 Task: Use GitHub's "Projects" for agile project management.
Action: Mouse moved to (46, 325)
Screenshot: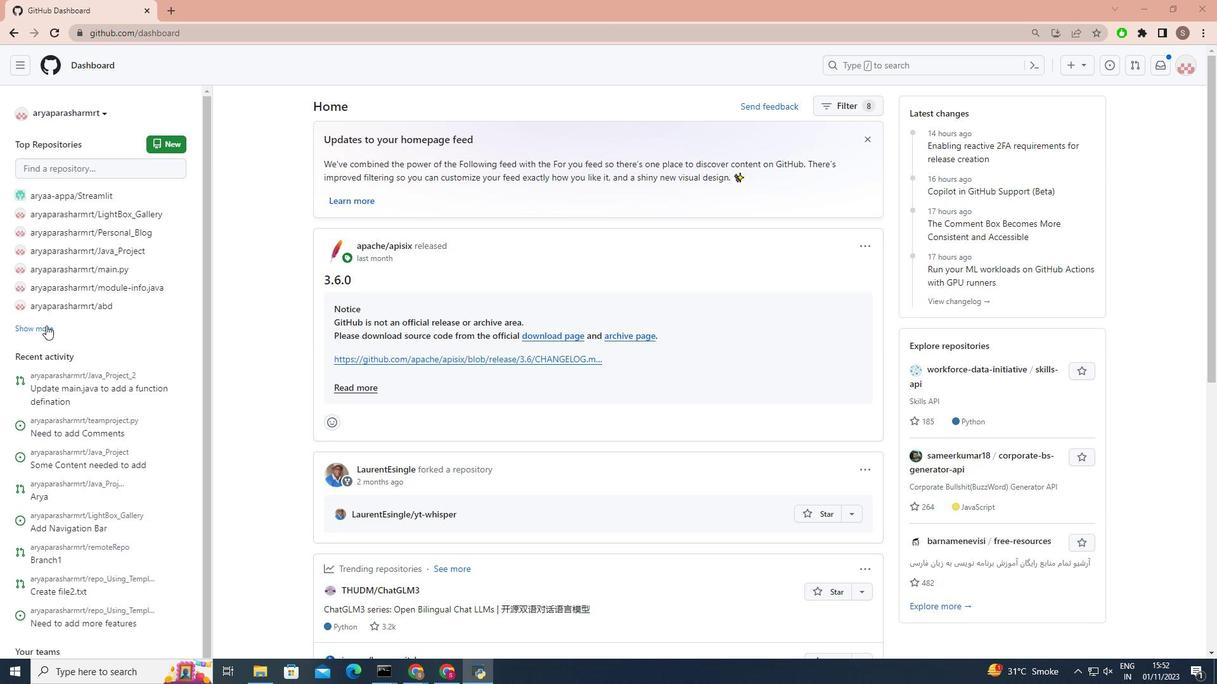 
Action: Mouse pressed left at (46, 325)
Screenshot: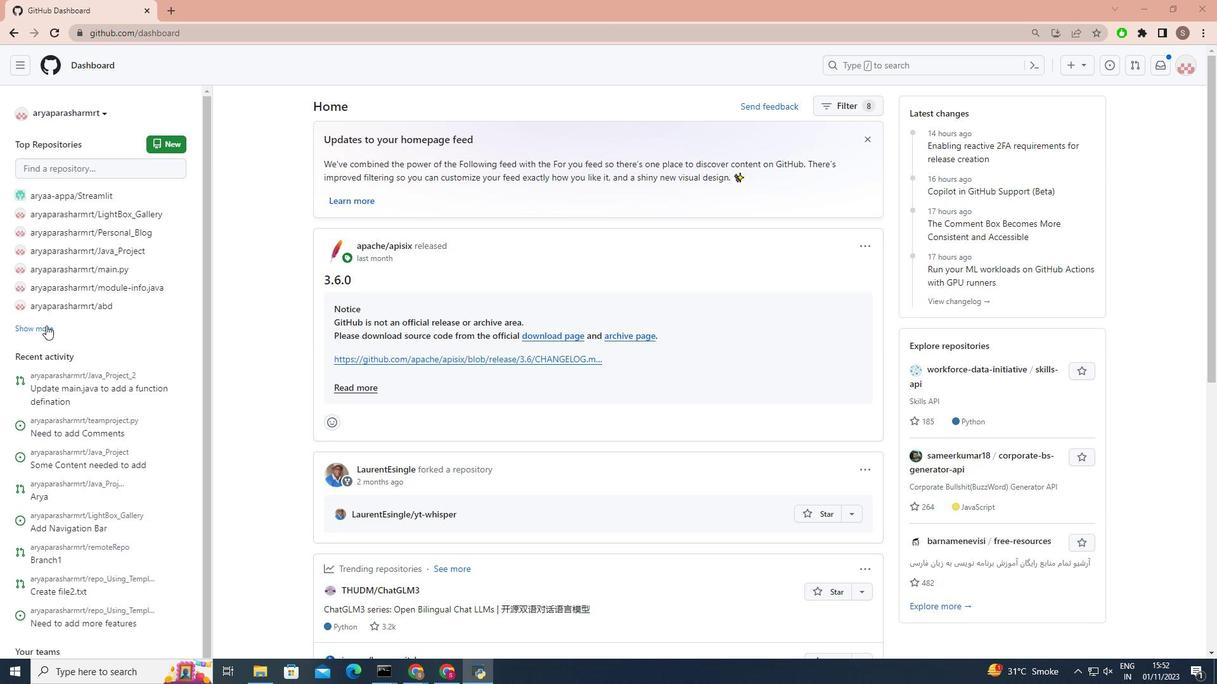 
Action: Mouse moved to (114, 455)
Screenshot: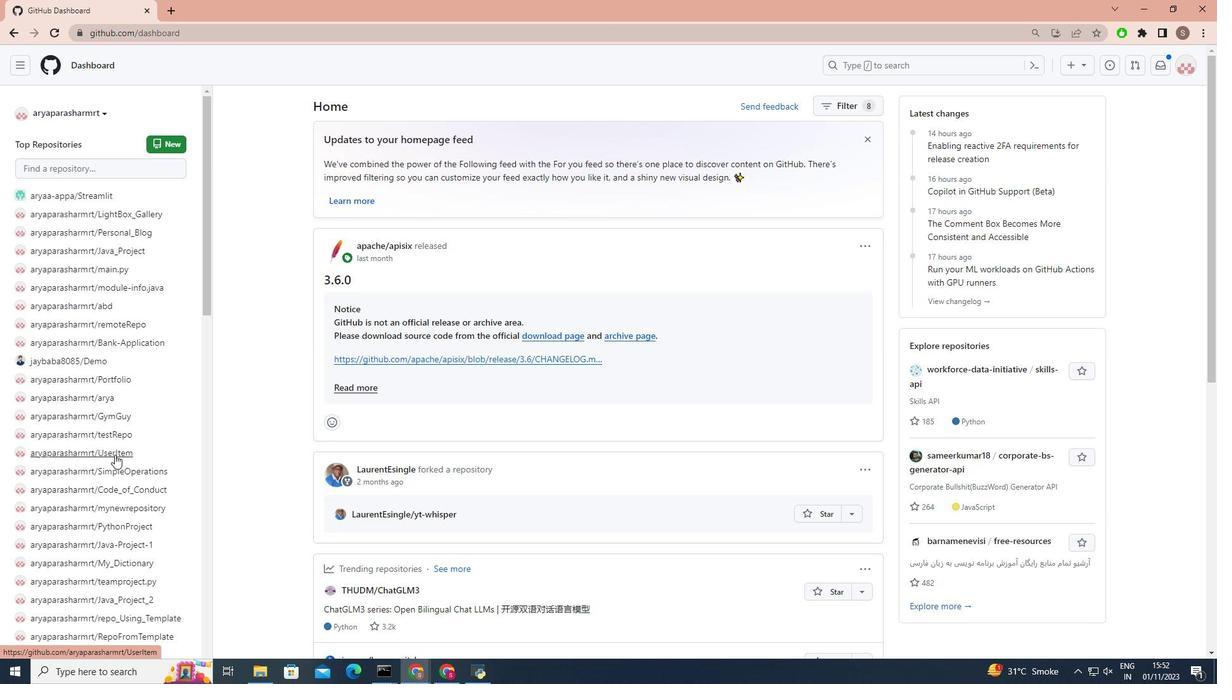 
Action: Mouse pressed left at (114, 455)
Screenshot: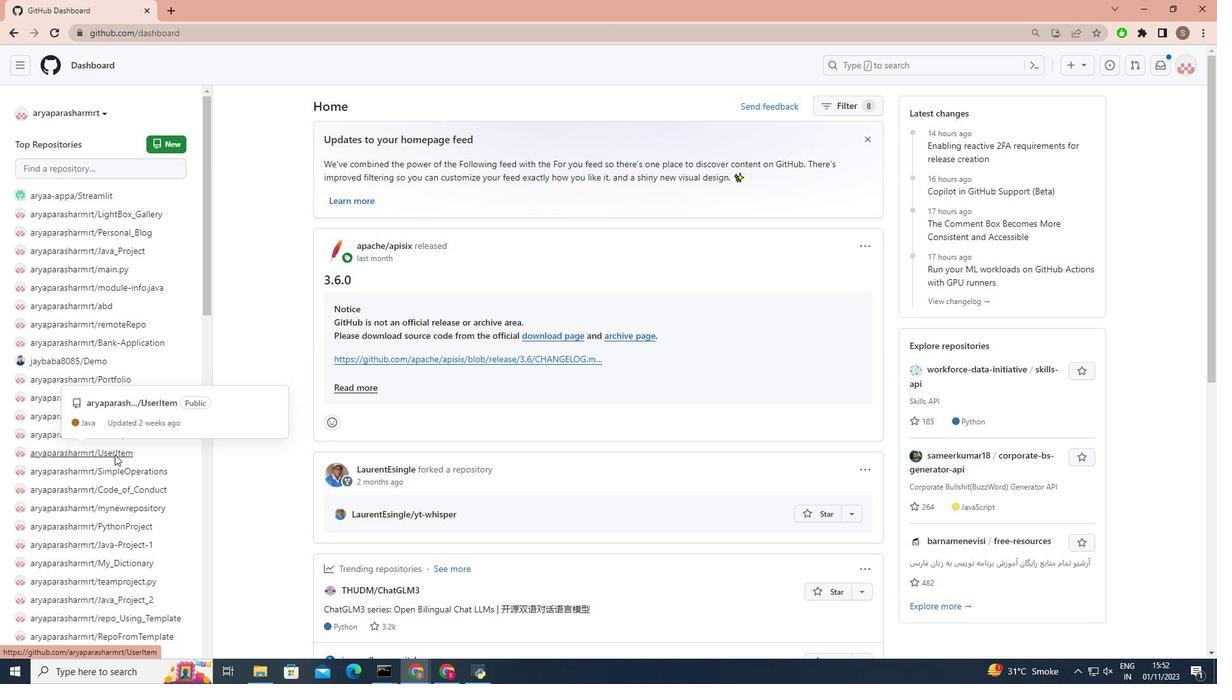 
Action: Mouse moved to (256, 266)
Screenshot: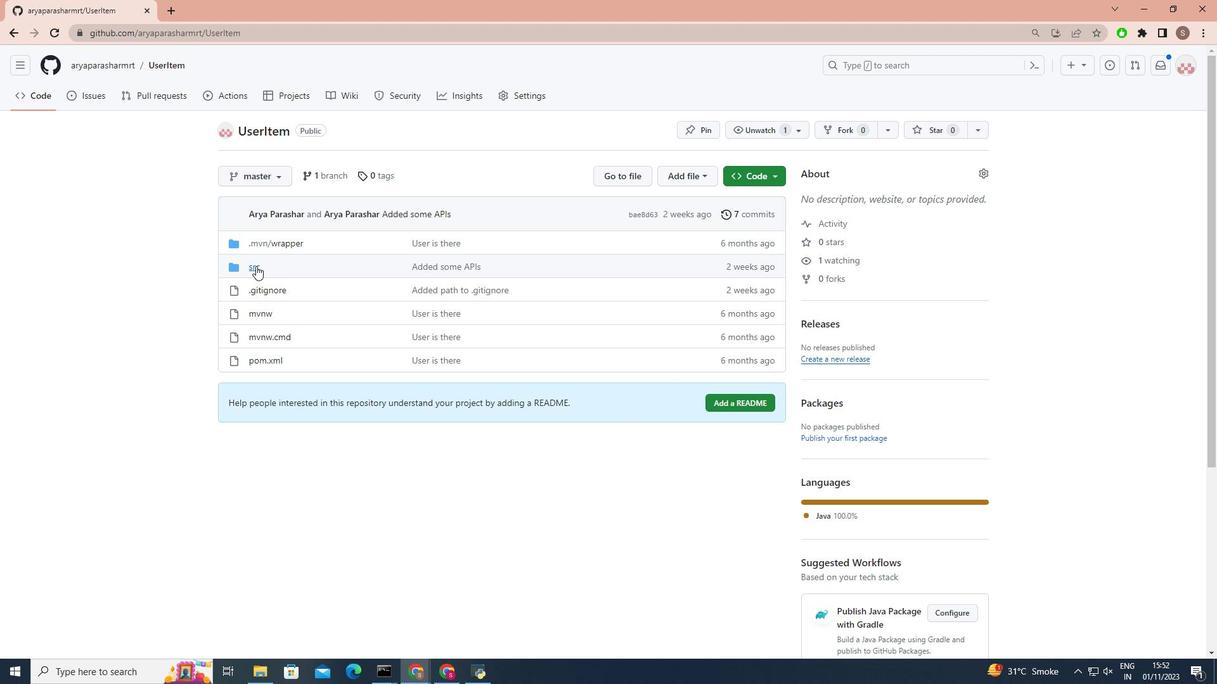 
Action: Mouse pressed left at (256, 266)
Screenshot: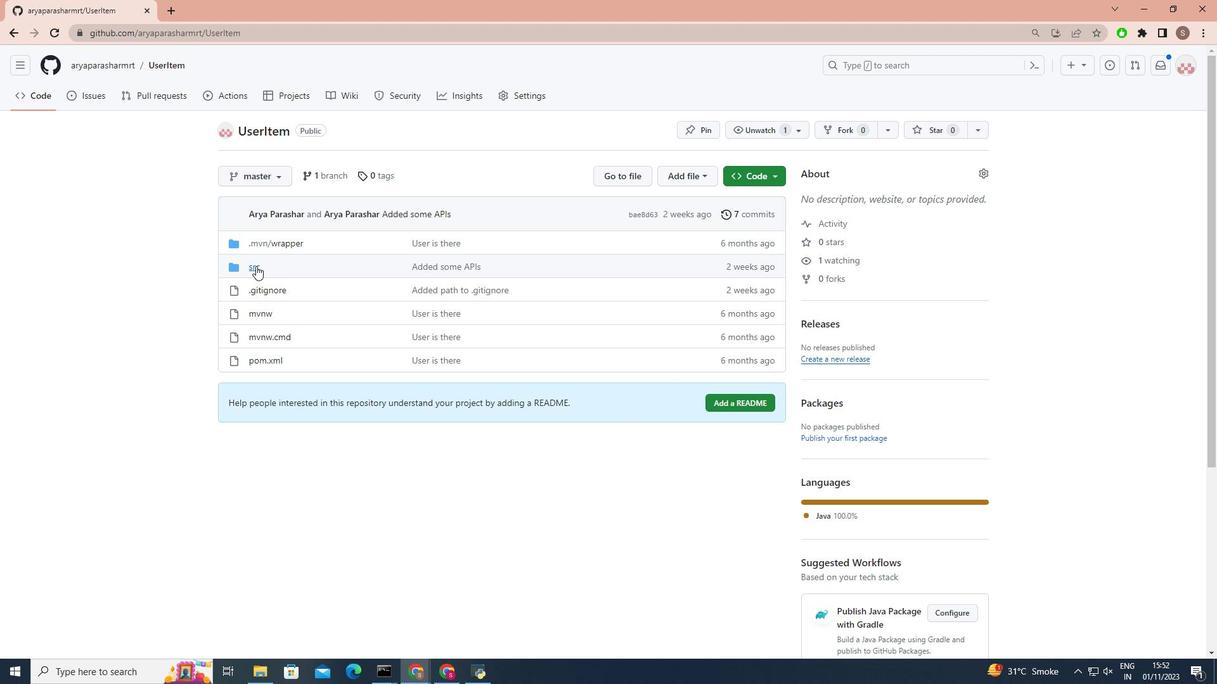 
Action: Mouse moved to (276, 283)
Screenshot: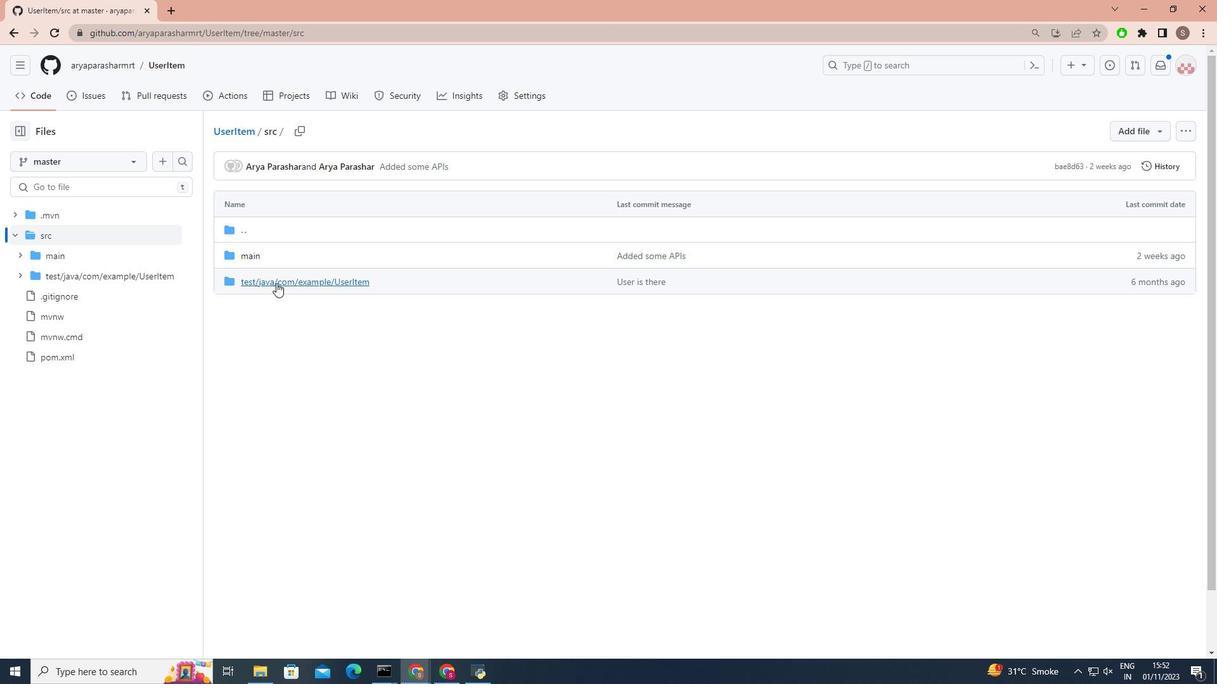
Action: Mouse pressed left at (276, 283)
Screenshot: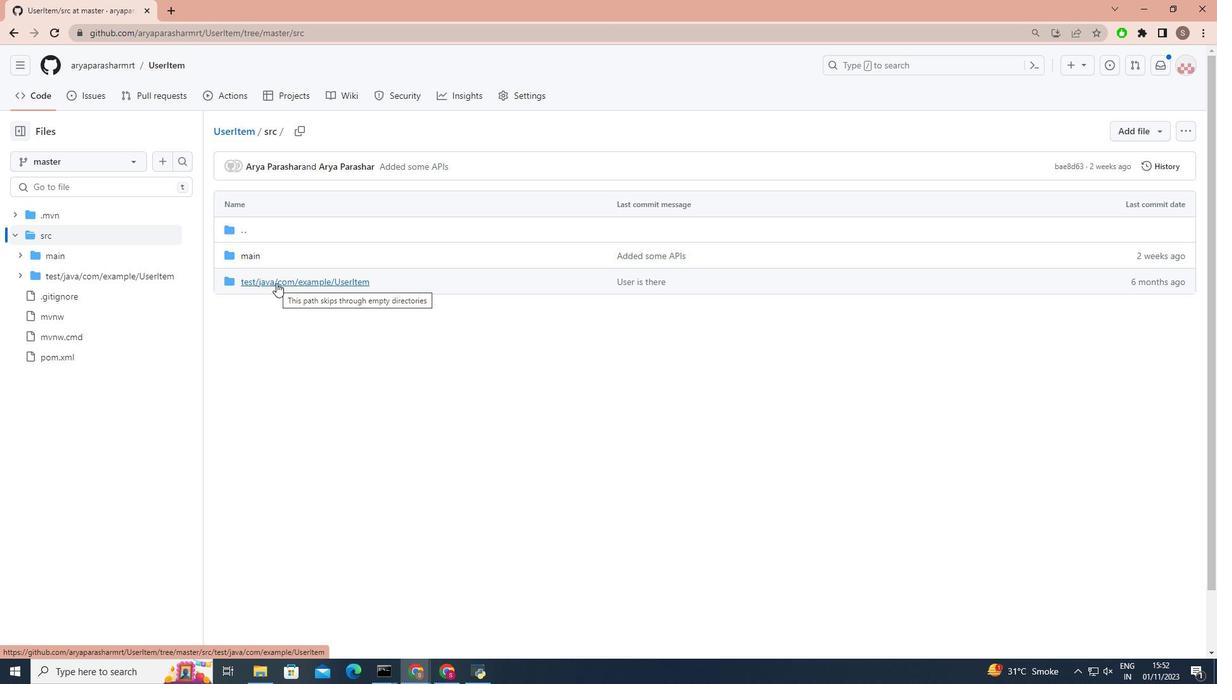 
Action: Mouse moved to (236, 232)
Screenshot: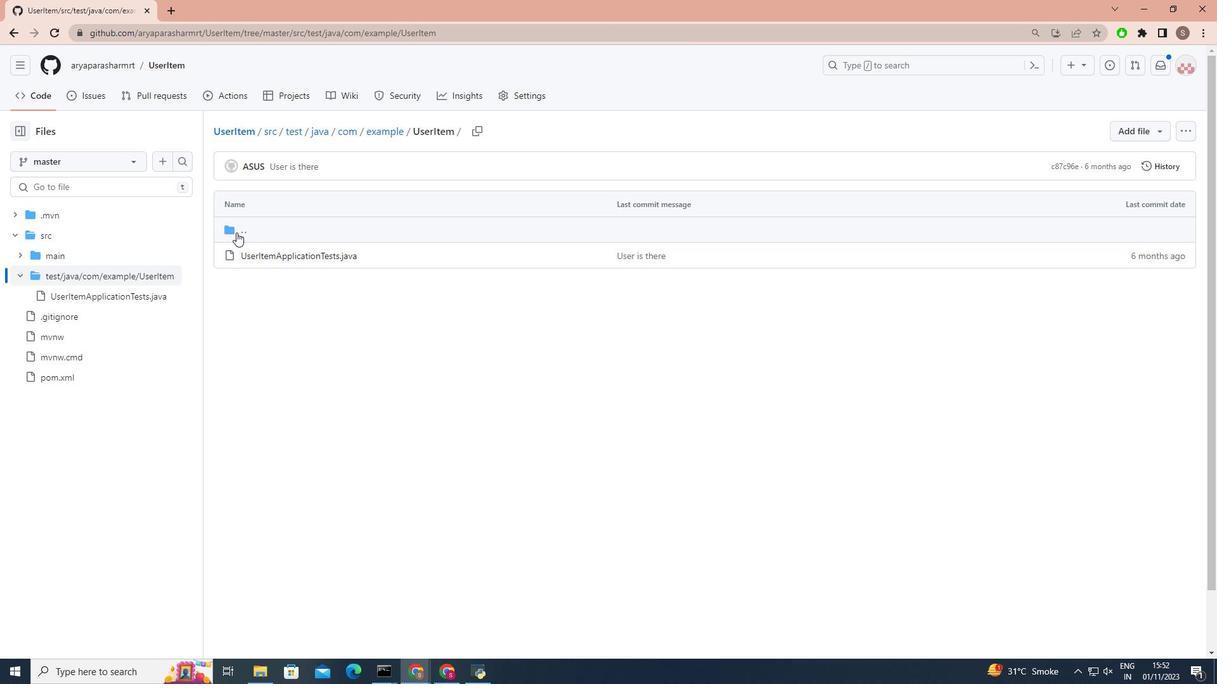 
Action: Mouse pressed left at (236, 232)
Screenshot: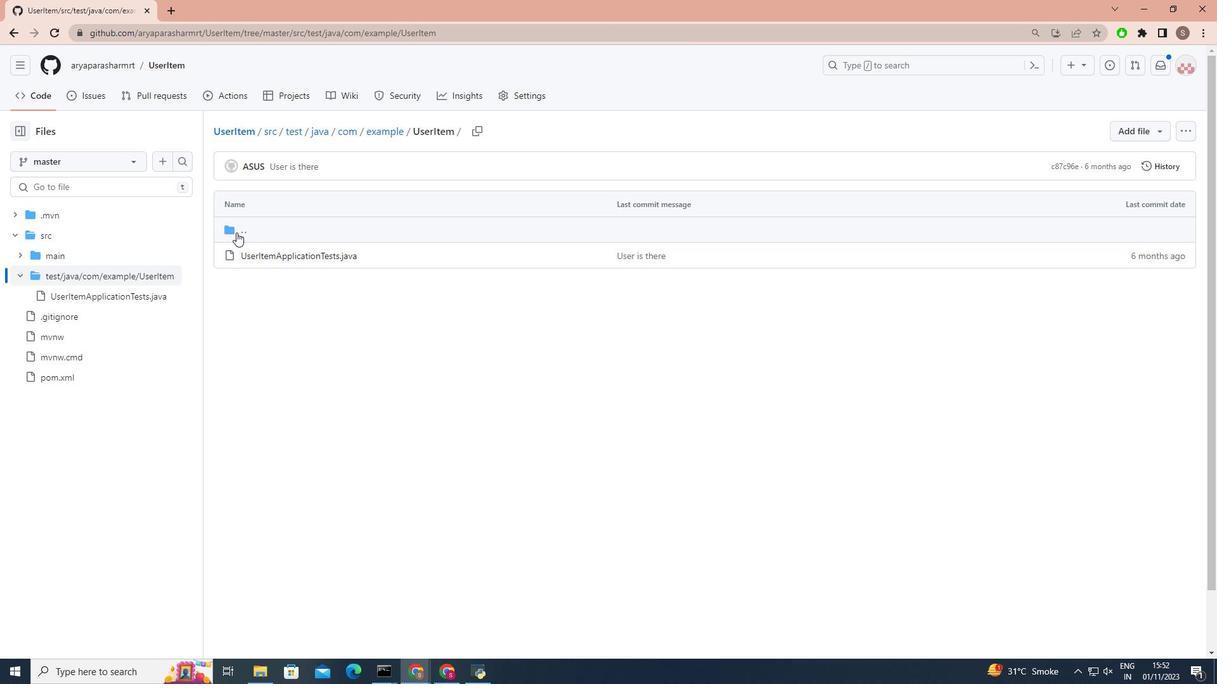 
Action: Mouse moved to (244, 232)
Screenshot: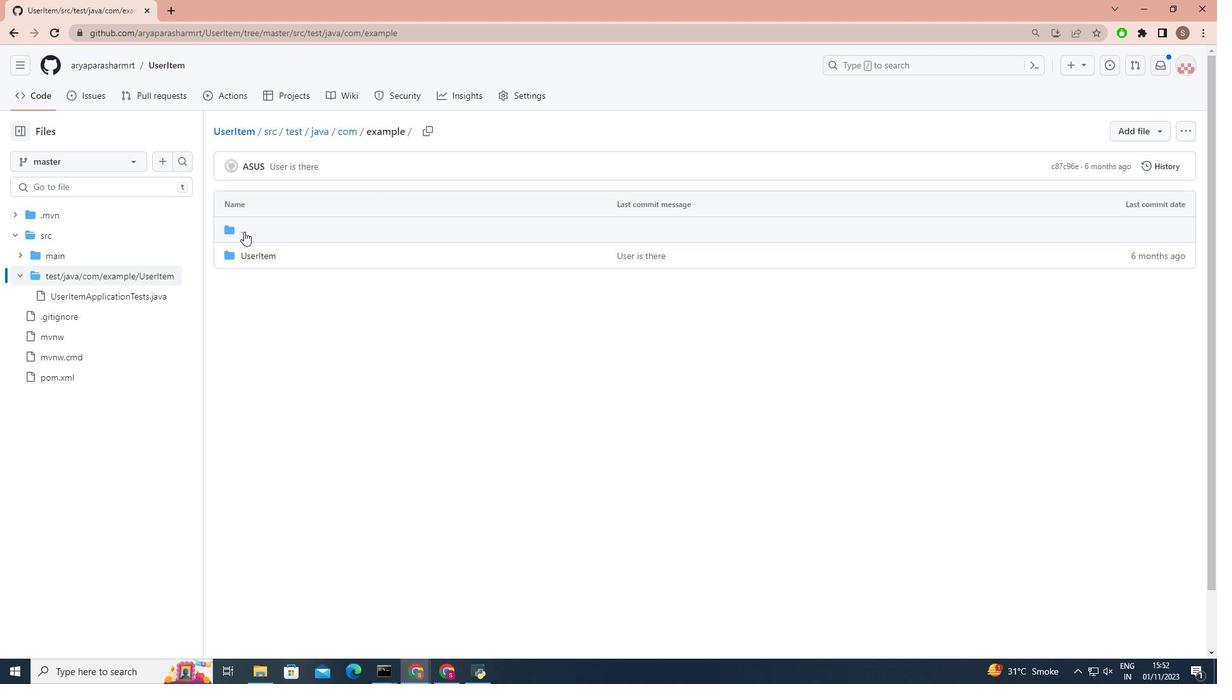 
Action: Mouse pressed left at (244, 232)
Screenshot: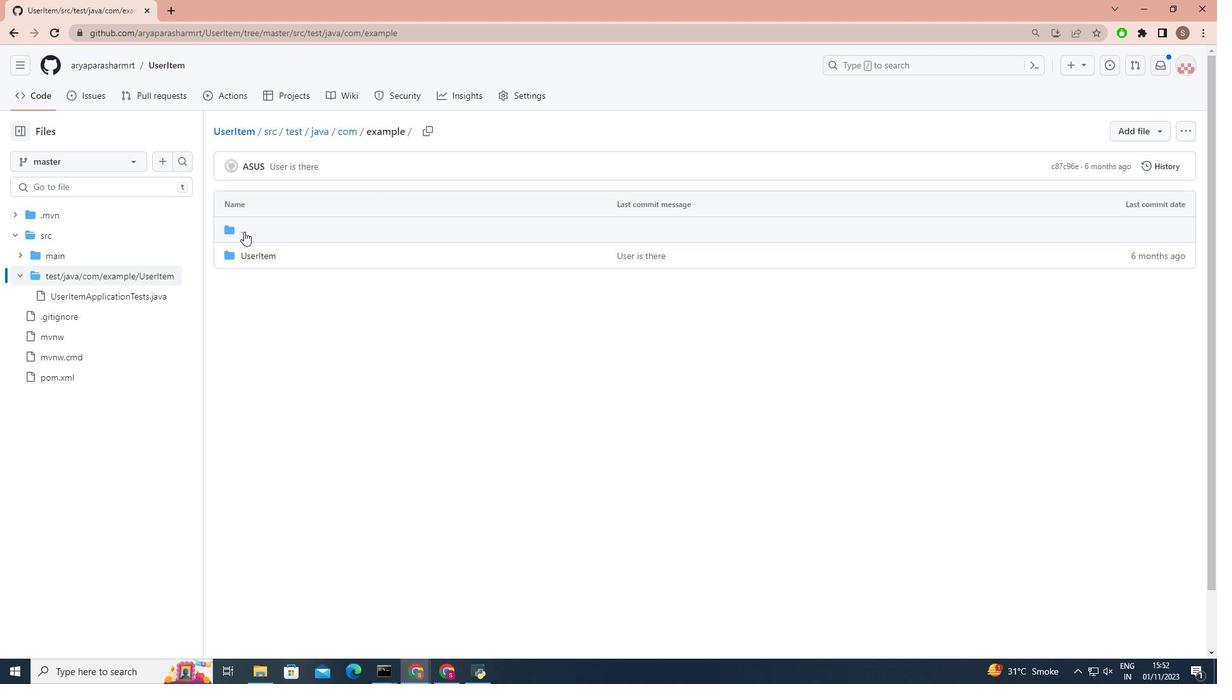 
Action: Mouse moved to (236, 230)
Screenshot: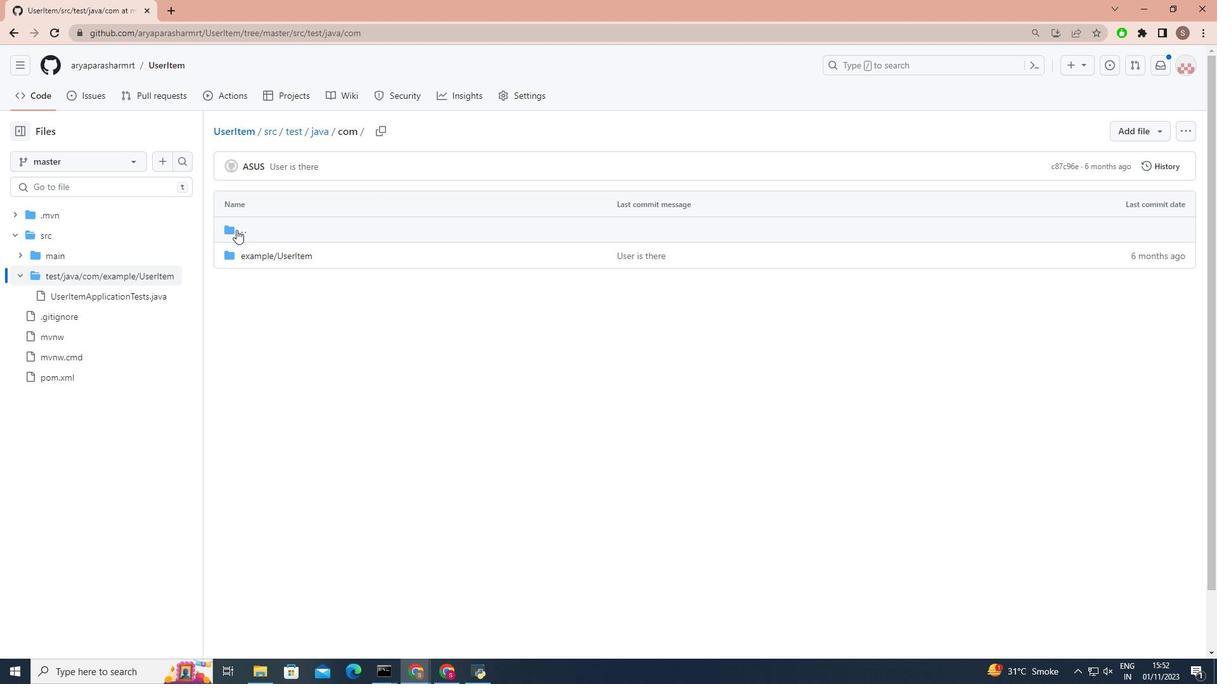 
Action: Mouse pressed left at (236, 230)
Screenshot: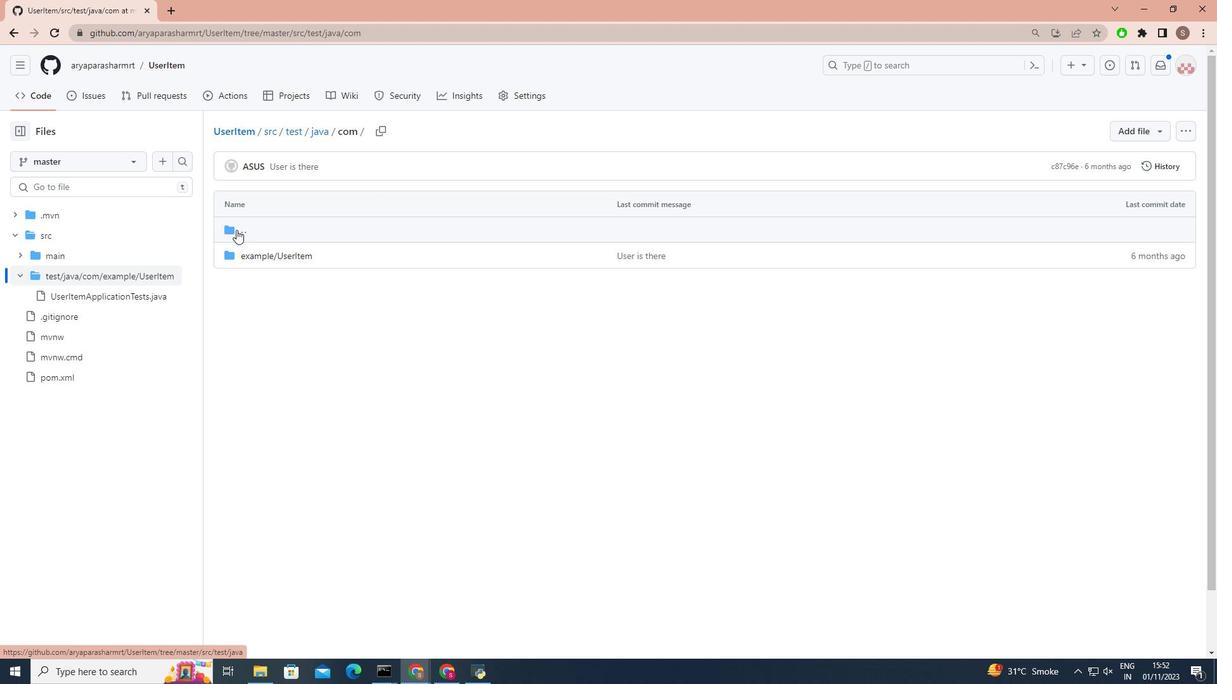 
Action: Mouse moved to (239, 228)
Screenshot: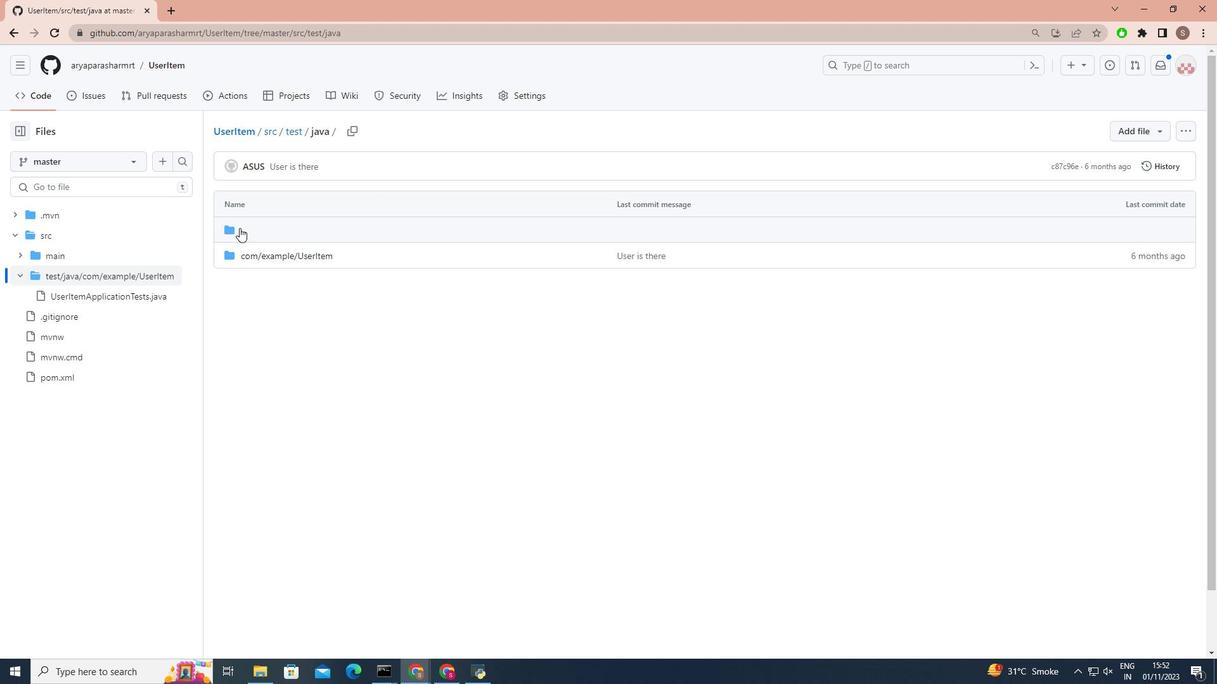 
Action: Mouse pressed left at (239, 228)
Screenshot: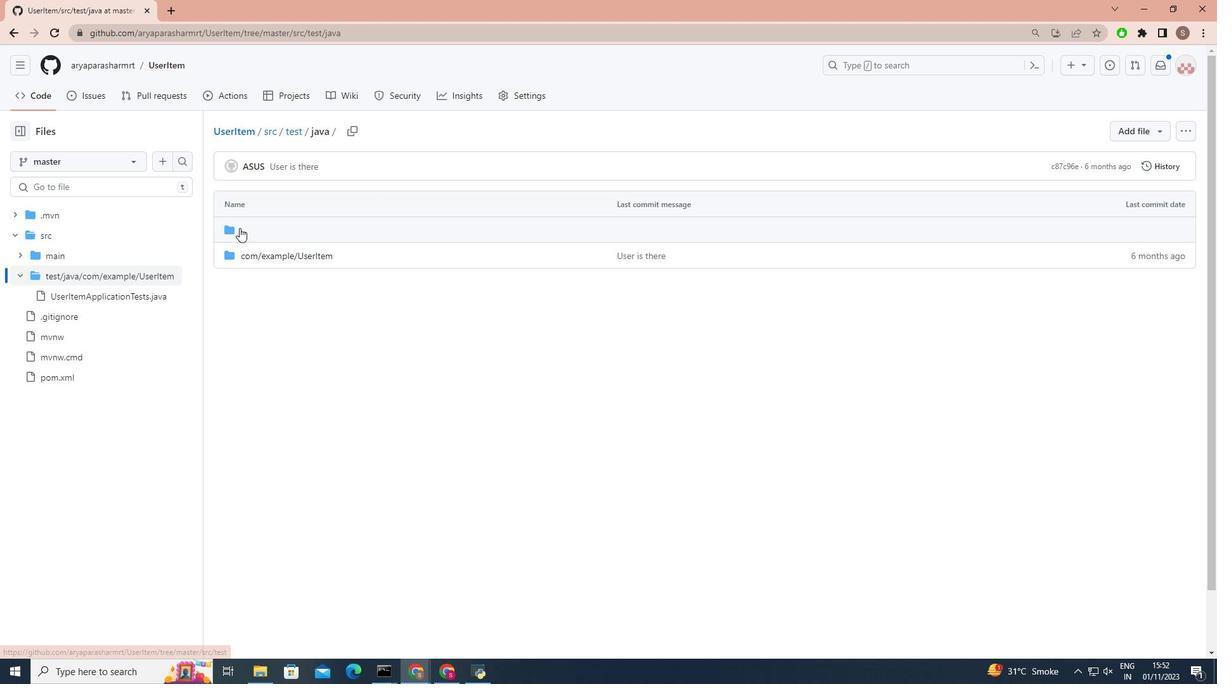 
Action: Mouse pressed left at (239, 228)
Screenshot: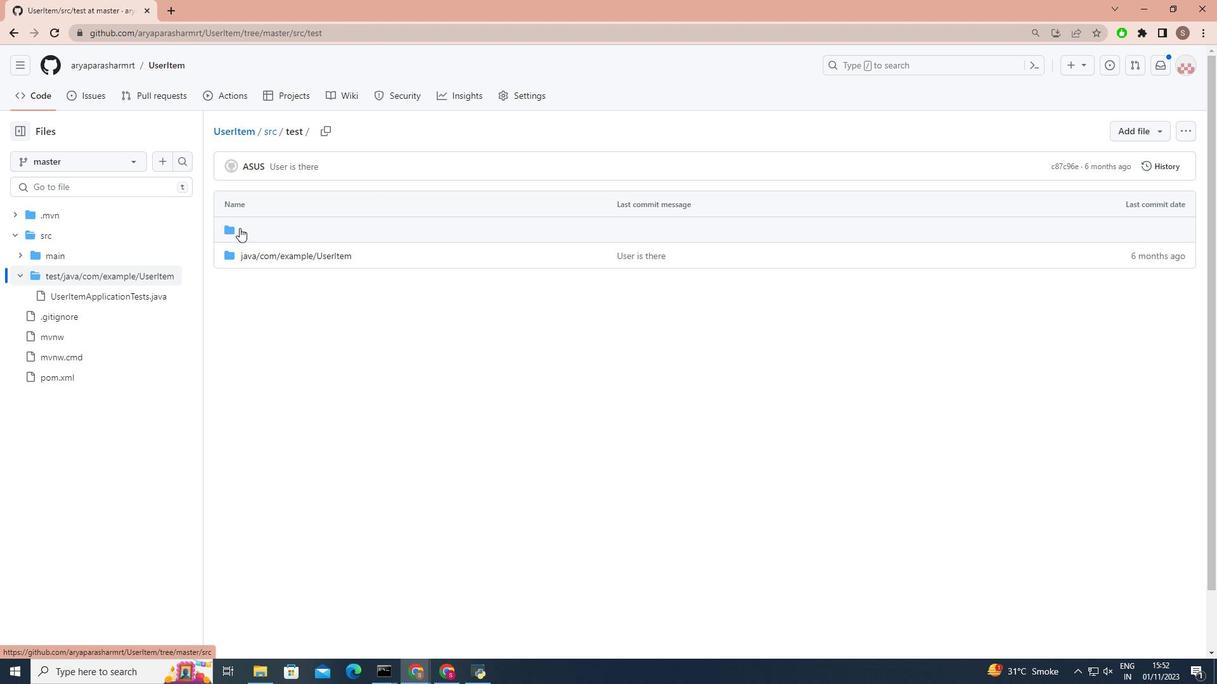 
Action: Mouse pressed left at (239, 228)
Screenshot: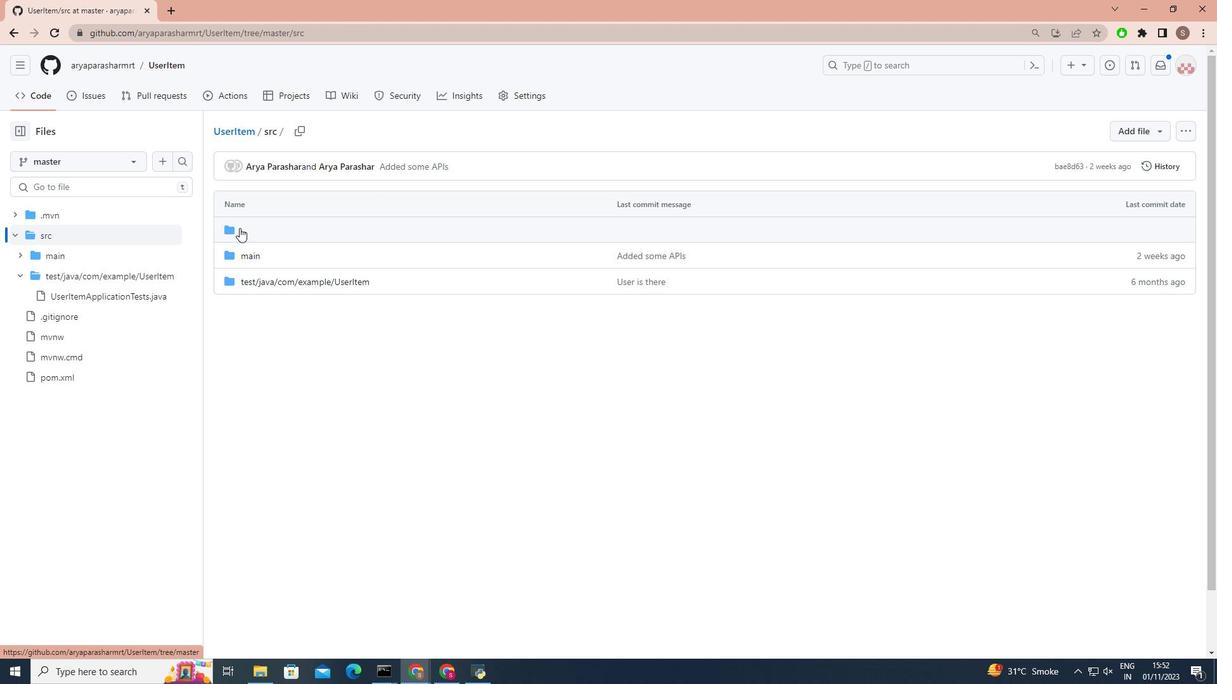 
Action: Mouse moved to (20, 255)
Screenshot: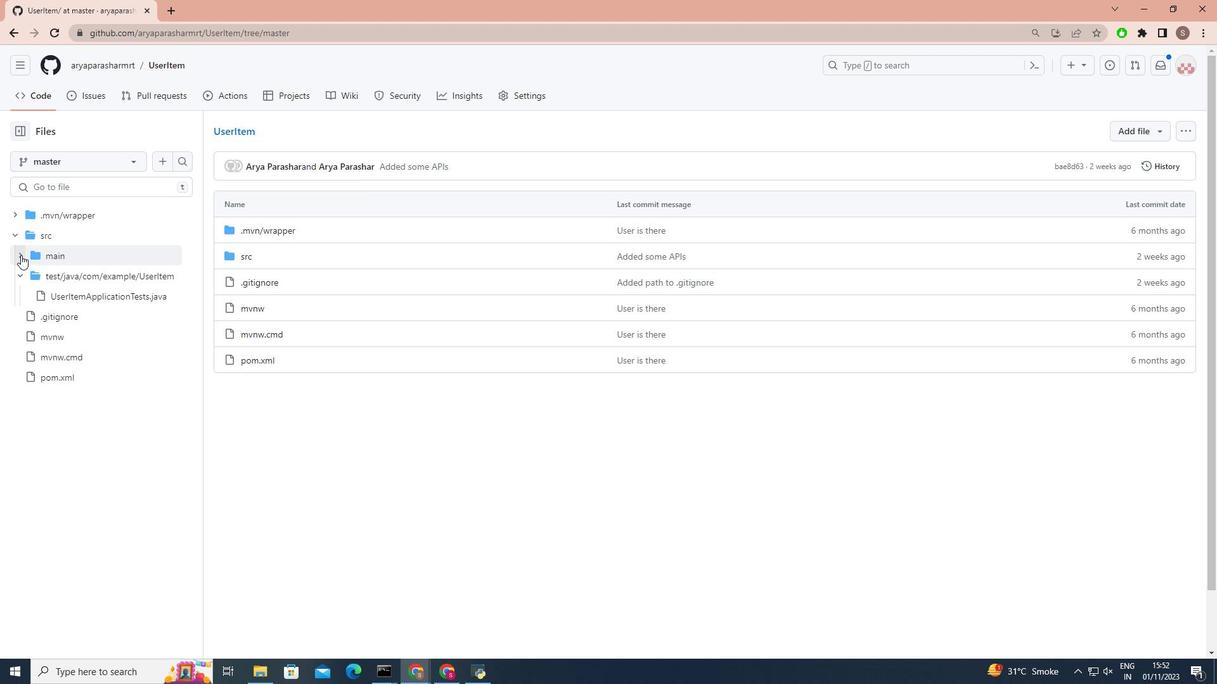 
Action: Mouse pressed left at (20, 255)
Screenshot: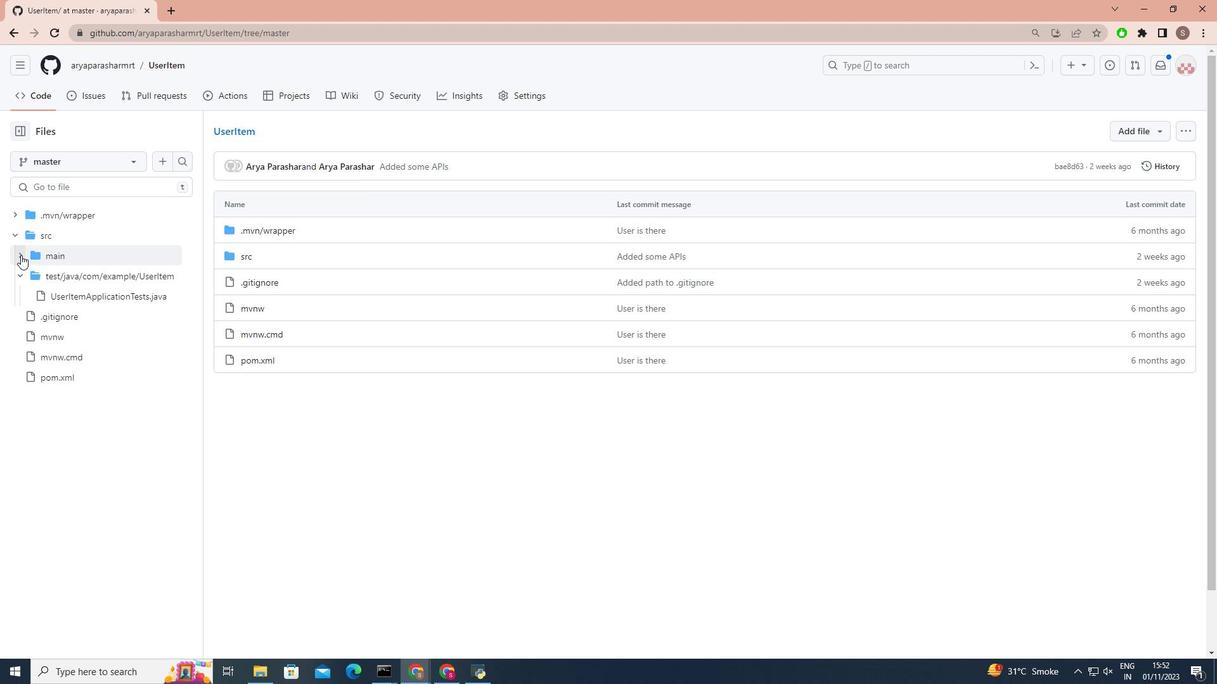 
Action: Mouse moved to (24, 273)
Screenshot: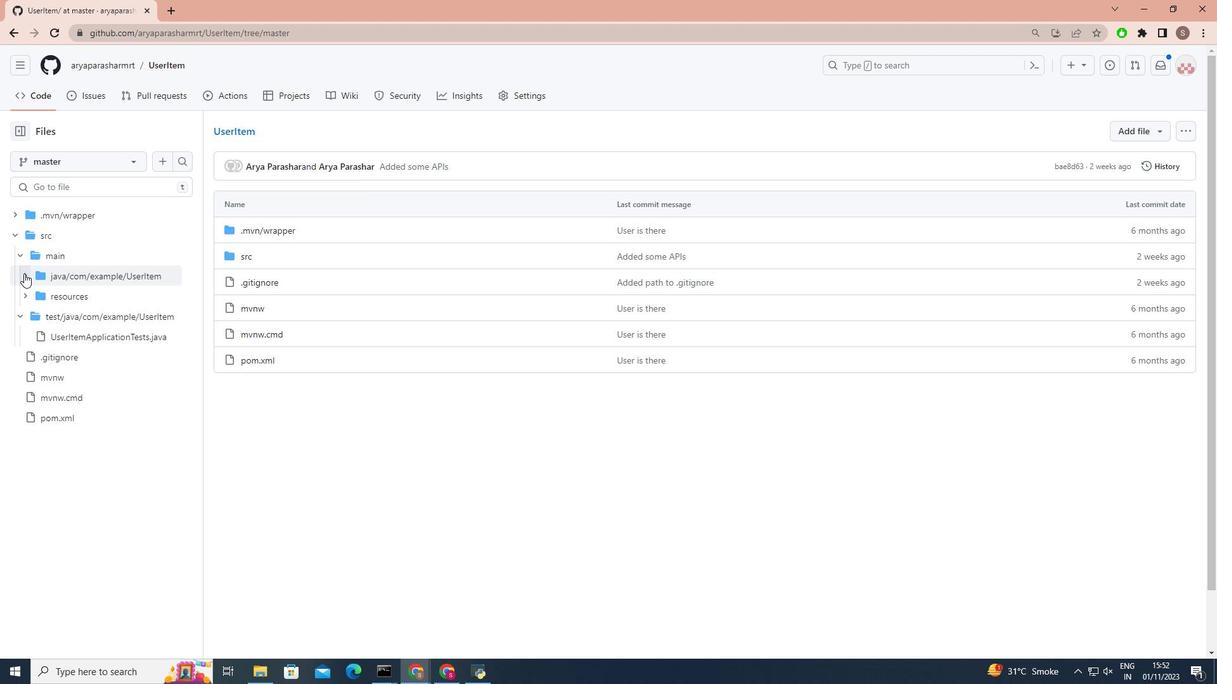 
Action: Mouse pressed left at (24, 273)
Screenshot: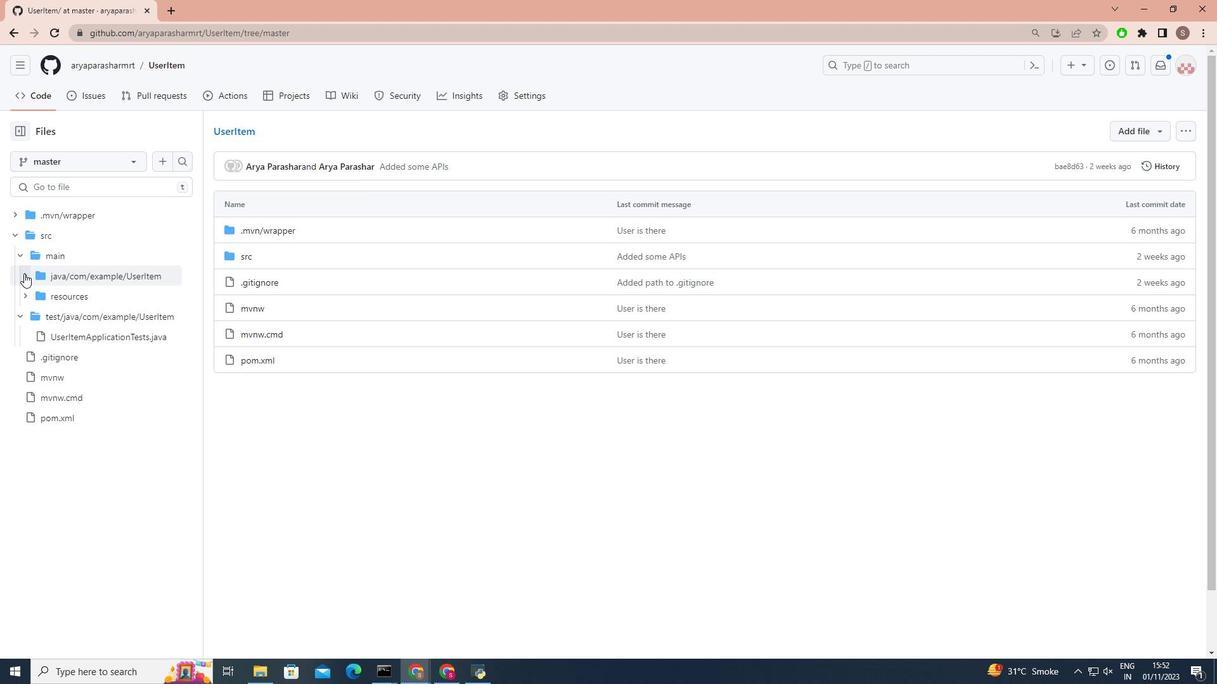 
Action: Mouse moved to (32, 292)
Screenshot: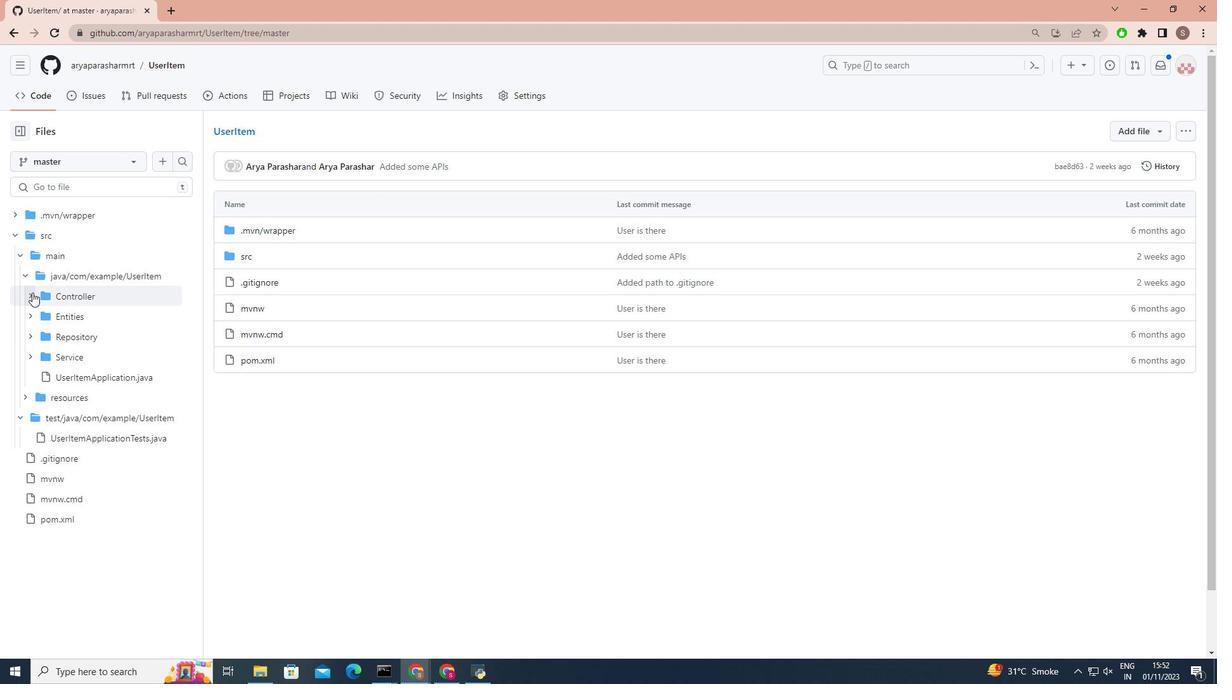 
Action: Mouse pressed left at (32, 292)
Screenshot: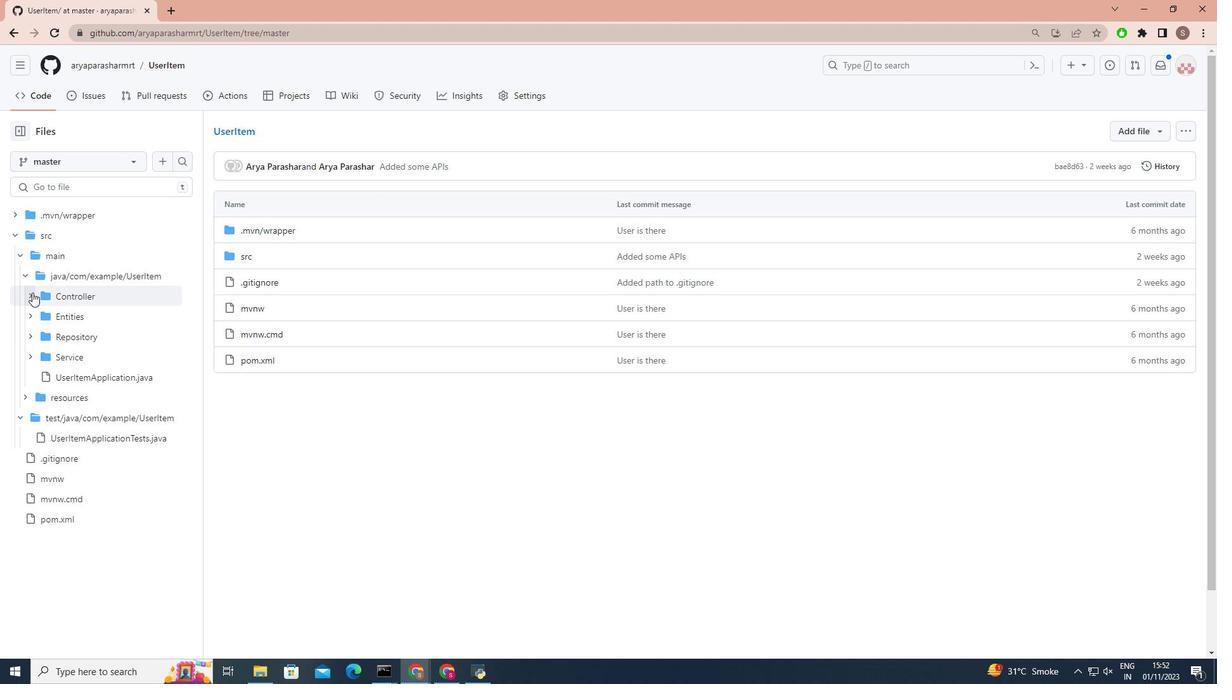 
Action: Mouse moved to (124, 328)
Screenshot: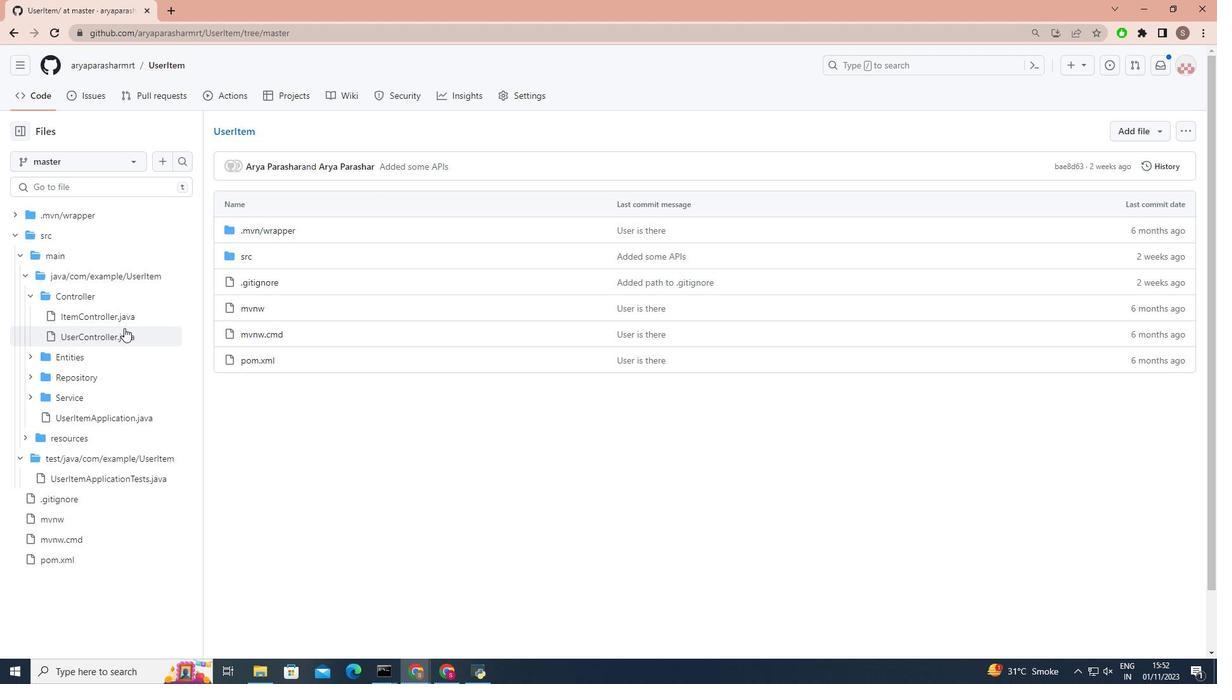
Action: Mouse pressed left at (124, 328)
Screenshot: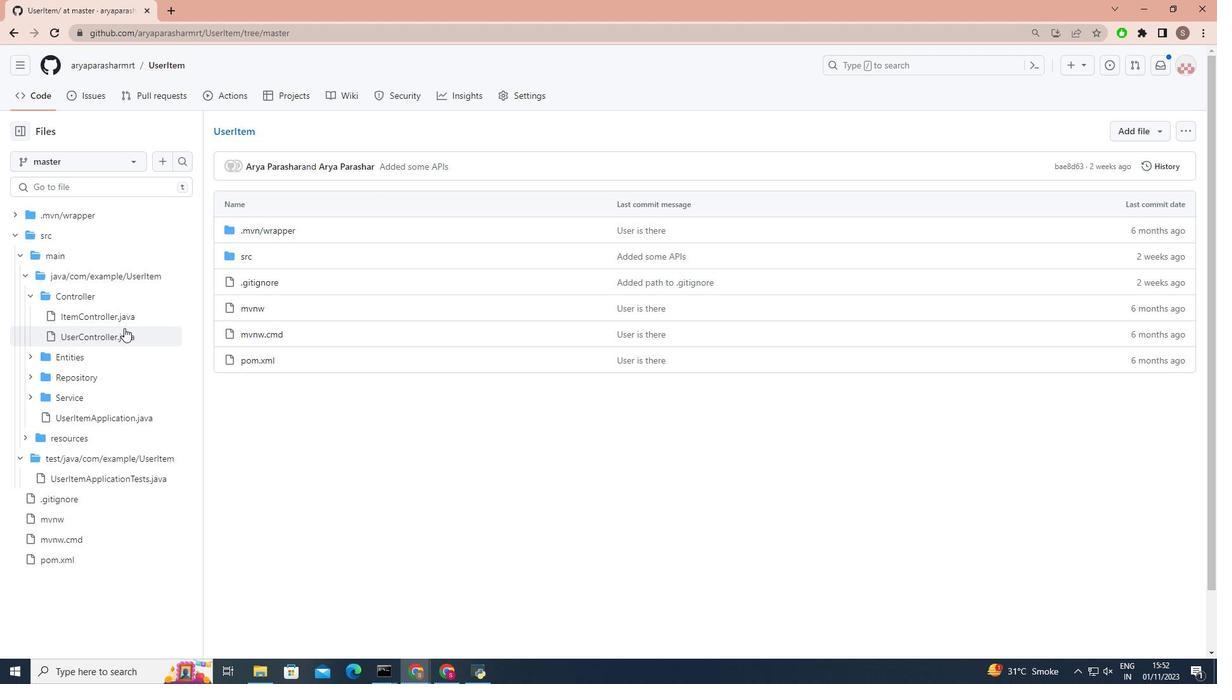 
Action: Mouse moved to (464, 365)
Screenshot: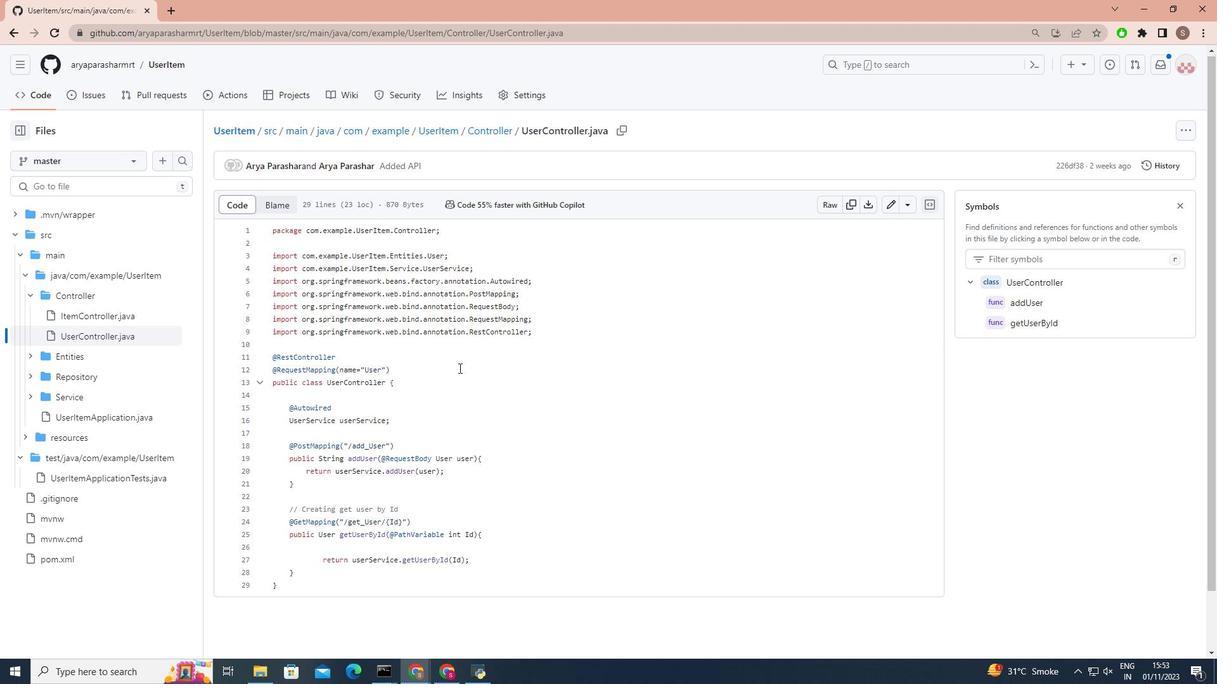 
Action: Mouse scrolled (464, 364) with delta (0, 0)
Screenshot: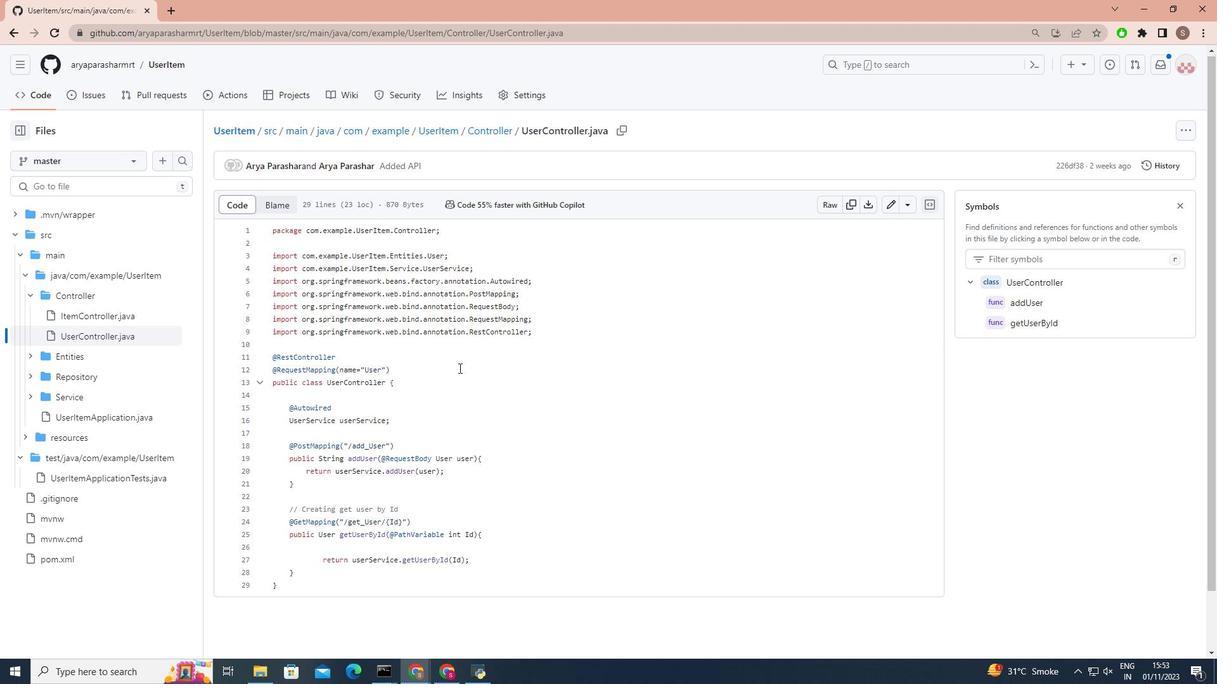 
Action: Mouse moved to (457, 368)
Screenshot: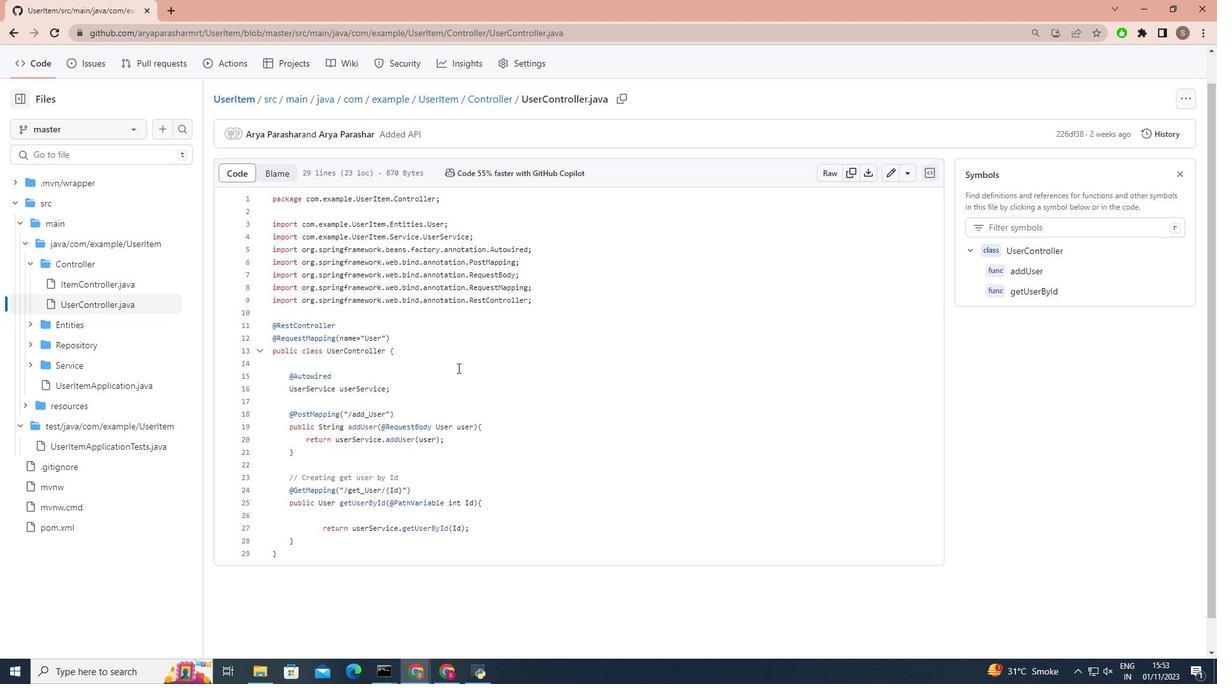 
Action: Mouse scrolled (457, 367) with delta (0, 0)
Screenshot: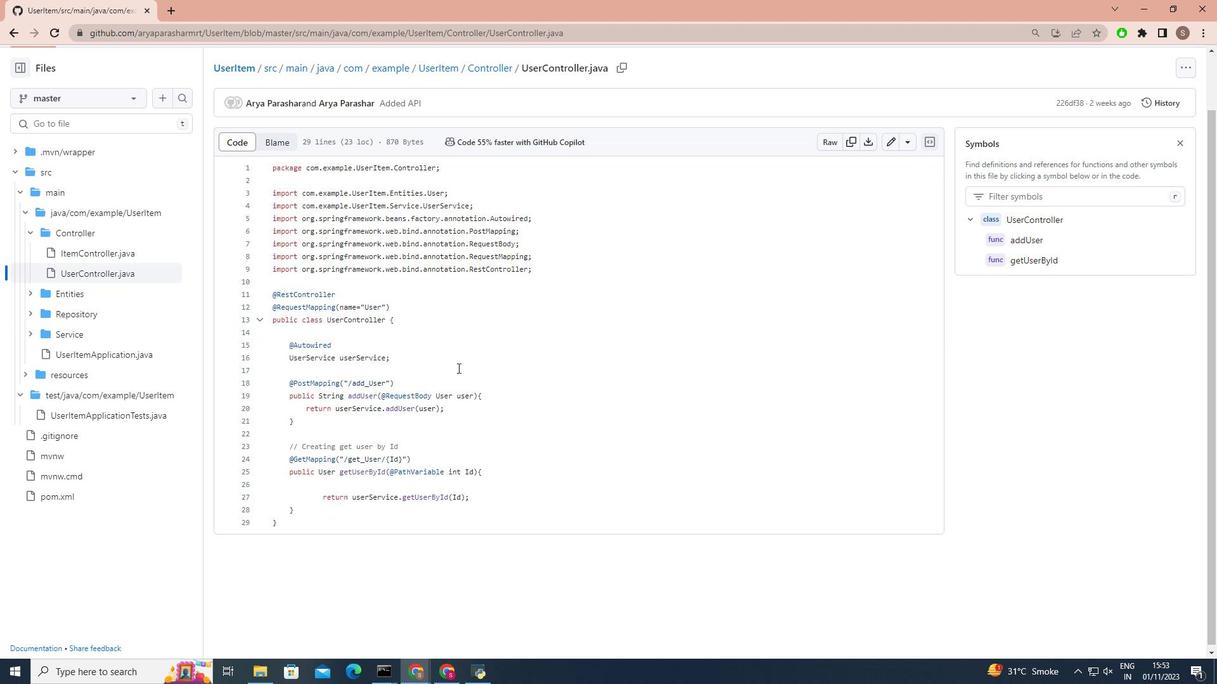 
Action: Mouse moved to (559, 376)
Screenshot: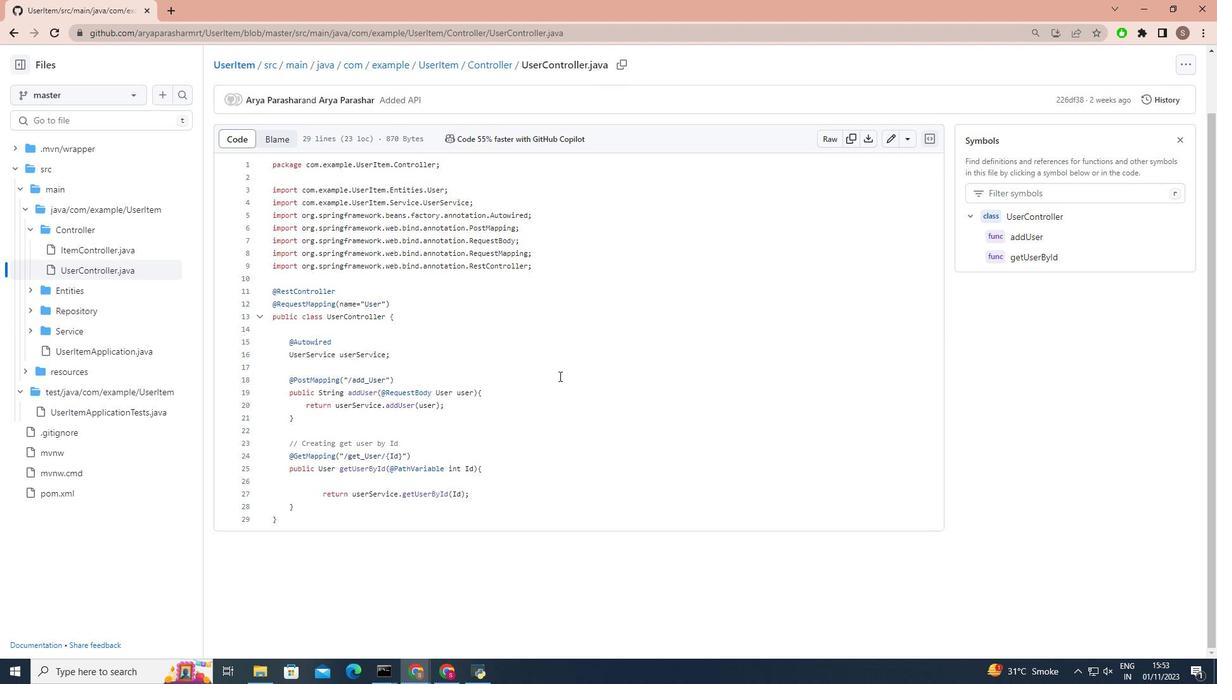 
Action: Mouse pressed left at (559, 376)
Screenshot: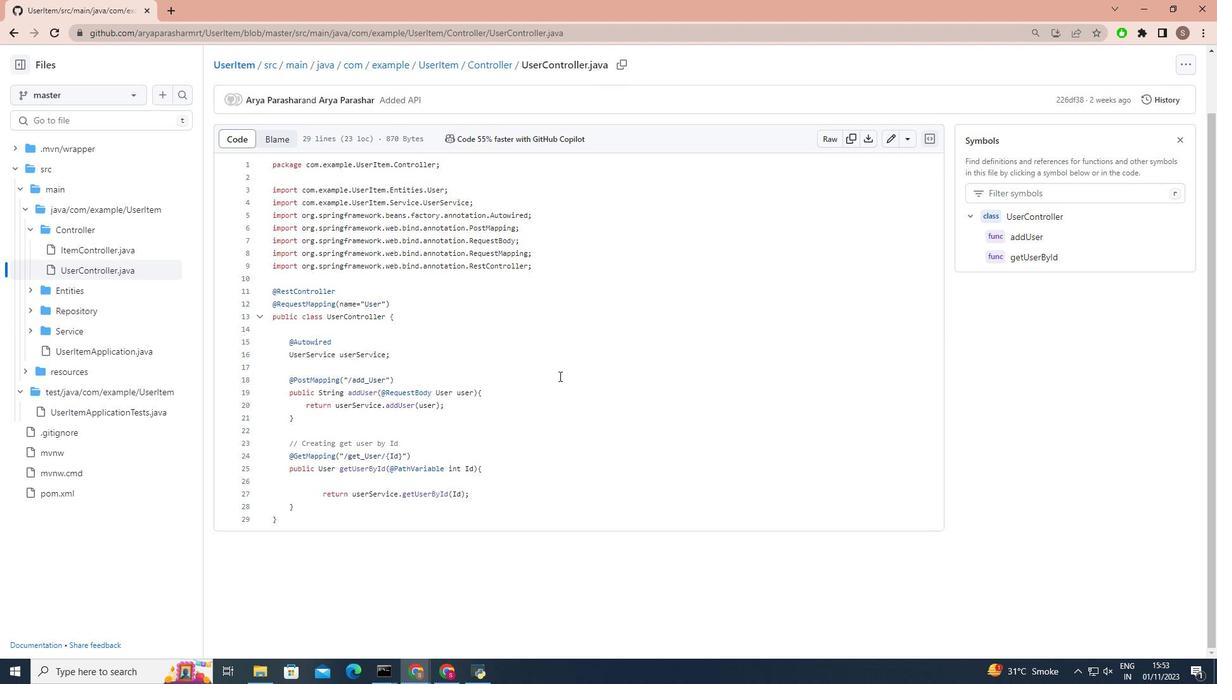 
Action: Mouse moved to (598, 36)
Screenshot: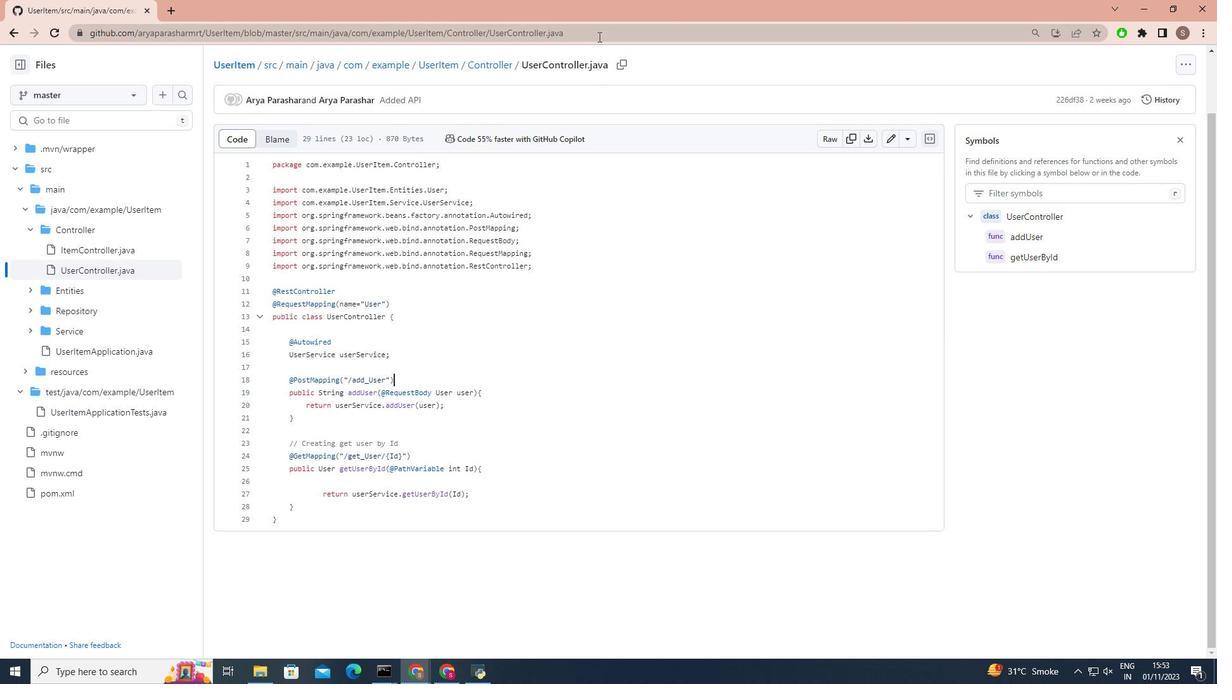 
Action: Mouse pressed left at (598, 36)
Screenshot: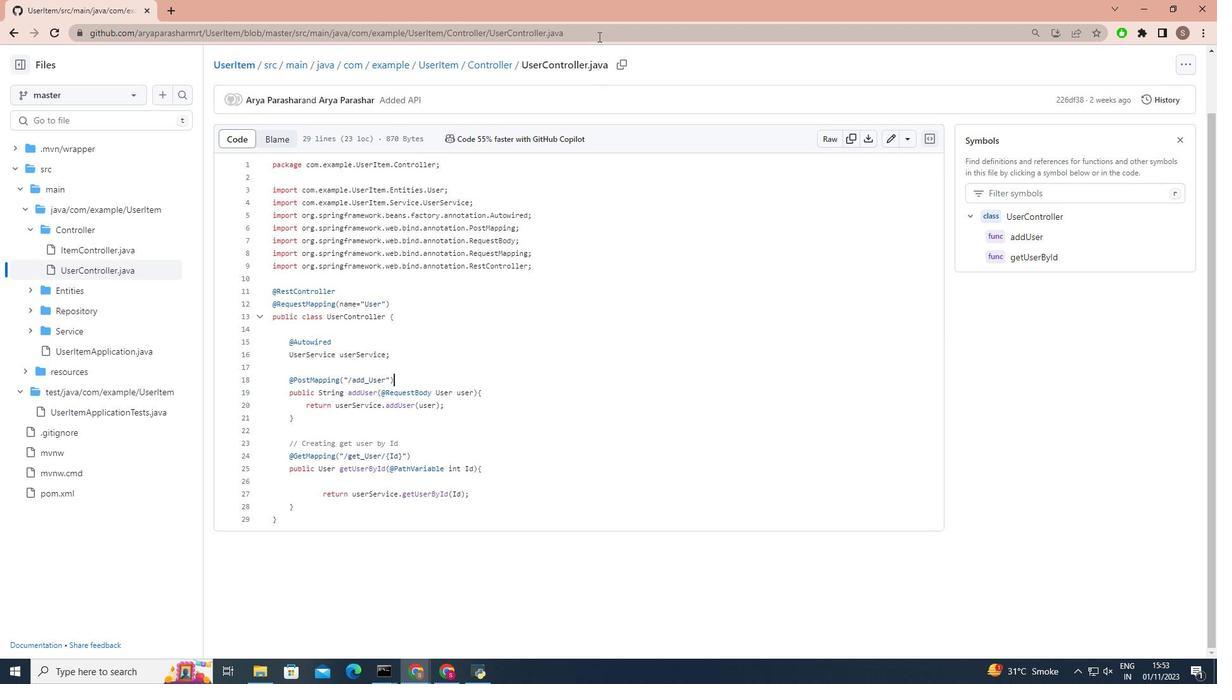 
Action: Mouse moved to (591, 40)
Screenshot: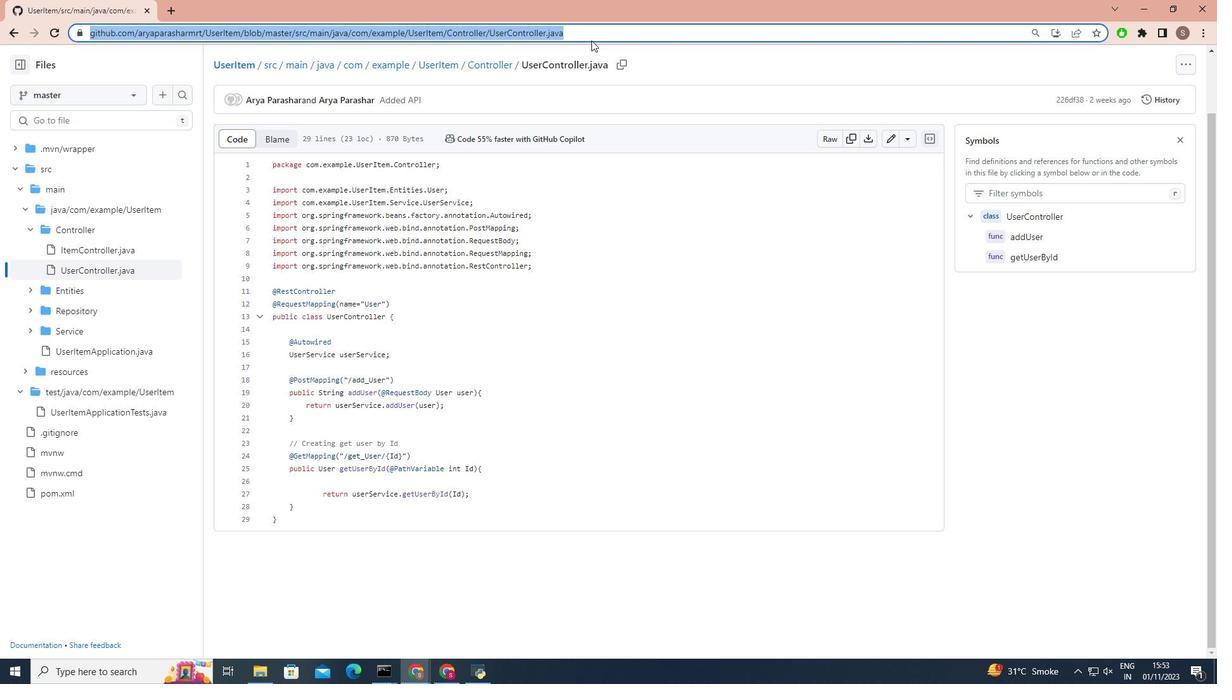 
Action: Key pressed ctrl+C
Screenshot: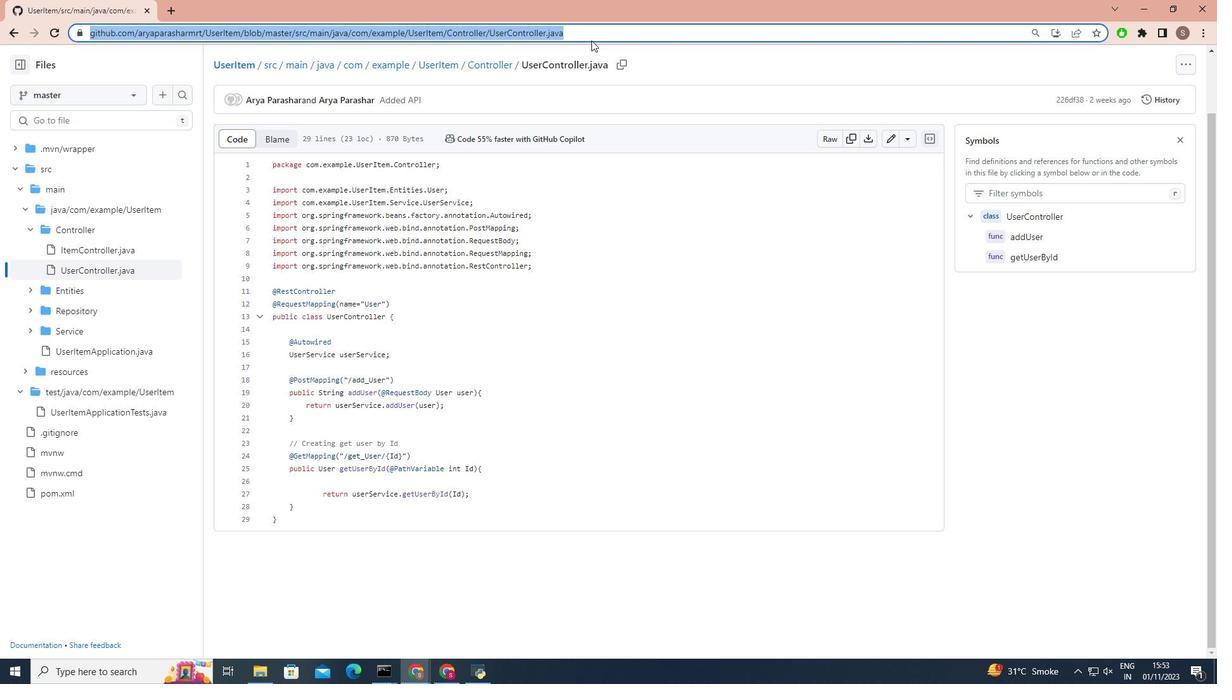 
Action: Mouse moved to (593, 39)
Screenshot: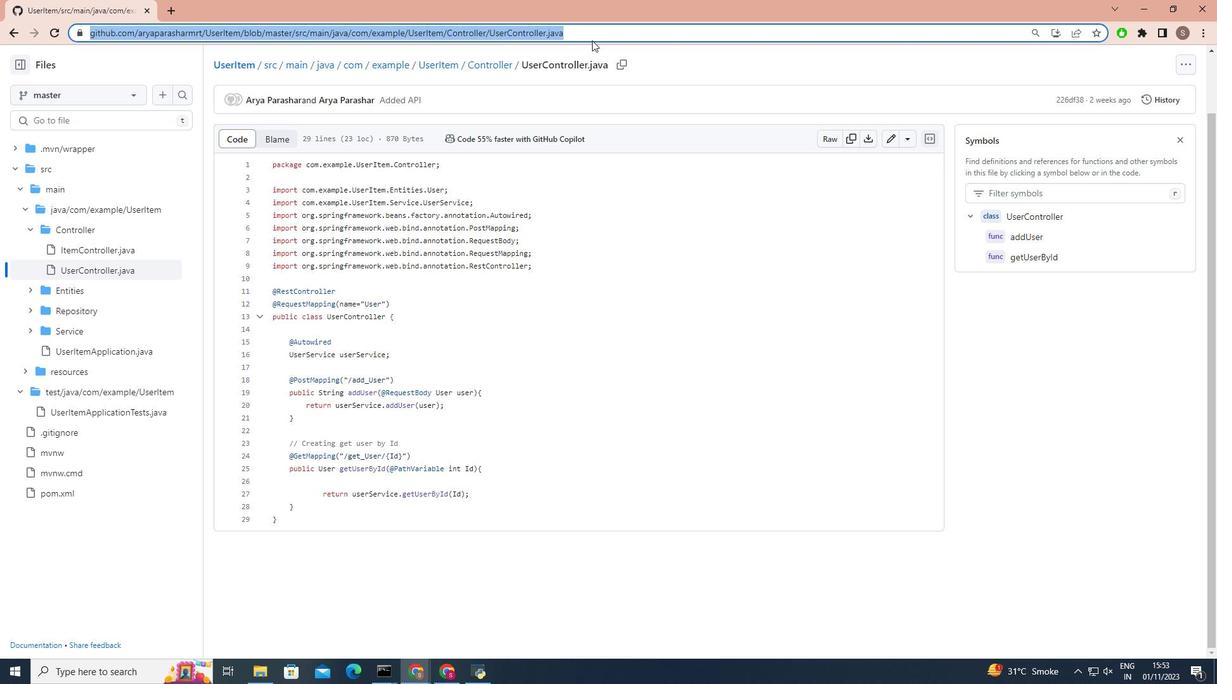 
Action: Key pressed ctrl+C
Screenshot: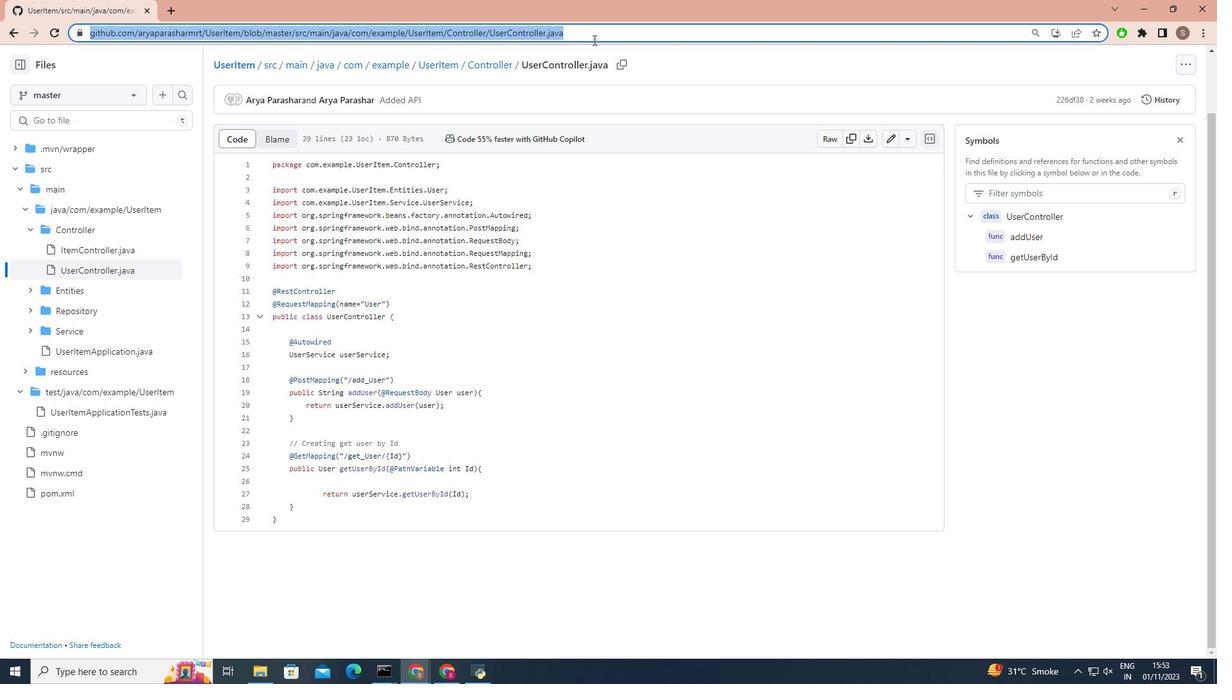 
Action: Mouse moved to (635, 560)
Screenshot: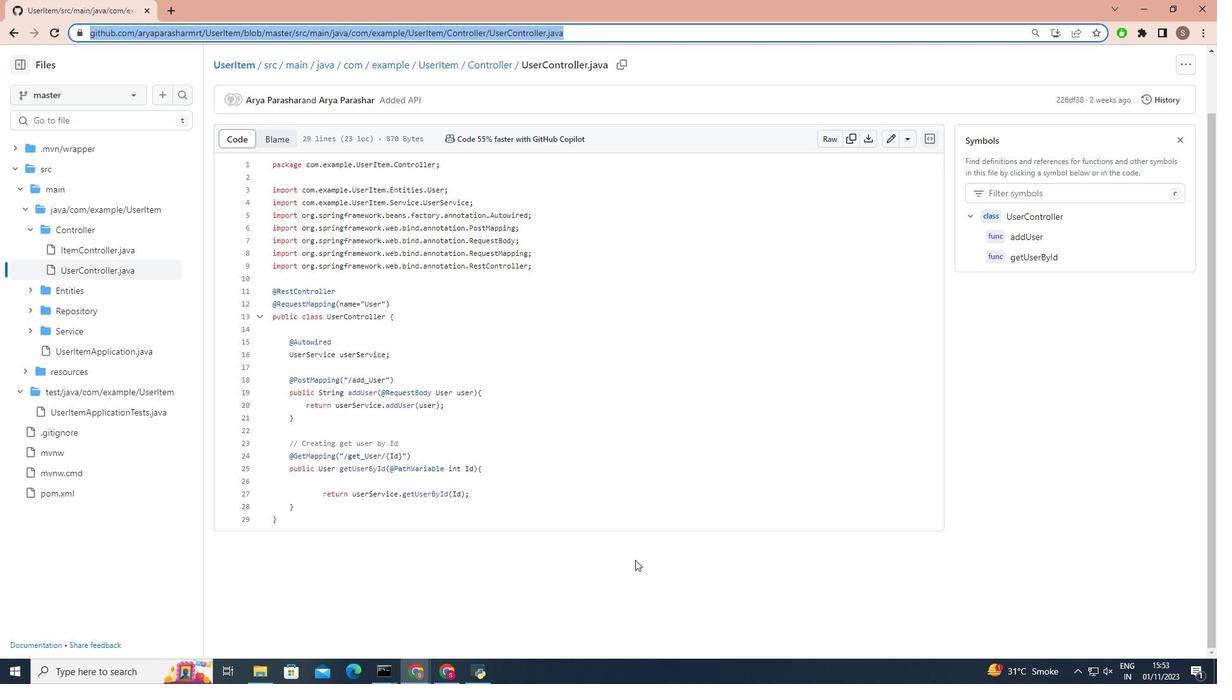 
Action: Mouse pressed left at (635, 560)
Screenshot: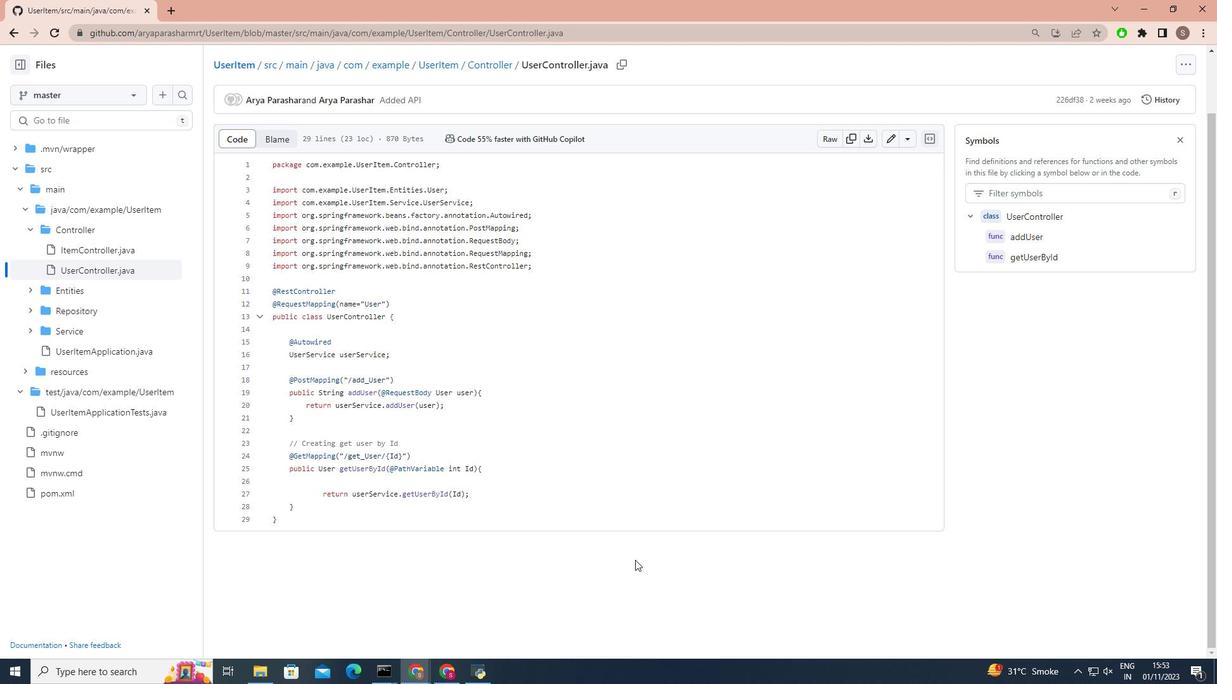 
Action: Mouse moved to (125, 133)
Screenshot: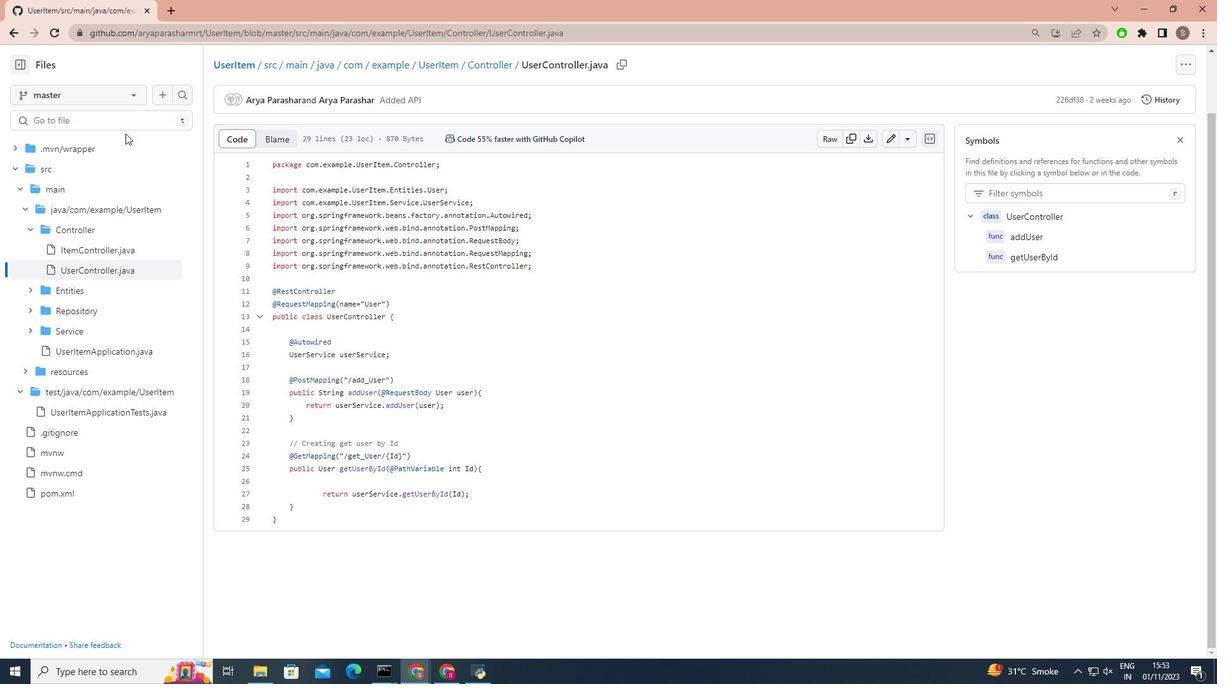 
Action: Mouse scrolled (125, 134) with delta (0, 0)
Screenshot: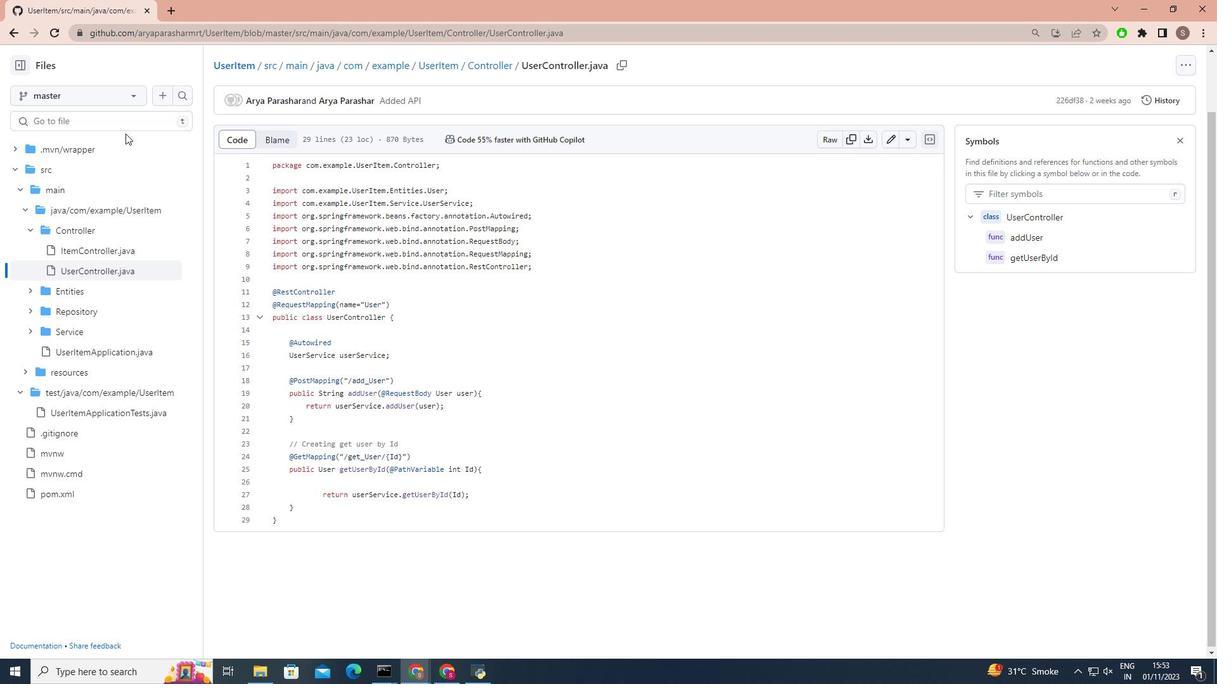
Action: Mouse scrolled (125, 133) with delta (0, 0)
Screenshot: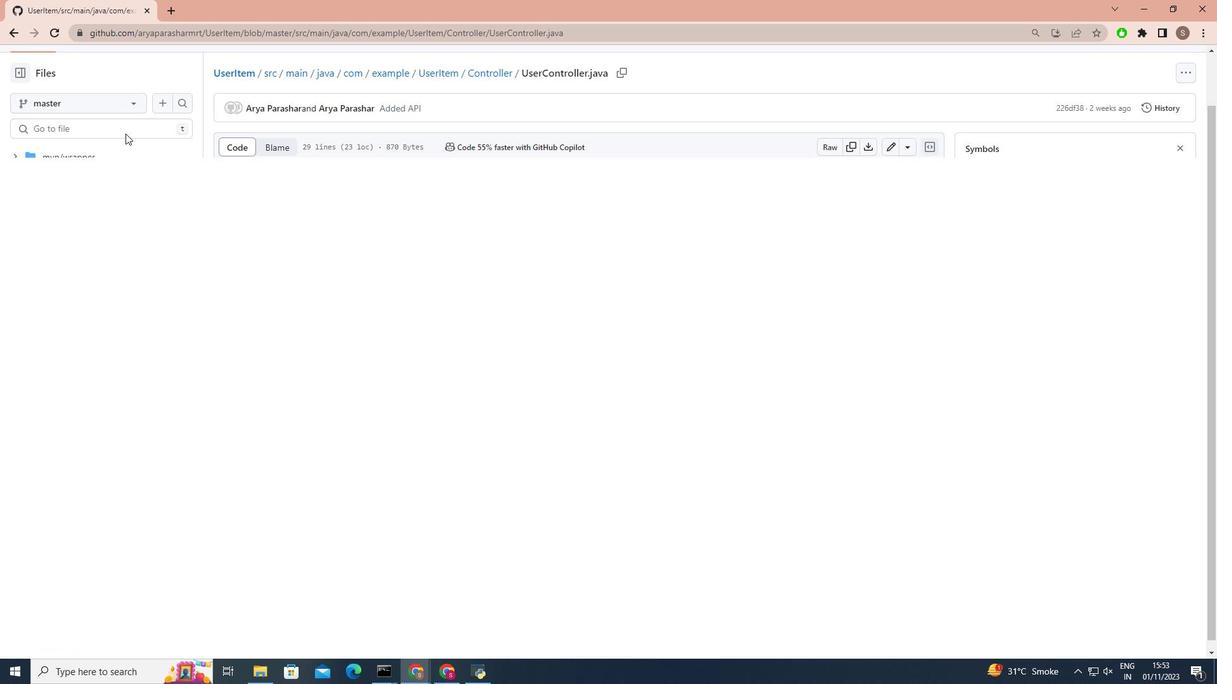 
Action: Mouse scrolled (125, 134) with delta (0, 0)
Screenshot: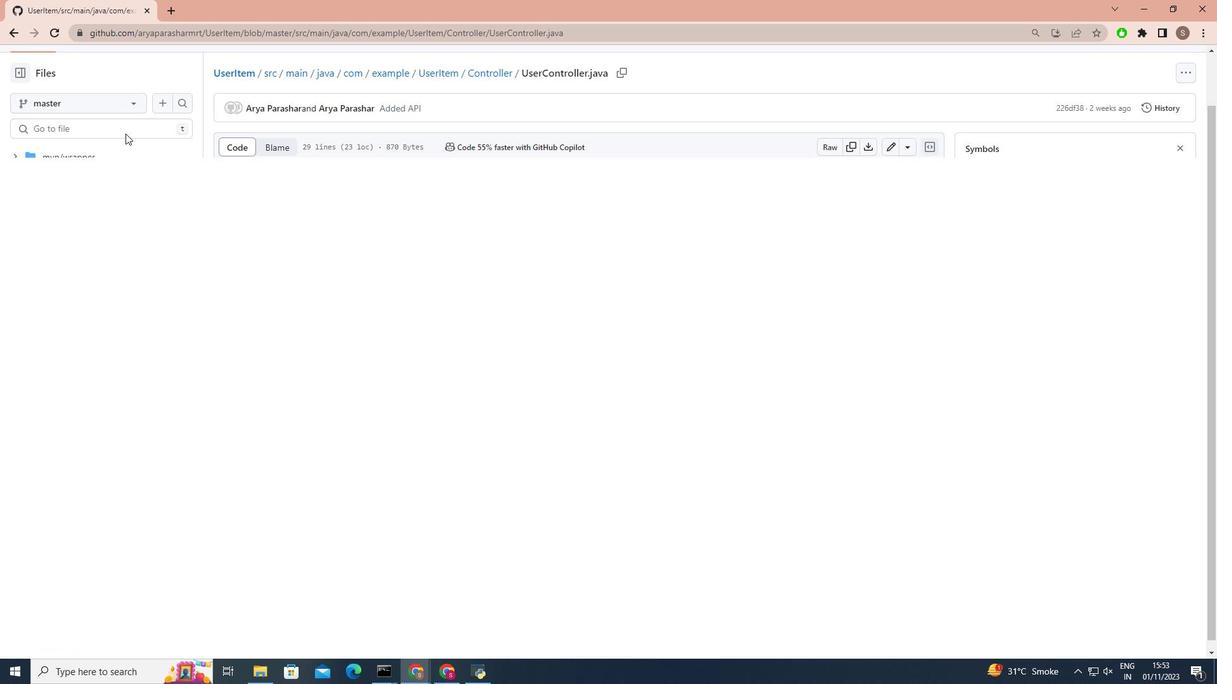 
Action: Mouse scrolled (125, 134) with delta (0, 0)
Screenshot: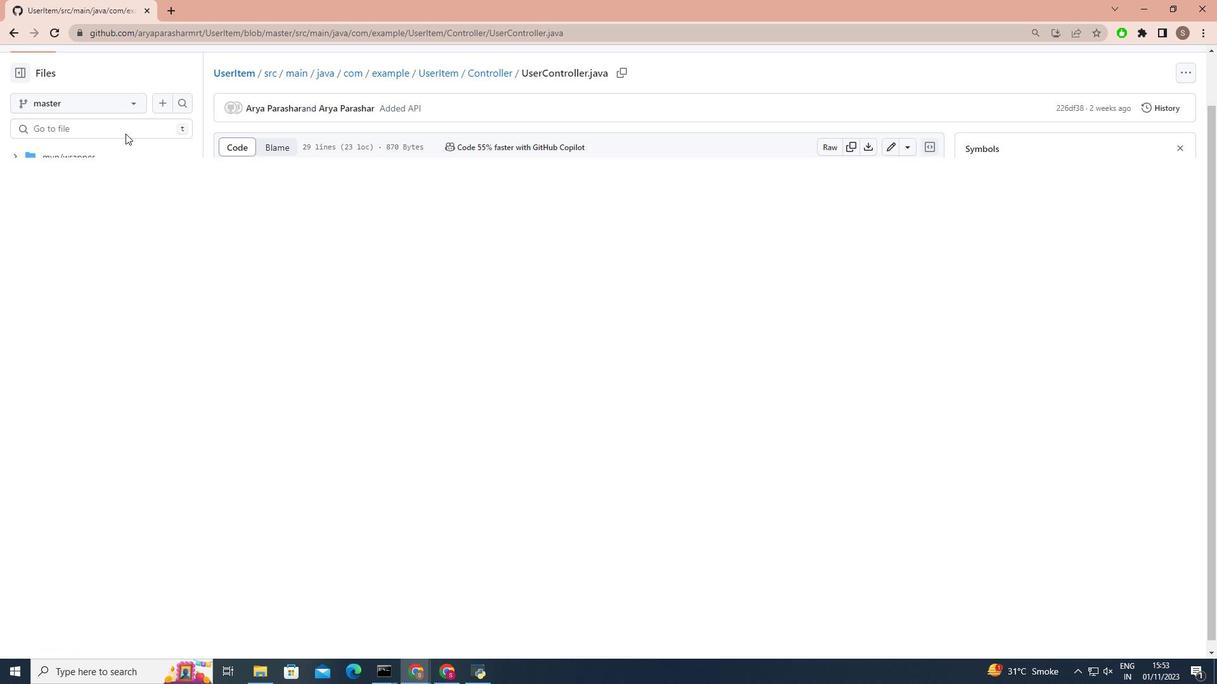 
Action: Mouse moved to (290, 100)
Screenshot: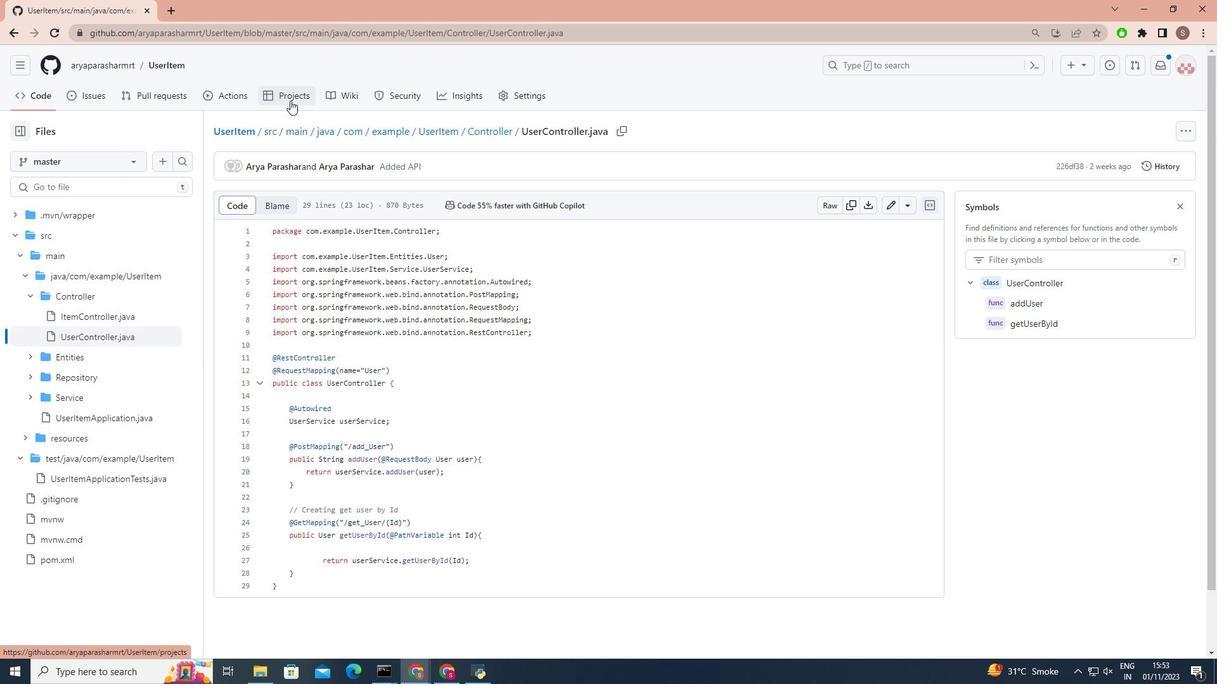 
Action: Mouse pressed left at (290, 100)
Screenshot: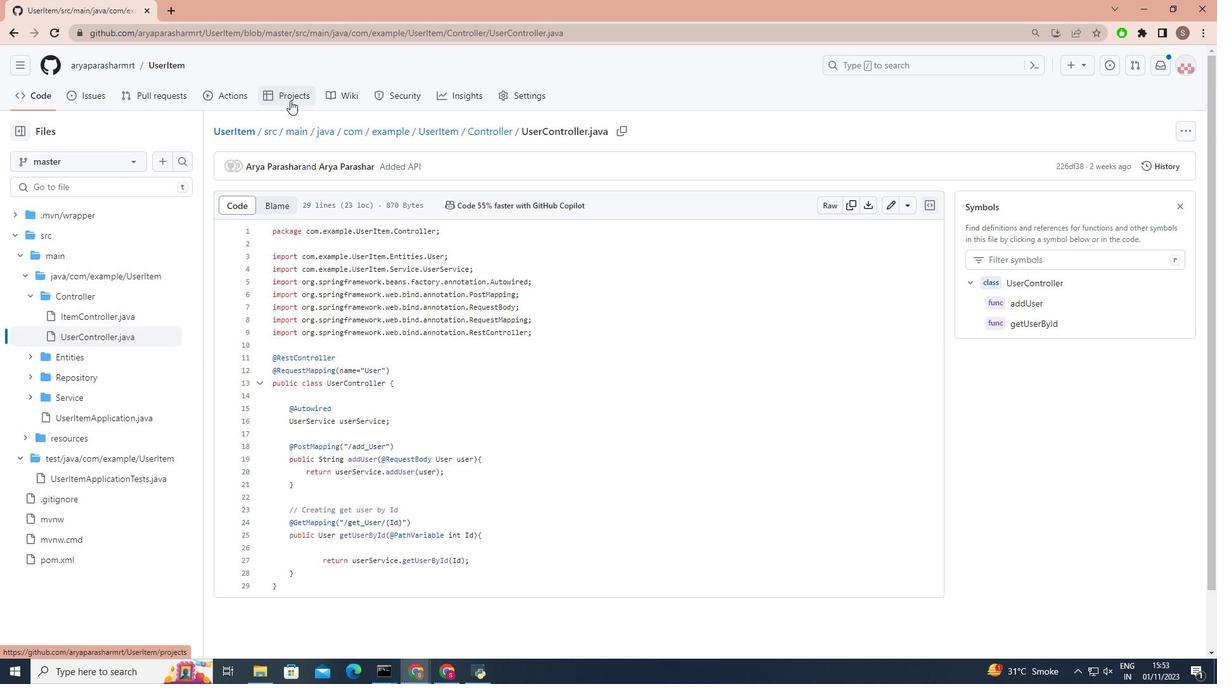 
Action: Mouse moved to (984, 251)
Screenshot: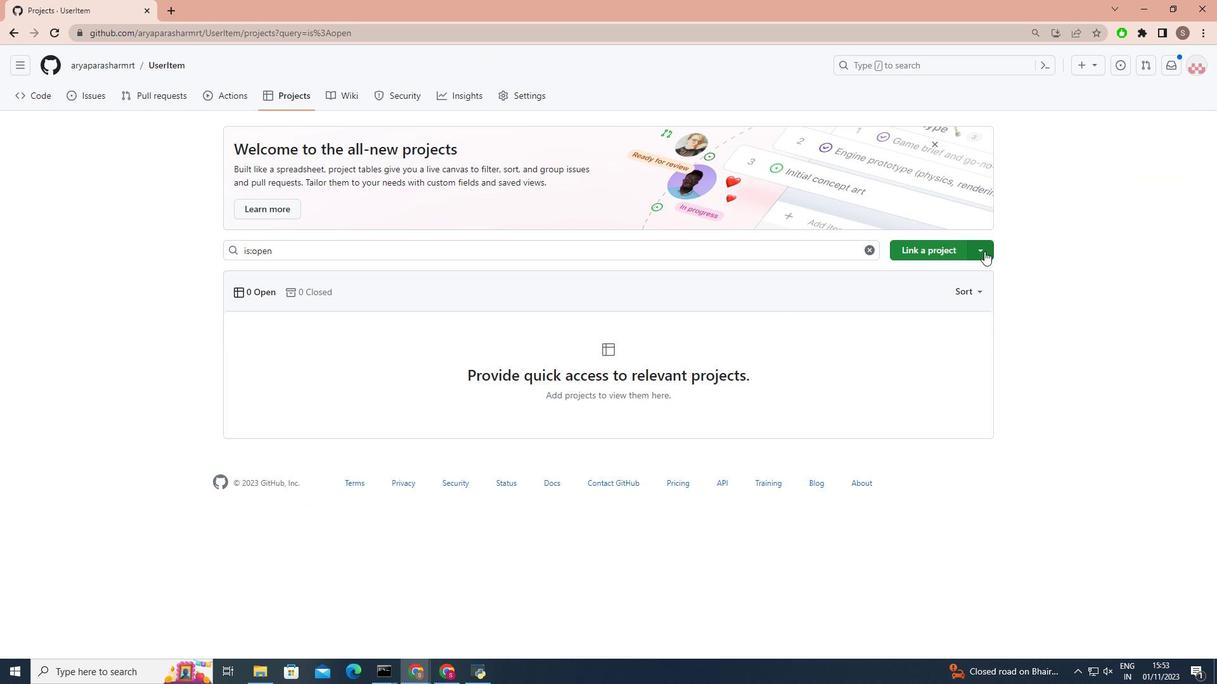 
Action: Mouse pressed left at (984, 251)
Screenshot: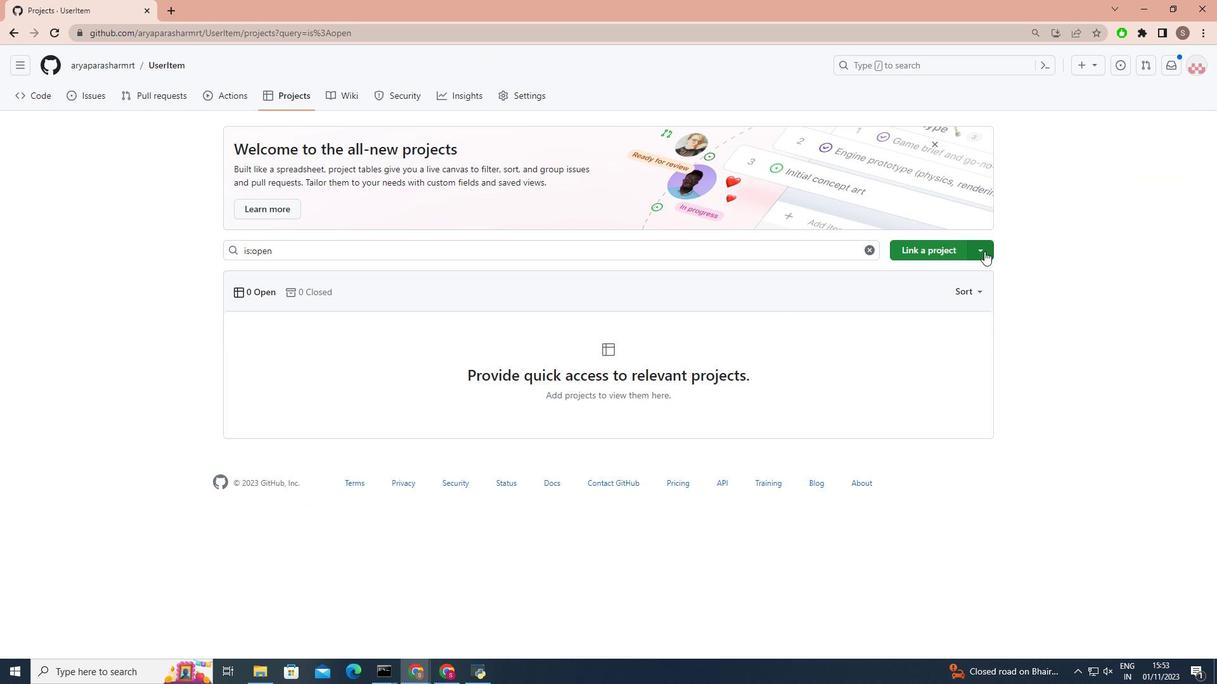 
Action: Mouse moved to (895, 313)
Screenshot: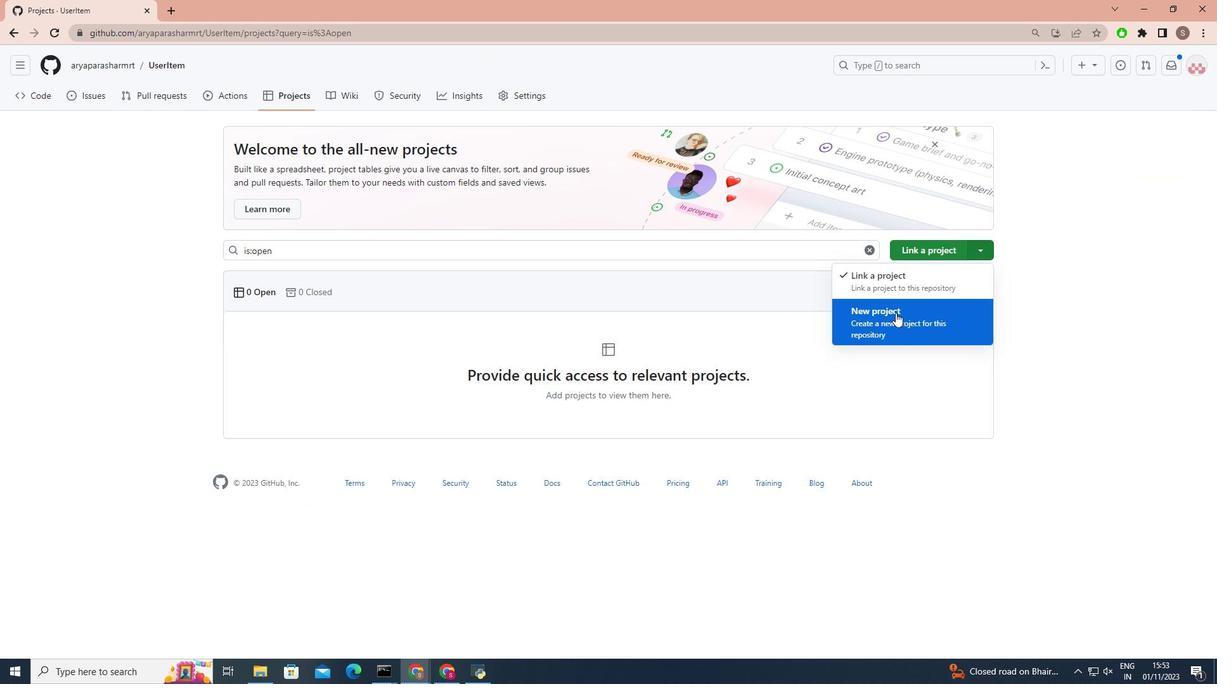 
Action: Mouse pressed left at (895, 313)
Screenshot: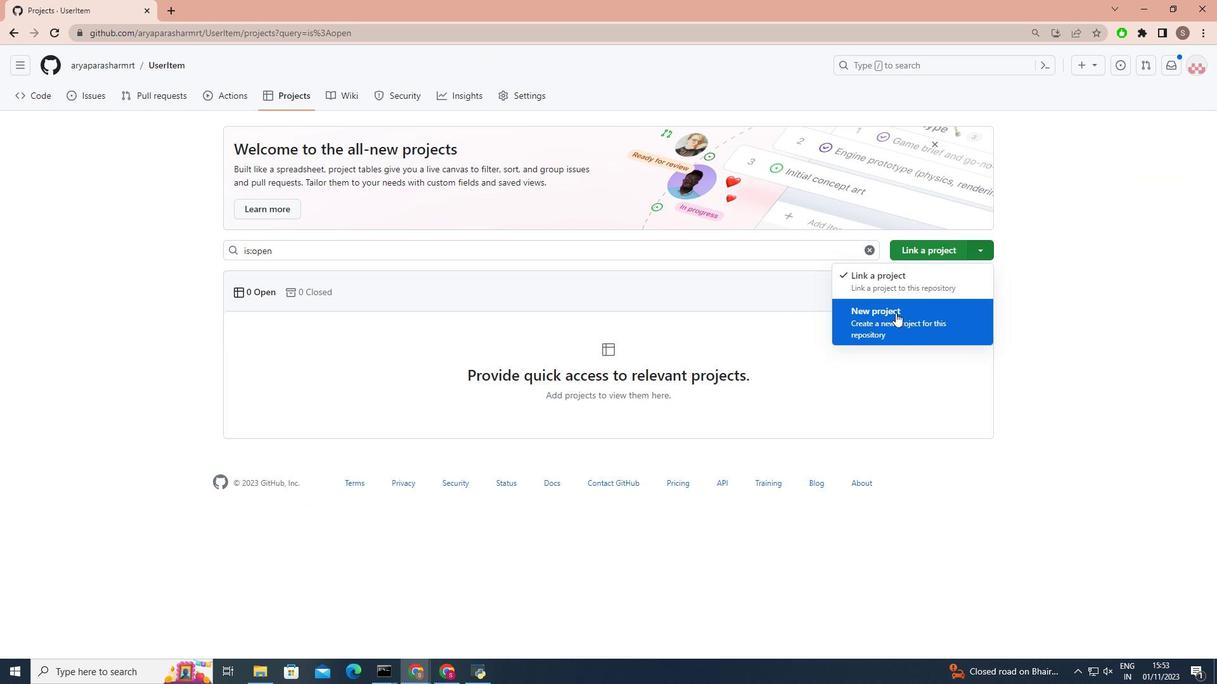 
Action: Mouse moved to (915, 251)
Screenshot: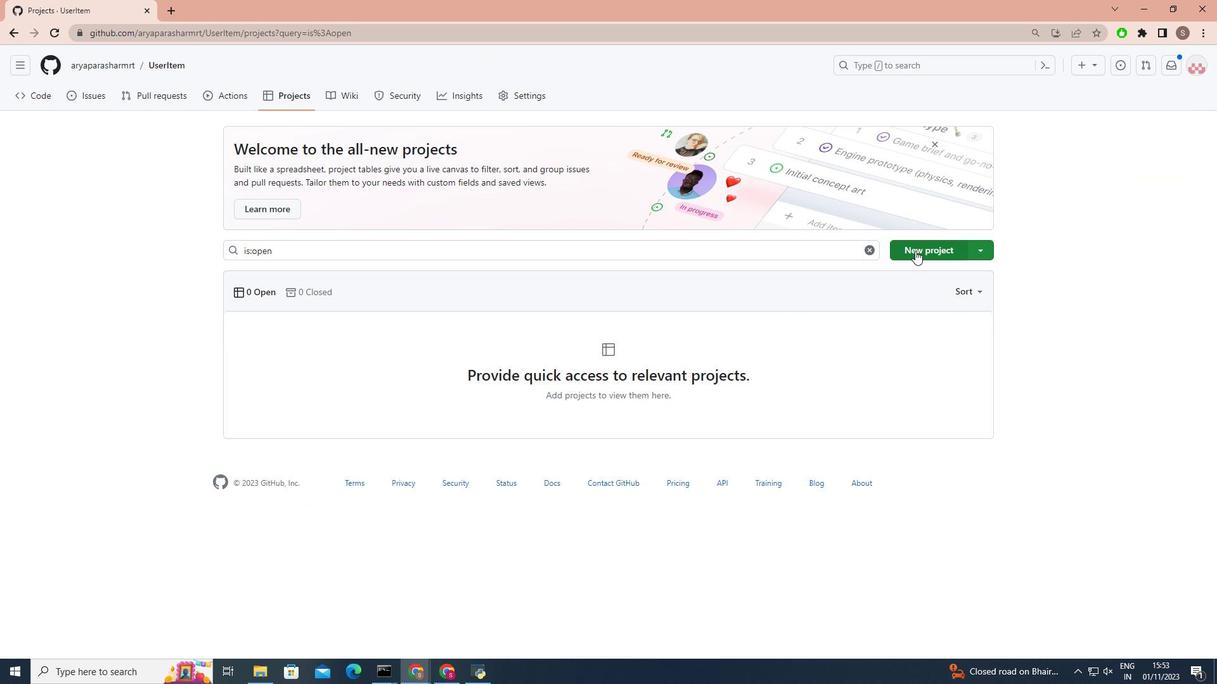 
Action: Mouse pressed left at (915, 251)
Screenshot: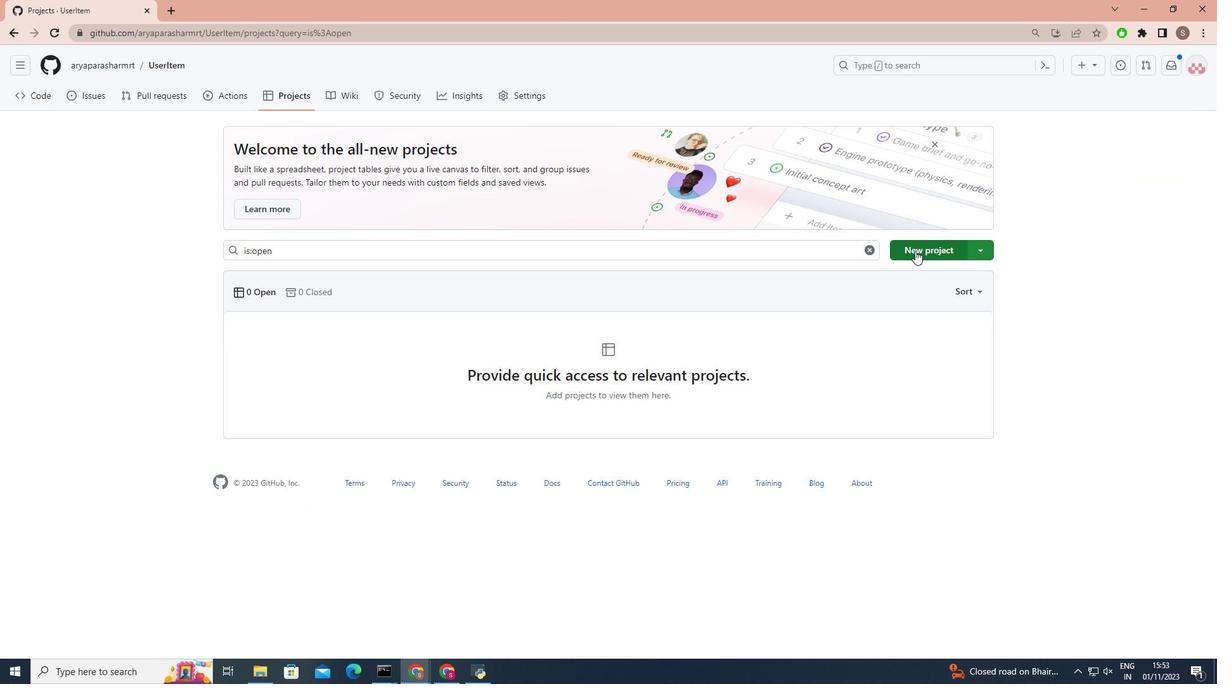 
Action: Mouse moved to (906, 161)
Screenshot: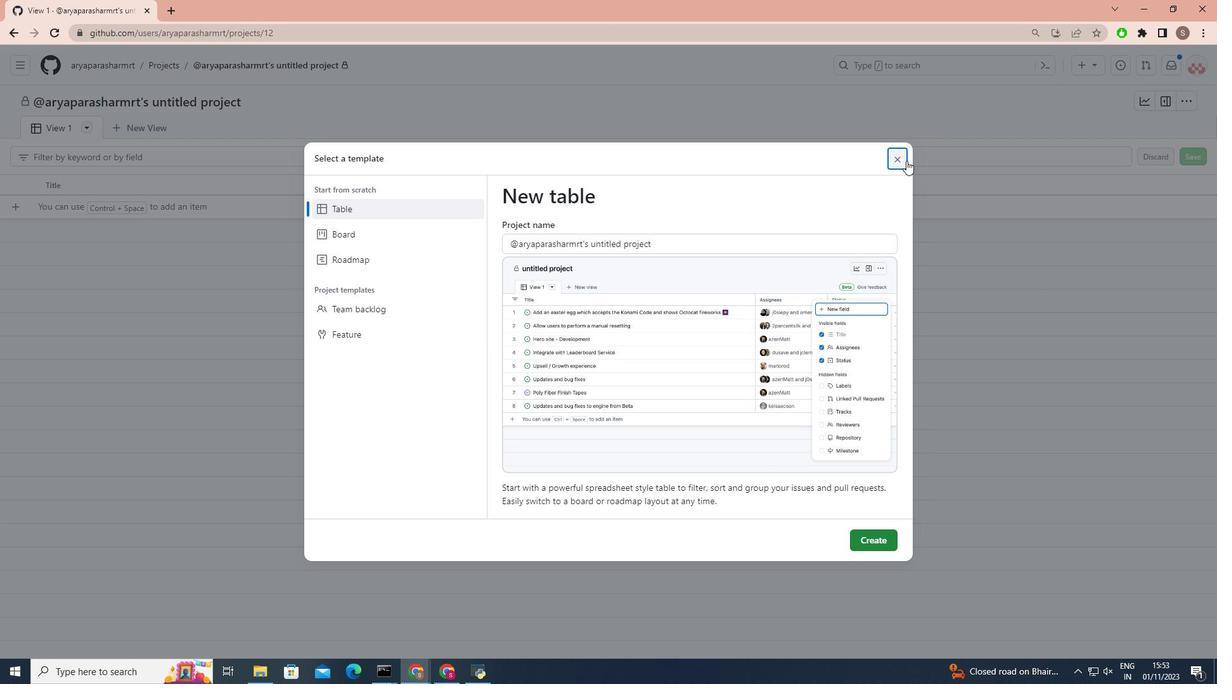 
Action: Mouse pressed left at (906, 161)
Screenshot: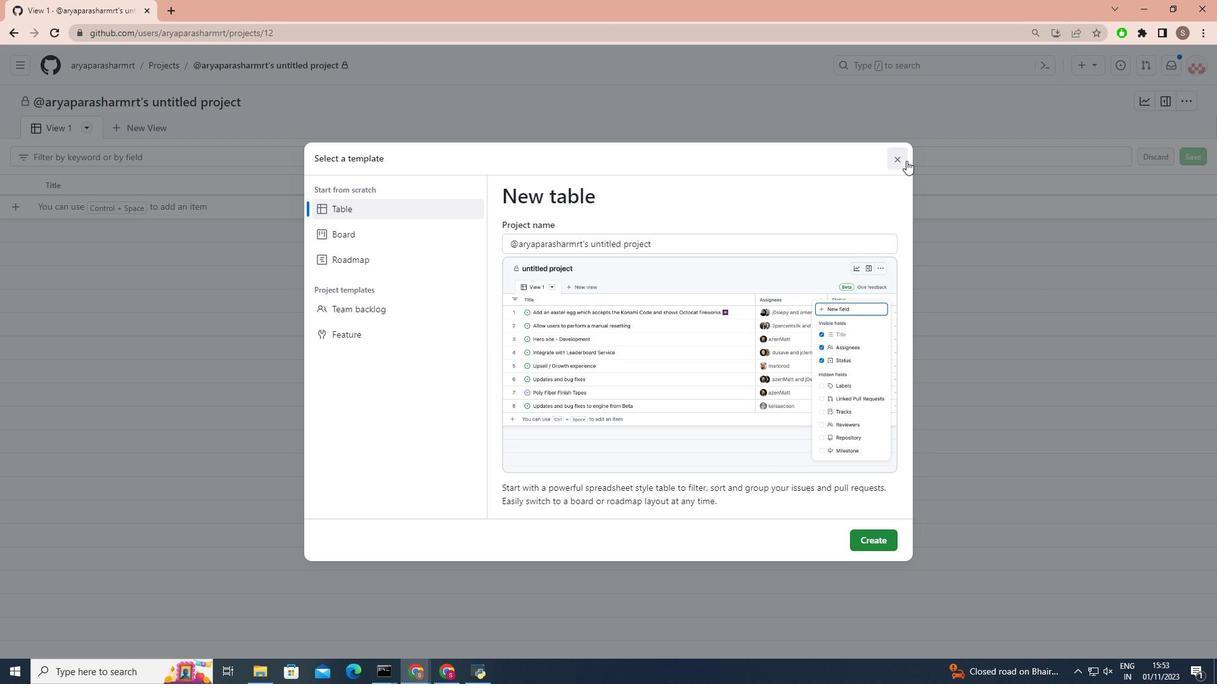 
Action: Mouse moved to (194, 205)
Screenshot: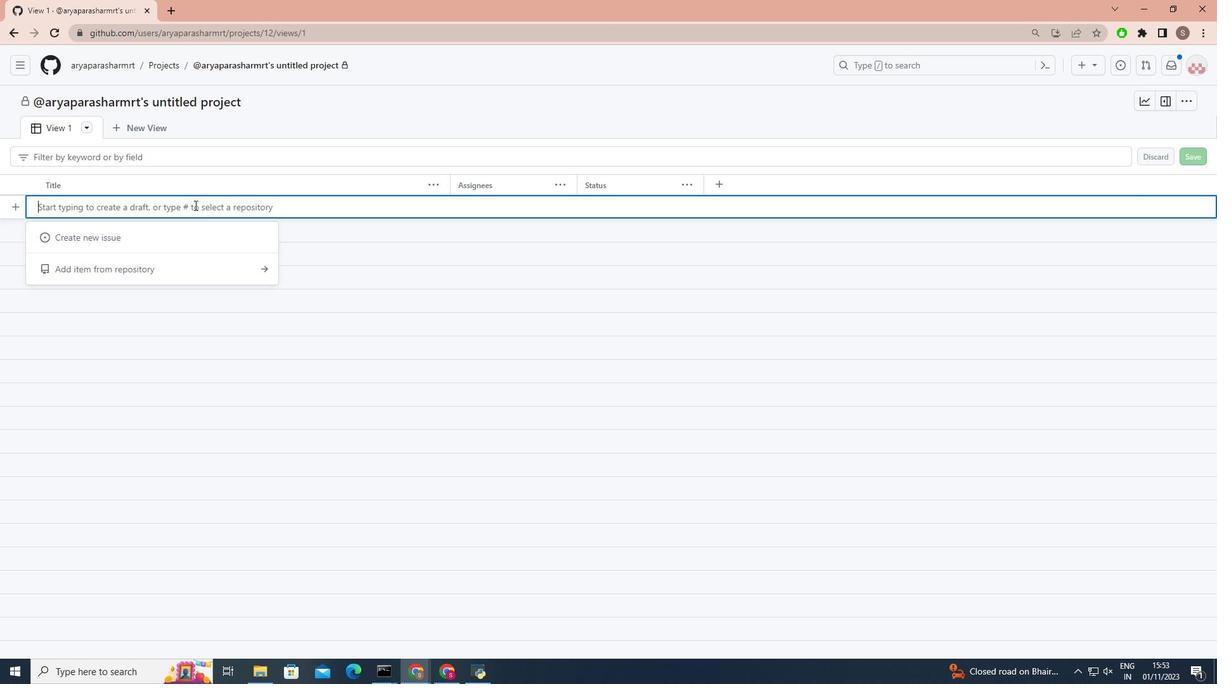 
Action: Mouse pressed left at (194, 205)
Screenshot: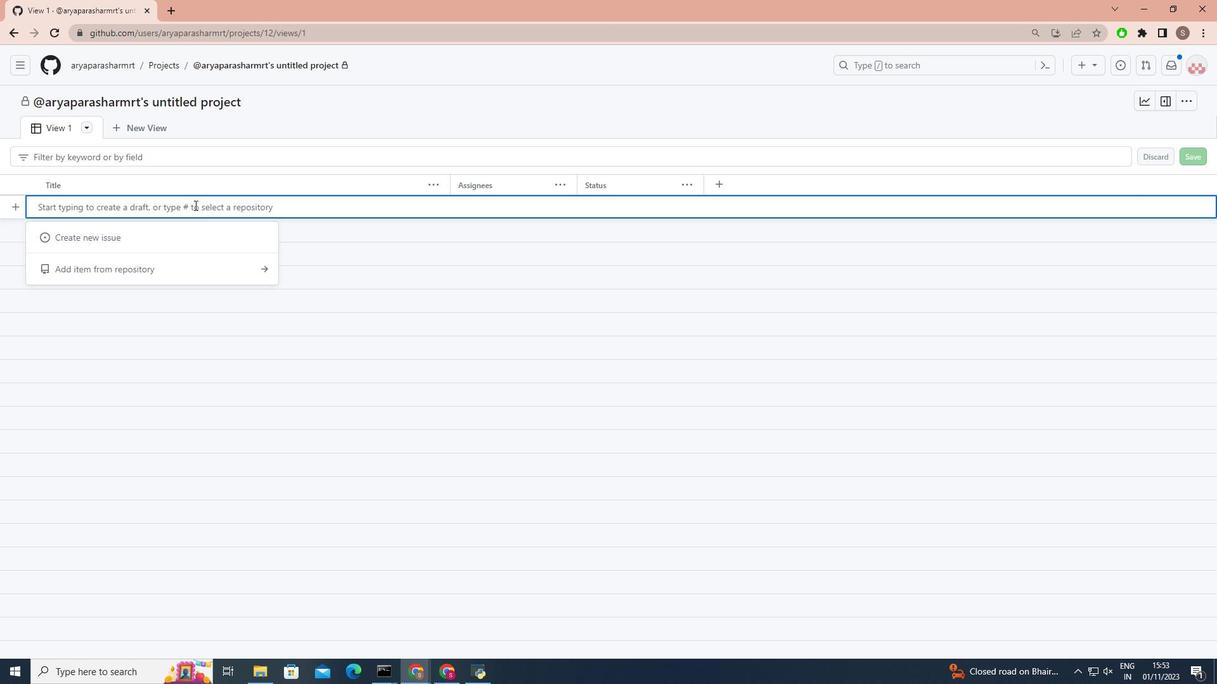 
Action: Mouse moved to (188, 211)
Screenshot: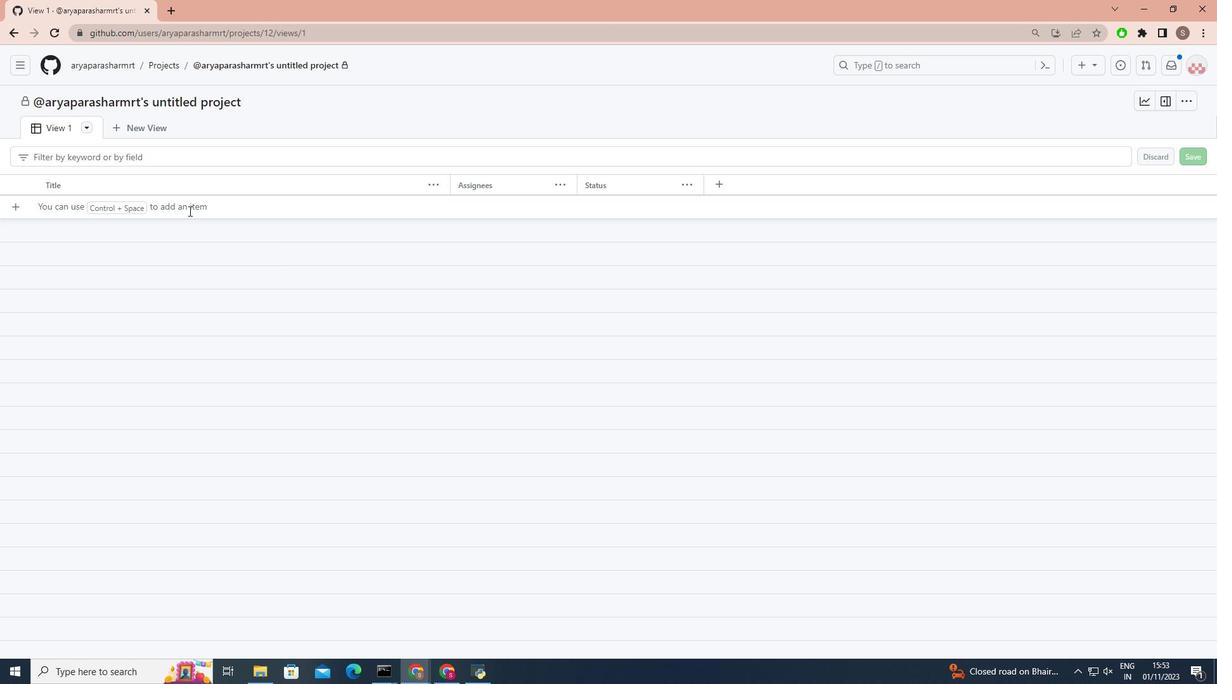 
Action: Mouse pressed left at (188, 211)
Screenshot: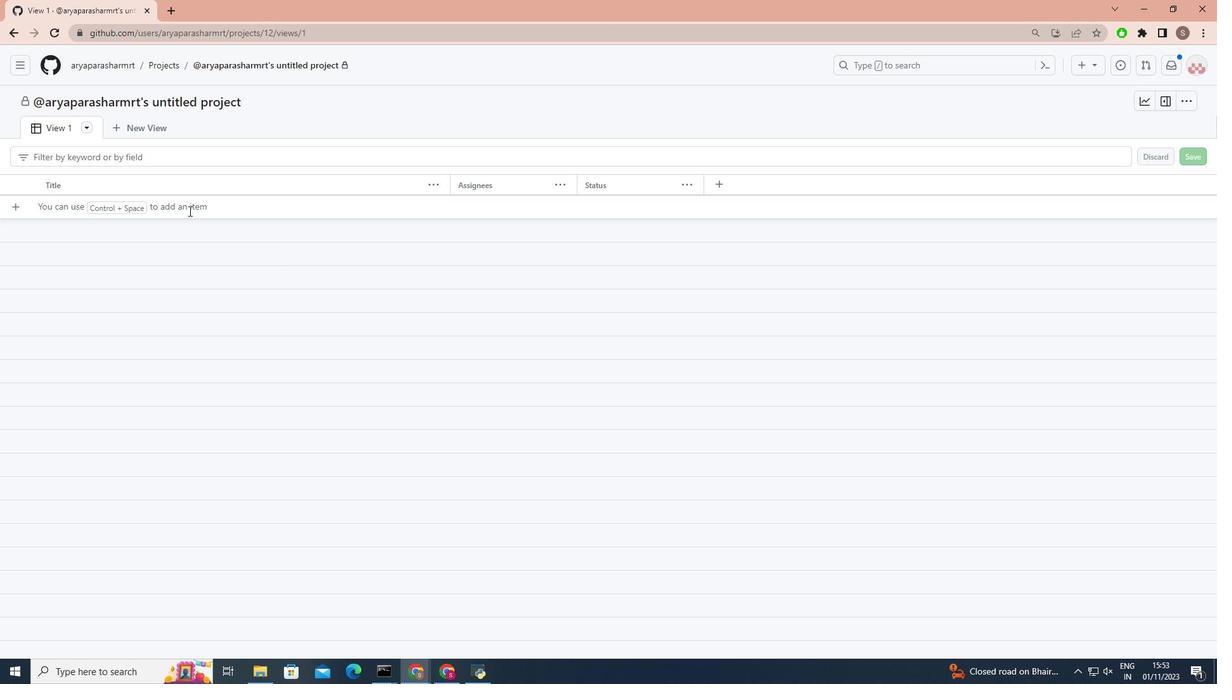 
Action: Mouse moved to (188, 211)
Screenshot: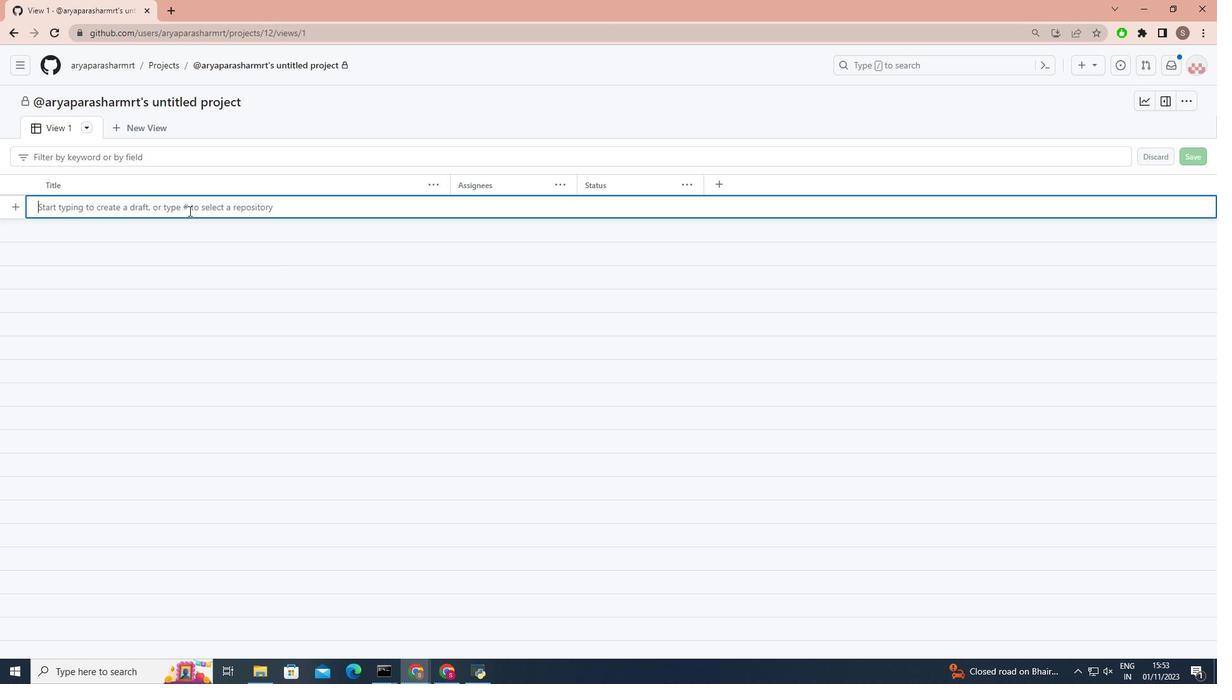 
Action: Key pressed <Key.shift><Key.shift><Key.shift>Add<Key.space>a<Key.space>function<Key.enter>
Screenshot: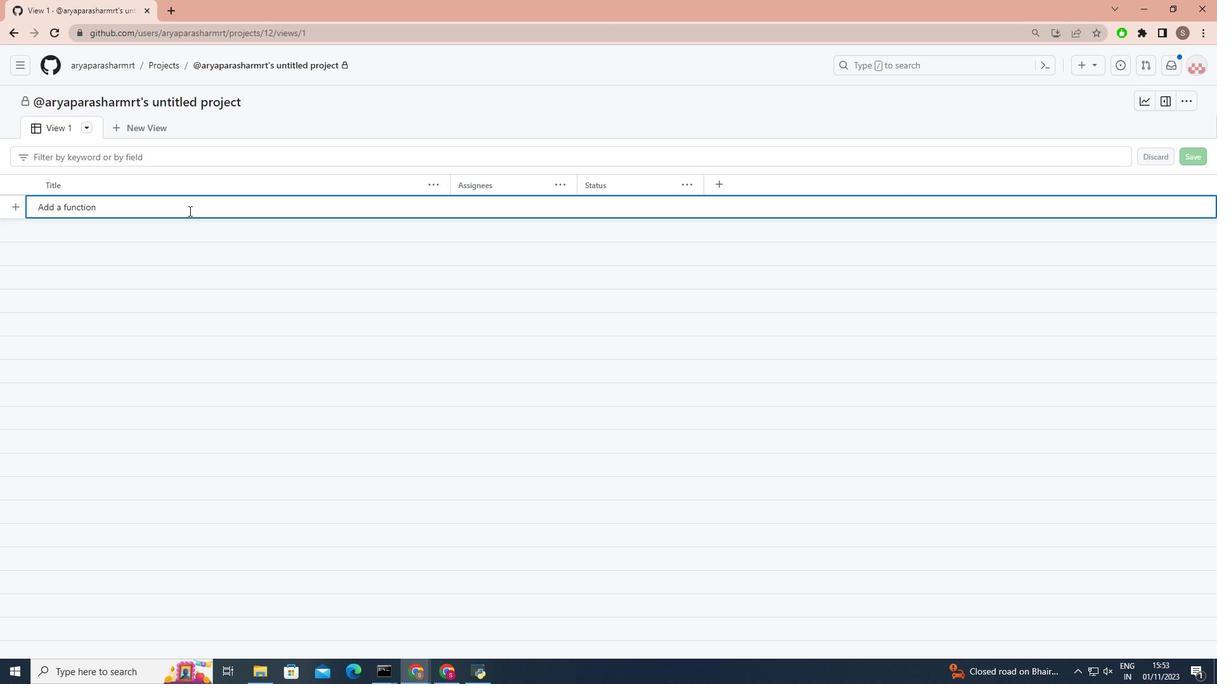
Action: Mouse moved to (108, 206)
Screenshot: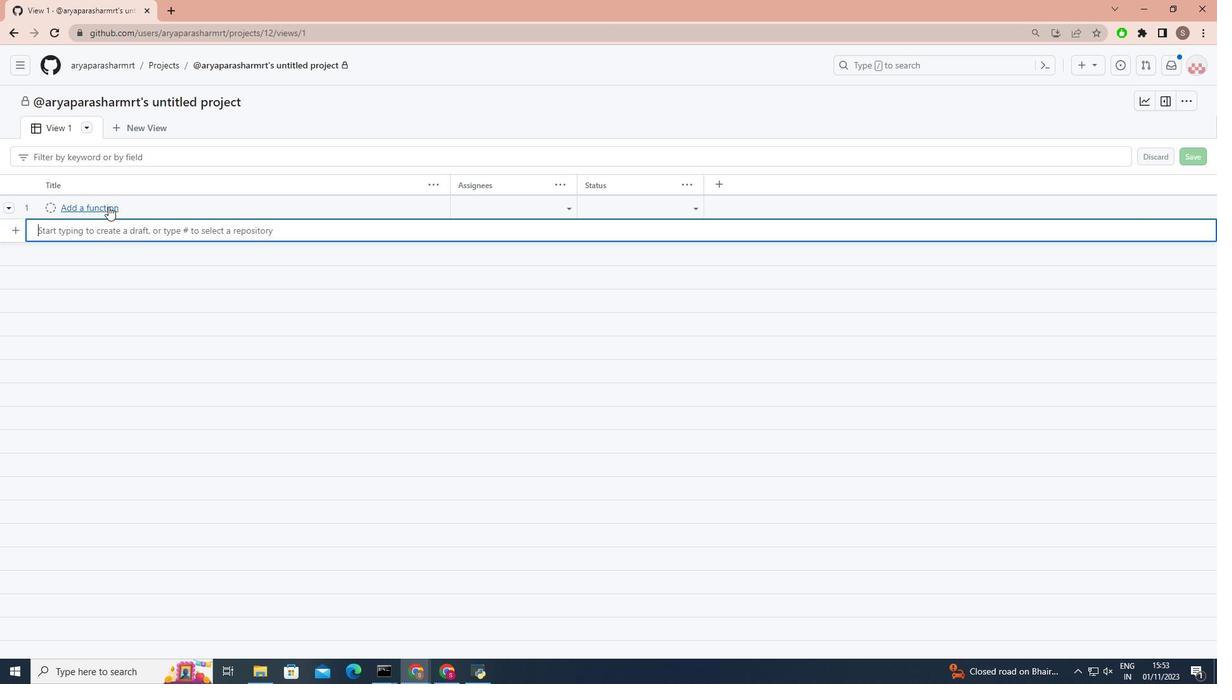 
Action: Mouse pressed left at (108, 206)
Screenshot: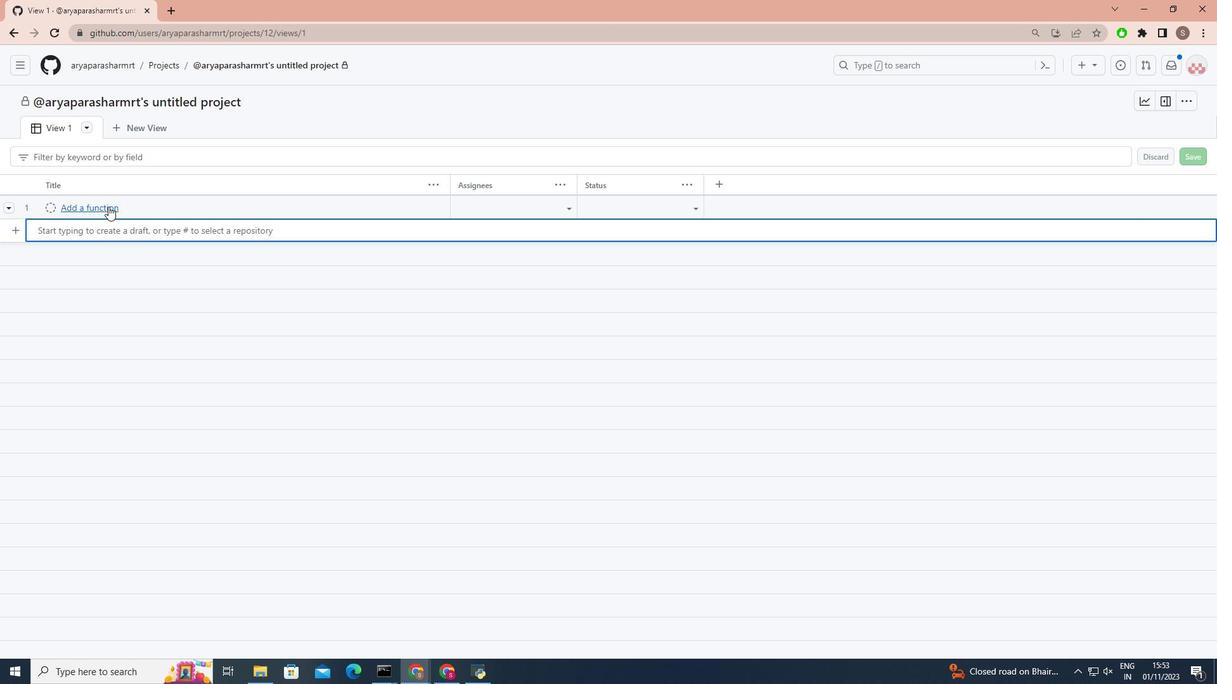 
Action: Mouse moved to (341, 338)
Screenshot: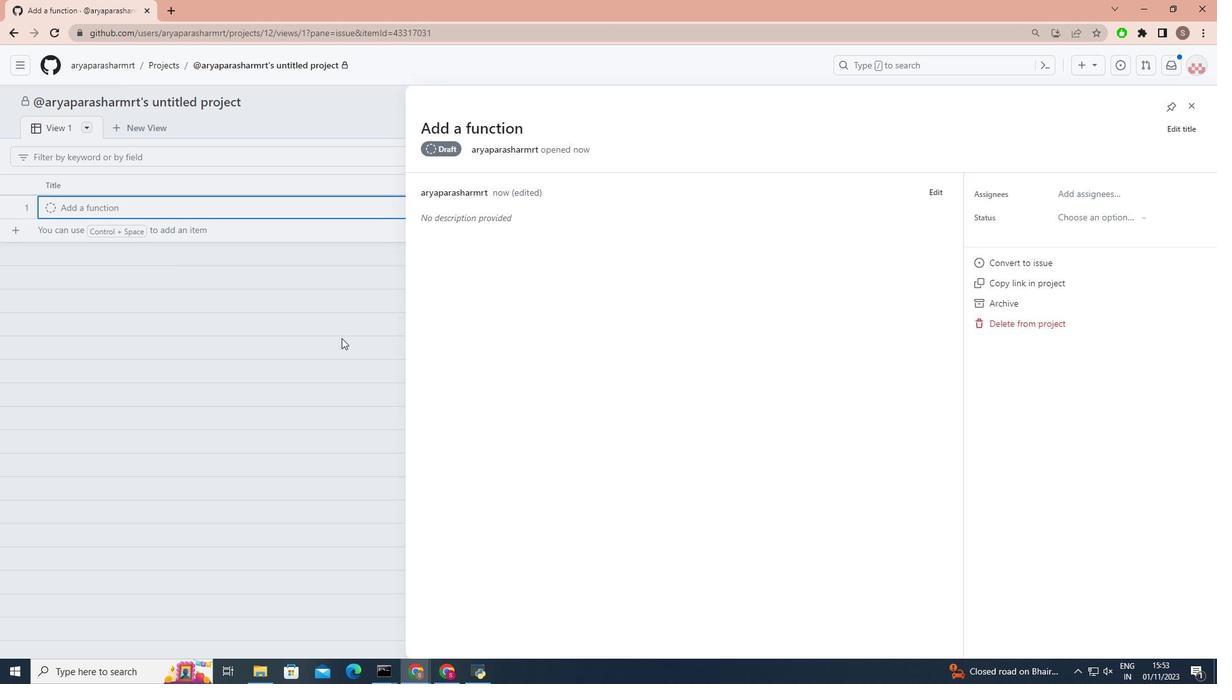 
Action: Mouse pressed left at (341, 338)
Screenshot: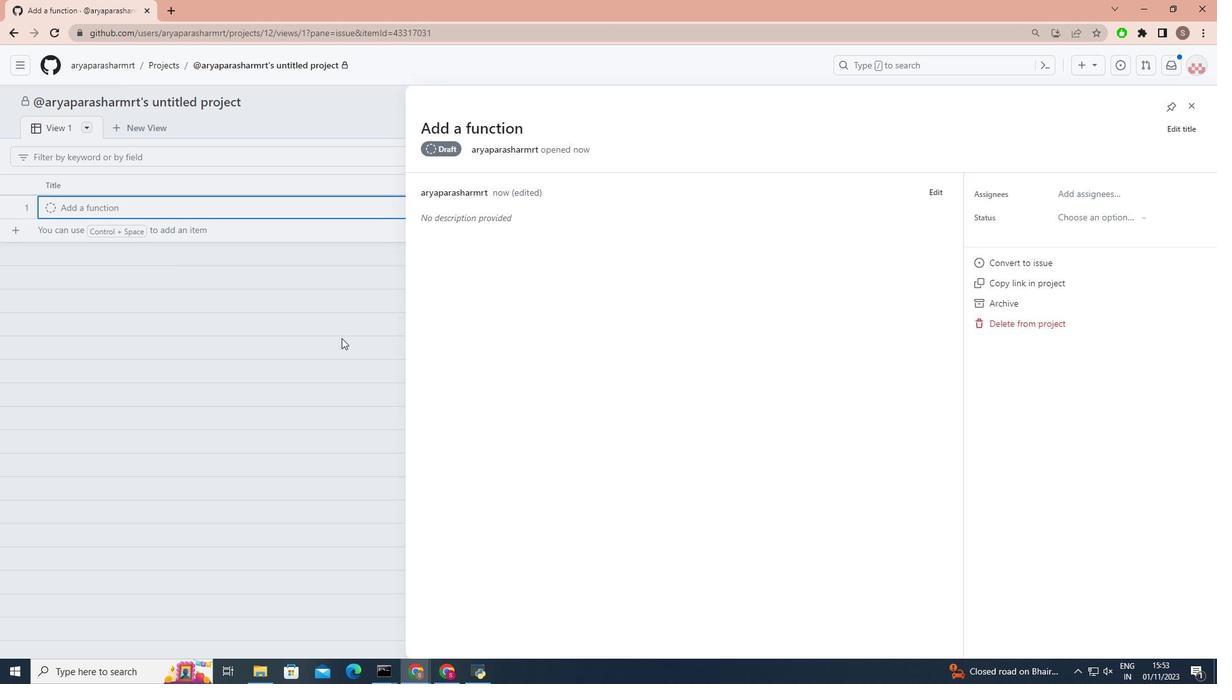 
Action: Mouse moved to (198, 102)
Screenshot: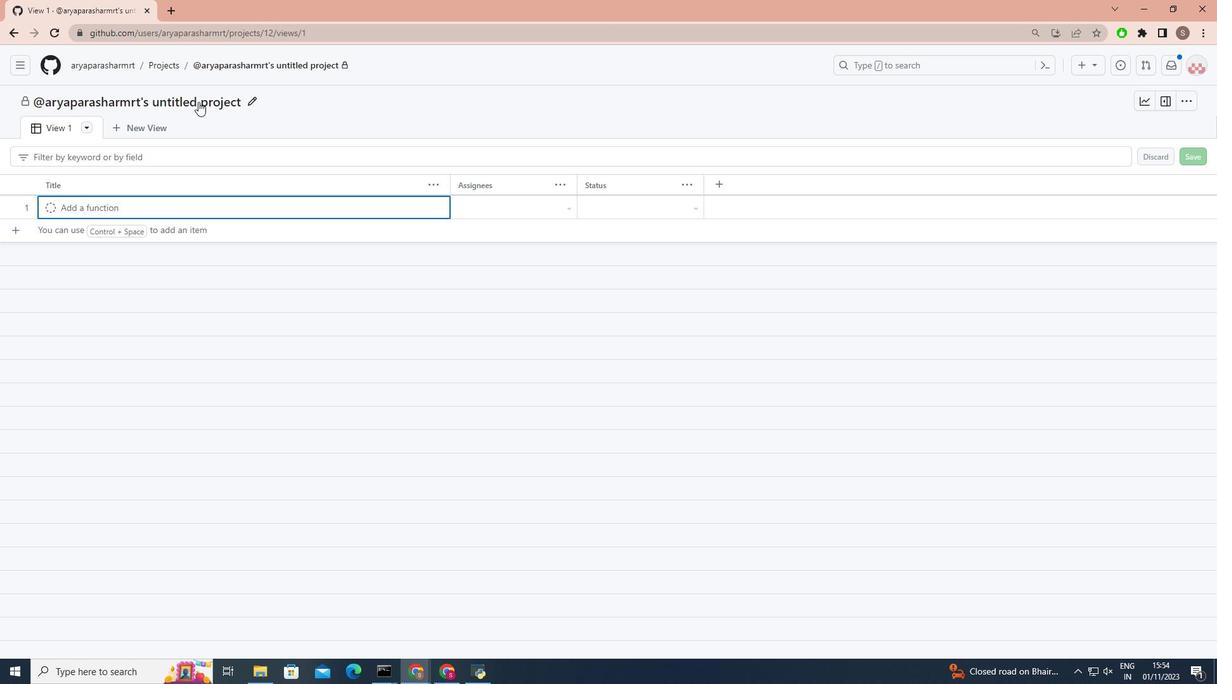 
Action: Mouse pressed left at (198, 102)
Screenshot: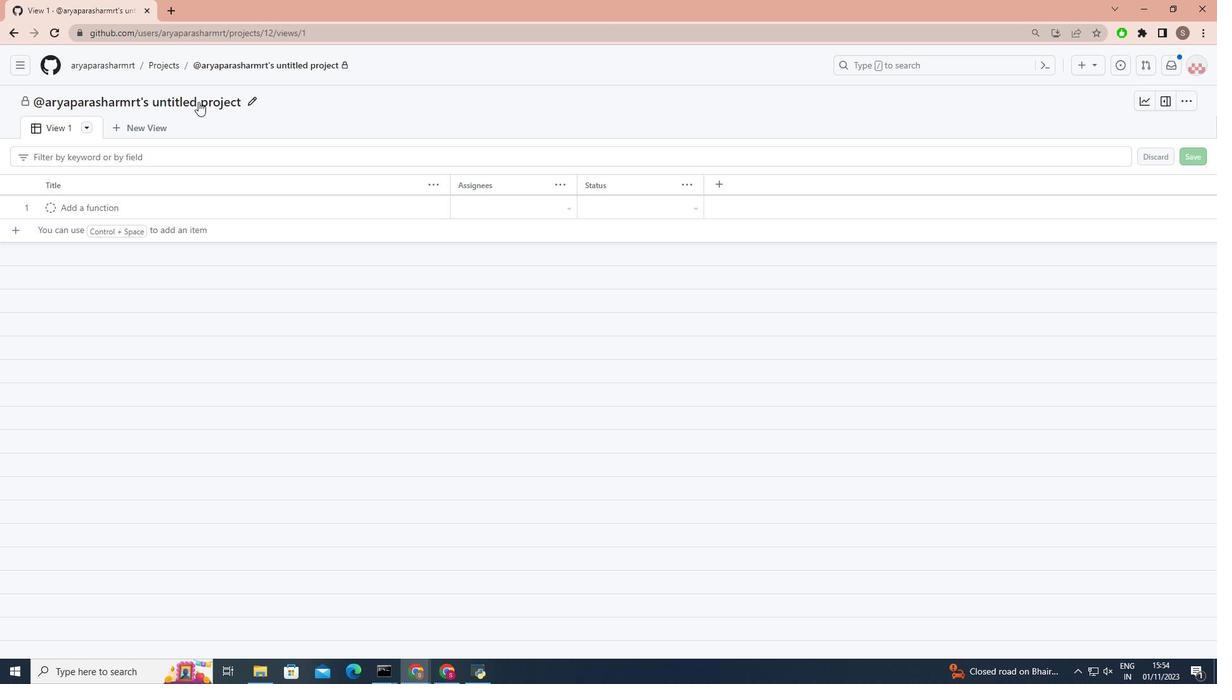
Action: Mouse moved to (551, 187)
Screenshot: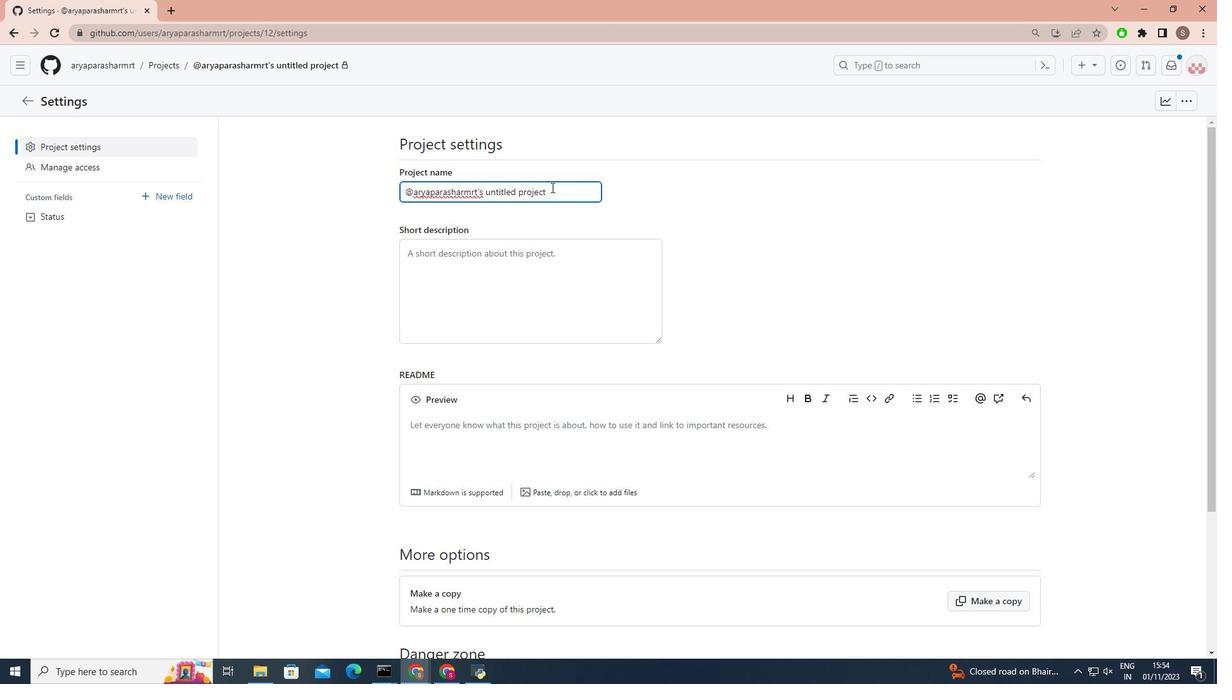 
Action: Mouse pressed left at (551, 187)
Screenshot: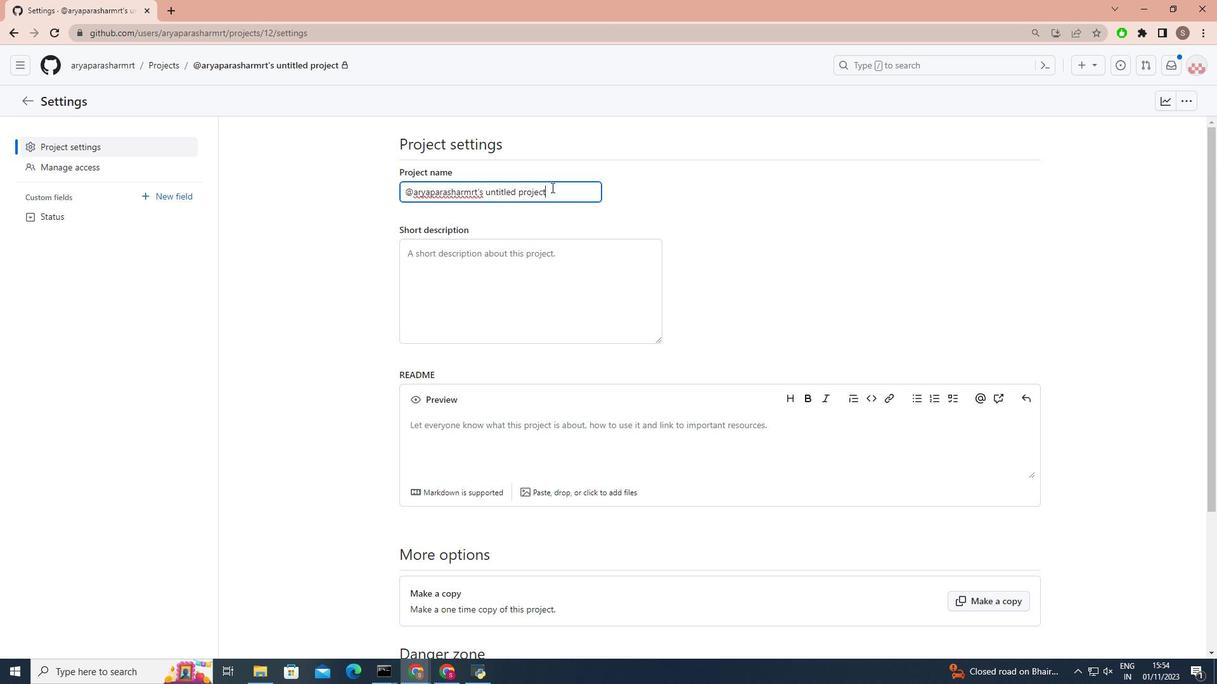 
Action: Mouse moved to (371, 192)
Screenshot: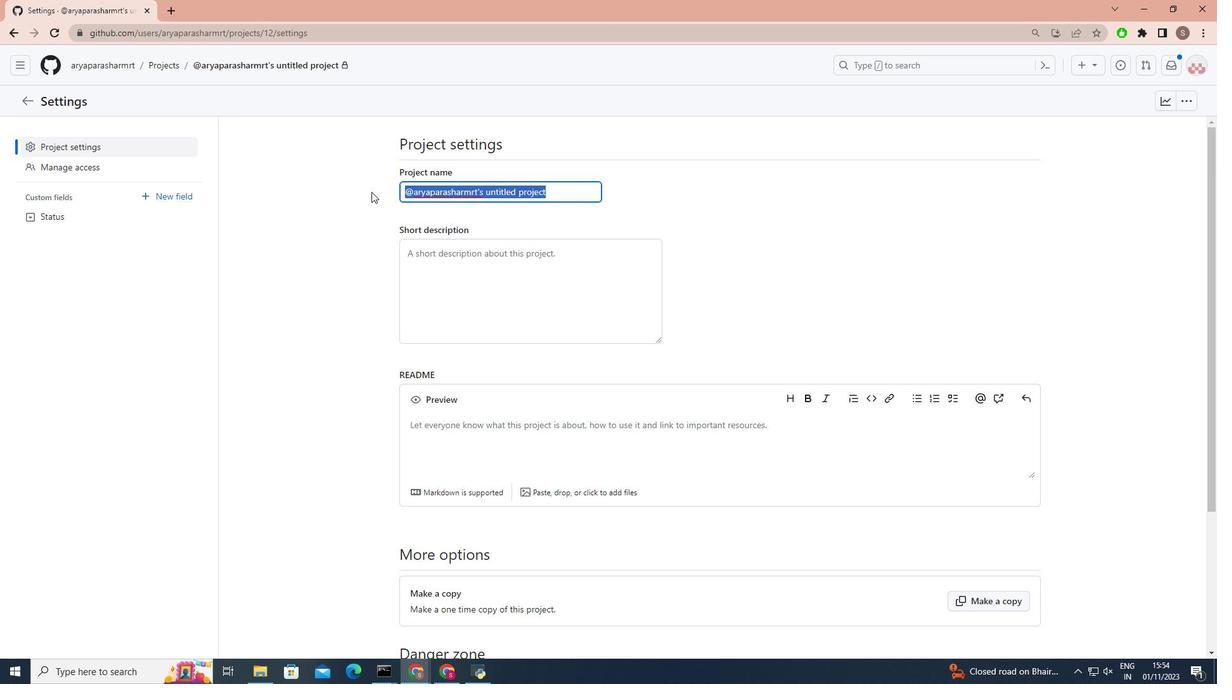 
Action: Key pressed <Key.backspace><Key.shift><Key.shift><Key.shift><Key.shift><Key.shift><Key.shift>Project<Key.space><Key.shift>Status<Key.space><Key.shift>Dashboard
Screenshot: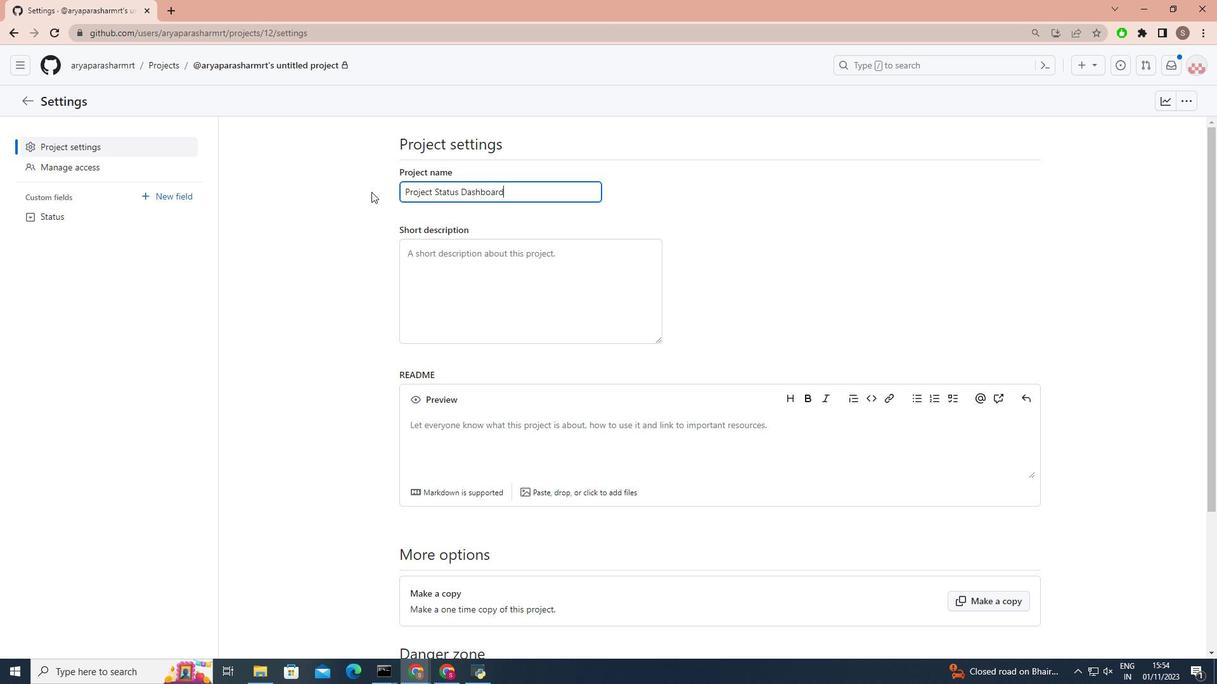 
Action: Mouse moved to (628, 258)
Screenshot: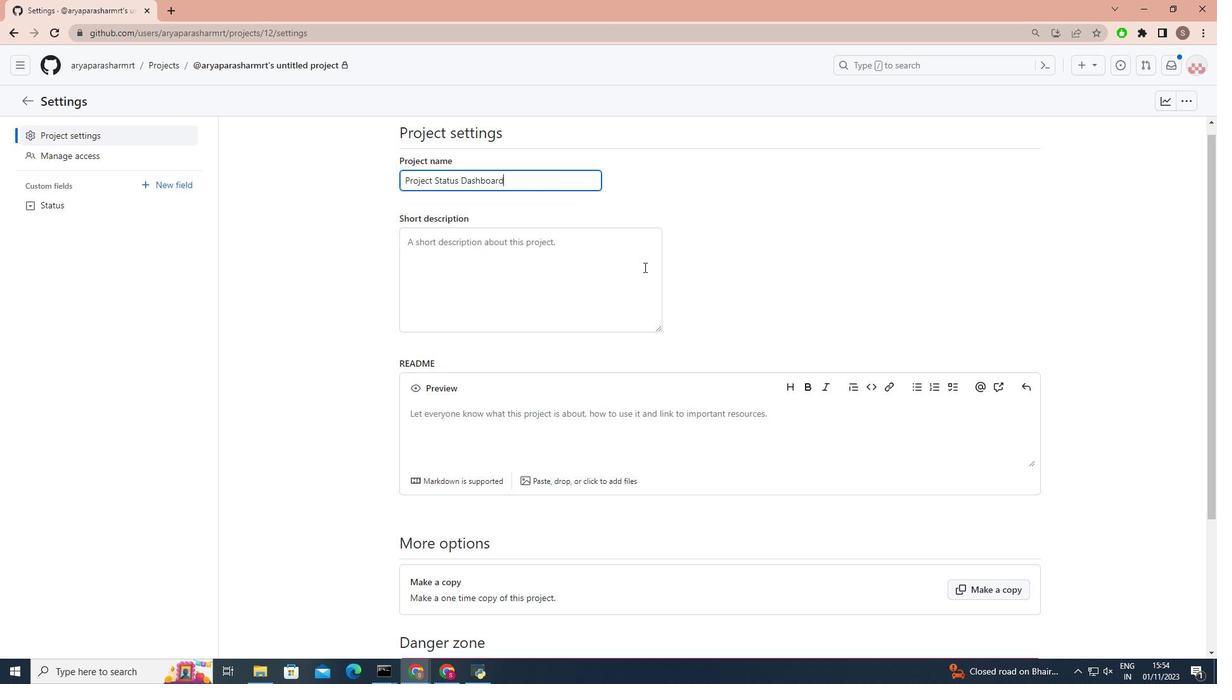 
Action: Mouse scrolled (628, 258) with delta (0, 0)
Screenshot: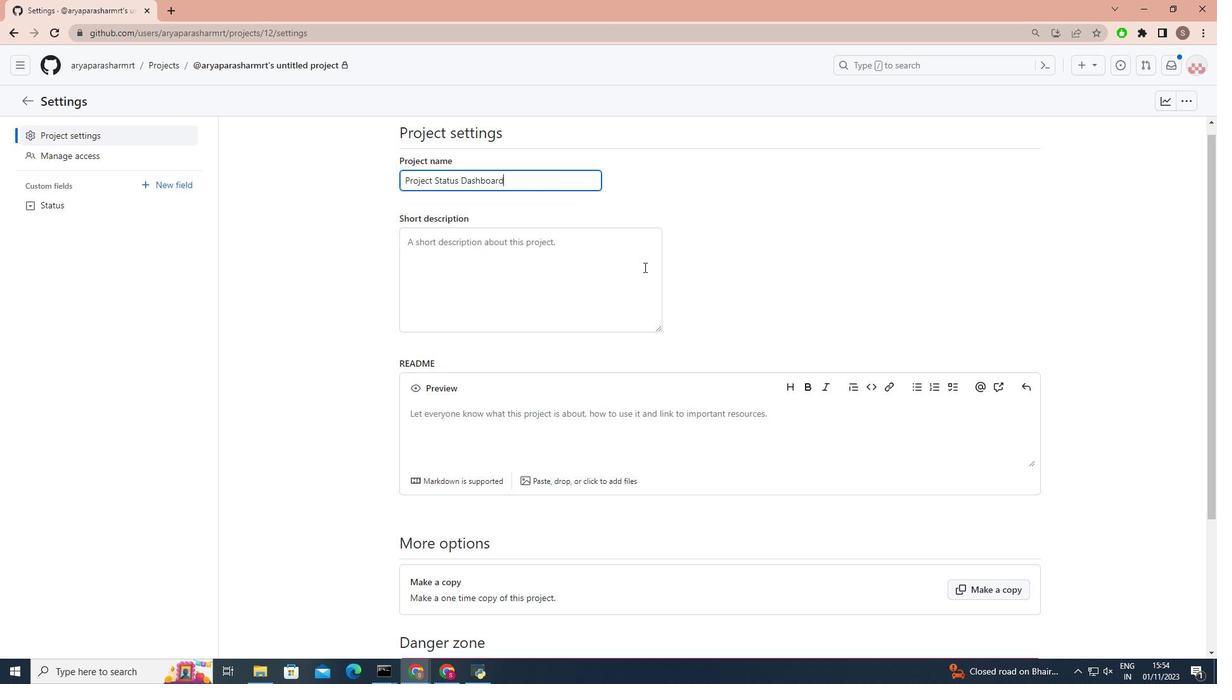 
Action: Mouse moved to (631, 261)
Screenshot: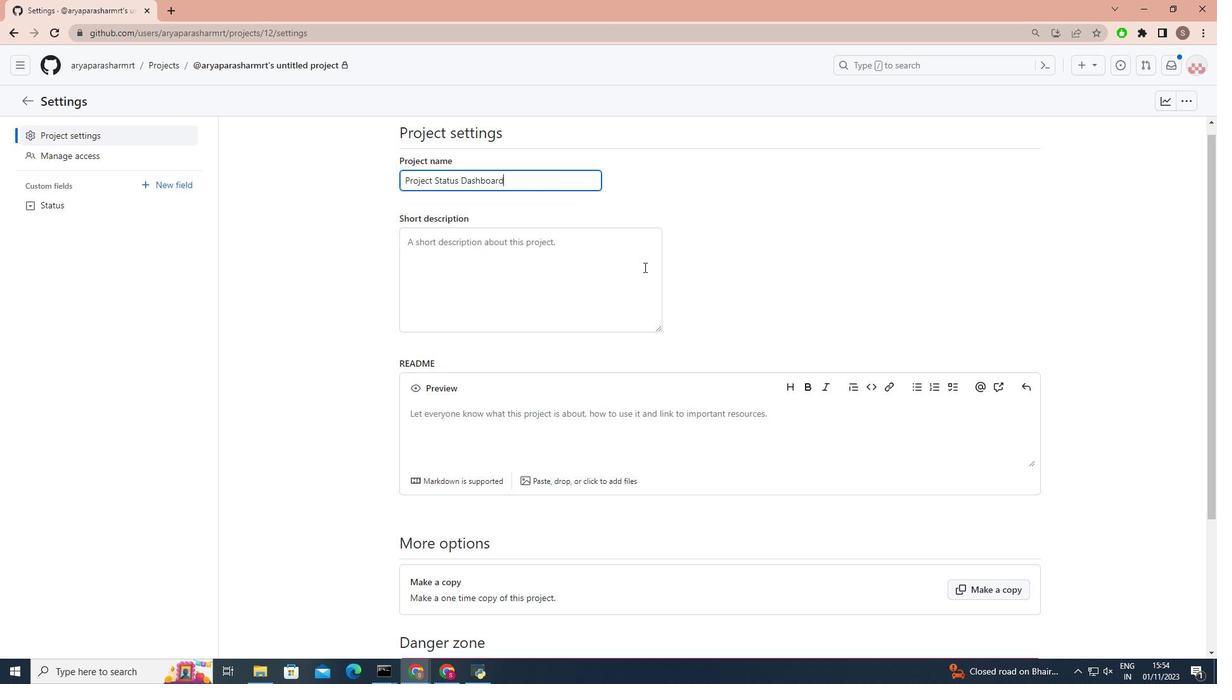
Action: Mouse scrolled (631, 260) with delta (0, 0)
Screenshot: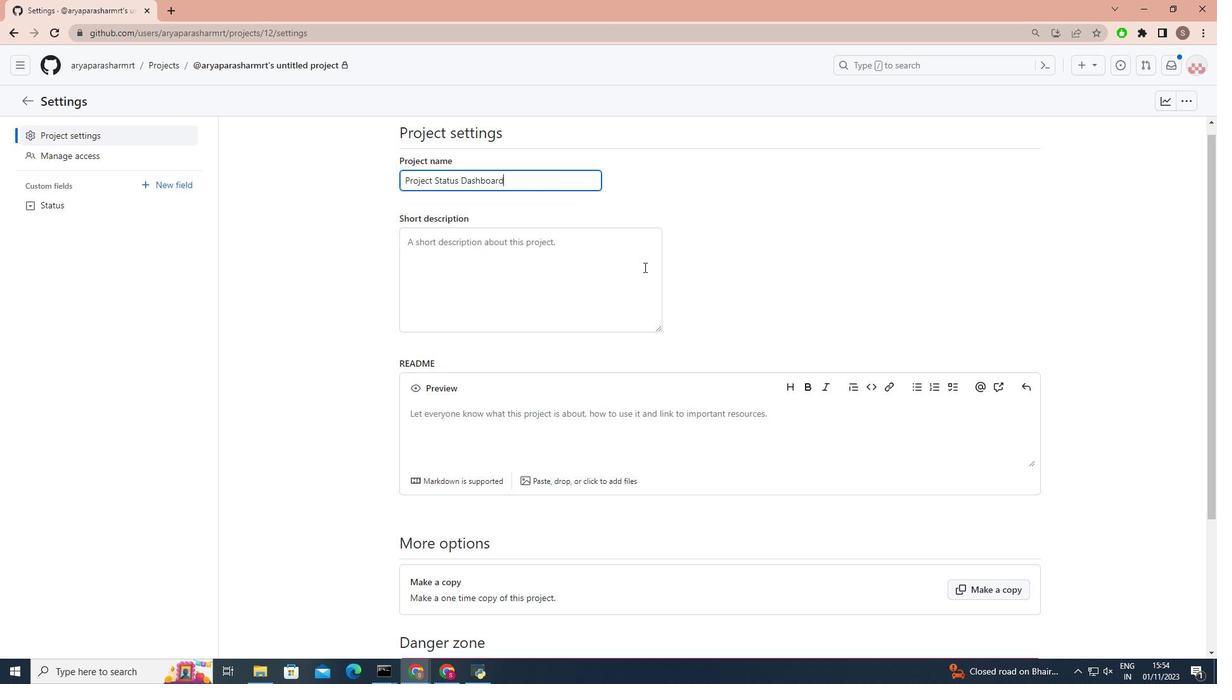 
Action: Mouse moved to (634, 263)
Screenshot: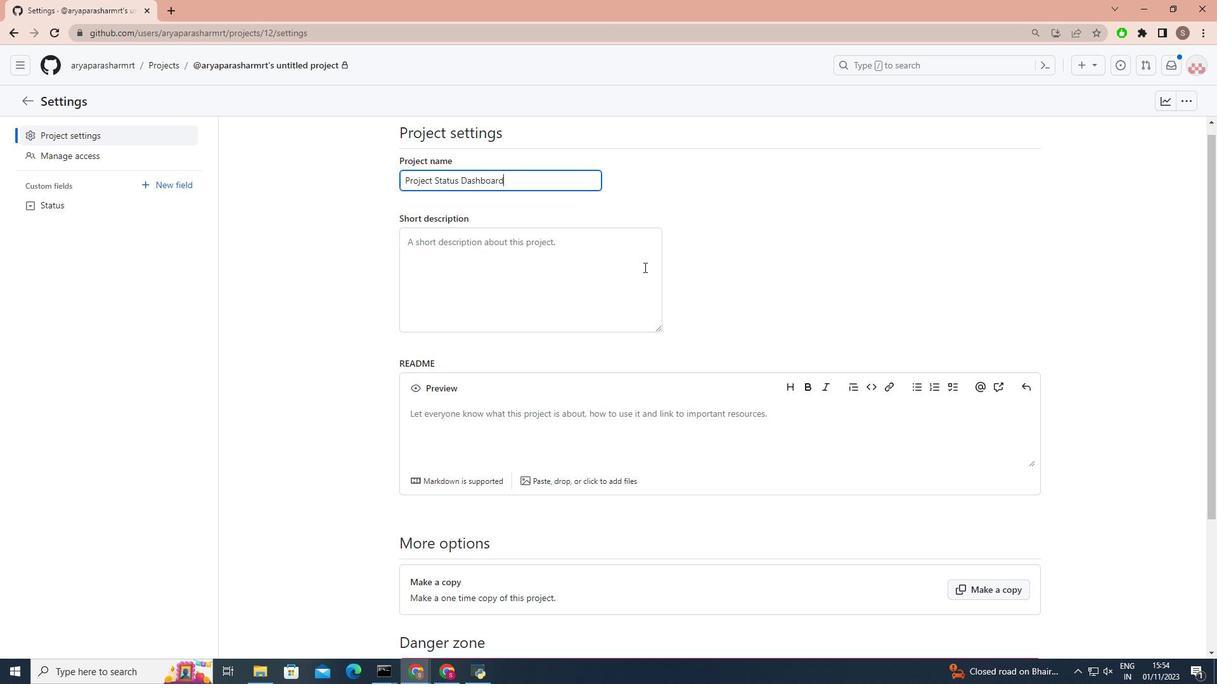 
Action: Mouse scrolled (634, 263) with delta (0, 0)
Screenshot: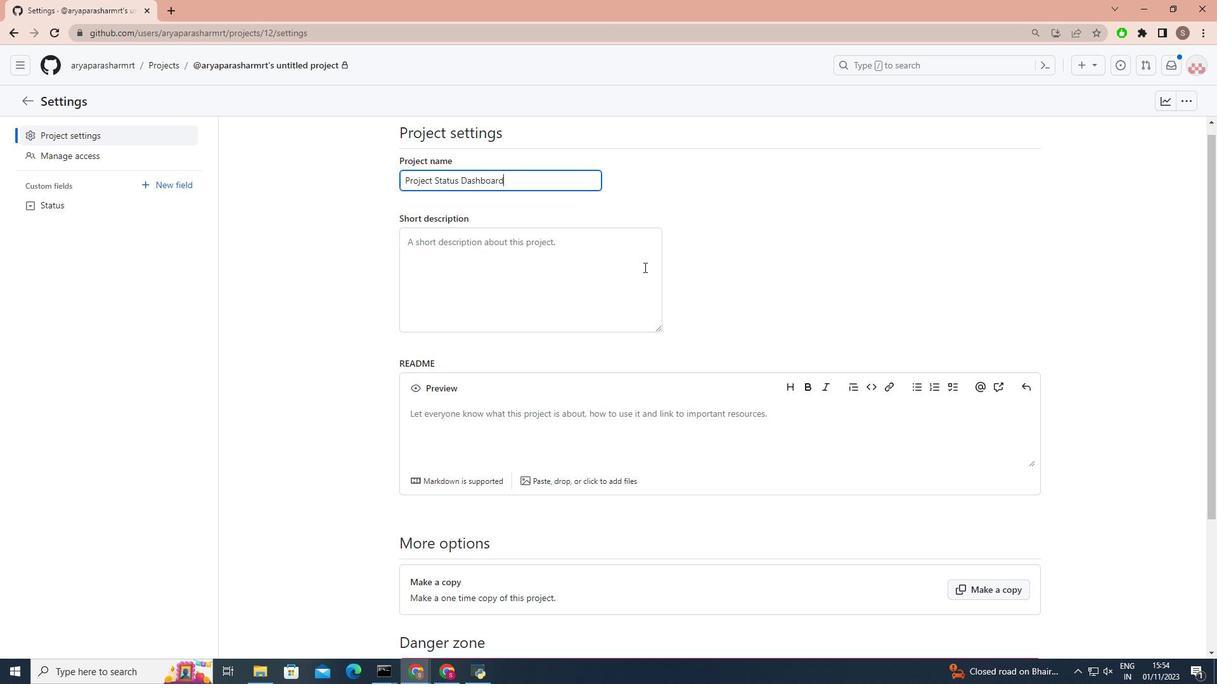 
Action: Mouse moved to (639, 265)
Screenshot: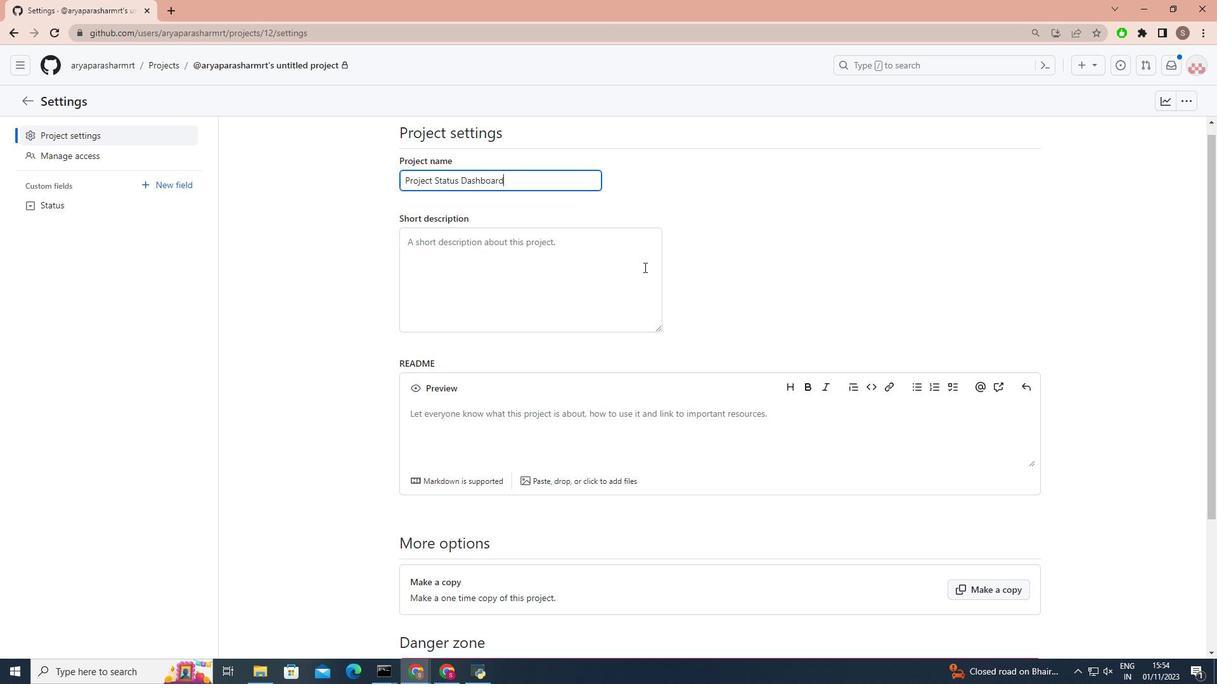 
Action: Mouse scrolled (639, 266) with delta (0, 0)
Screenshot: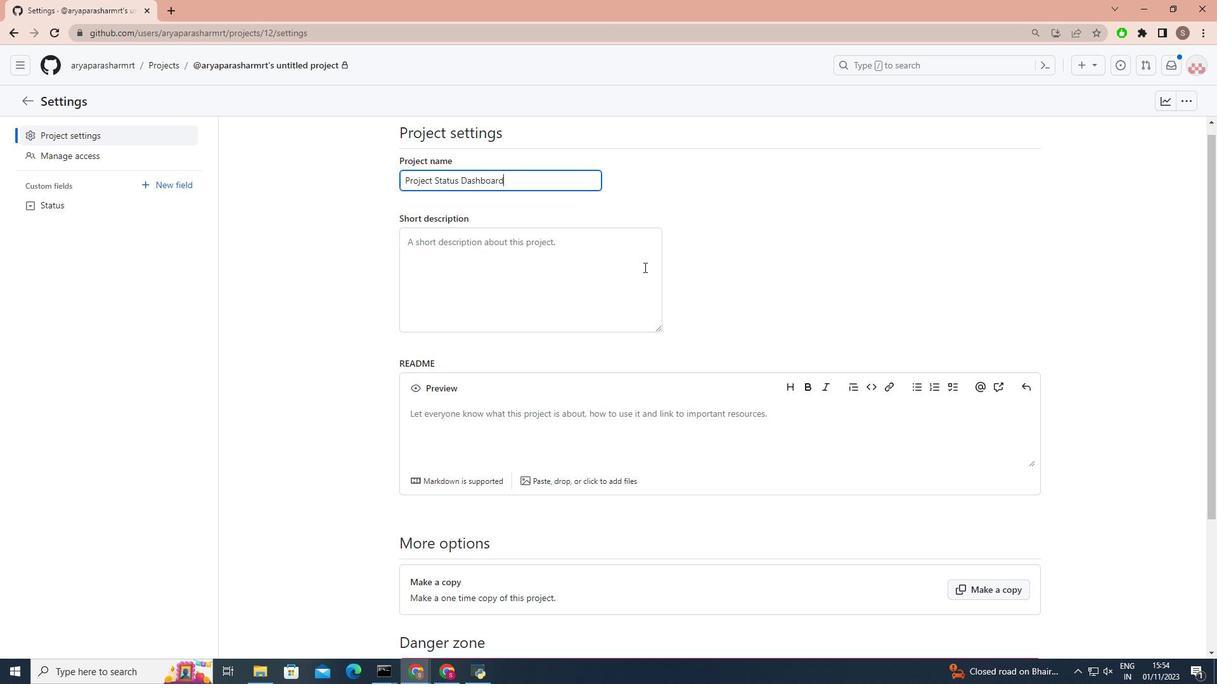 
Action: Mouse moved to (642, 266)
Screenshot: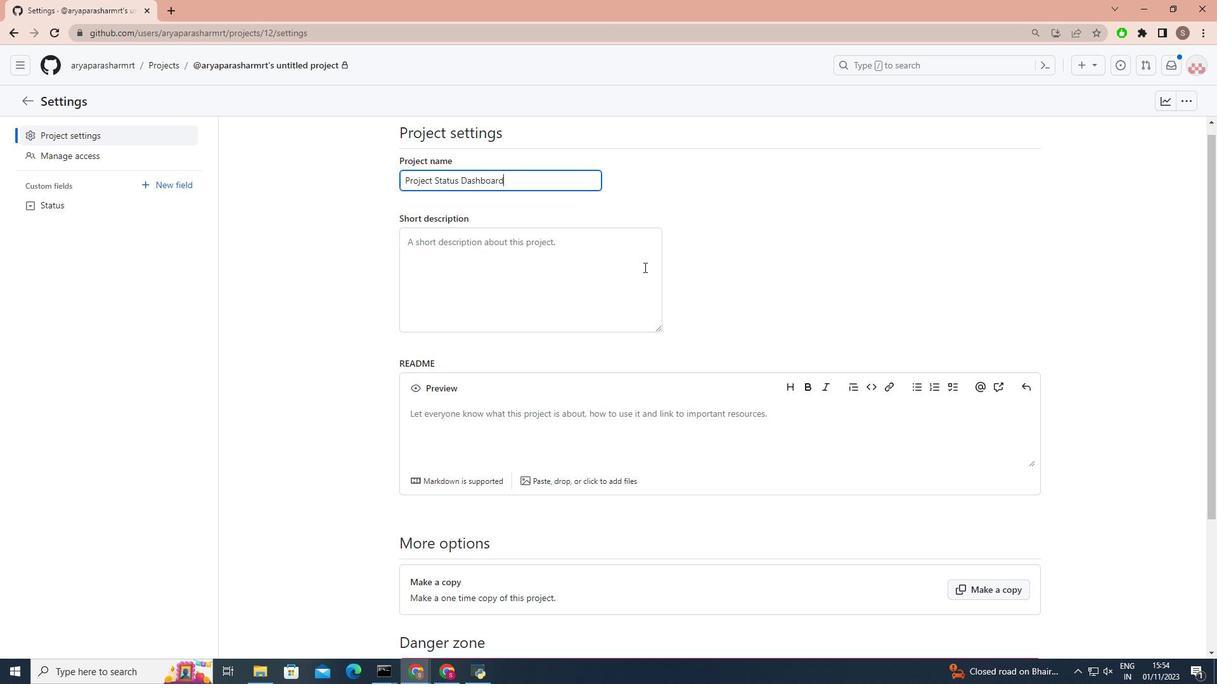 
Action: Mouse scrolled (642, 266) with delta (0, 0)
Screenshot: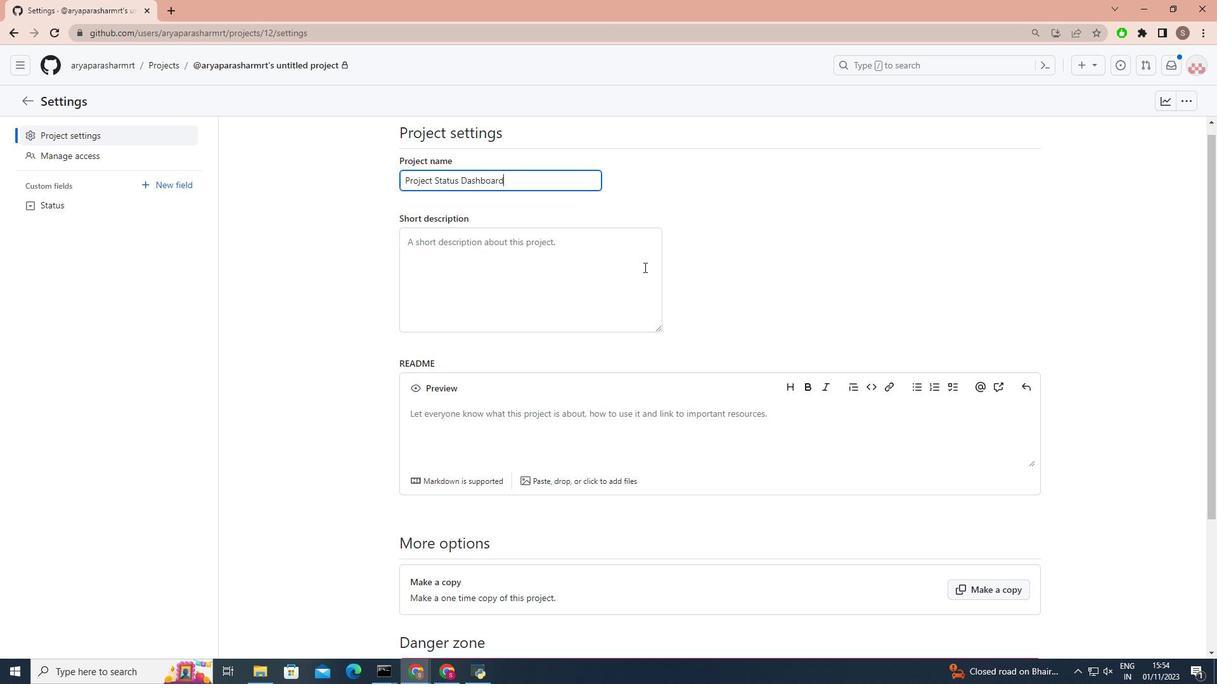 
Action: Mouse moved to (646, 268)
Screenshot: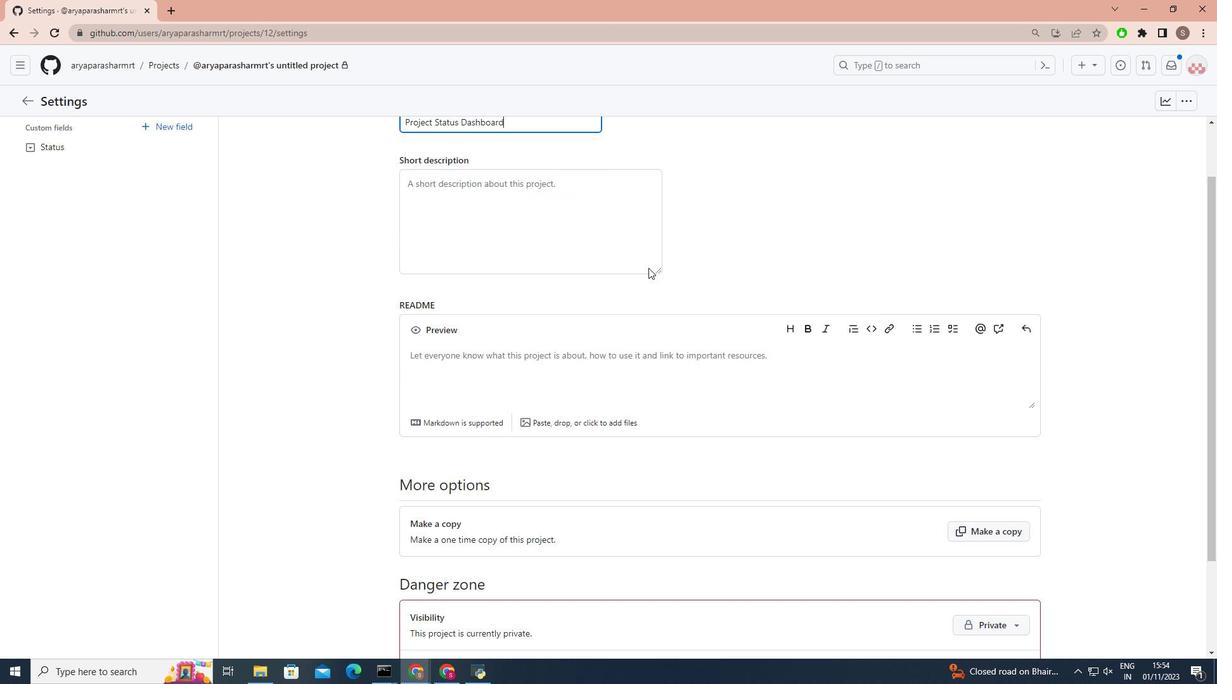 
Action: Mouse scrolled (646, 267) with delta (0, 0)
Screenshot: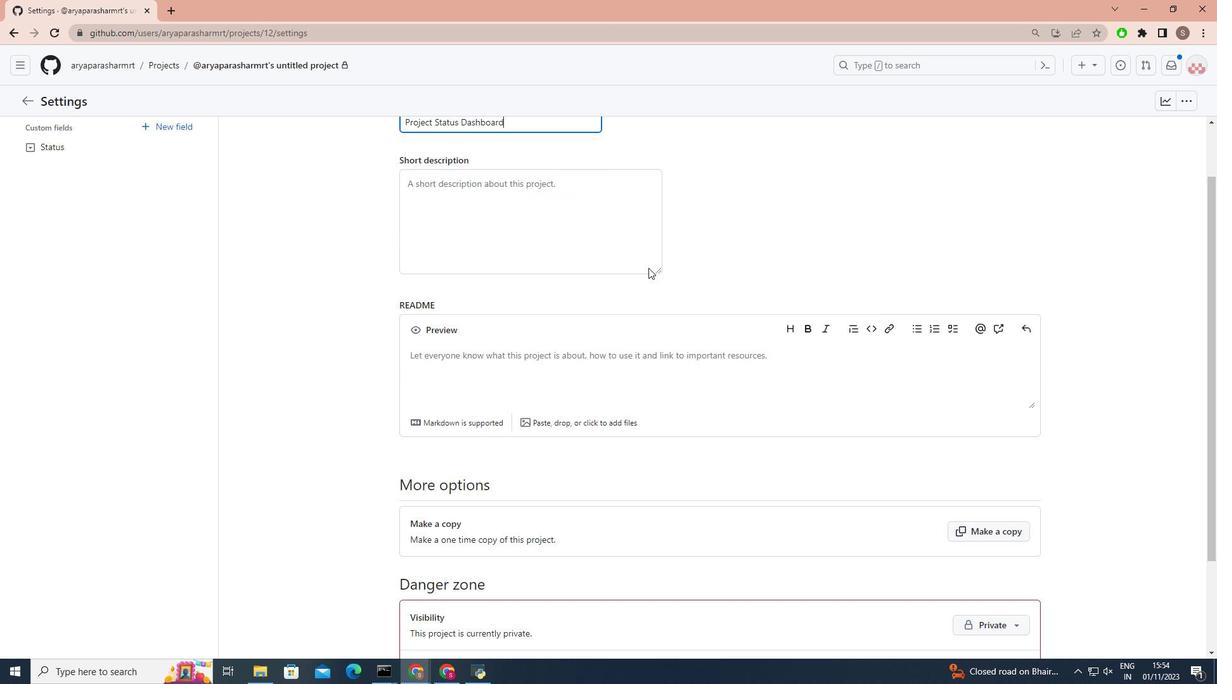 
Action: Mouse moved to (719, 286)
Screenshot: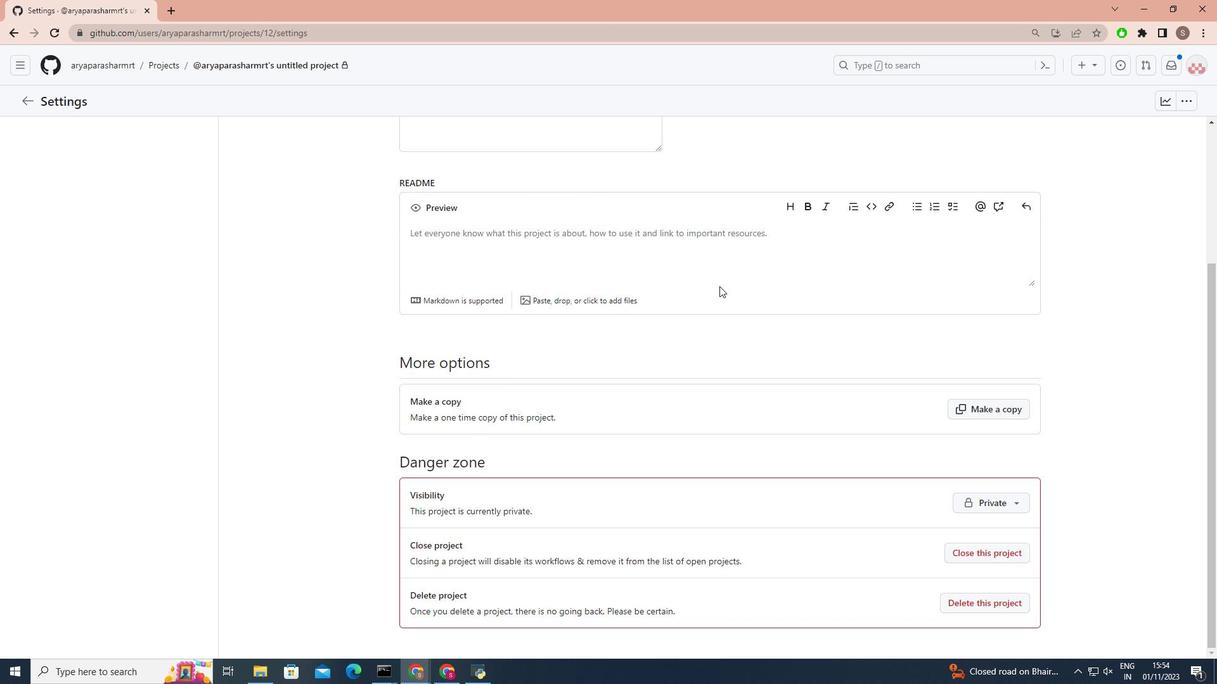 
Action: Mouse scrolled (719, 285) with delta (0, 0)
Screenshot: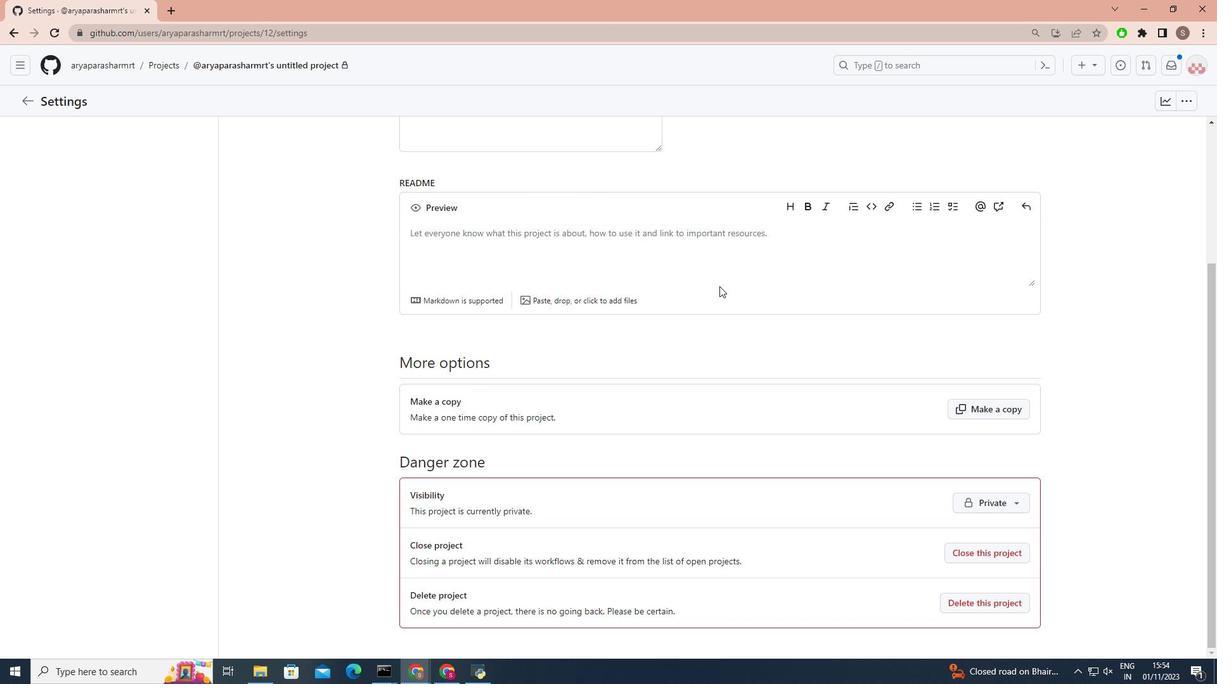 
Action: Mouse scrolled (719, 285) with delta (0, 0)
Screenshot: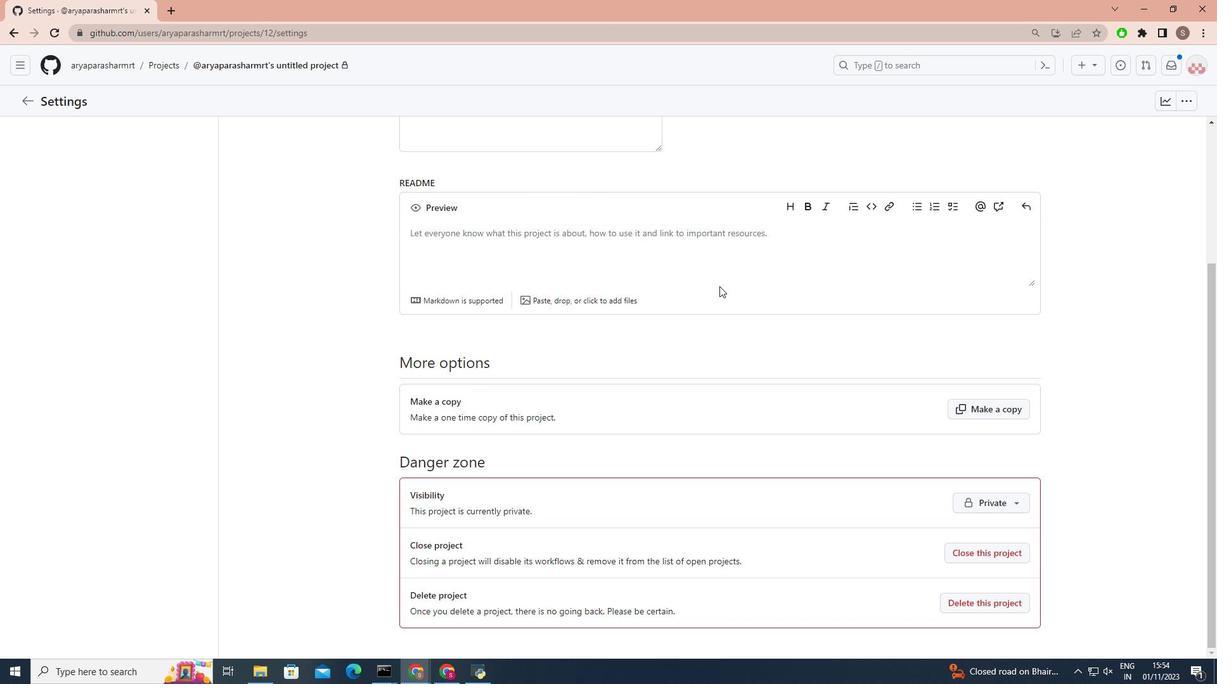 
Action: Mouse scrolled (719, 285) with delta (0, 0)
Screenshot: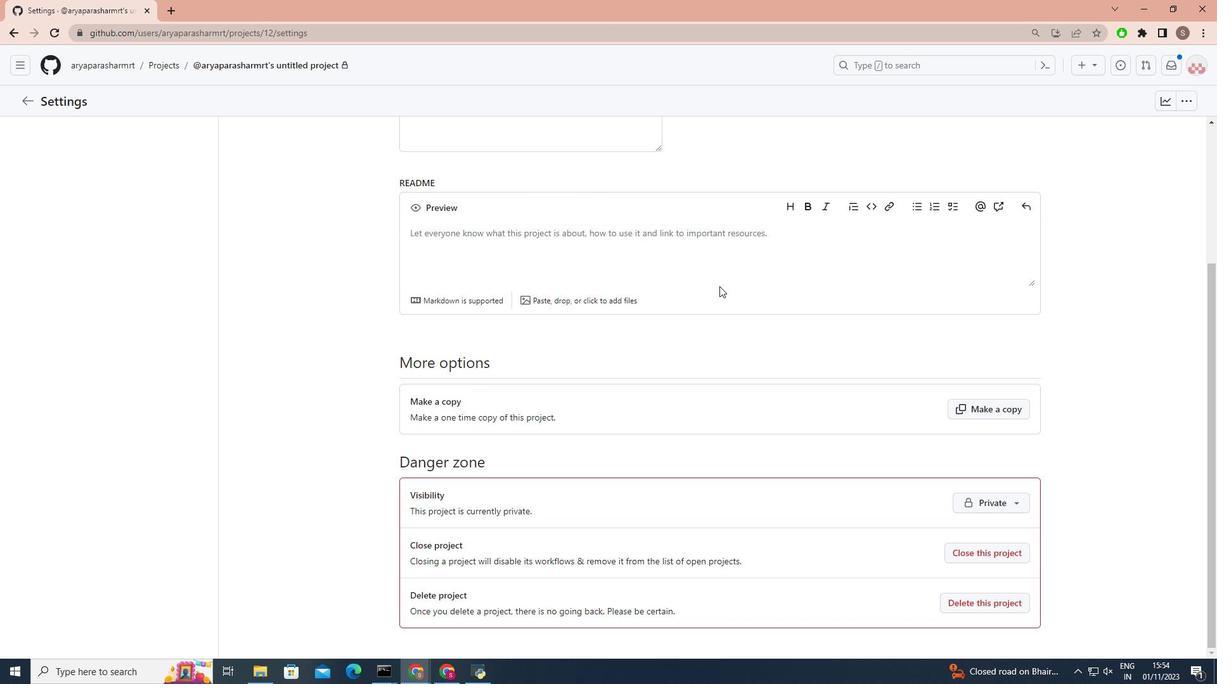 
Action: Mouse moved to (693, 250)
Screenshot: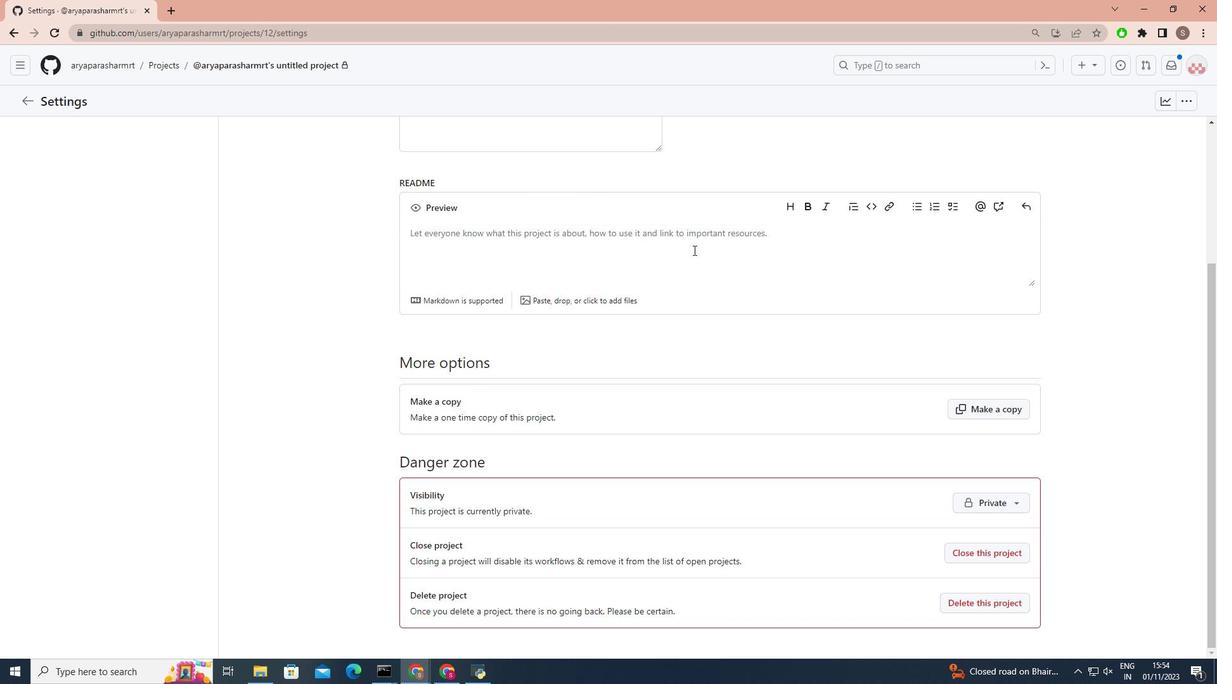 
Action: Mouse scrolled (693, 251) with delta (0, 0)
Screenshot: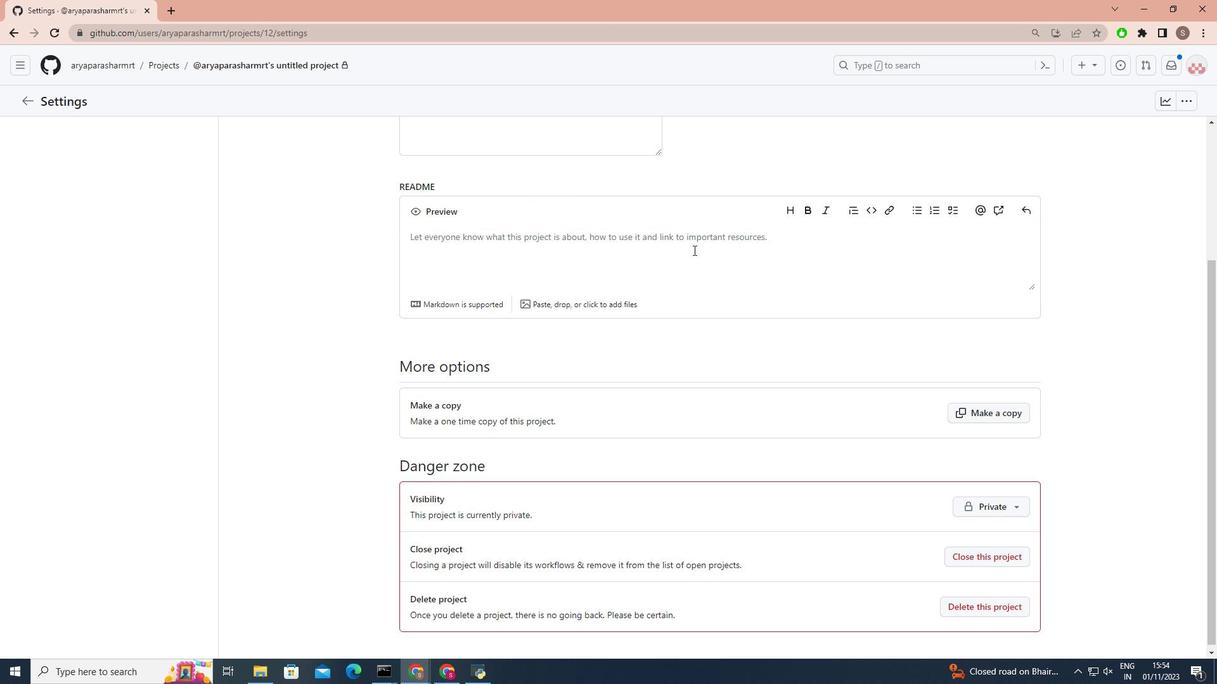 
Action: Mouse scrolled (693, 251) with delta (0, 0)
Screenshot: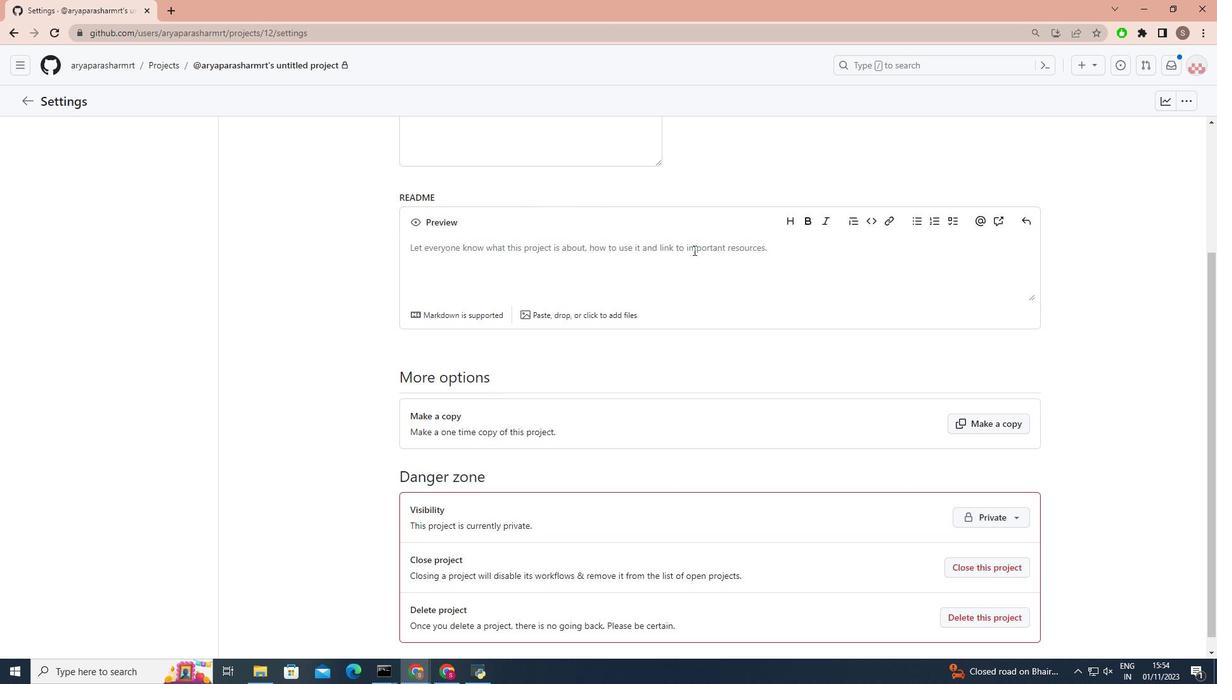 
Action: Mouse scrolled (693, 251) with delta (0, 0)
Screenshot: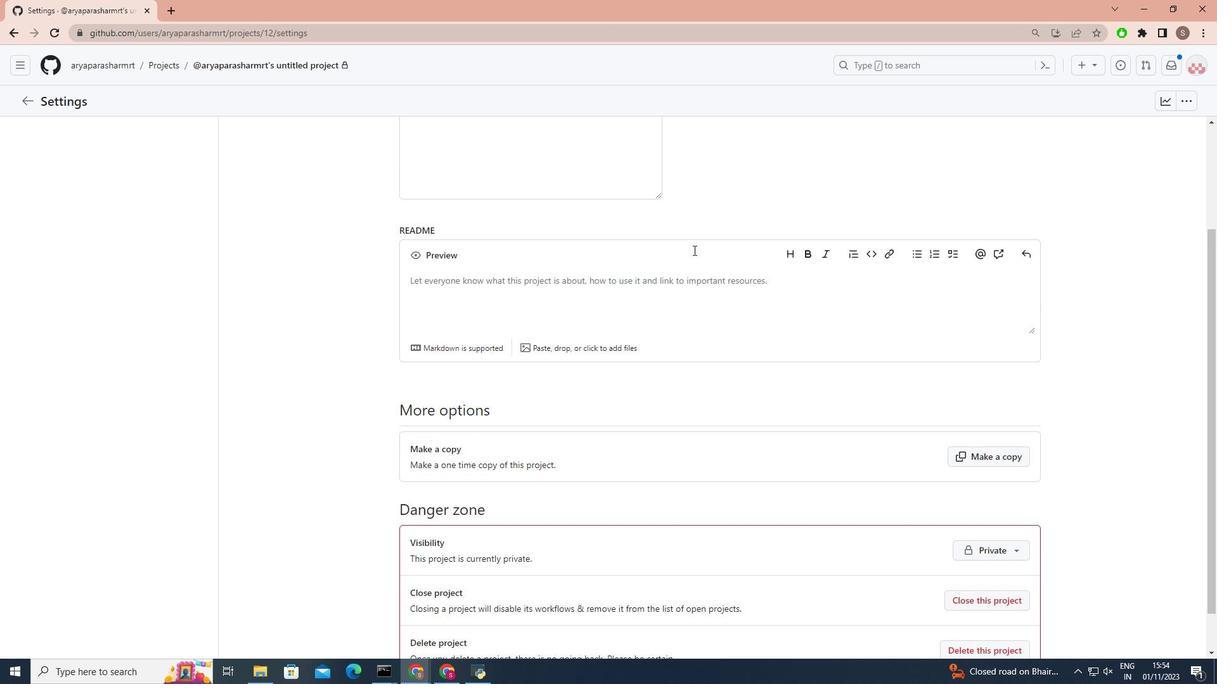 
Action: Mouse scrolled (693, 251) with delta (0, 0)
Screenshot: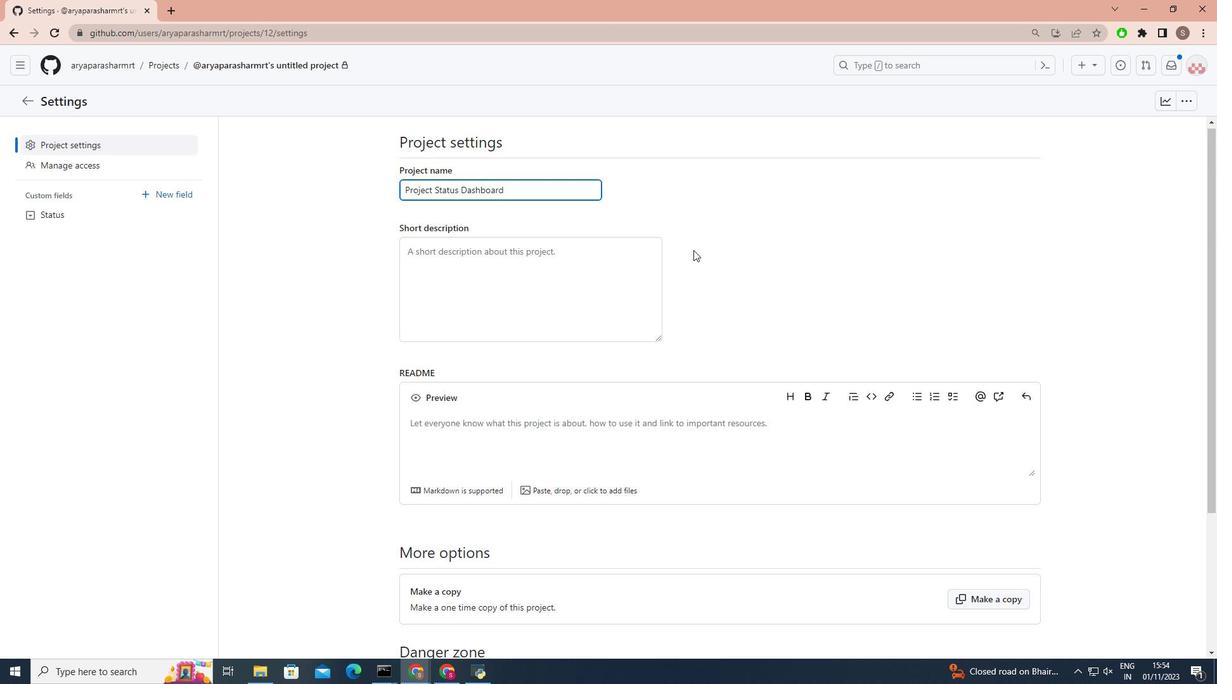 
Action: Mouse scrolled (693, 251) with delta (0, 0)
Screenshot: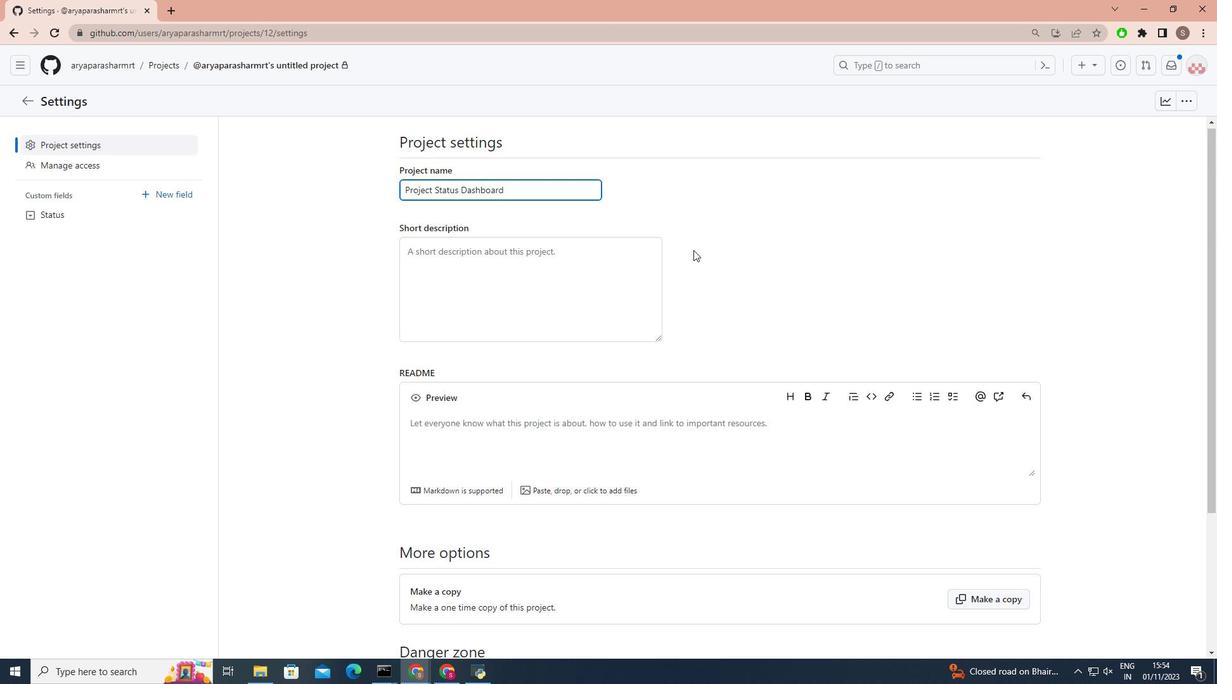 
Action: Mouse scrolled (693, 251) with delta (0, 0)
Screenshot: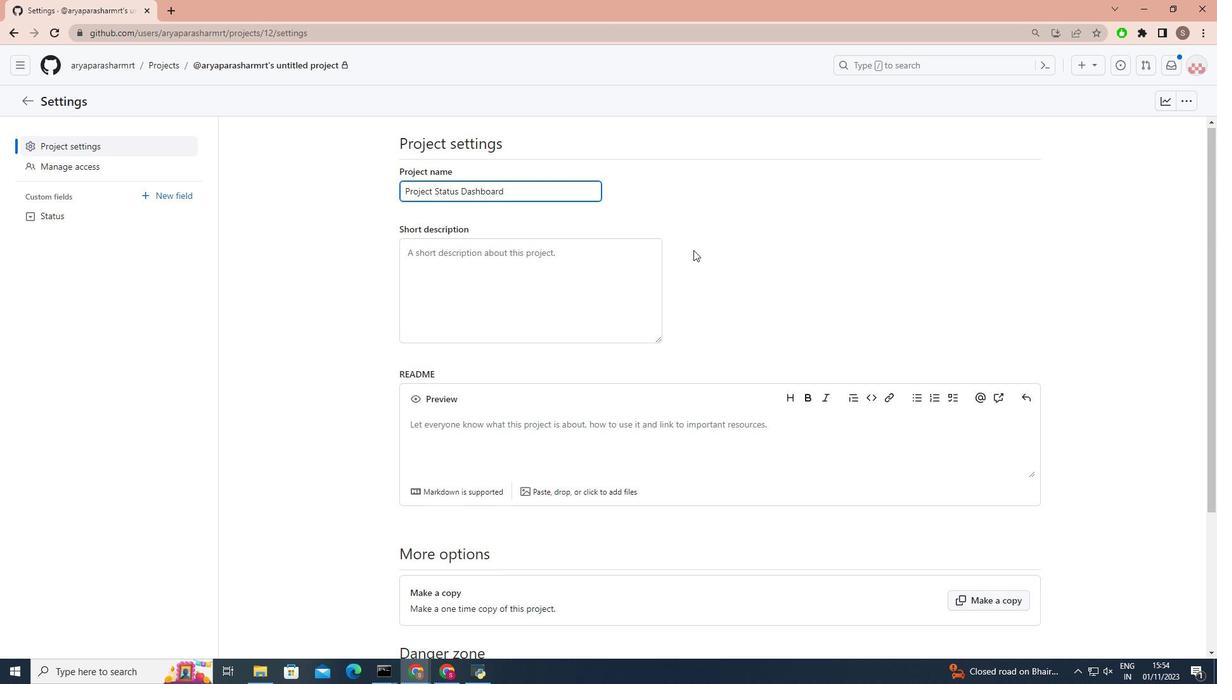 
Action: Mouse scrolled (693, 249) with delta (0, 0)
Screenshot: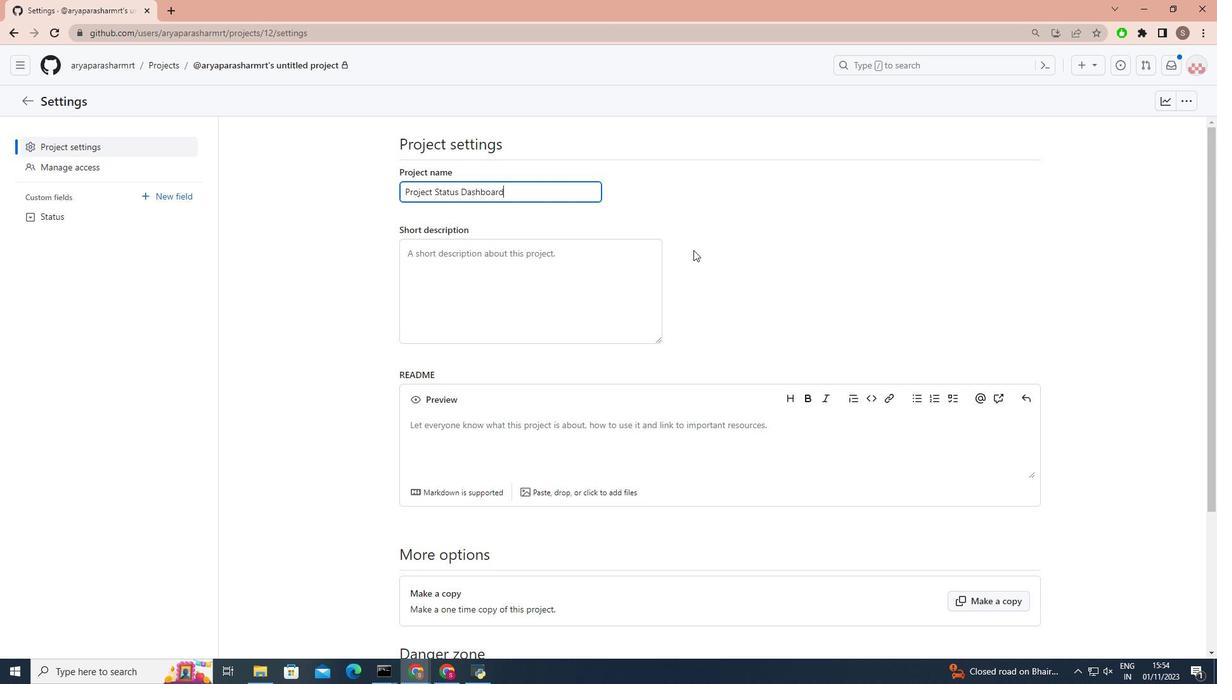
Action: Mouse scrolled (693, 249) with delta (0, 0)
Screenshot: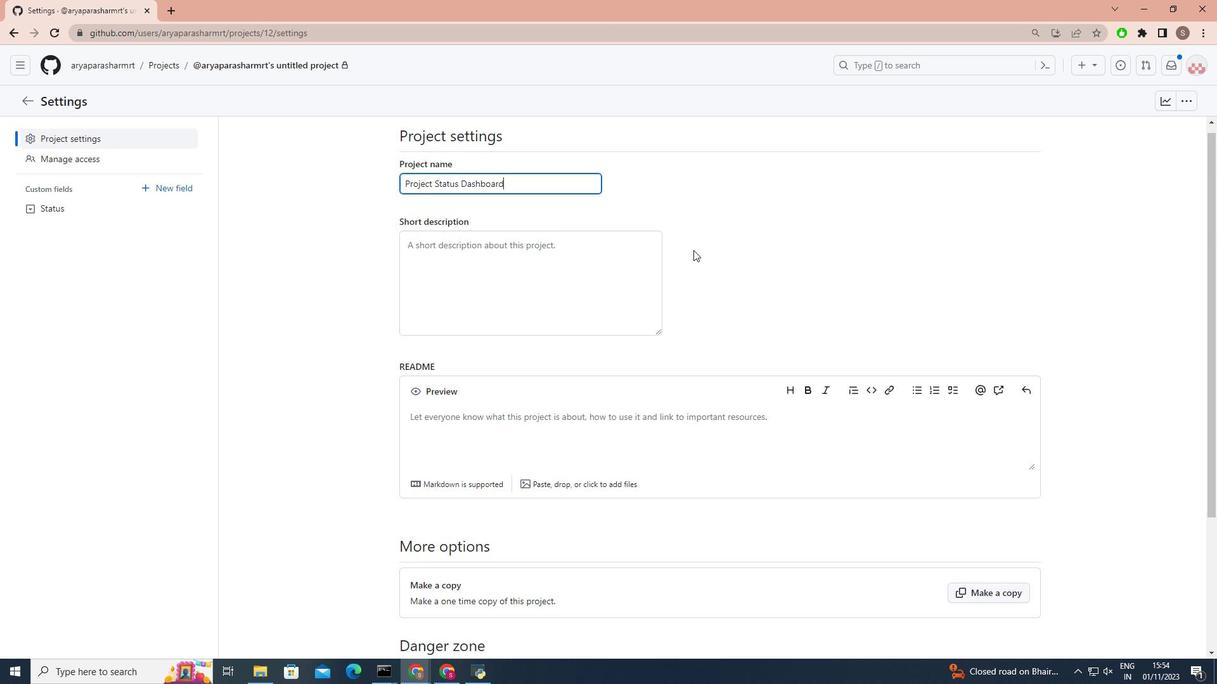 
Action: Mouse scrolled (693, 249) with delta (0, 0)
Screenshot: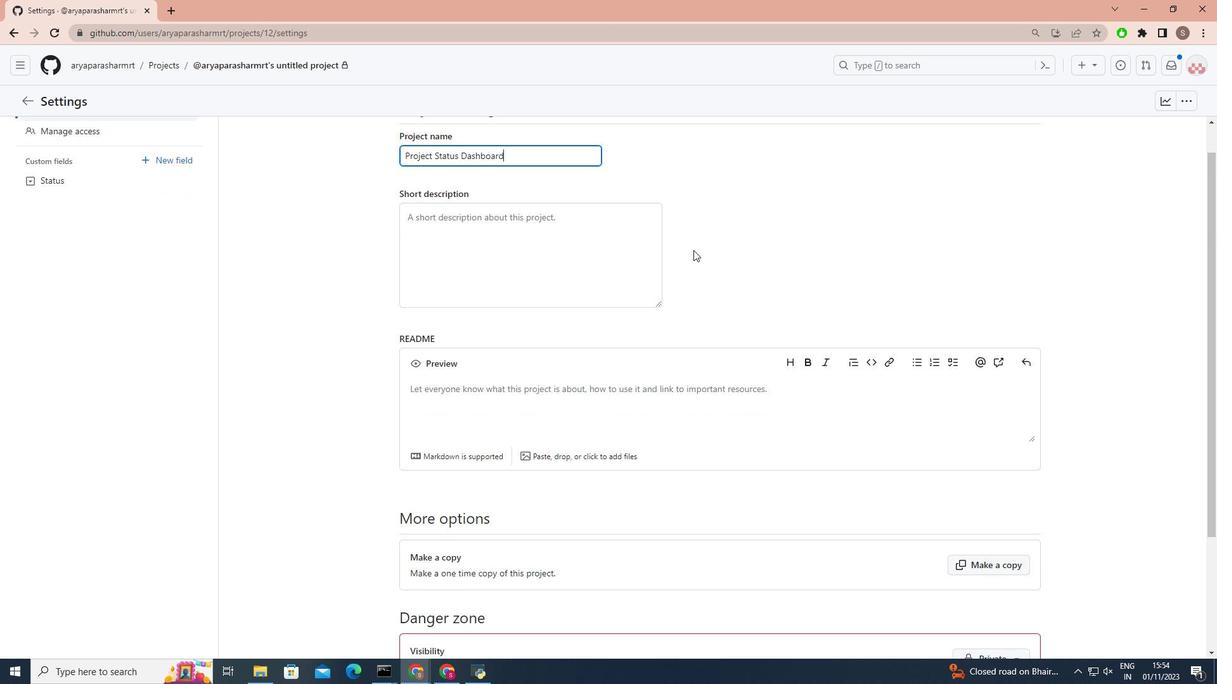
Action: Mouse moved to (795, 185)
Screenshot: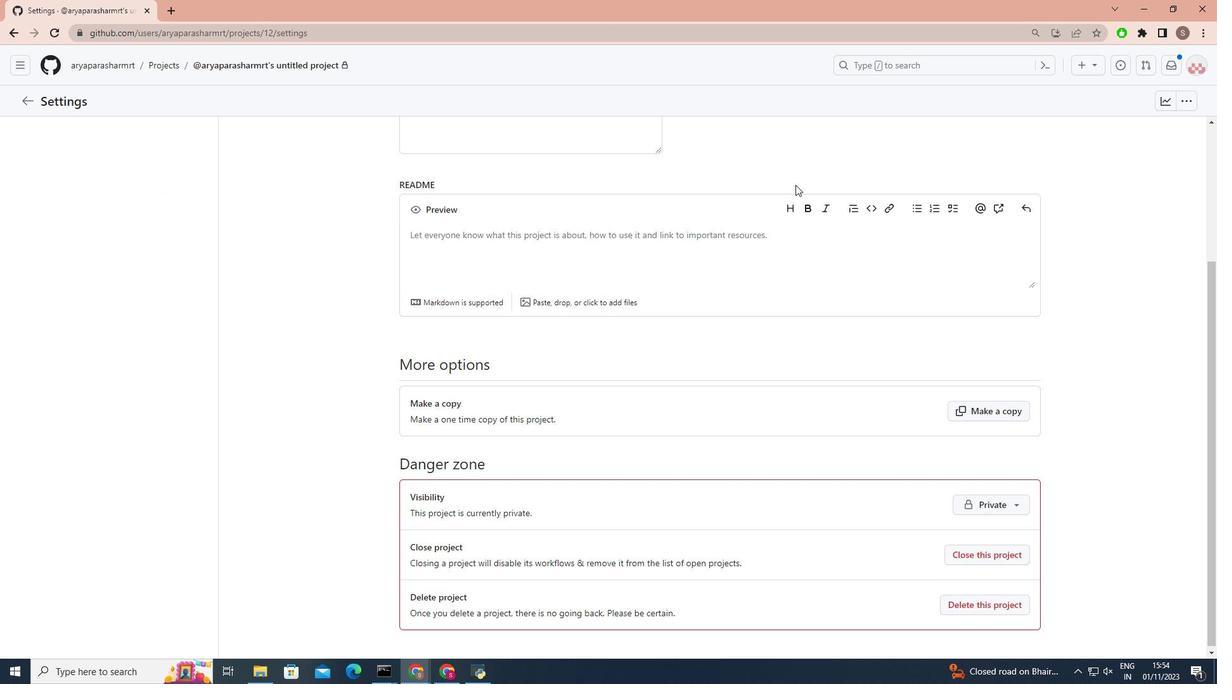 
Action: Mouse scrolled (795, 185) with delta (0, 0)
Screenshot: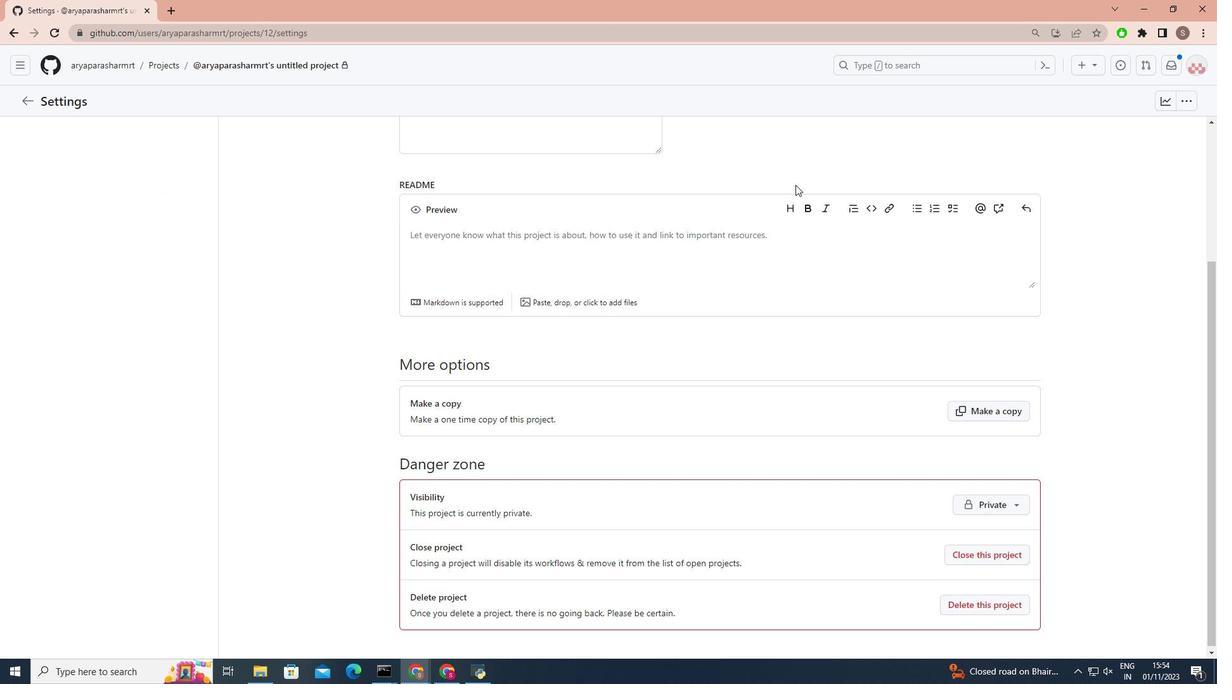 
Action: Mouse scrolled (795, 185) with delta (0, 0)
Screenshot: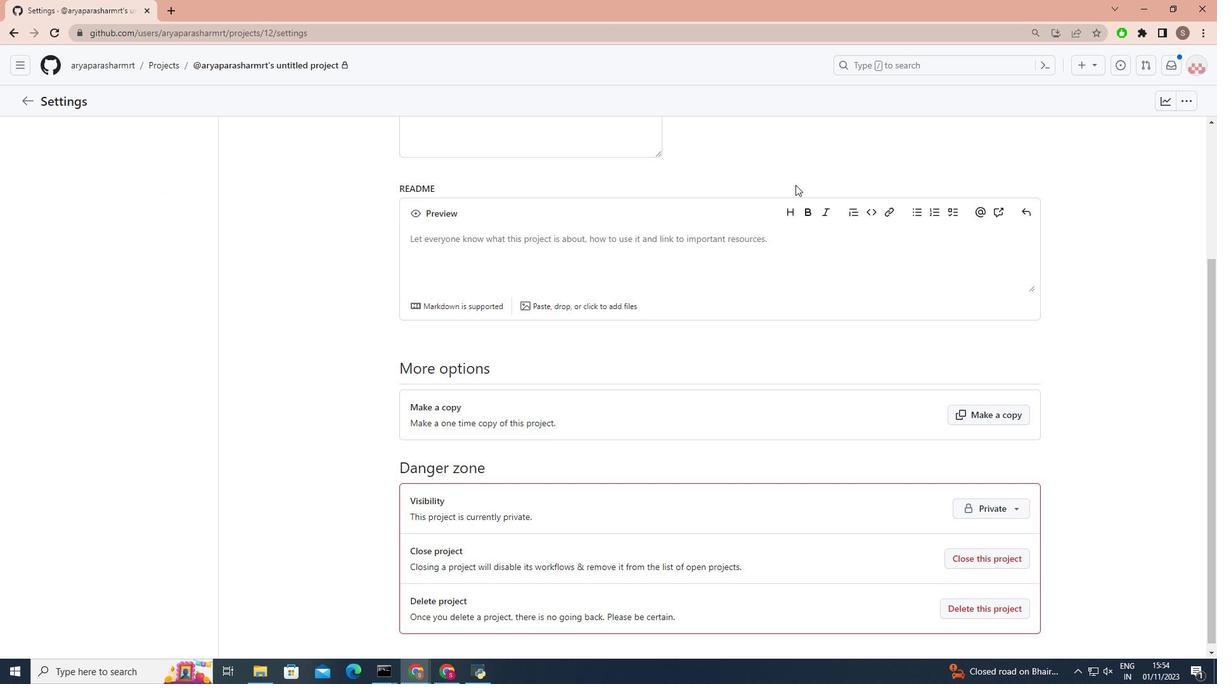 
Action: Mouse scrolled (795, 185) with delta (0, 0)
Screenshot: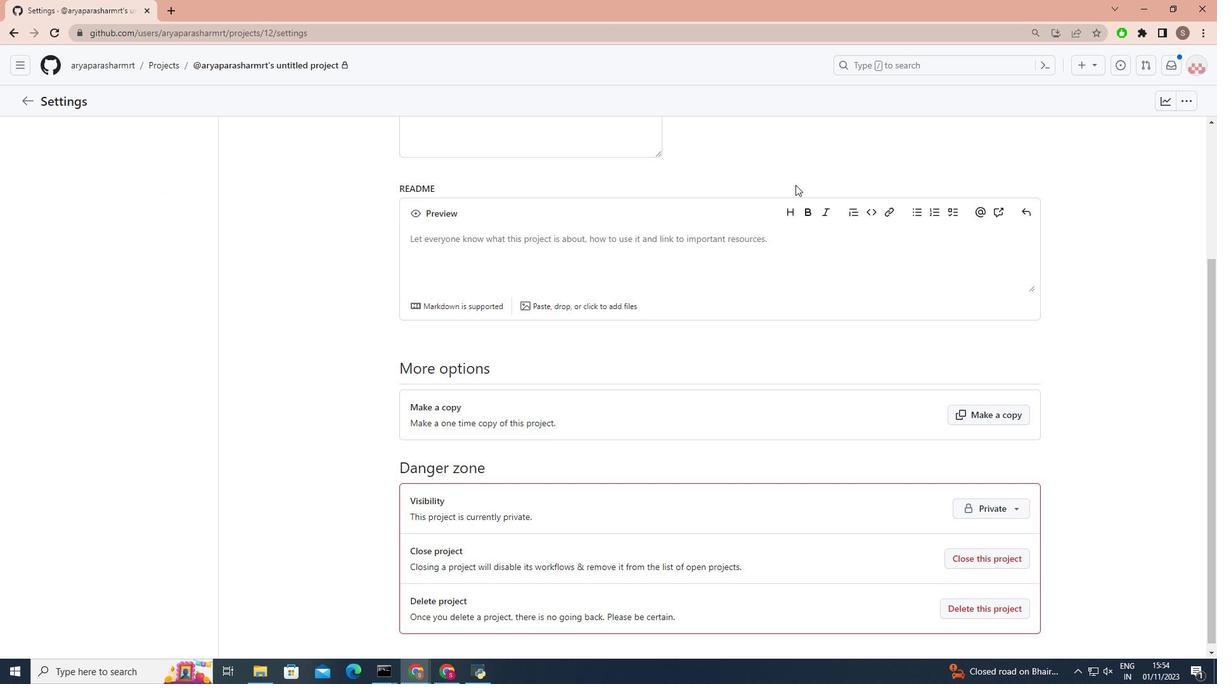 
Action: Mouse scrolled (795, 185) with delta (0, 0)
Screenshot: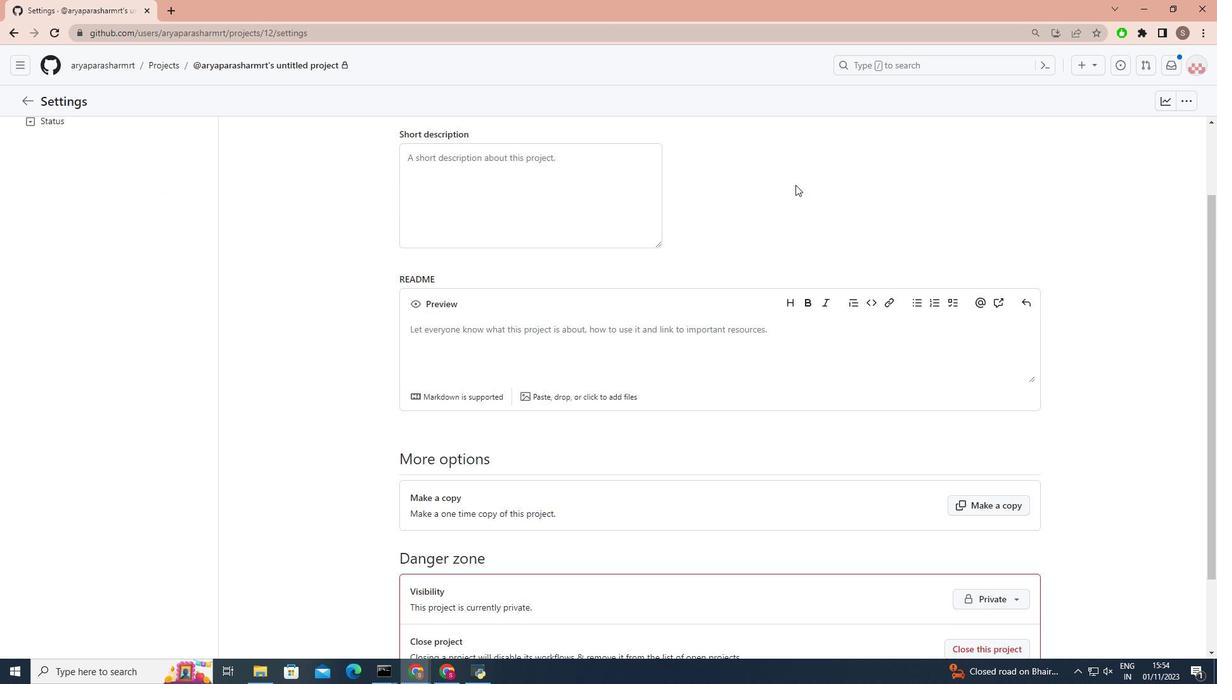 
Action: Mouse moved to (689, 220)
Screenshot: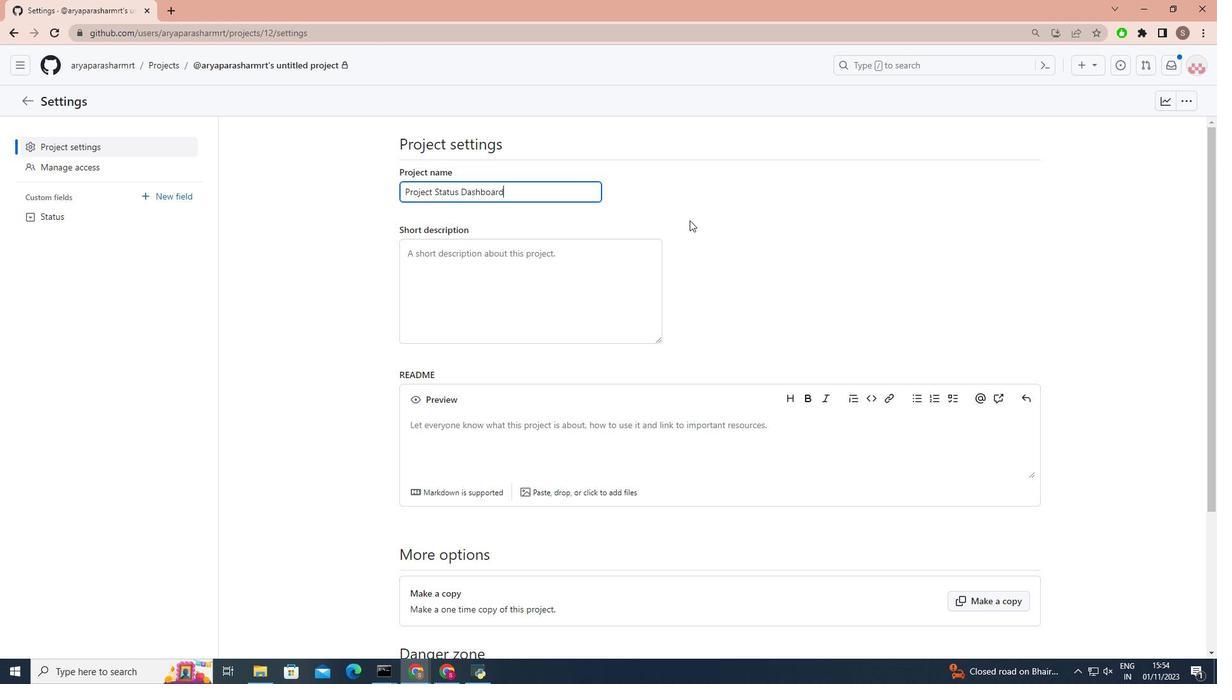 
Action: Mouse pressed left at (689, 220)
Screenshot: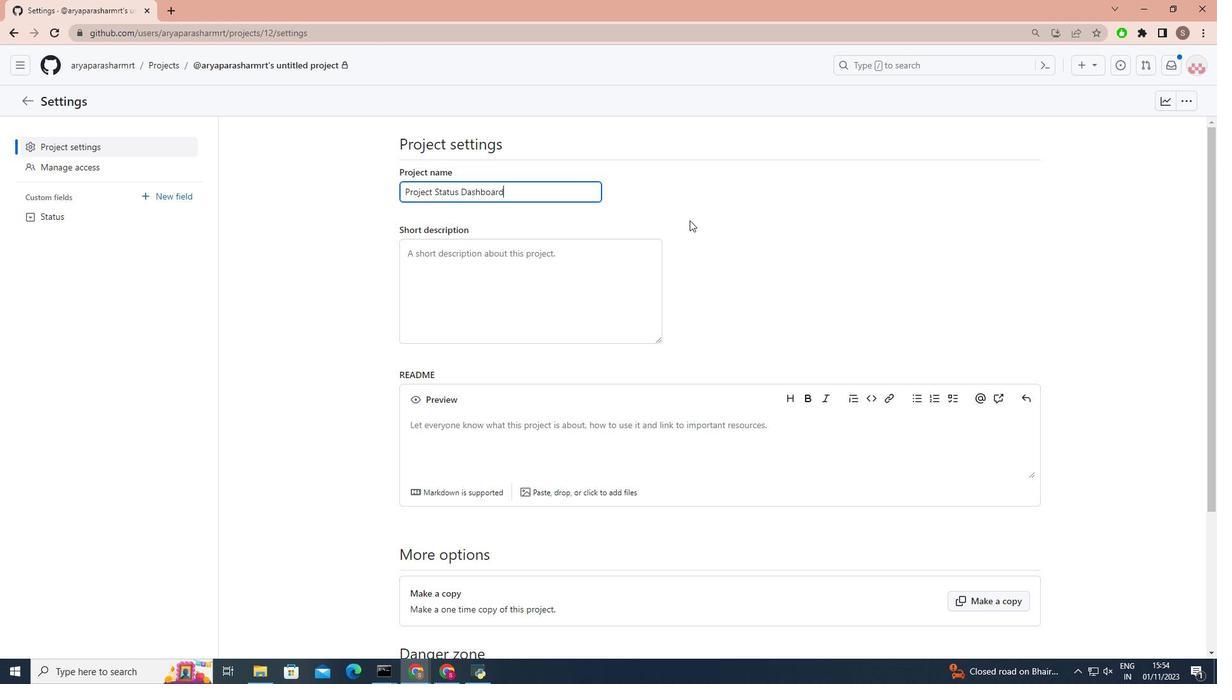 
Action: Mouse moved to (275, 62)
Screenshot: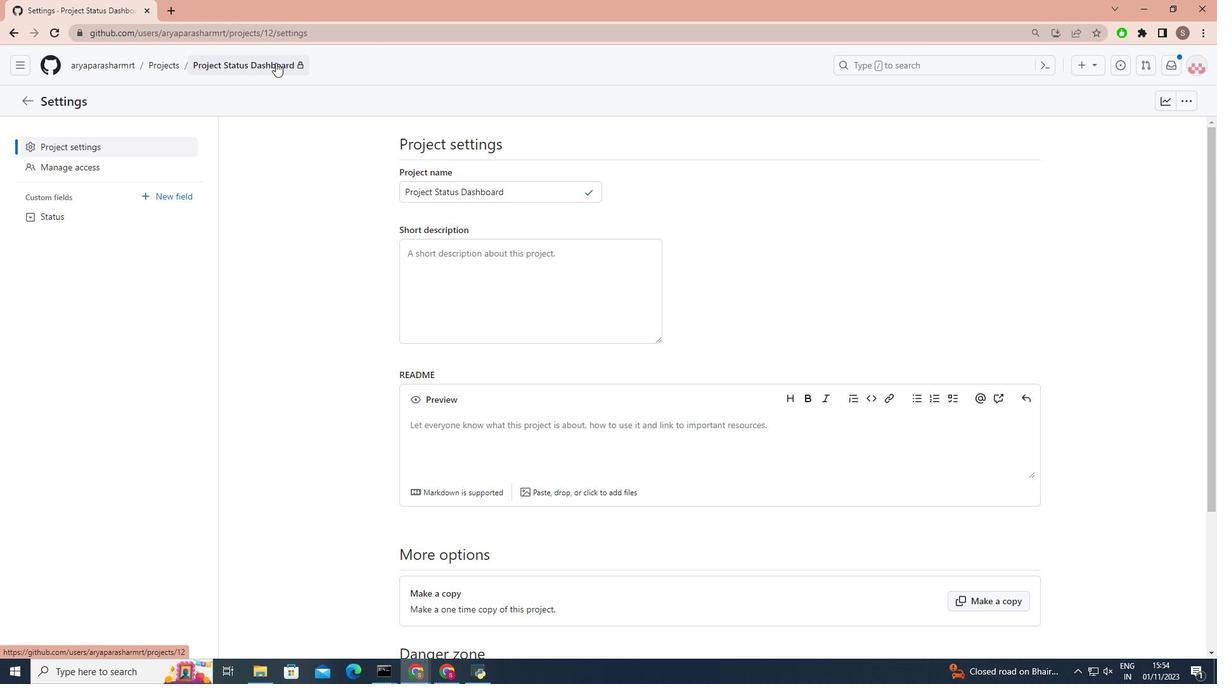 
Action: Mouse pressed left at (275, 62)
Screenshot: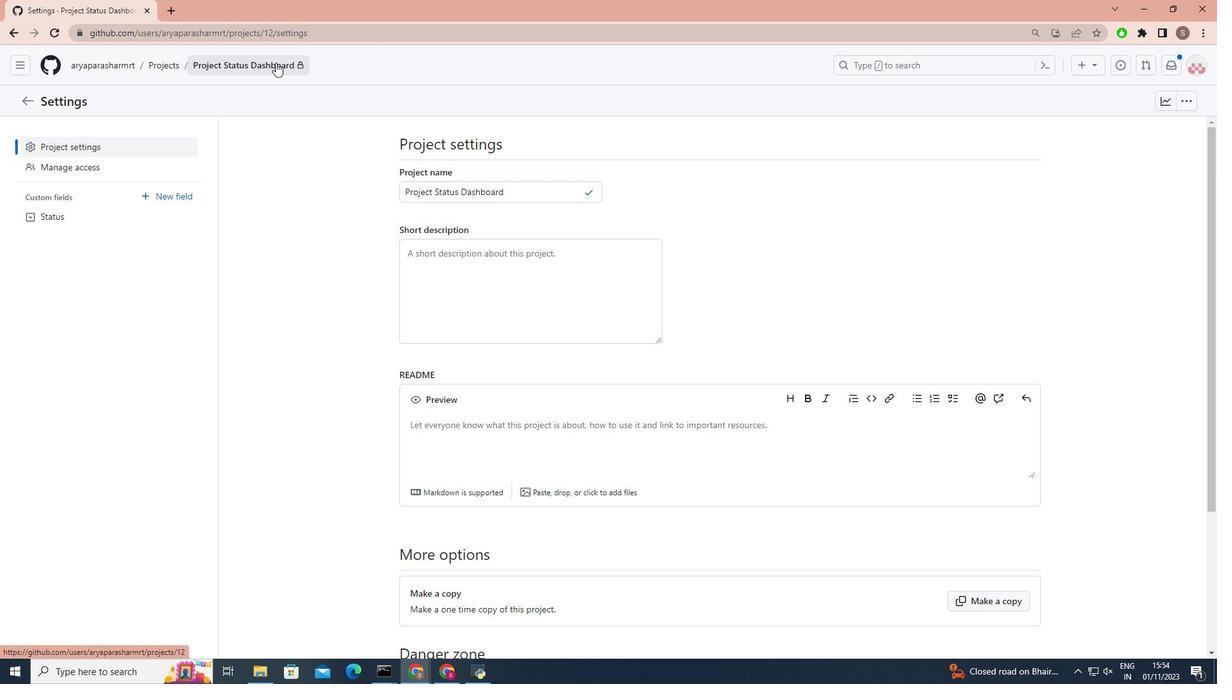 
Action: Mouse moved to (91, 210)
Screenshot: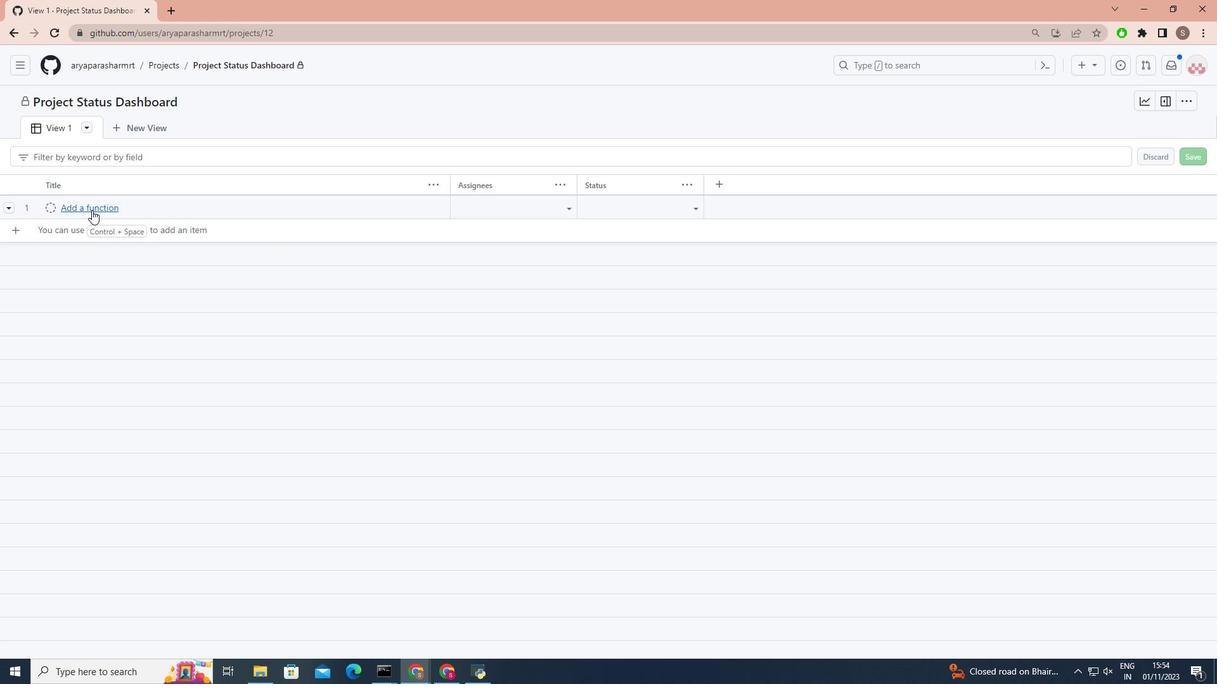 
Action: Mouse pressed left at (91, 210)
Screenshot: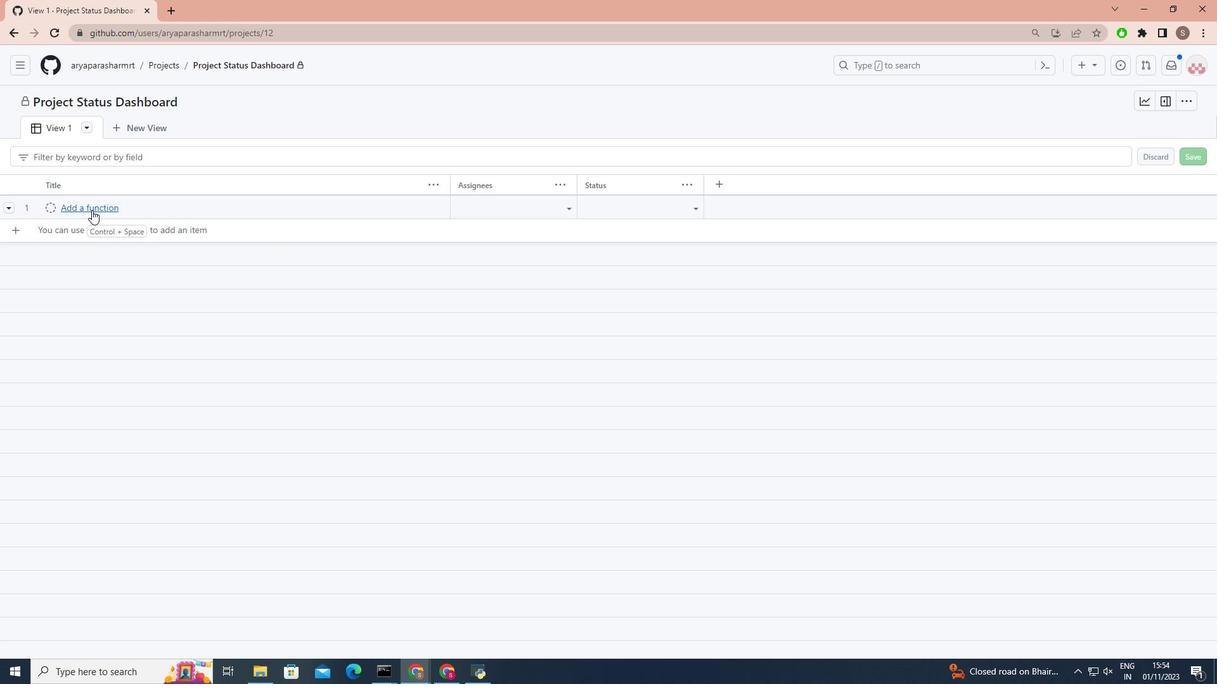 
Action: Mouse moved to (935, 191)
Screenshot: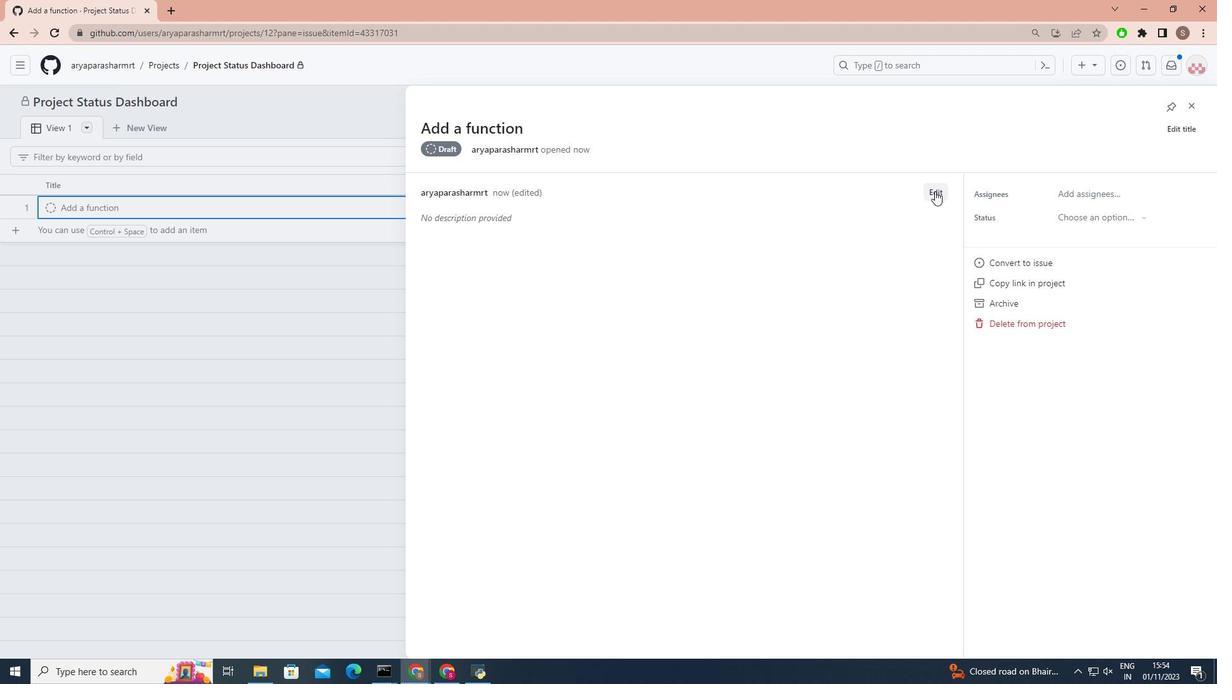 
Action: Mouse pressed left at (935, 191)
Screenshot: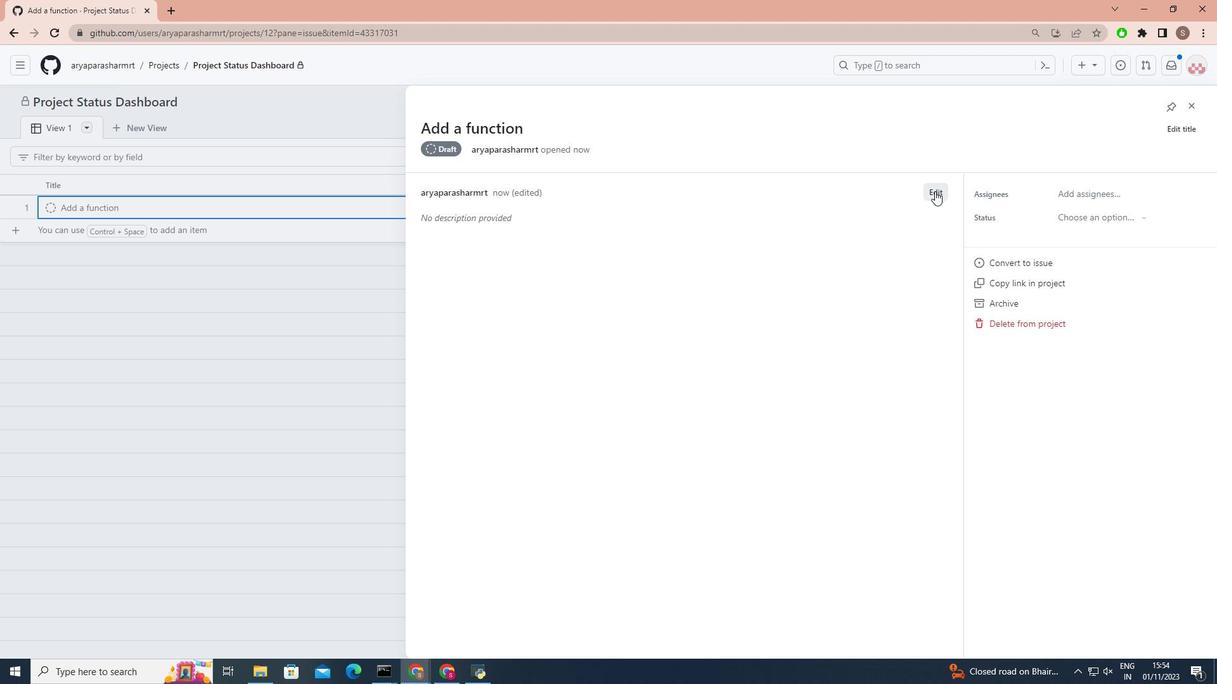 
Action: Mouse moved to (448, 219)
Screenshot: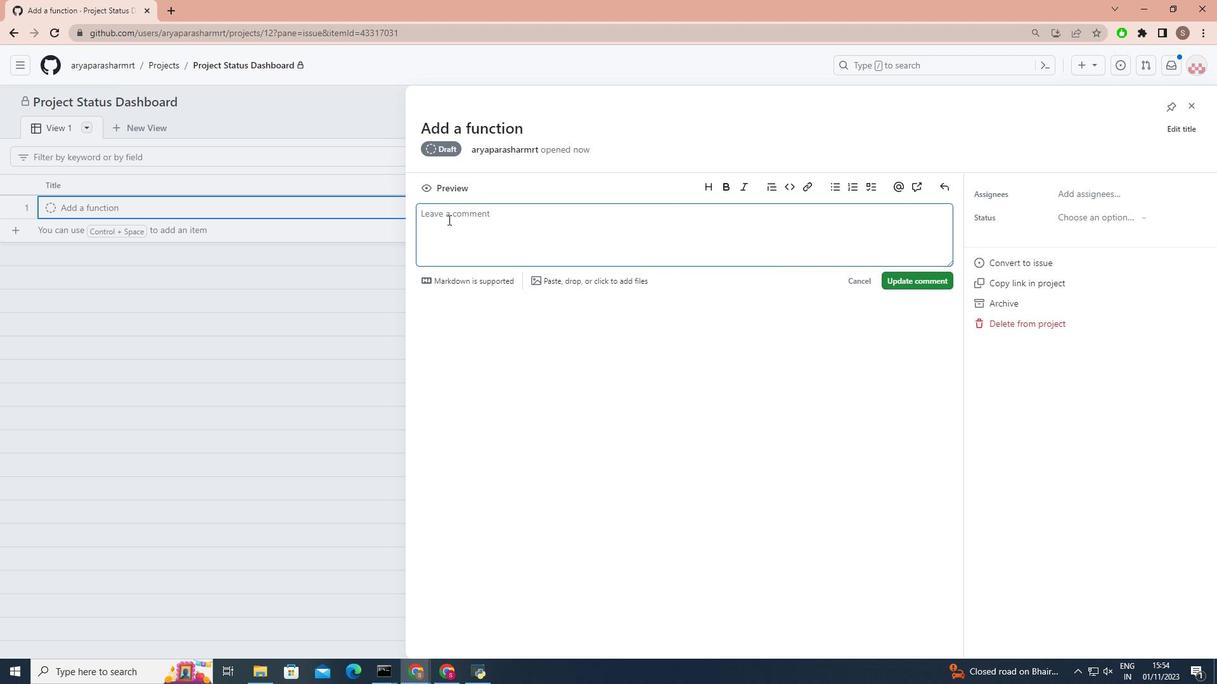 
Action: Mouse pressed left at (448, 219)
Screenshot: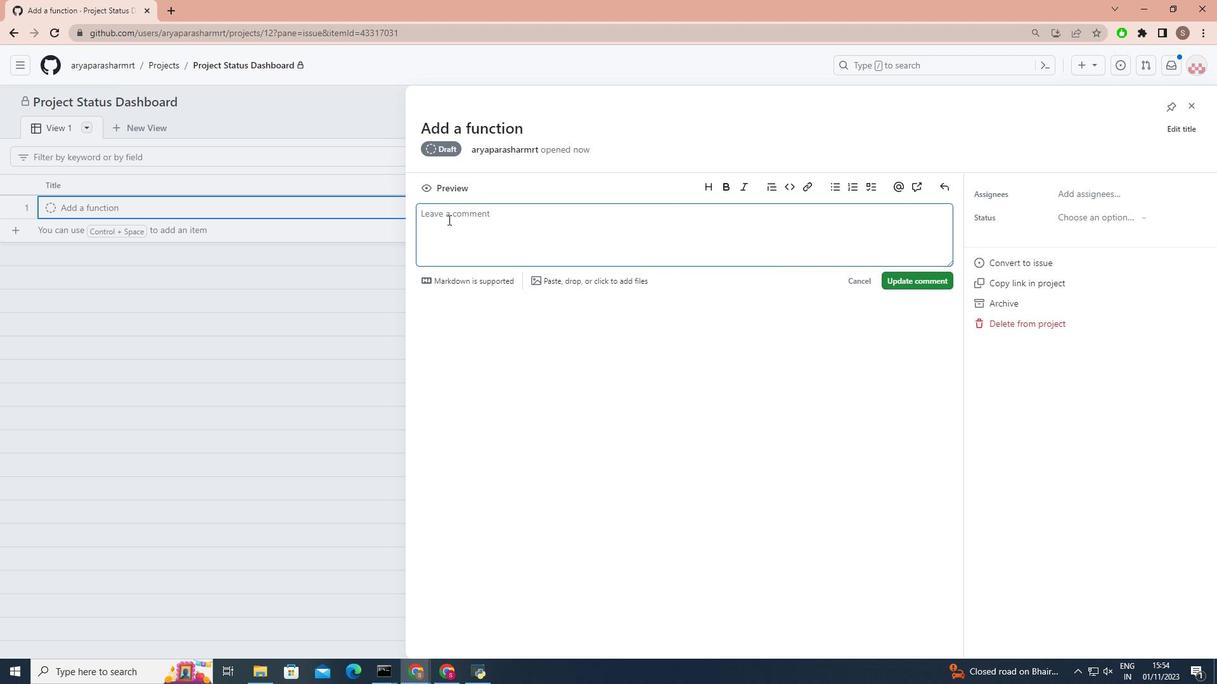 
Action: Mouse moved to (445, 226)
Screenshot: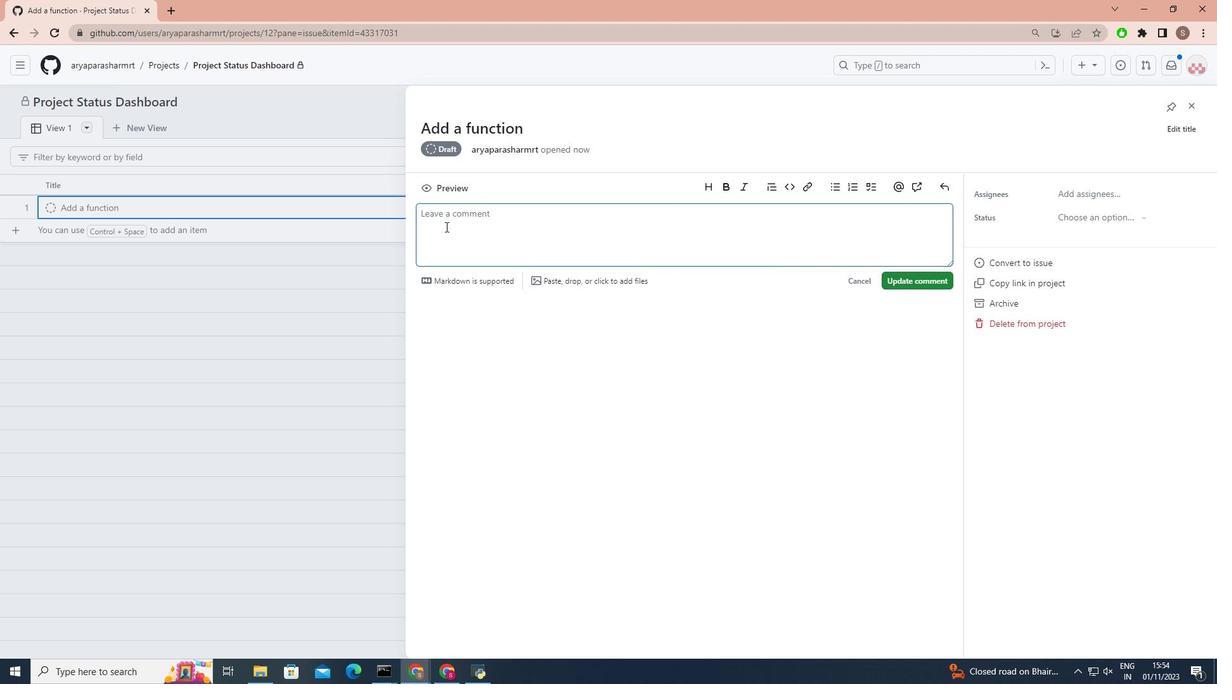 
Action: Key pressed <Key.shift>A<Key.backspace><Key.shift>Add<Key.space>a<Key.space>fun<Key.space><Key.backspace>ction<Key.space>to<Key.space>
Screenshot: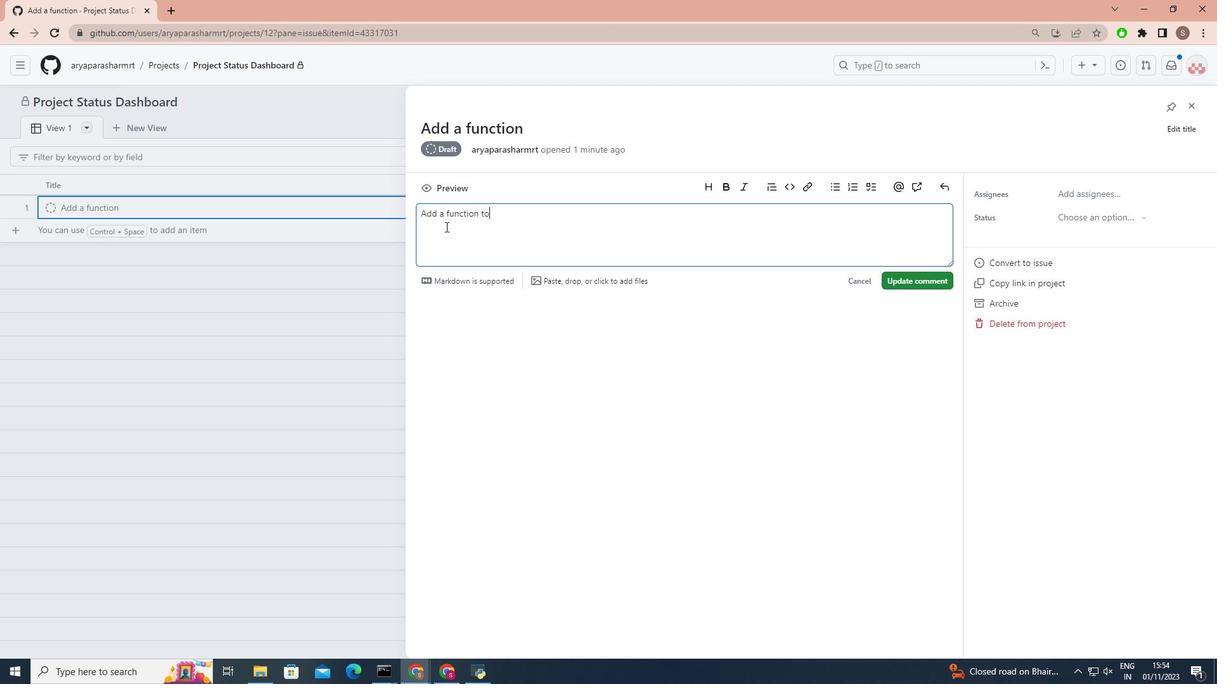 
Action: Mouse moved to (543, 228)
Screenshot: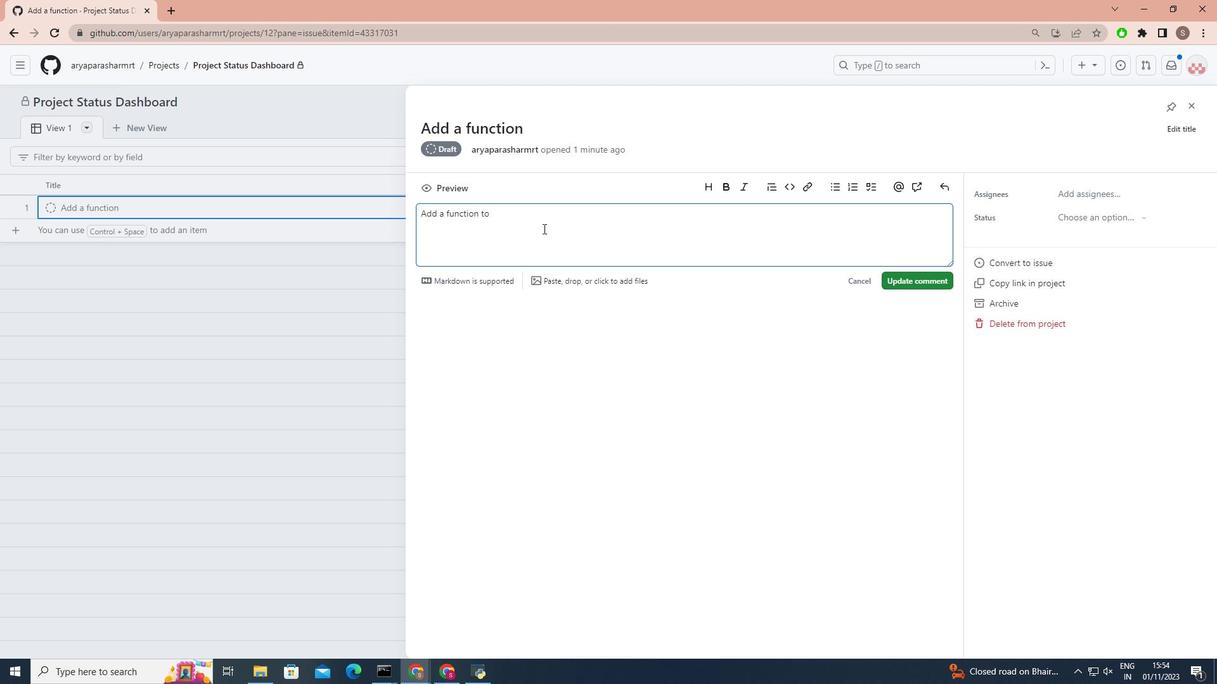 
Action: Key pressed <Key.shift>
Screenshot: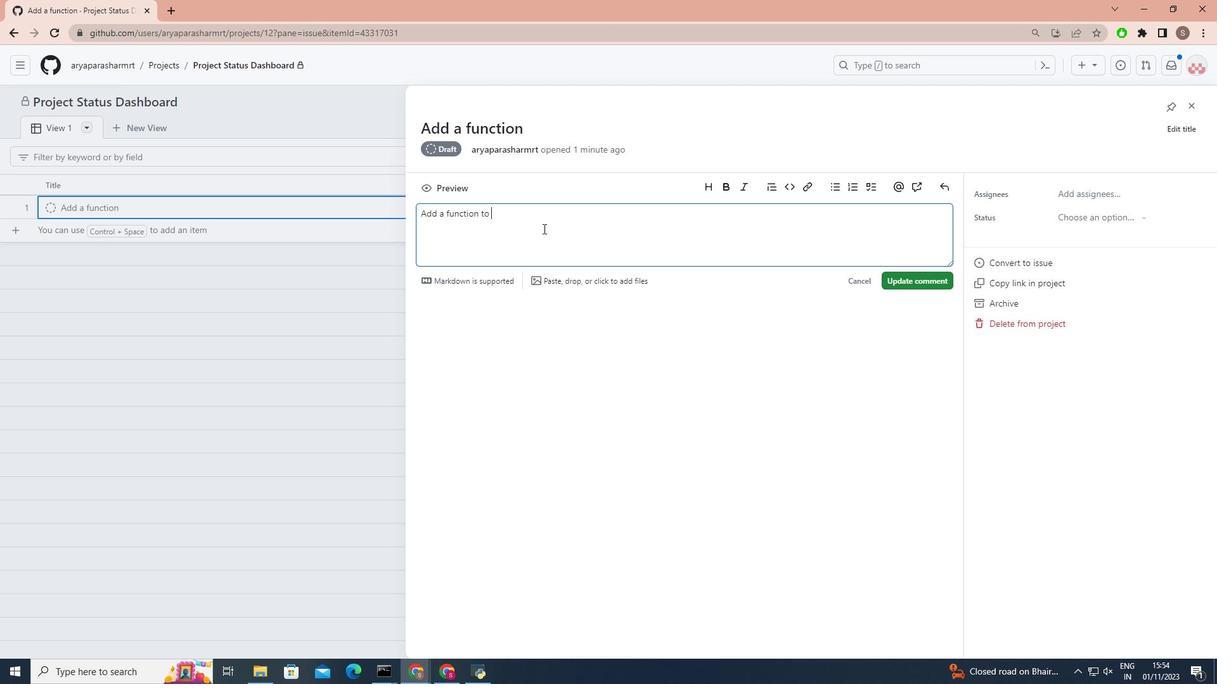 
Action: Mouse moved to (808, 187)
Screenshot: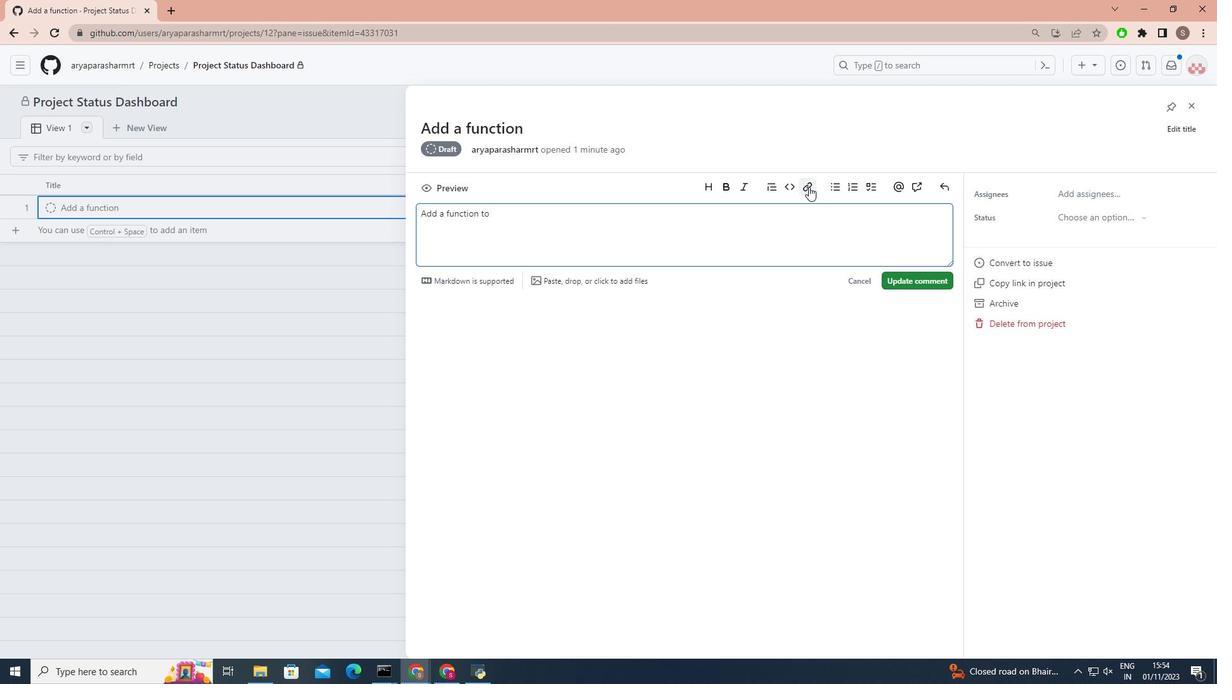 
Action: Mouse pressed left at (808, 187)
Screenshot: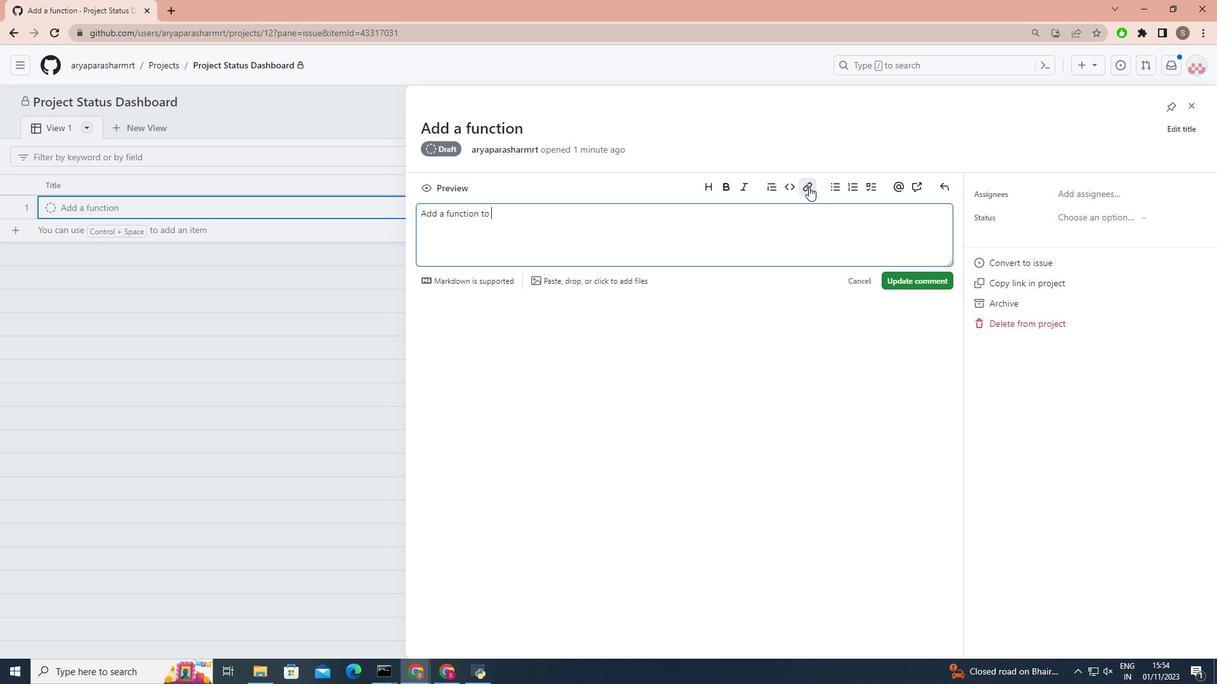
Action: Mouse moved to (557, 226)
Screenshot: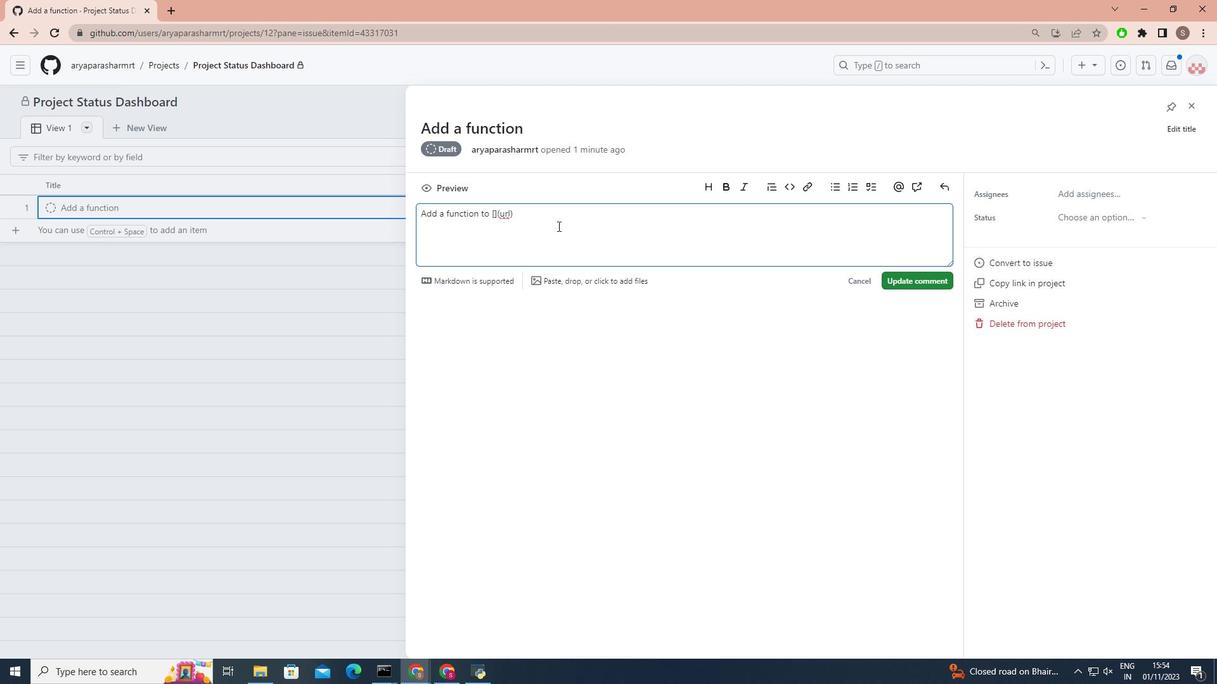 
Action: Key pressed ctrl+V
Screenshot: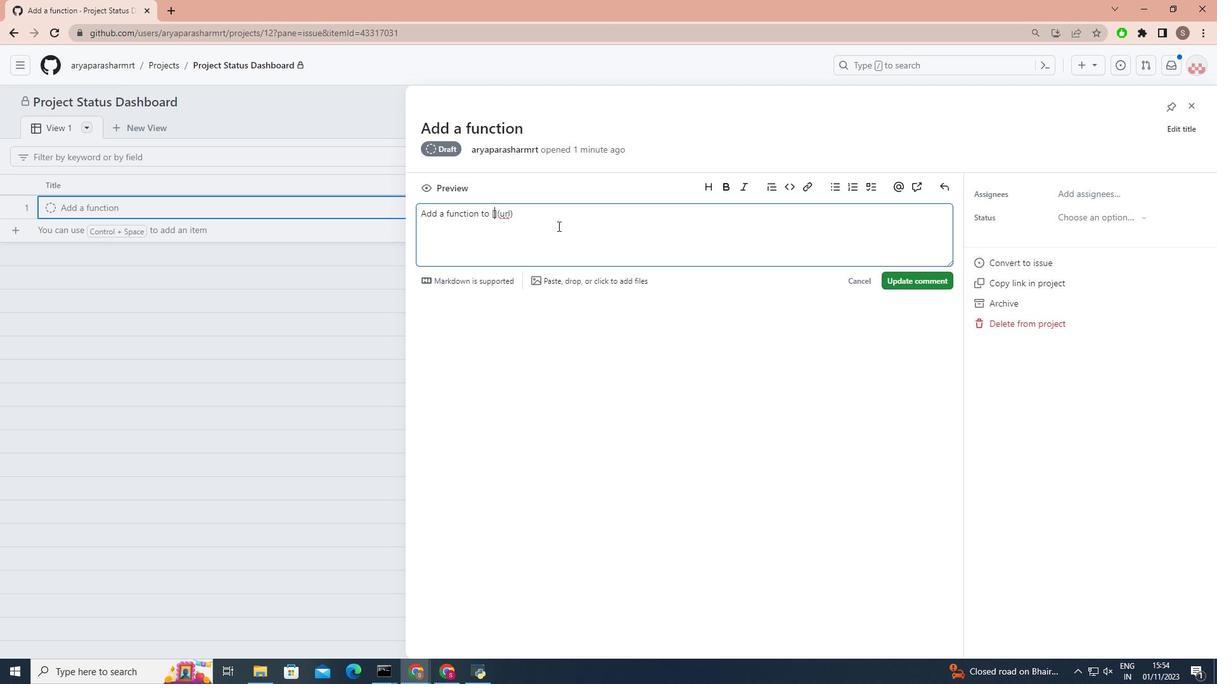 
Action: Mouse moved to (512, 208)
Screenshot: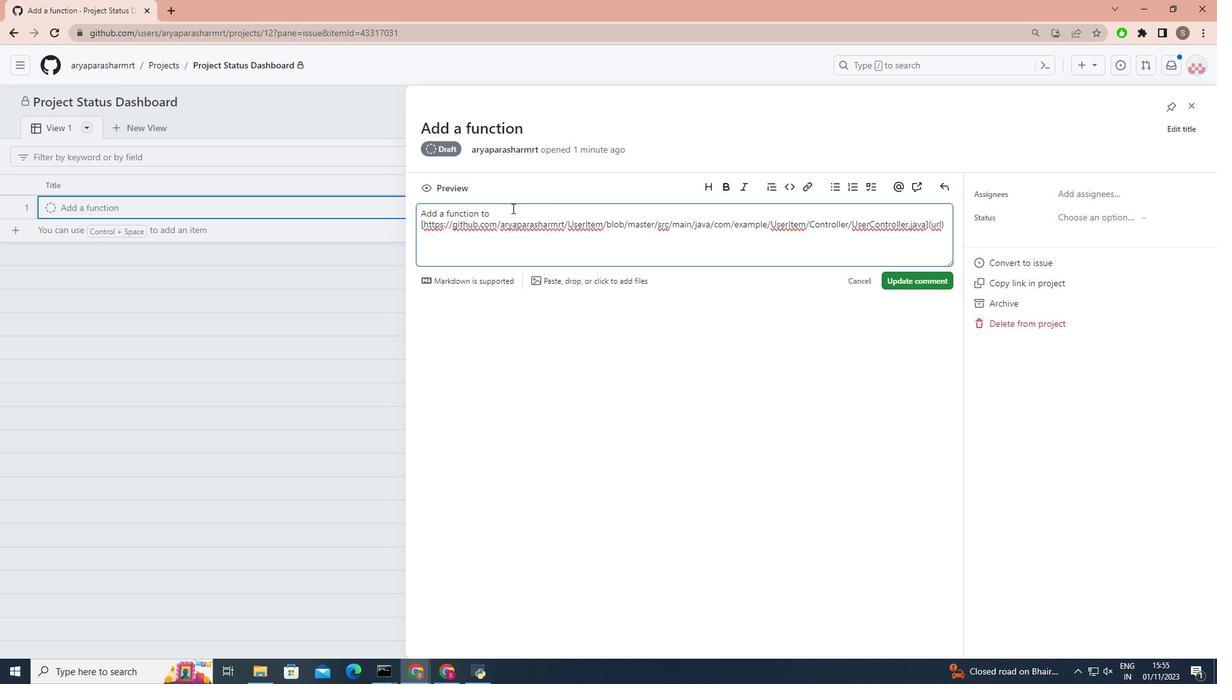 
Action: Mouse pressed left at (512, 208)
Screenshot: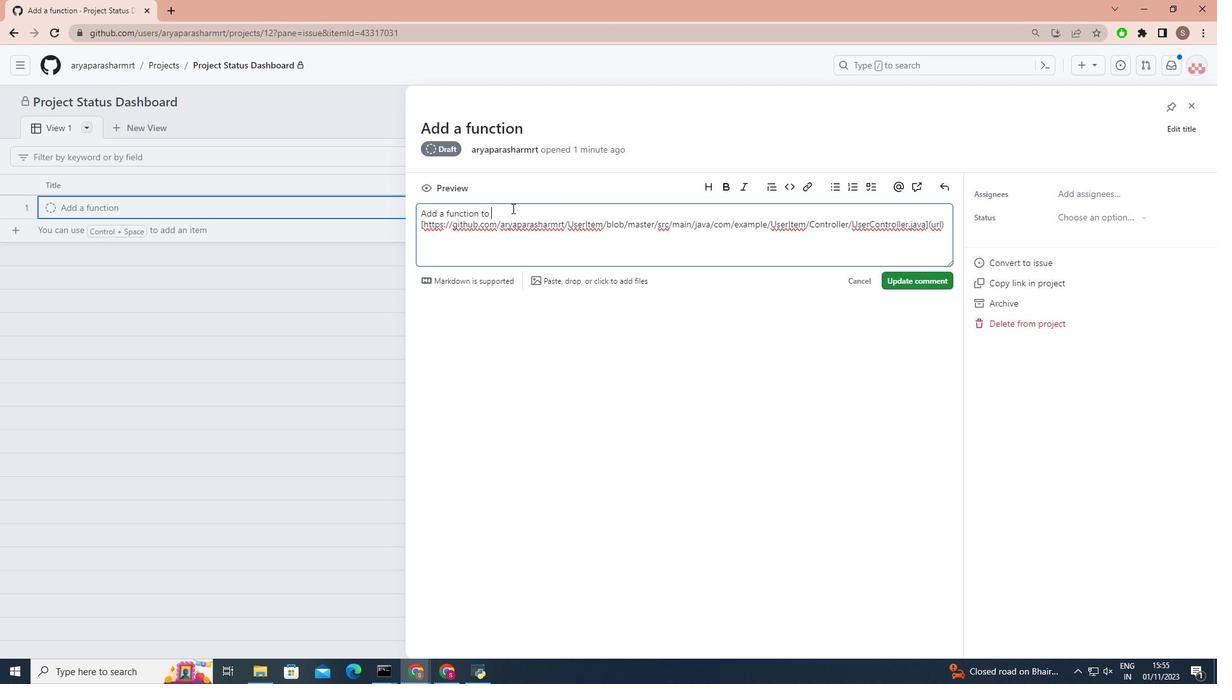 
Action: Key pressed <Key.shift>User<Key.left><Key.left><Key.left><Key.left><Key.backspace><Key.backspace><Key.backspace><Key.backspace><Key.right><Key.right><Key.right><Key.right><Key.backspace><Key.backspace><Key.backspace><Key.backspace><Key.space>to<Key.space><Key.shift>User<Key.space><Key.shift><Key.shift><Key.shift><Key.shift>Controller.java<Key.space>file<Key.space><Key.up><Key.shift>@<Key.backspace>
Screenshot: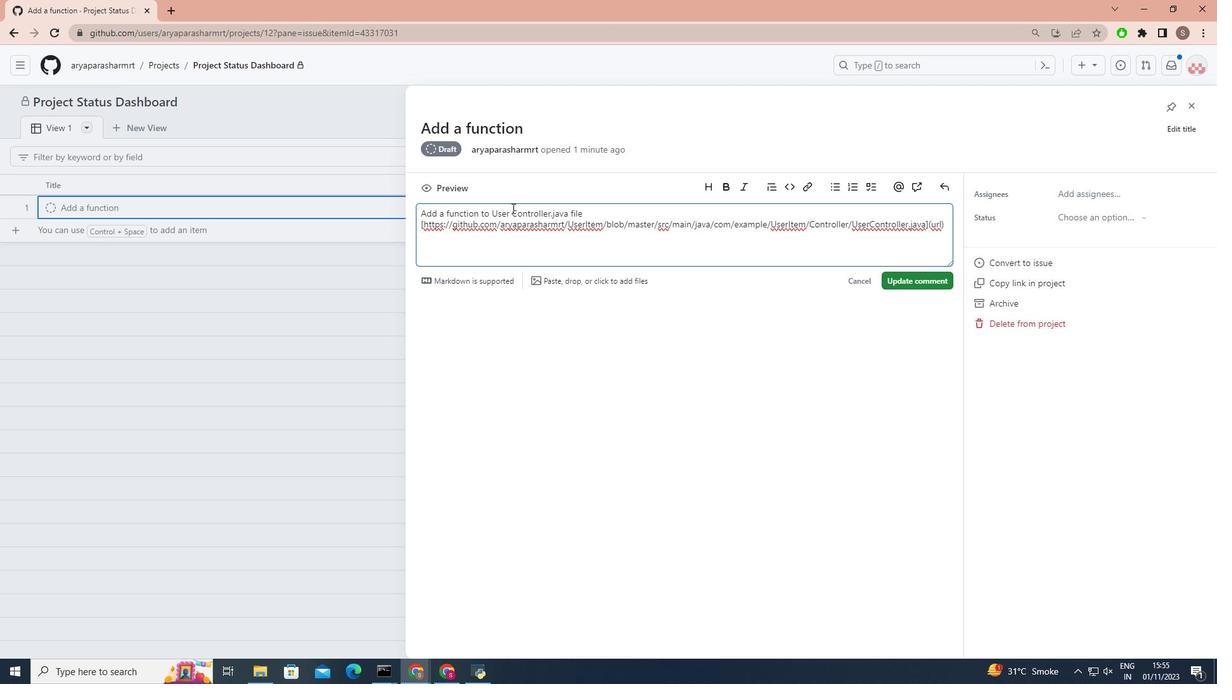 
Action: Mouse moved to (443, 183)
Screenshot: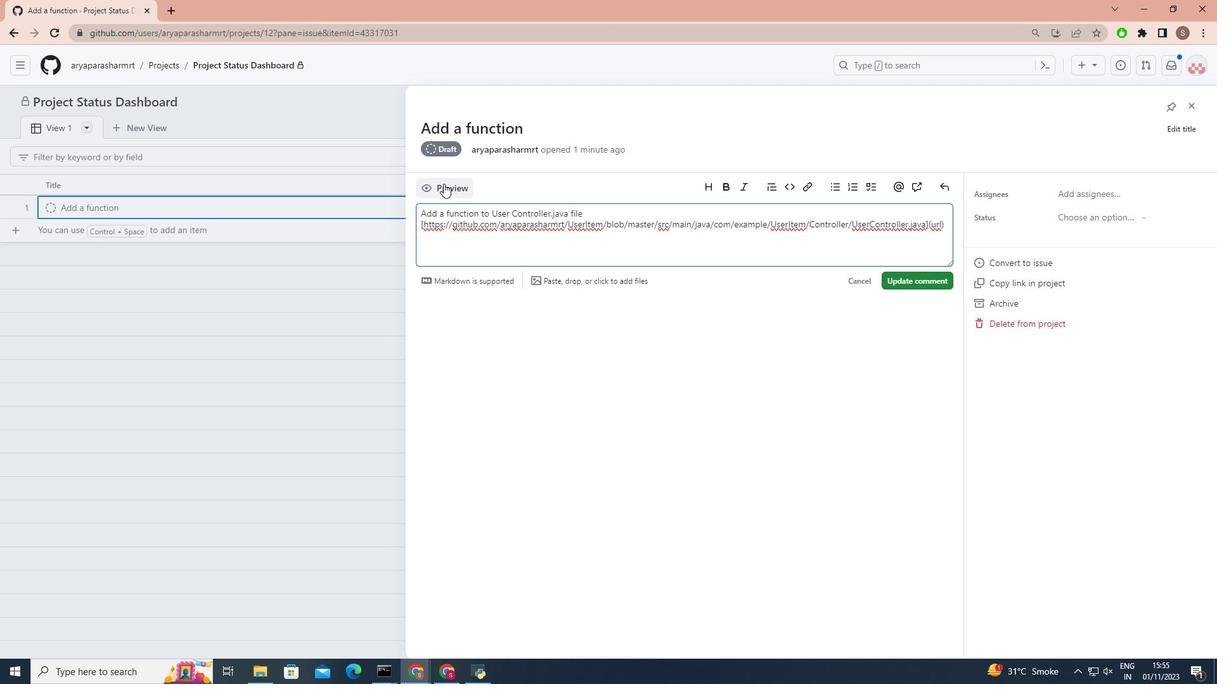
Action: Mouse pressed left at (443, 183)
Screenshot: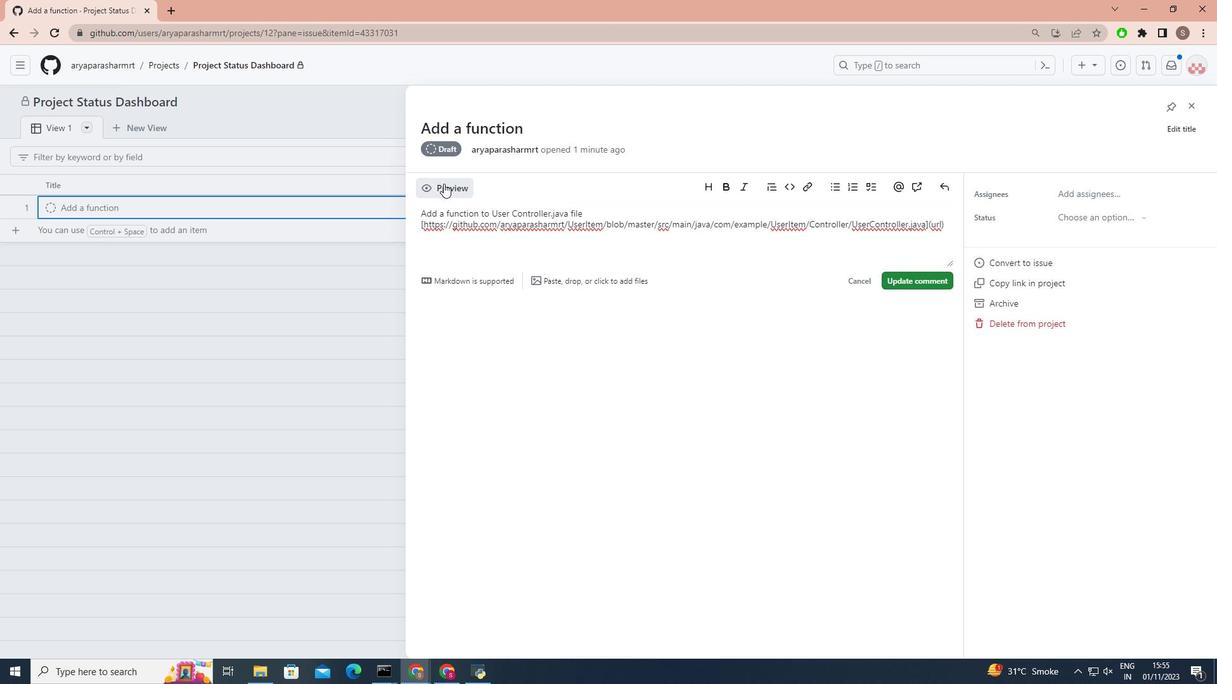 
Action: Mouse moved to (1101, 192)
Screenshot: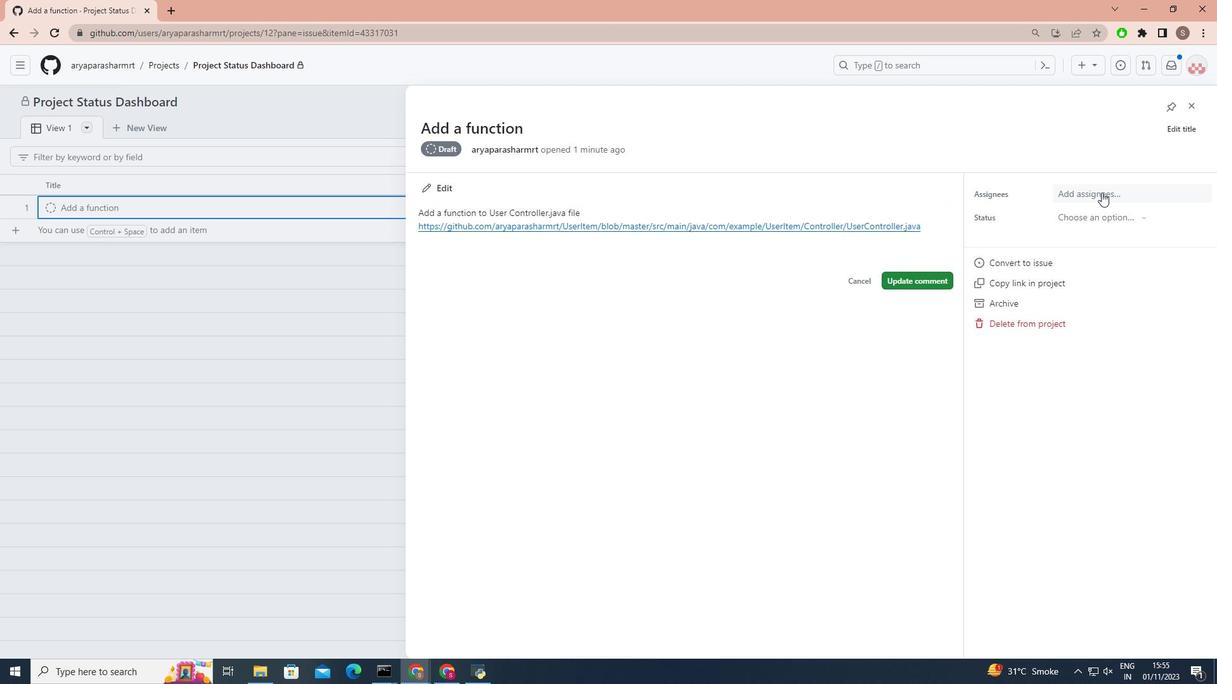 
Action: Mouse pressed left at (1101, 192)
Screenshot: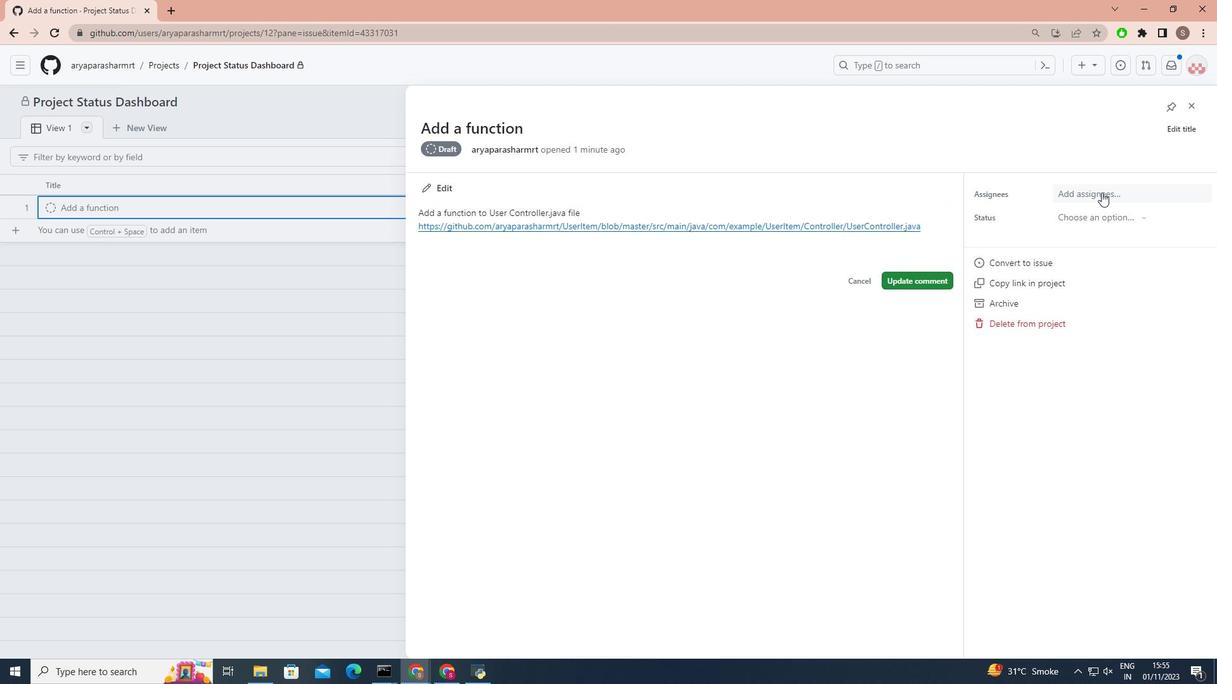 
Action: Mouse moved to (1110, 296)
Screenshot: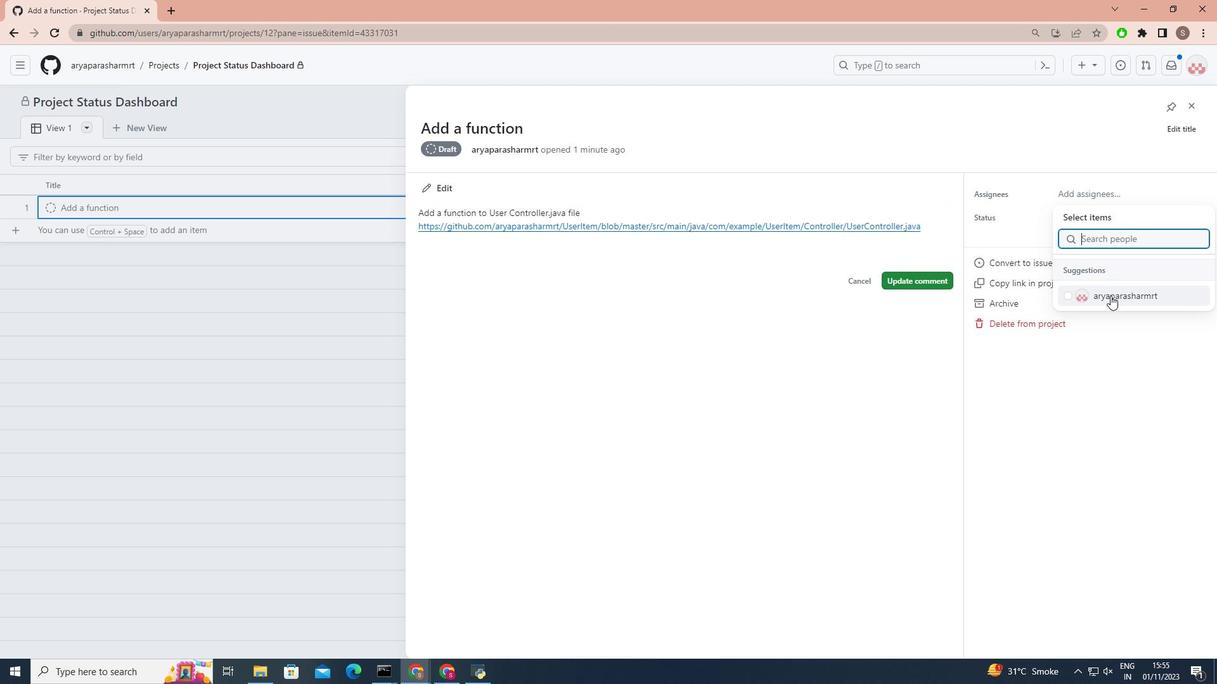 
Action: Mouse pressed left at (1110, 296)
Screenshot: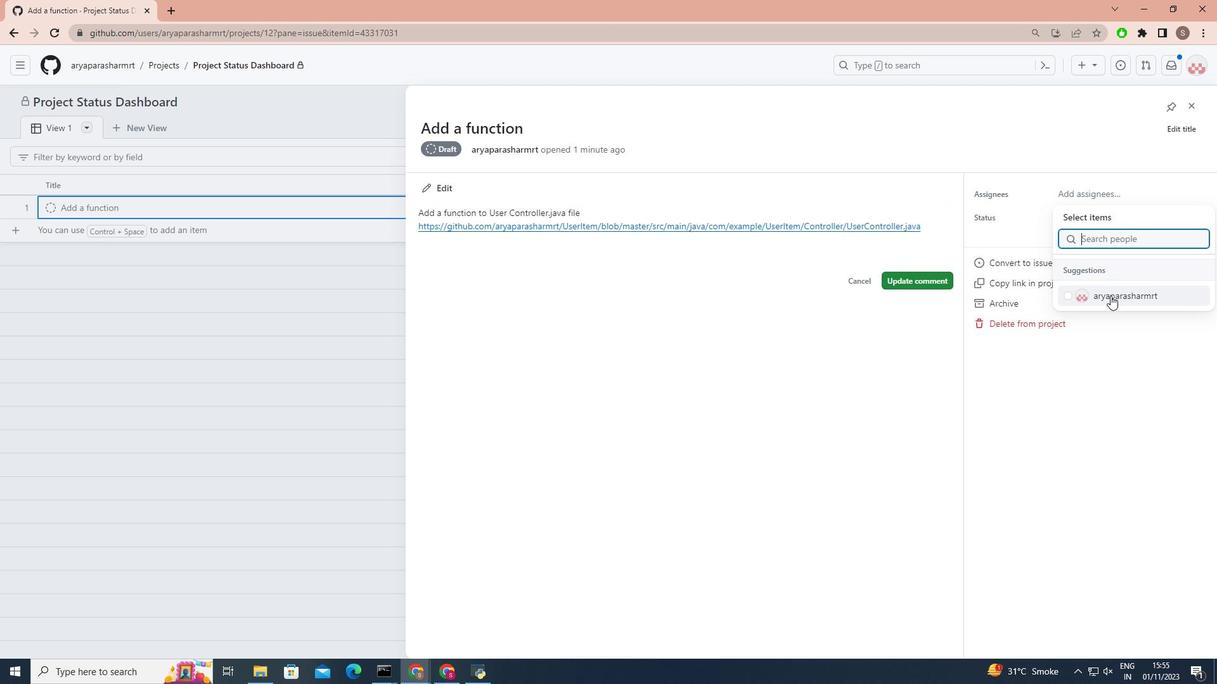 
Action: Mouse moved to (1111, 374)
Screenshot: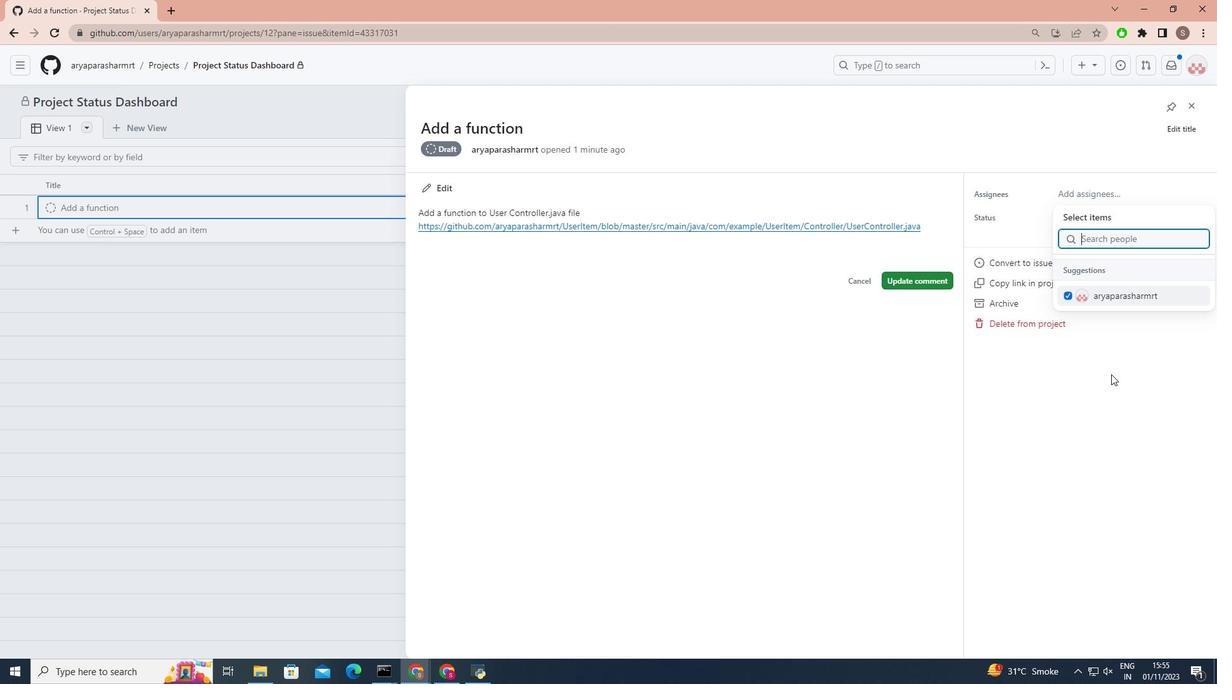 
Action: Mouse pressed left at (1111, 374)
Screenshot: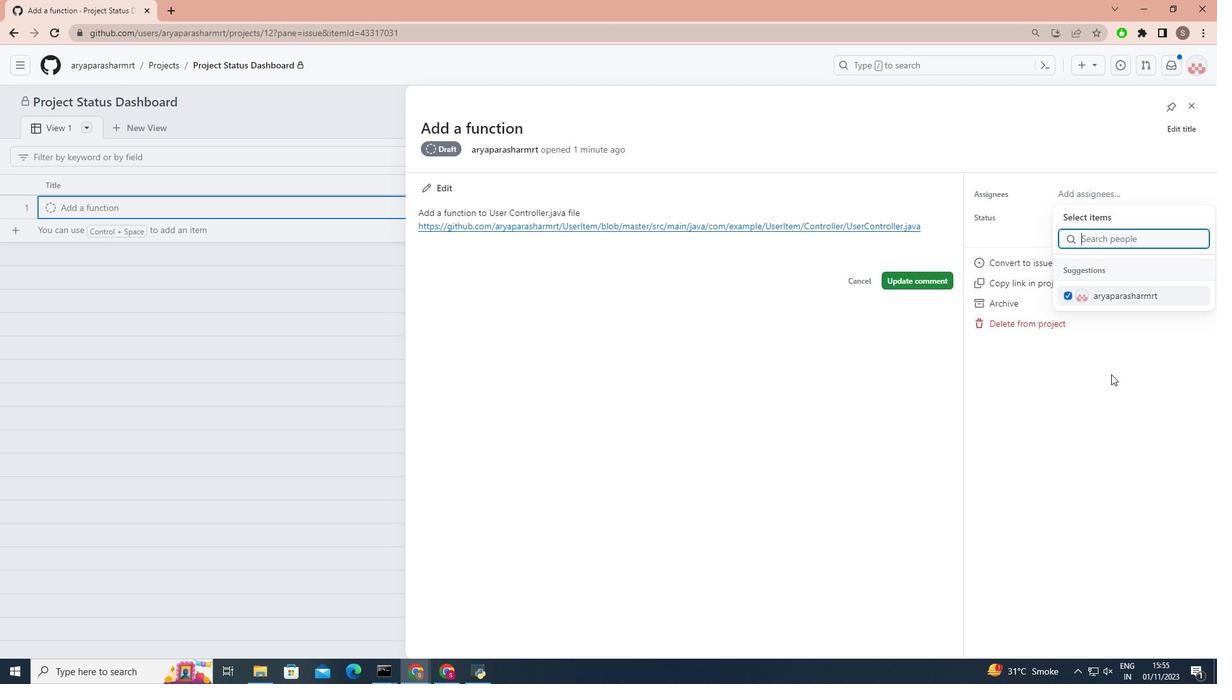
Action: Mouse moved to (1121, 224)
Screenshot: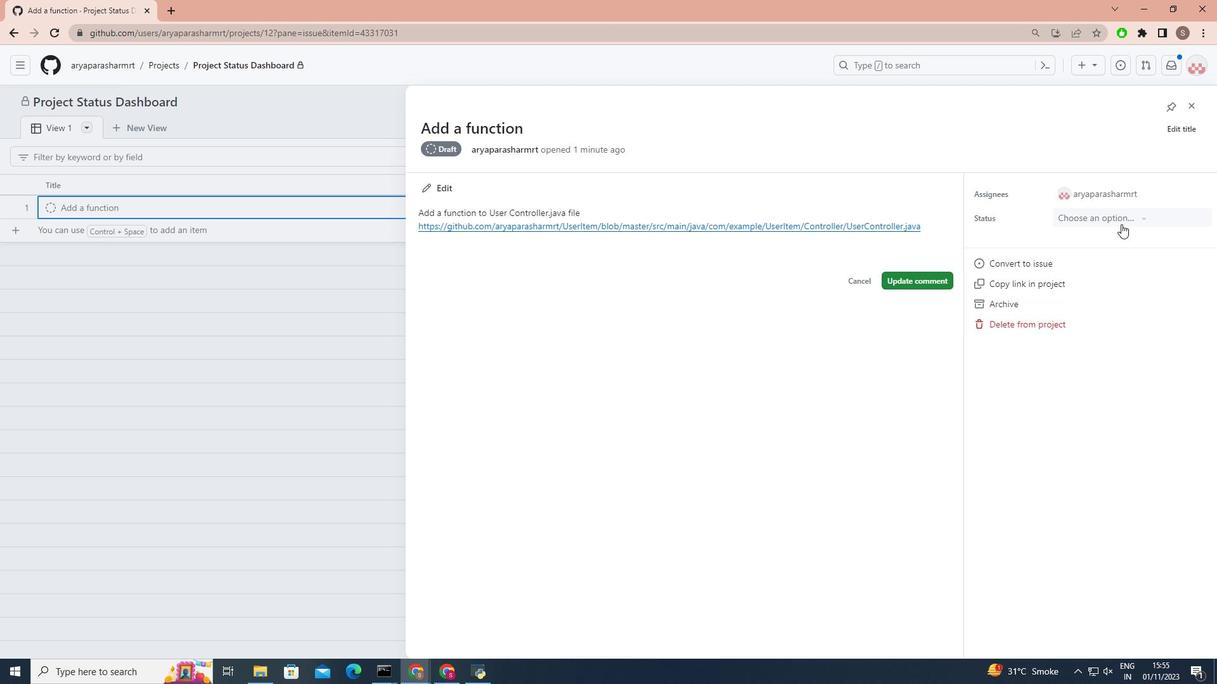 
Action: Mouse pressed left at (1121, 224)
Screenshot: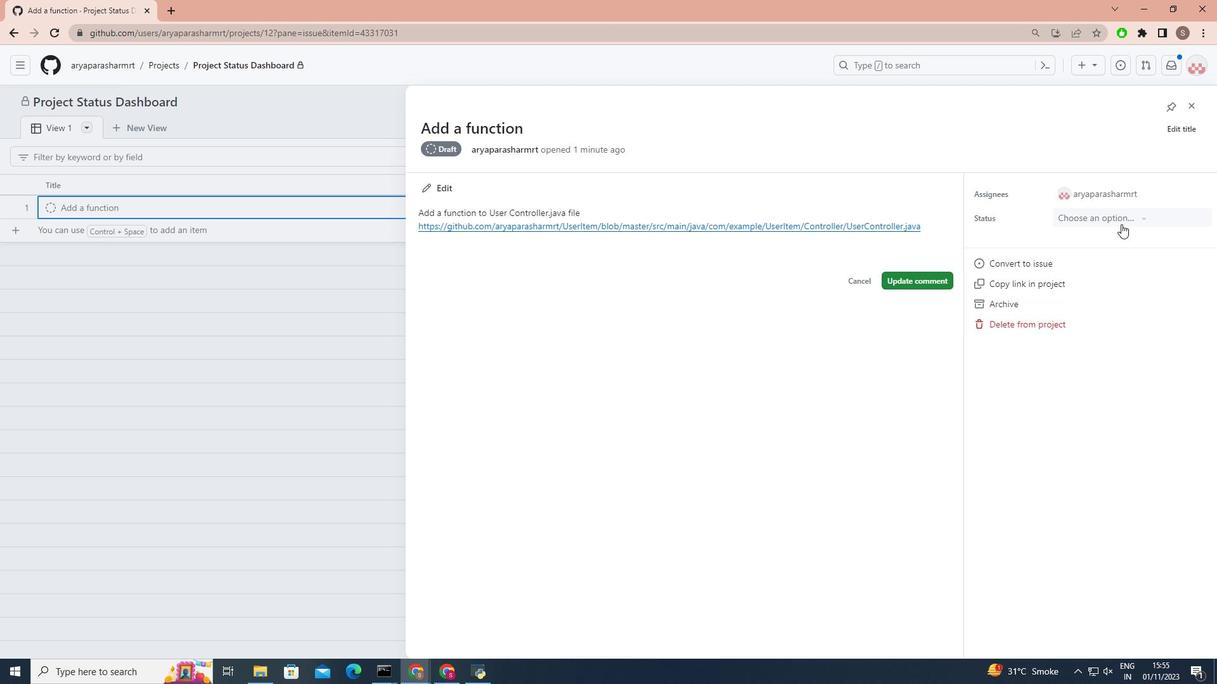 
Action: Mouse moved to (1129, 294)
Screenshot: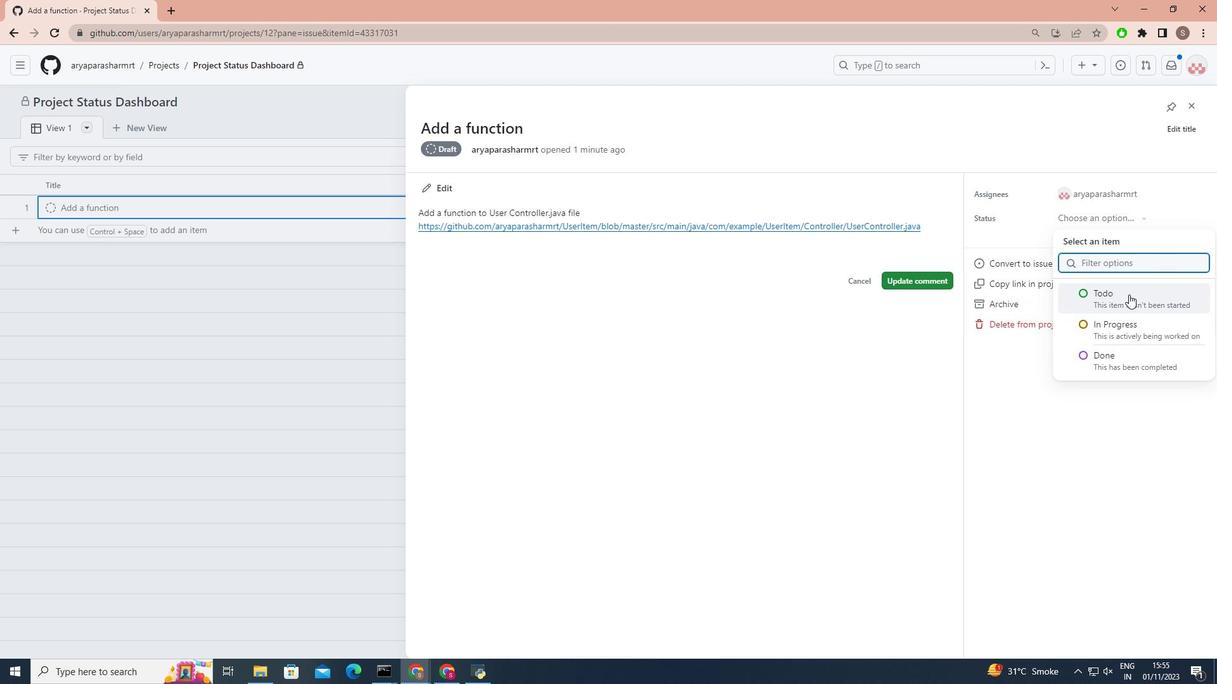 
Action: Mouse pressed left at (1129, 294)
Screenshot: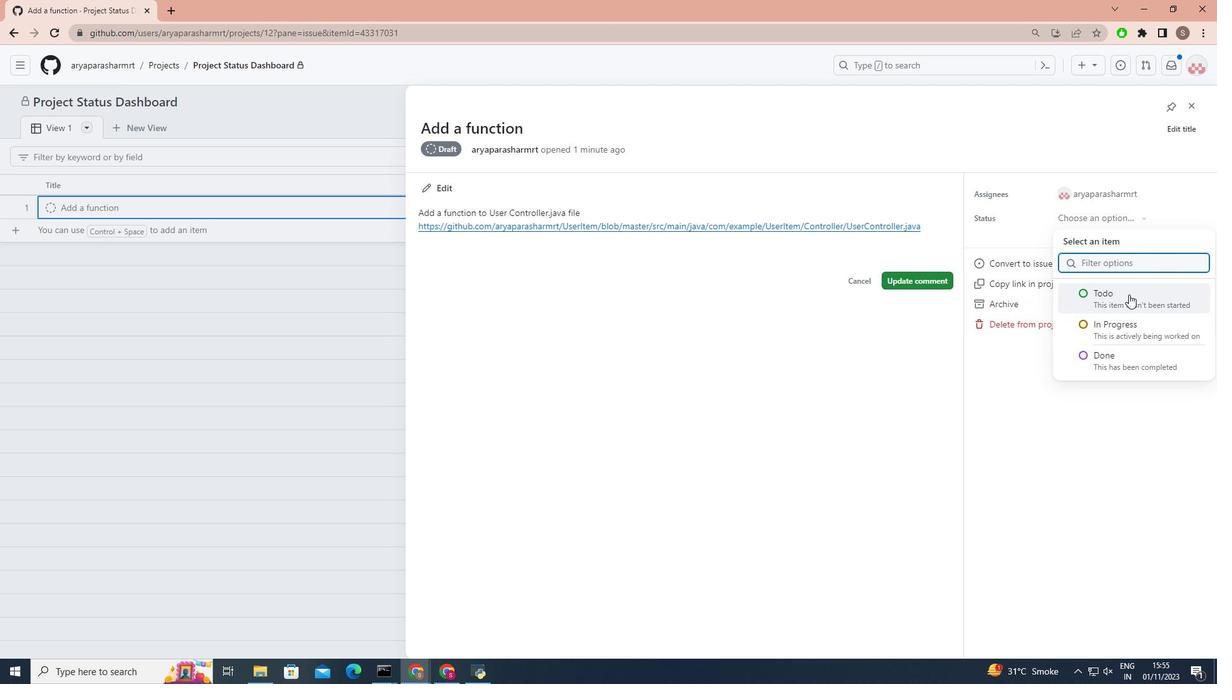 
Action: Mouse moved to (915, 284)
Screenshot: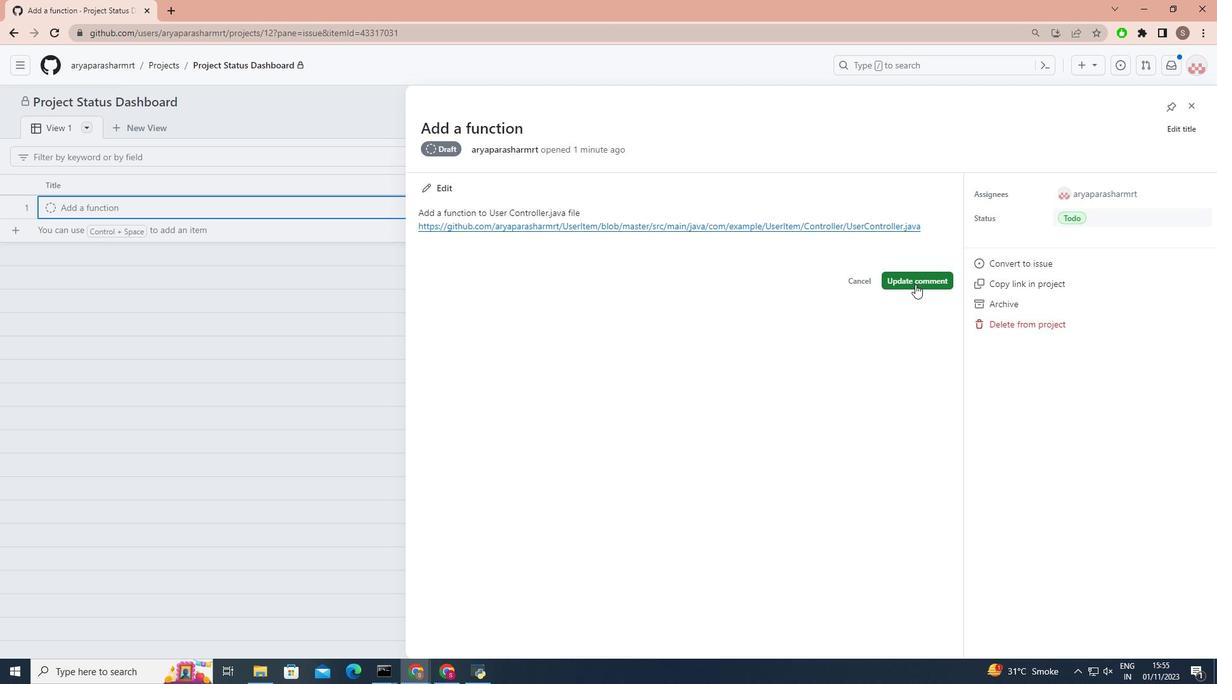 
Action: Mouse pressed left at (915, 284)
Screenshot: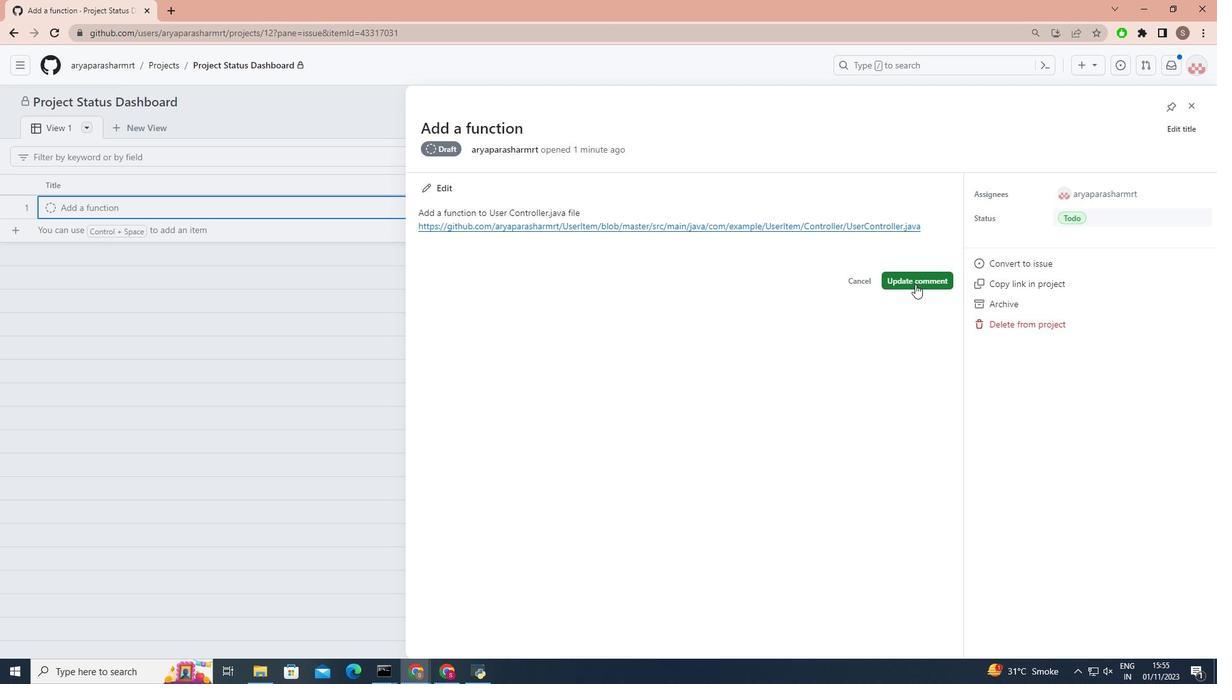 
Action: Mouse moved to (358, 278)
Screenshot: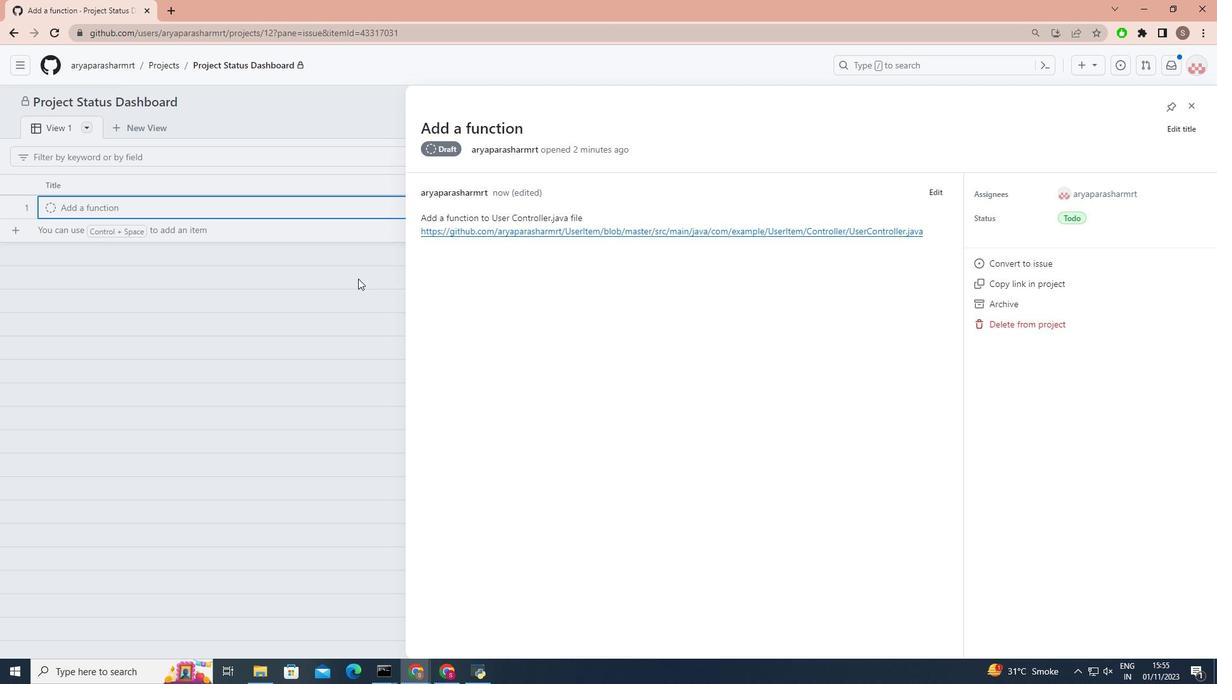 
Action: Mouse pressed left at (358, 278)
Screenshot: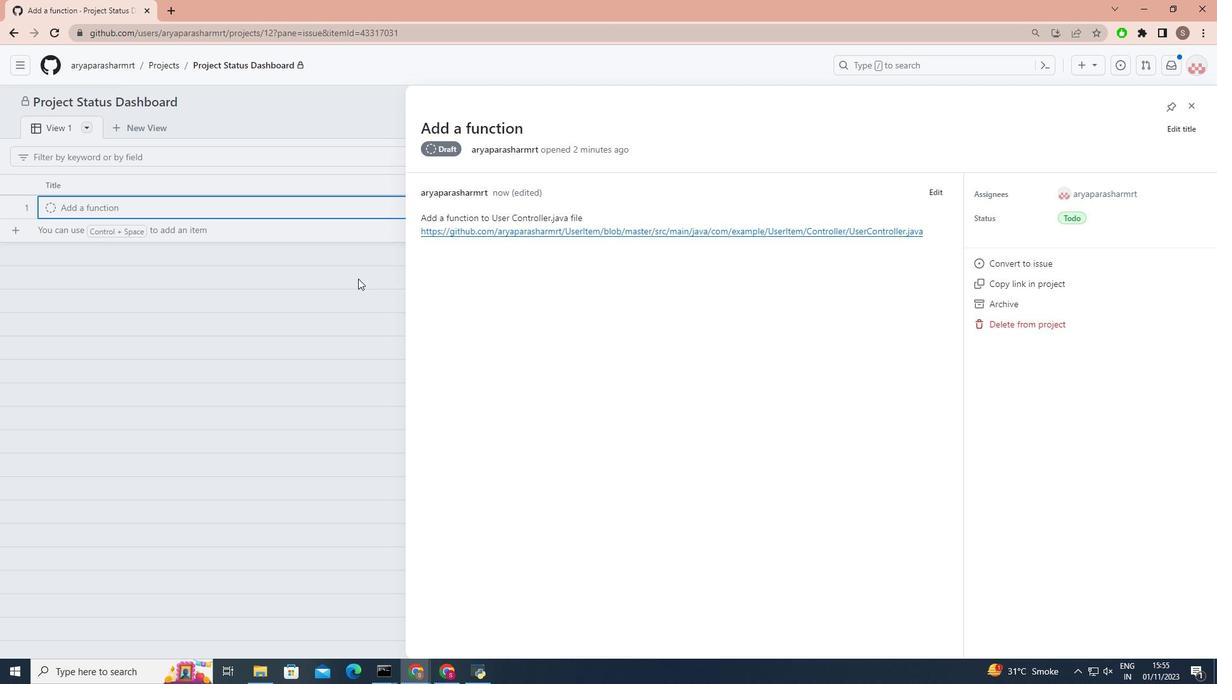 
Action: Mouse moved to (154, 69)
Screenshot: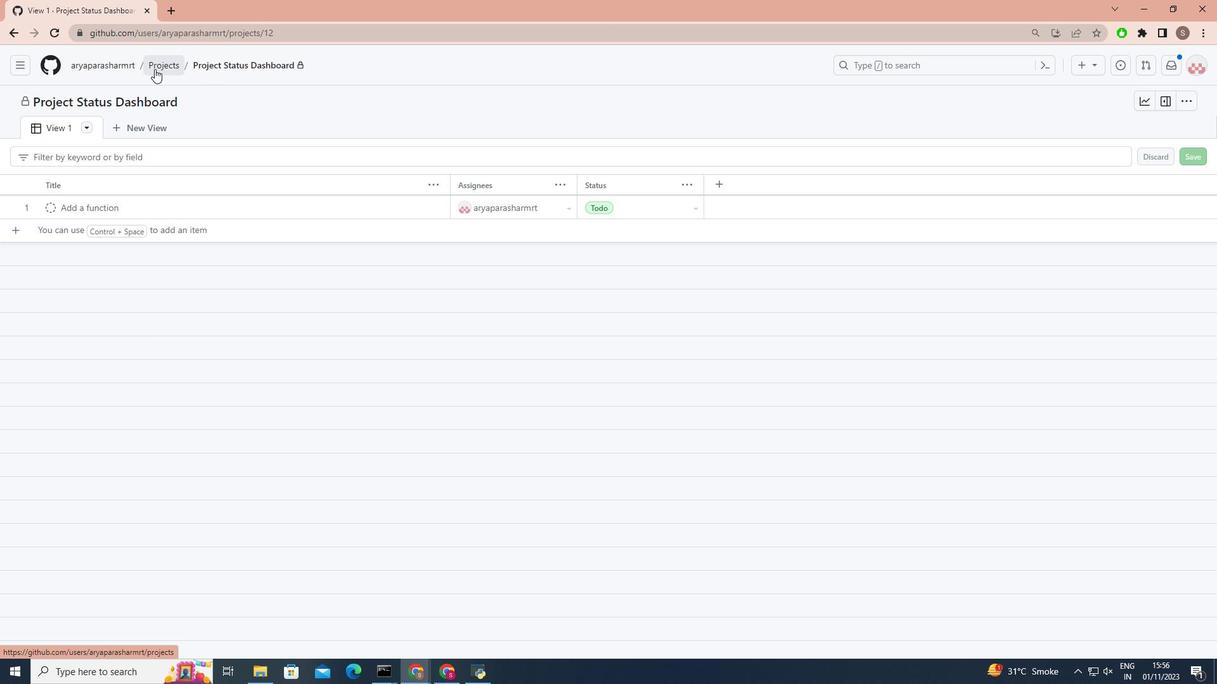 
Action: Mouse pressed left at (154, 69)
Screenshot: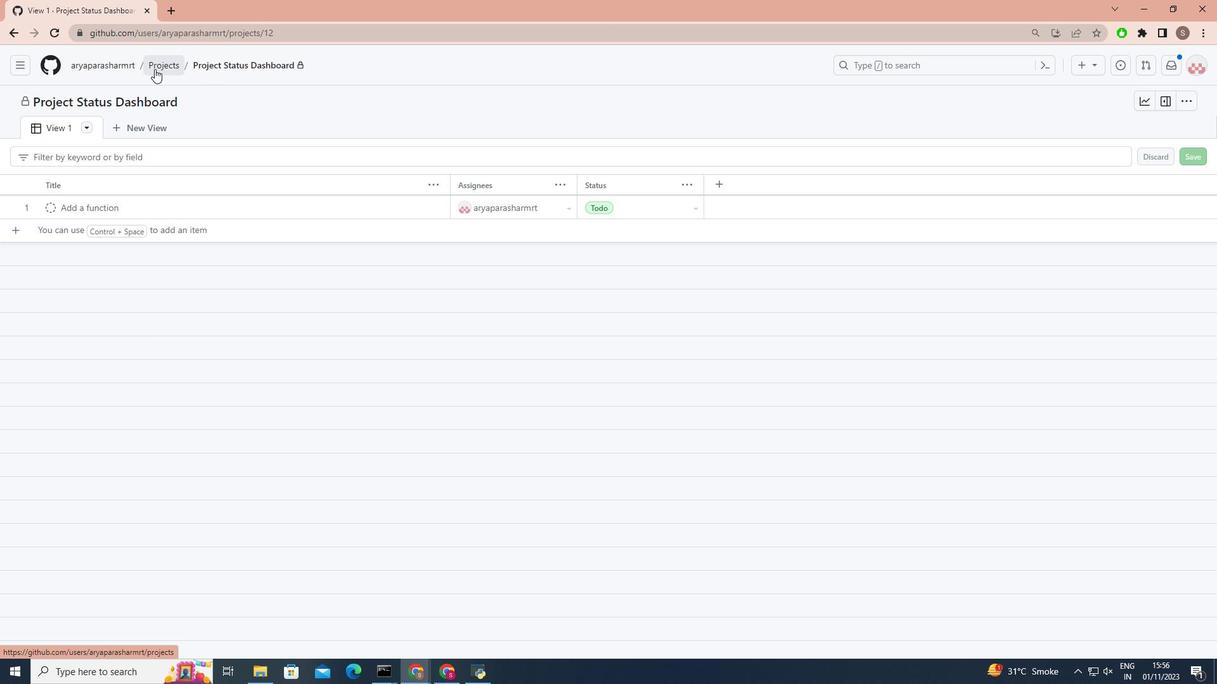 
Action: Mouse moved to (138, 100)
Screenshot: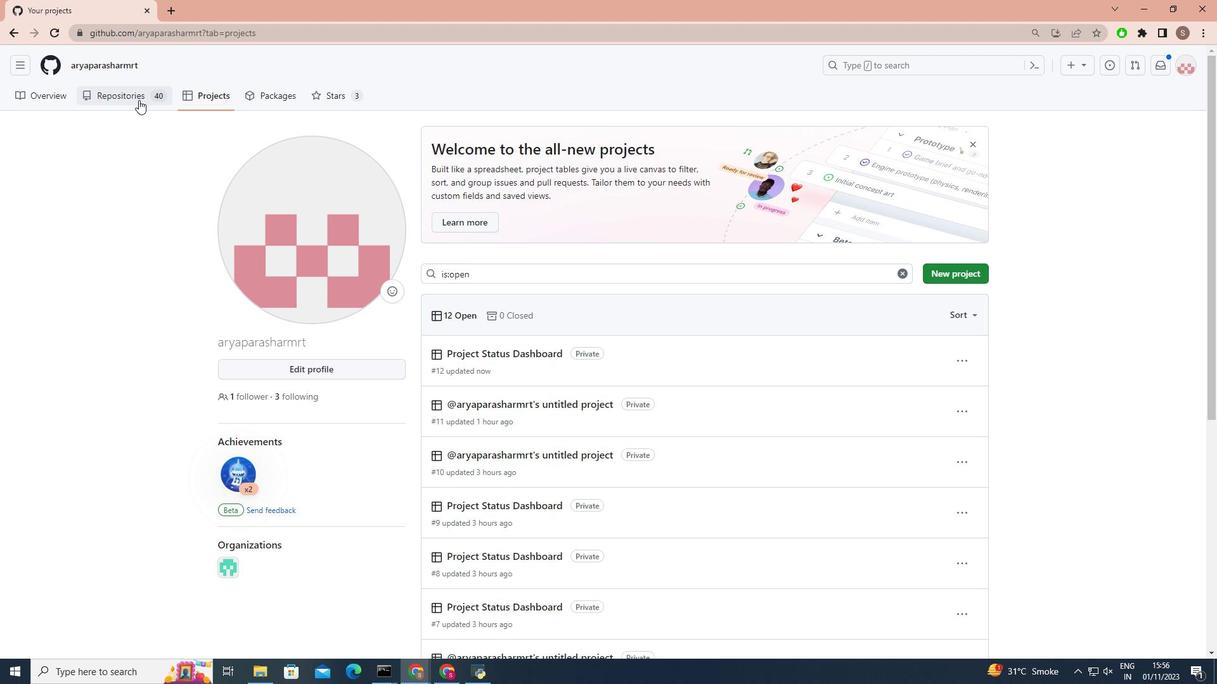 
Action: Mouse pressed left at (138, 100)
Screenshot: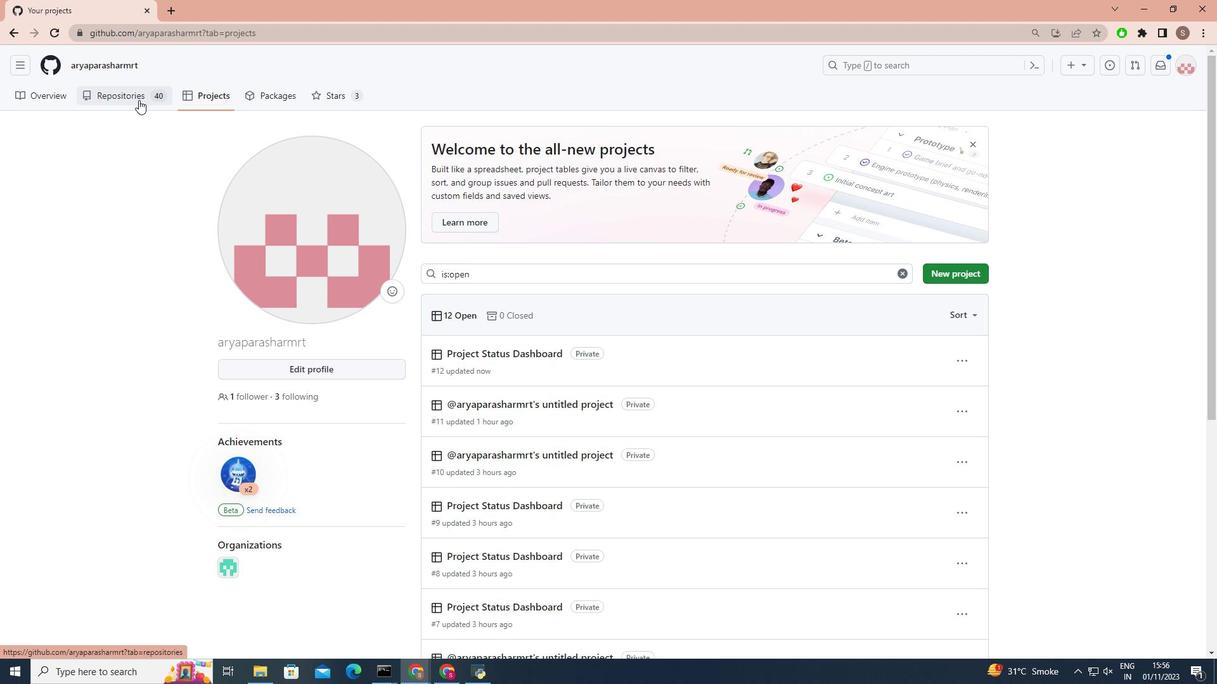 
Action: Mouse moved to (467, 261)
Screenshot: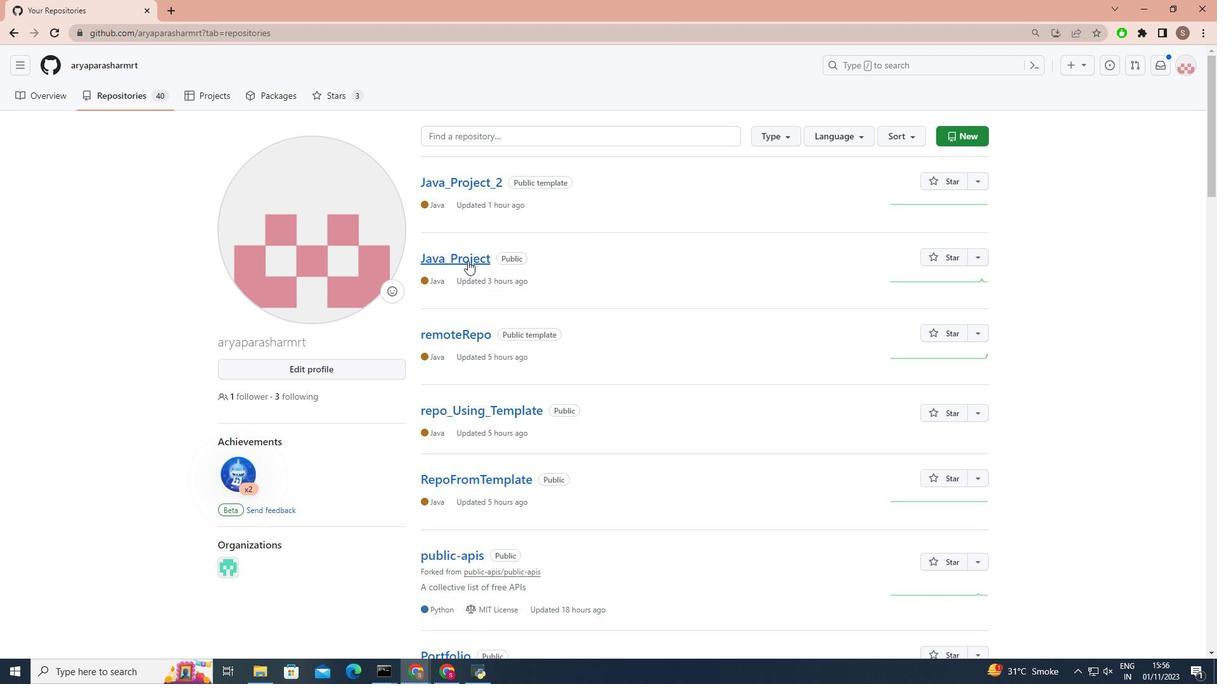 
Action: Mouse scrolled (467, 260) with delta (0, 0)
Screenshot: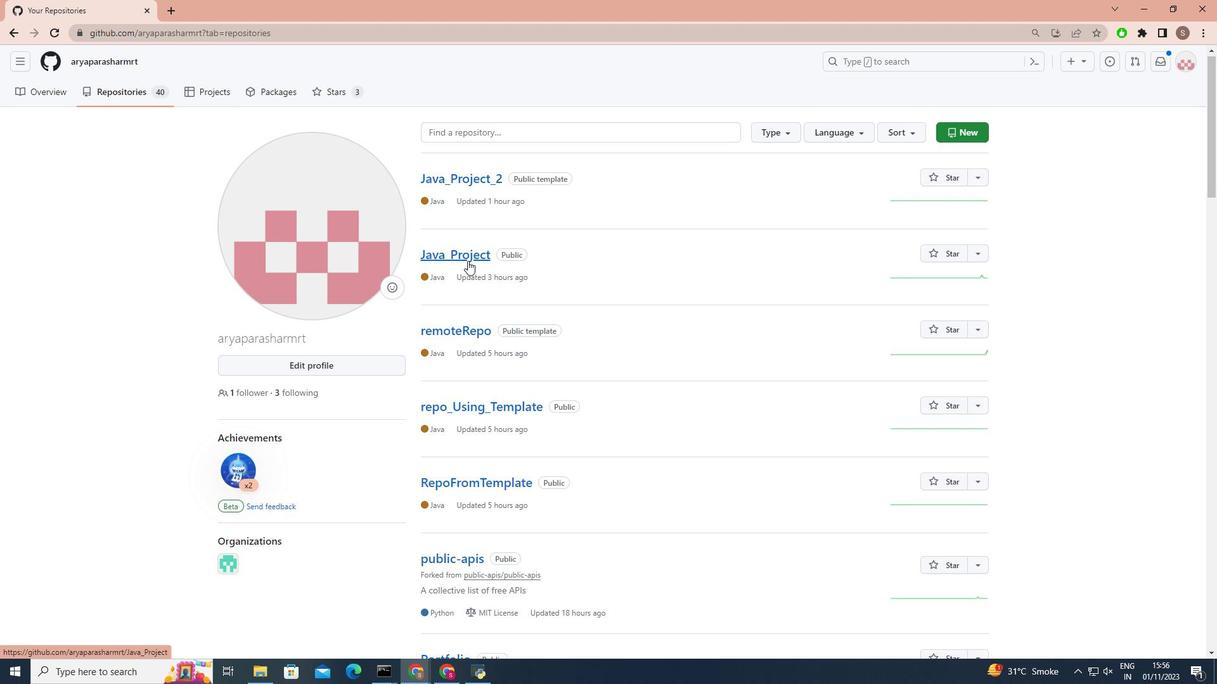 
Action: Mouse scrolled (467, 260) with delta (0, 0)
Screenshot: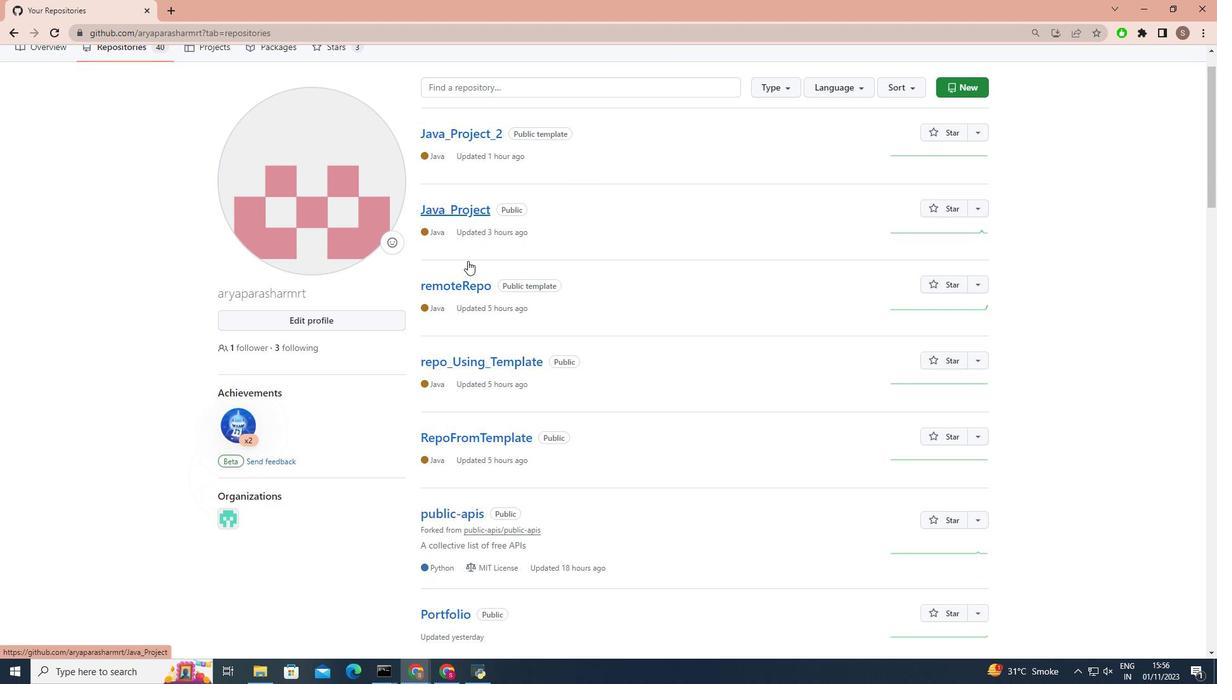 
Action: Mouse scrolled (467, 260) with delta (0, 0)
Screenshot: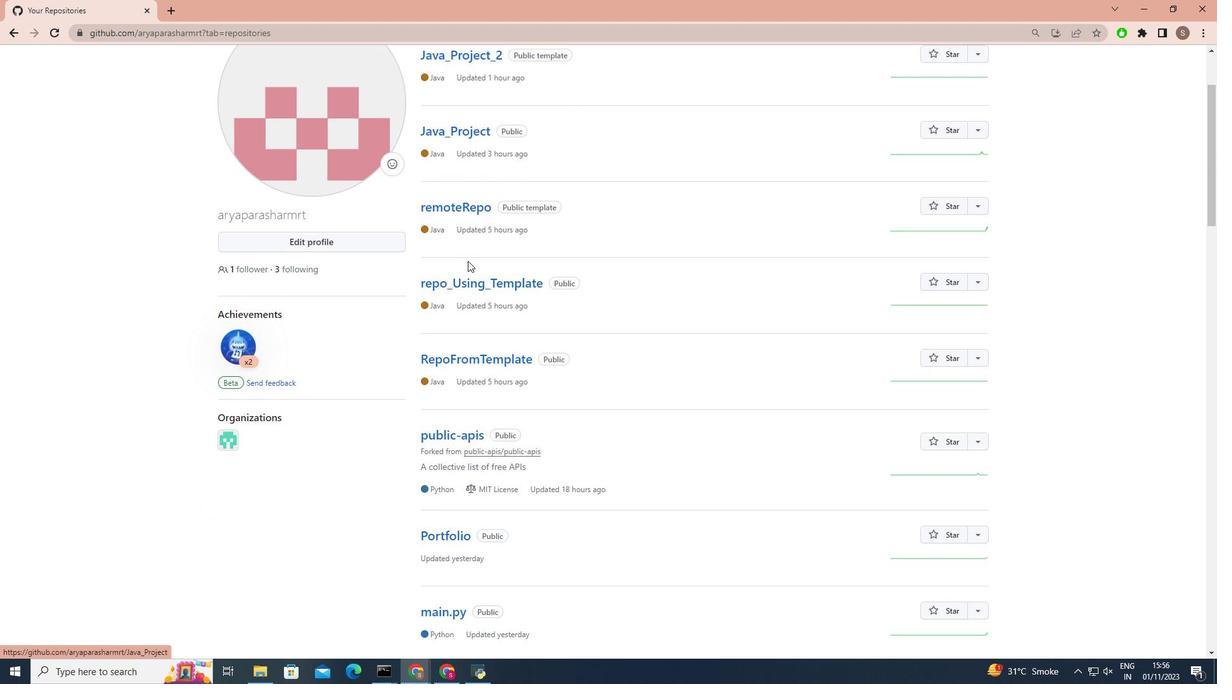 
Action: Mouse scrolled (467, 260) with delta (0, 0)
Screenshot: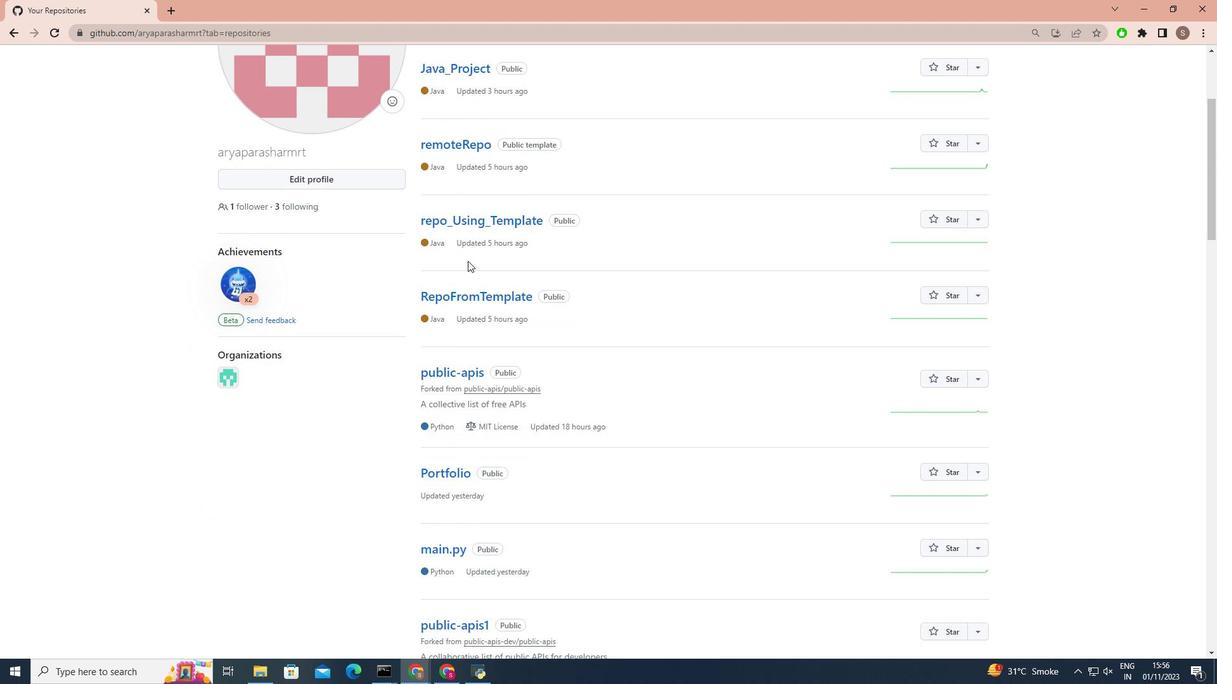 
Action: Mouse scrolled (467, 260) with delta (0, 0)
Screenshot: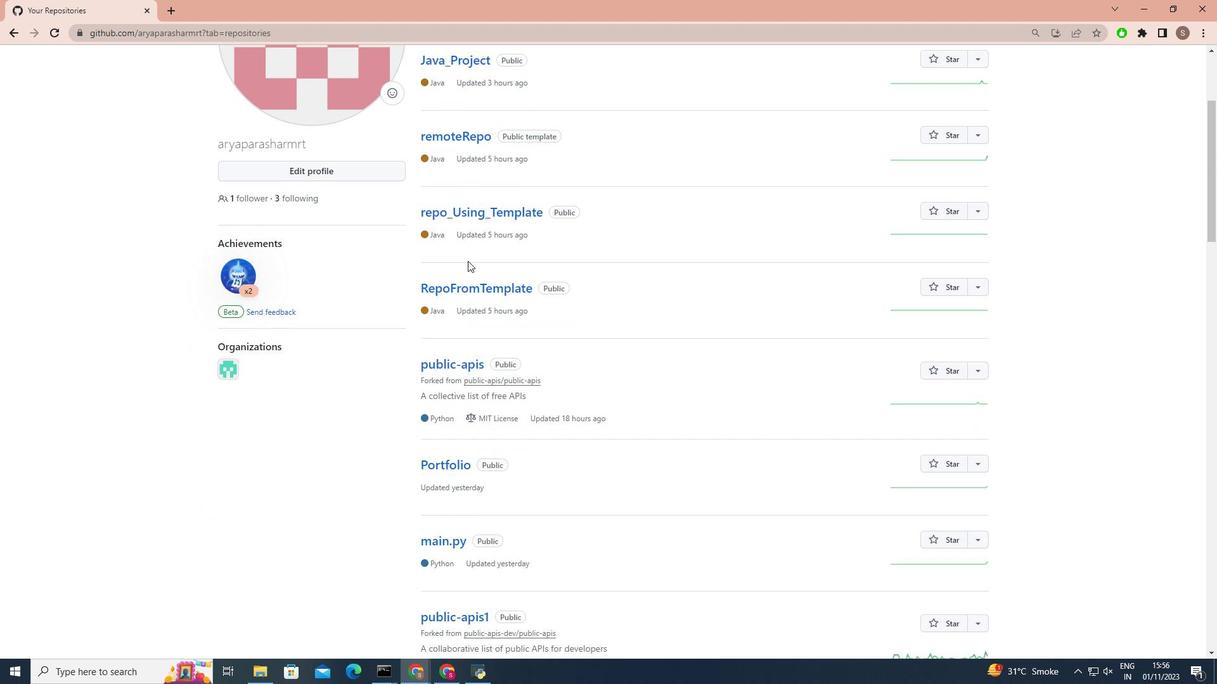 
Action: Mouse scrolled (467, 260) with delta (0, 0)
Screenshot: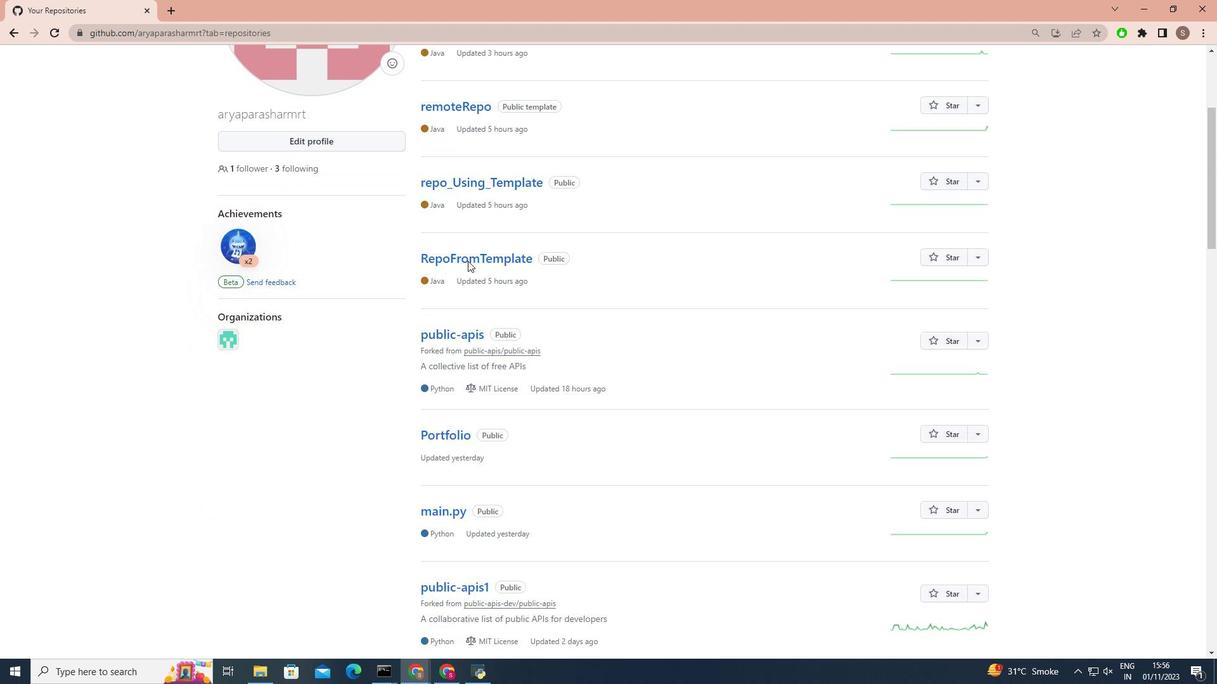 
Action: Mouse scrolled (467, 260) with delta (0, 0)
Screenshot: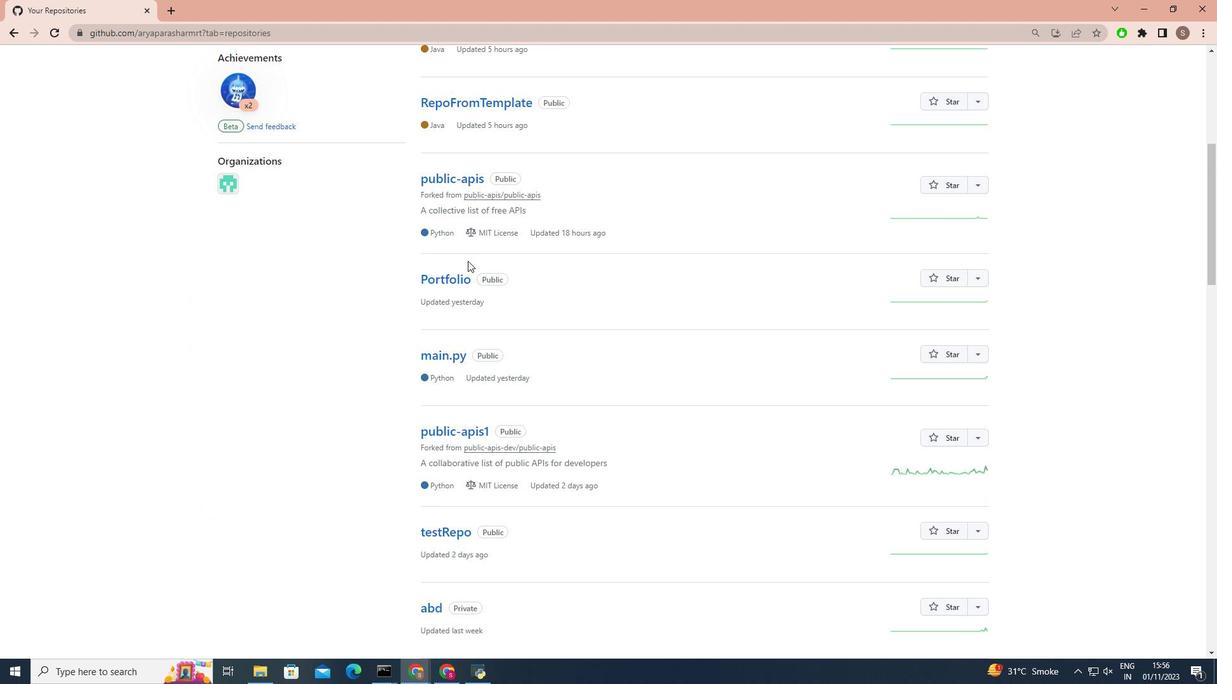 
Action: Mouse scrolled (467, 260) with delta (0, 0)
Screenshot: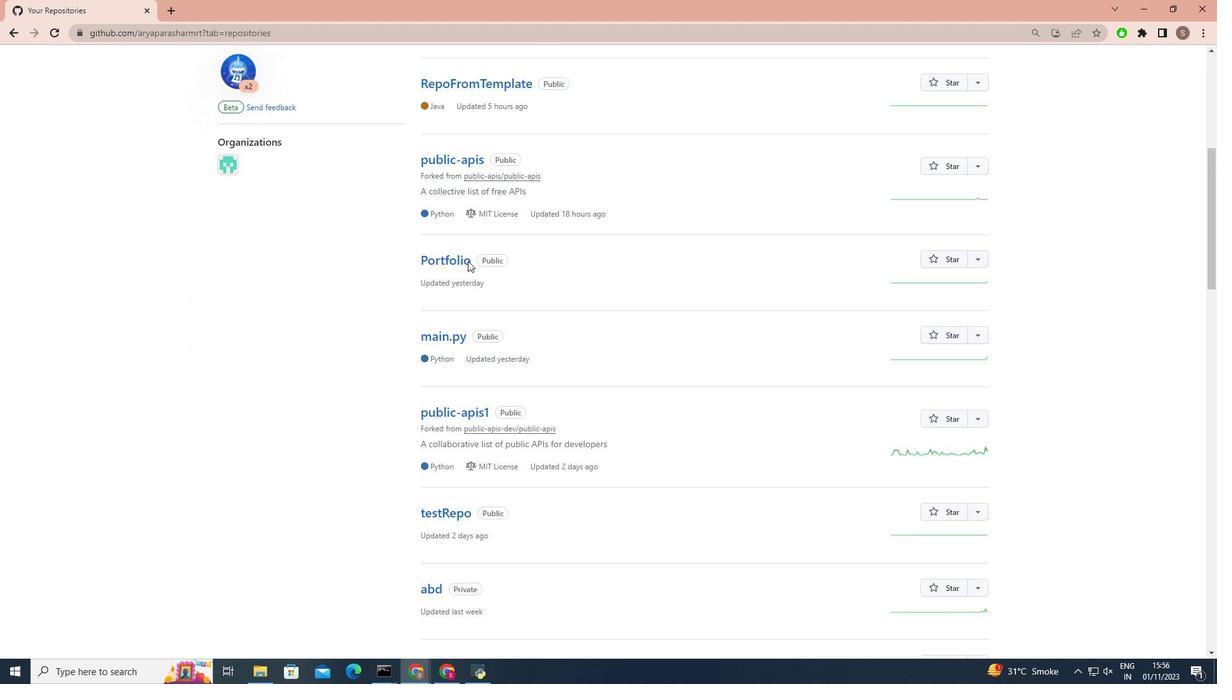 
Action: Mouse scrolled (467, 260) with delta (0, 0)
Screenshot: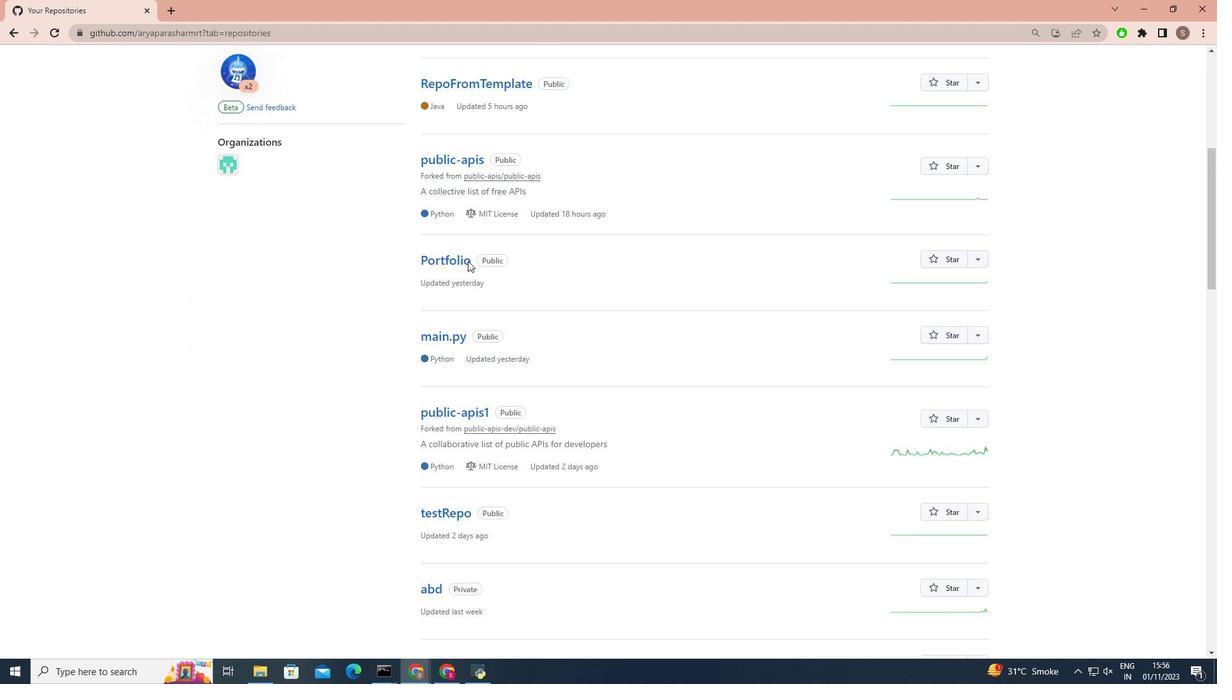 
Action: Mouse scrolled (467, 260) with delta (0, 0)
Screenshot: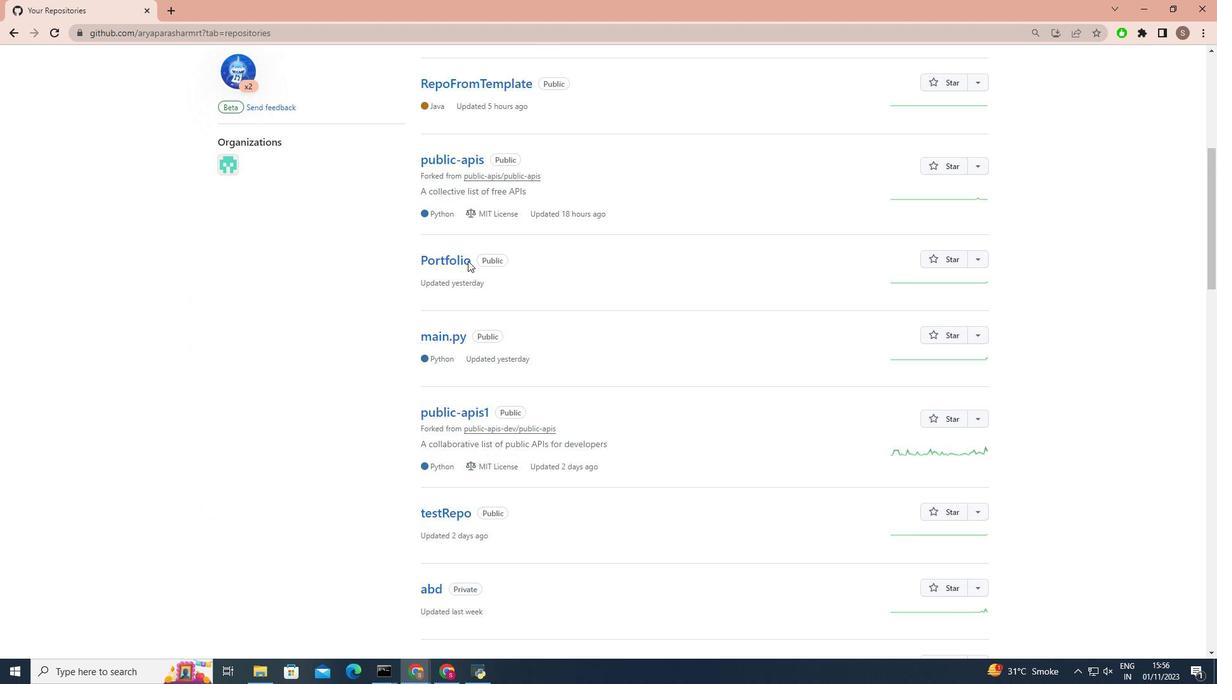 
Action: Mouse scrolled (467, 260) with delta (0, 0)
Screenshot: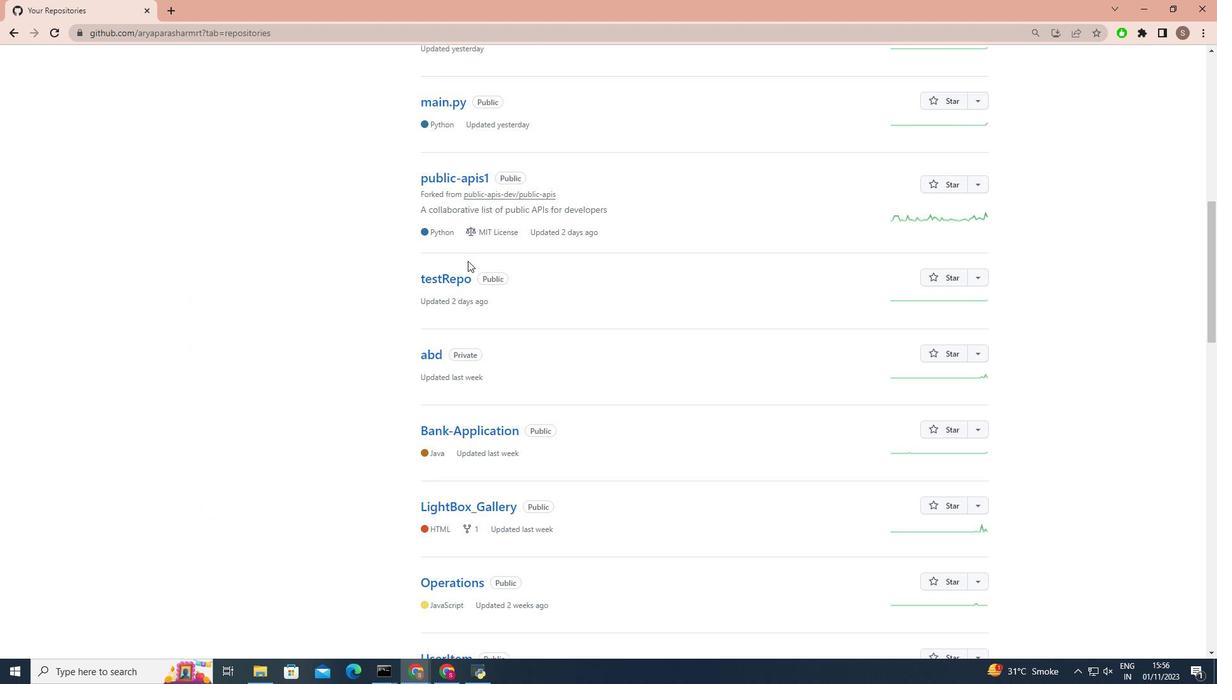 
Action: Mouse scrolled (467, 260) with delta (0, 0)
Screenshot: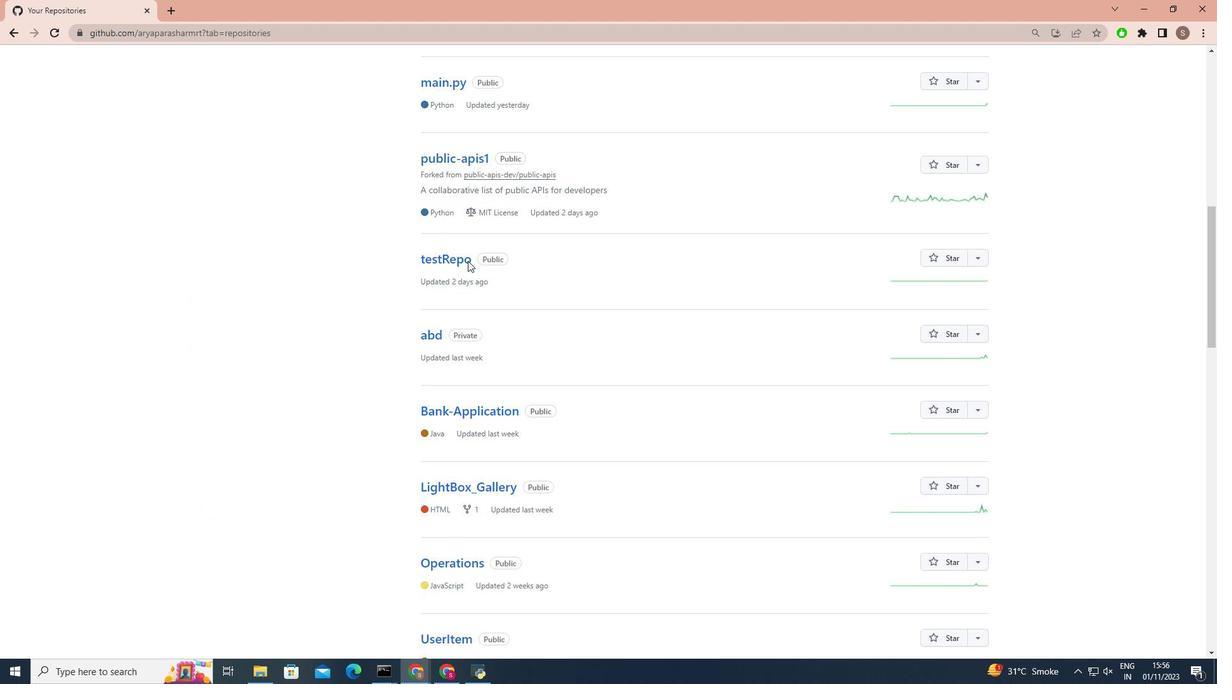 
Action: Mouse scrolled (467, 260) with delta (0, 0)
Screenshot: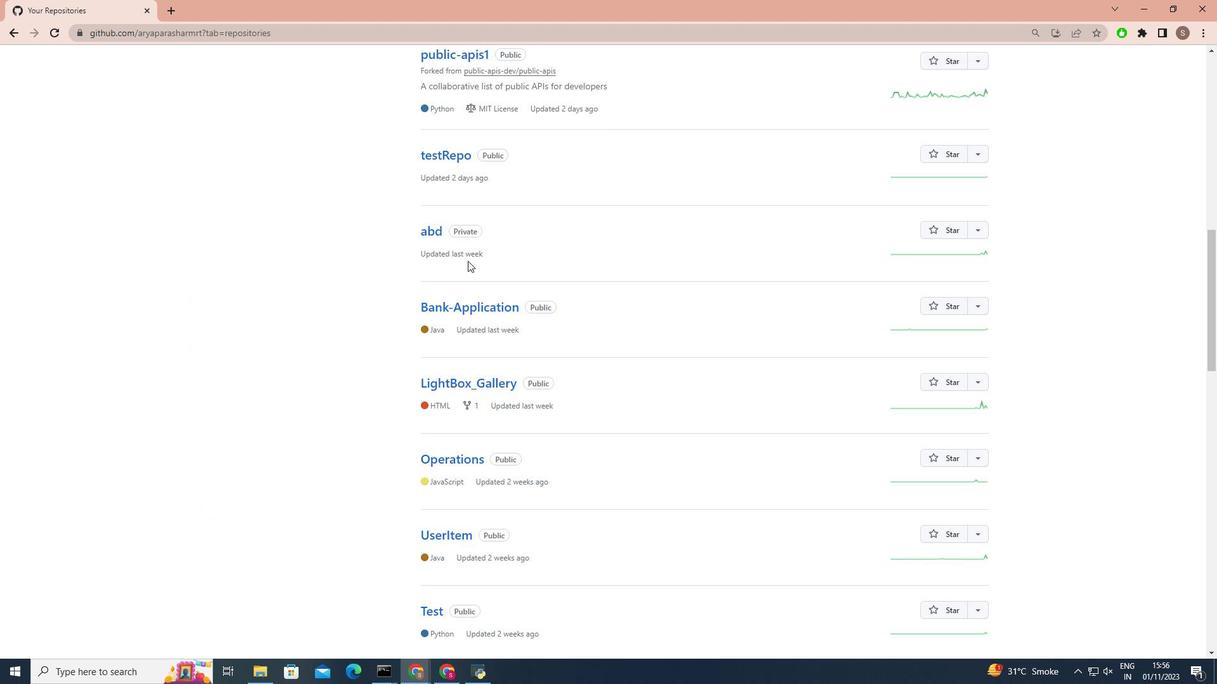 
Action: Mouse scrolled (467, 260) with delta (0, 0)
Screenshot: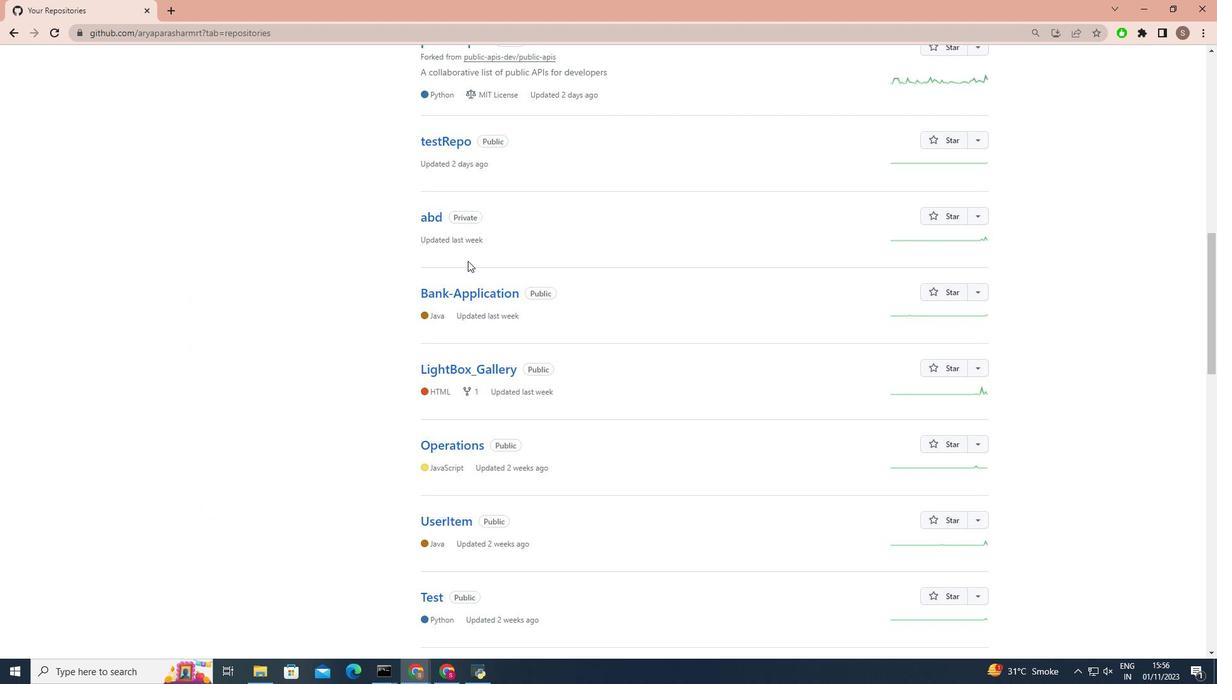
Action: Mouse scrolled (467, 260) with delta (0, 0)
Screenshot: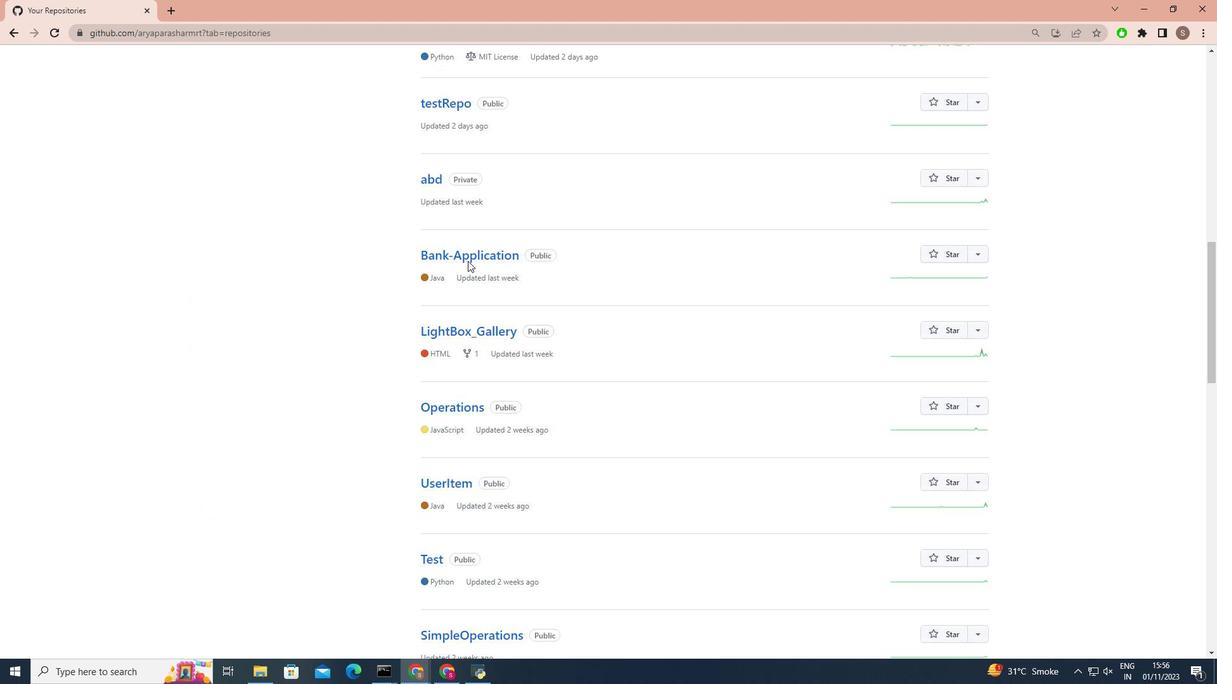 
Action: Mouse scrolled (467, 260) with delta (0, 0)
Screenshot: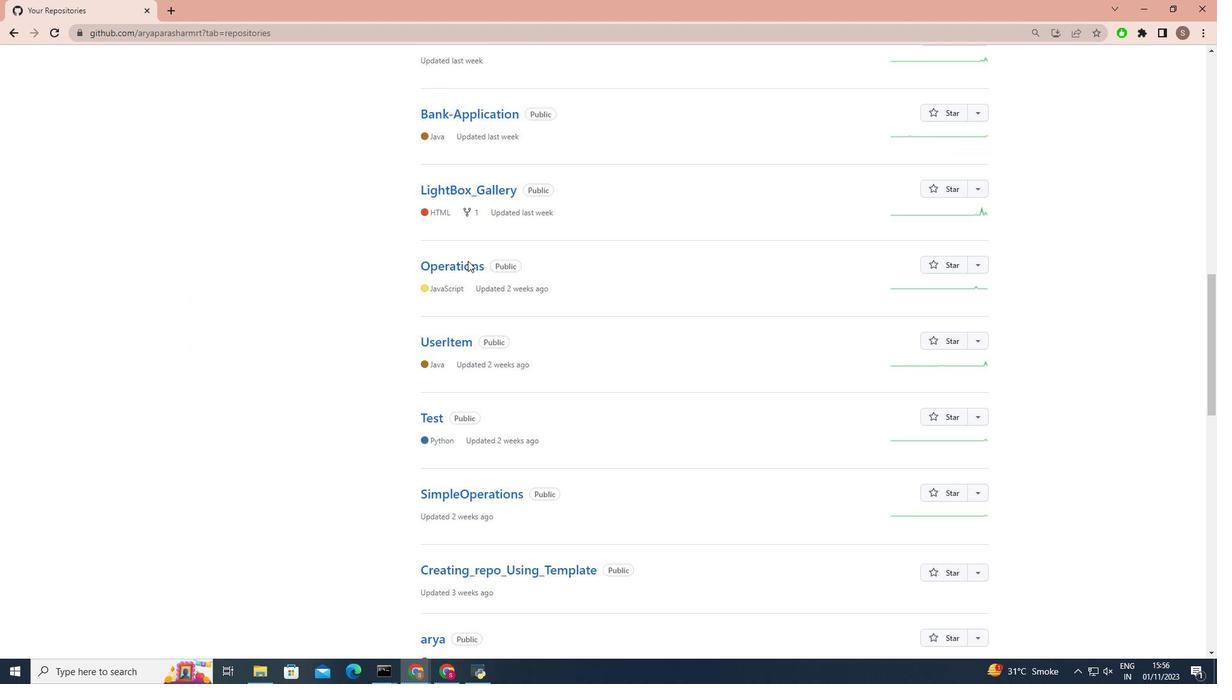
Action: Mouse scrolled (467, 260) with delta (0, 0)
Screenshot: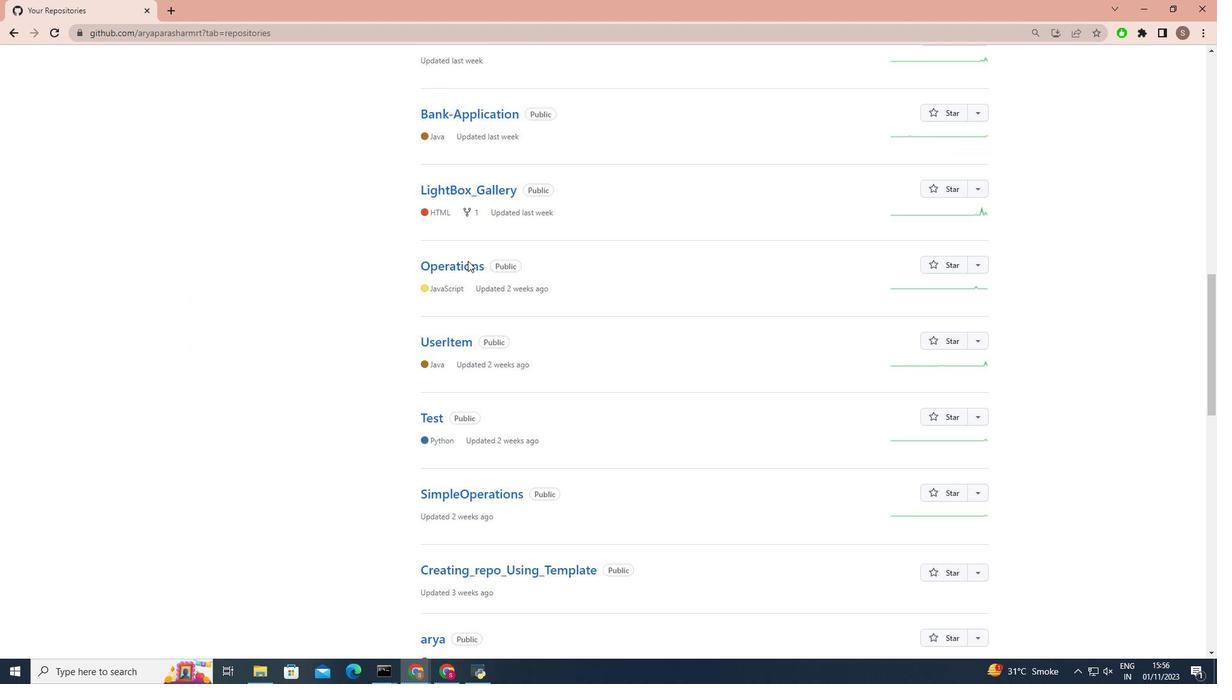 
Action: Mouse moved to (458, 218)
Screenshot: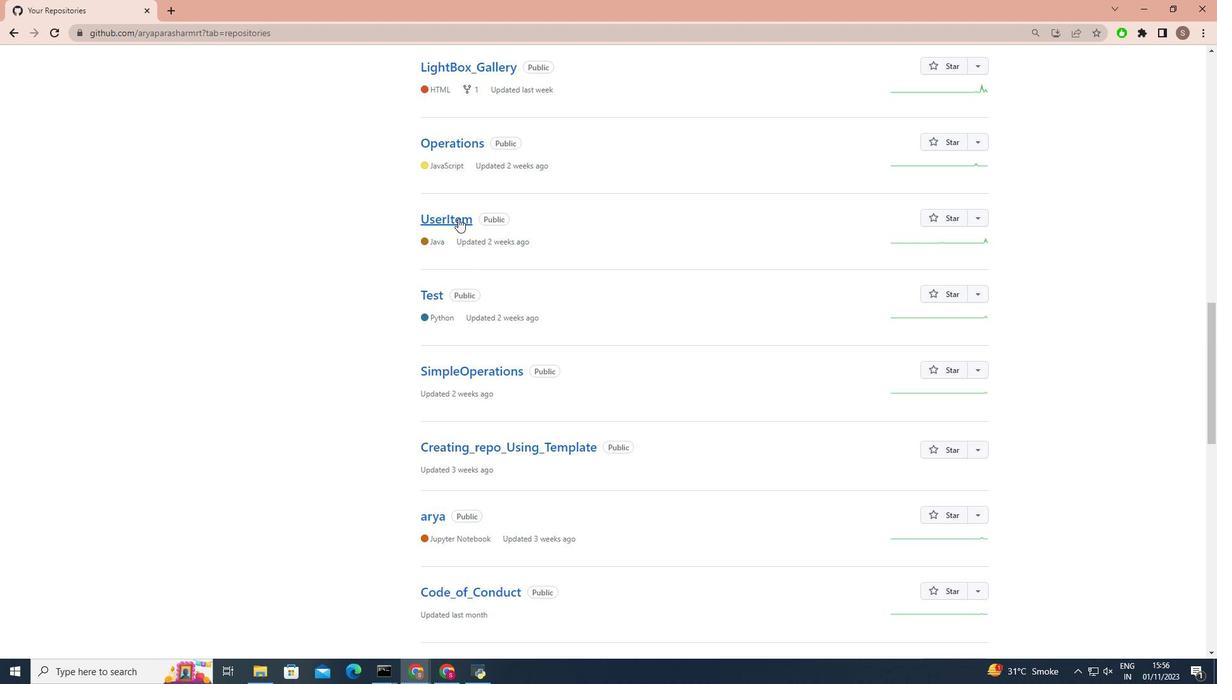 
Action: Mouse pressed left at (458, 218)
Screenshot: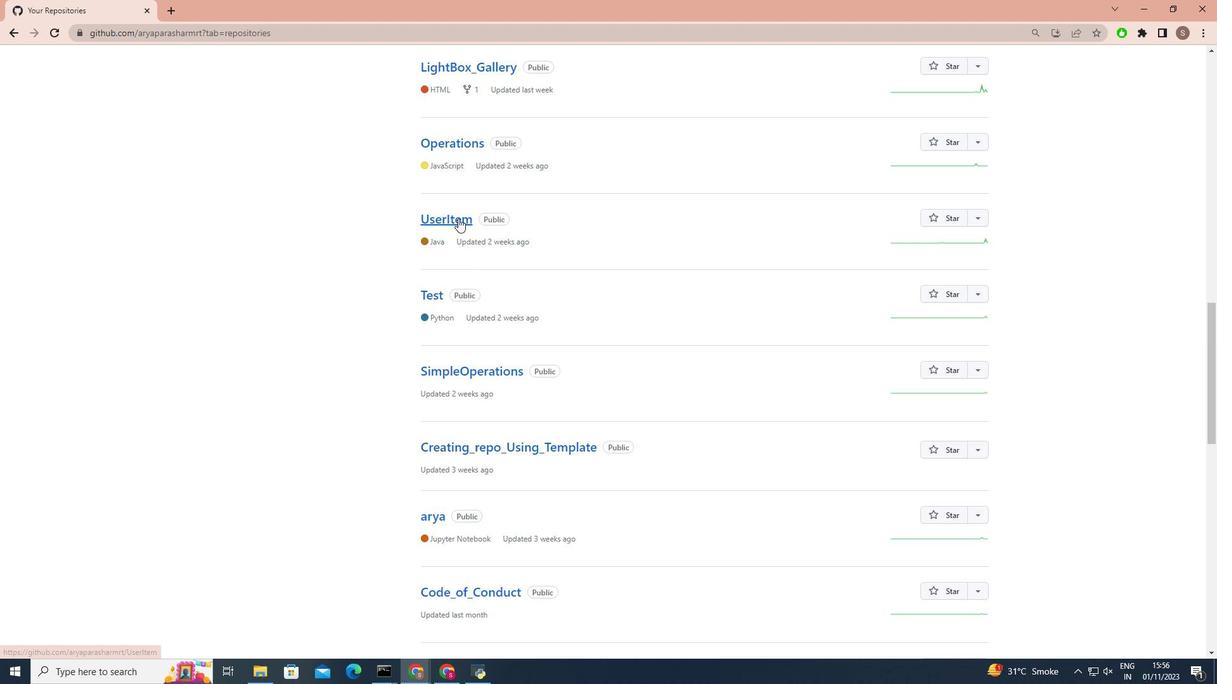 
Action: Mouse moved to (281, 96)
Screenshot: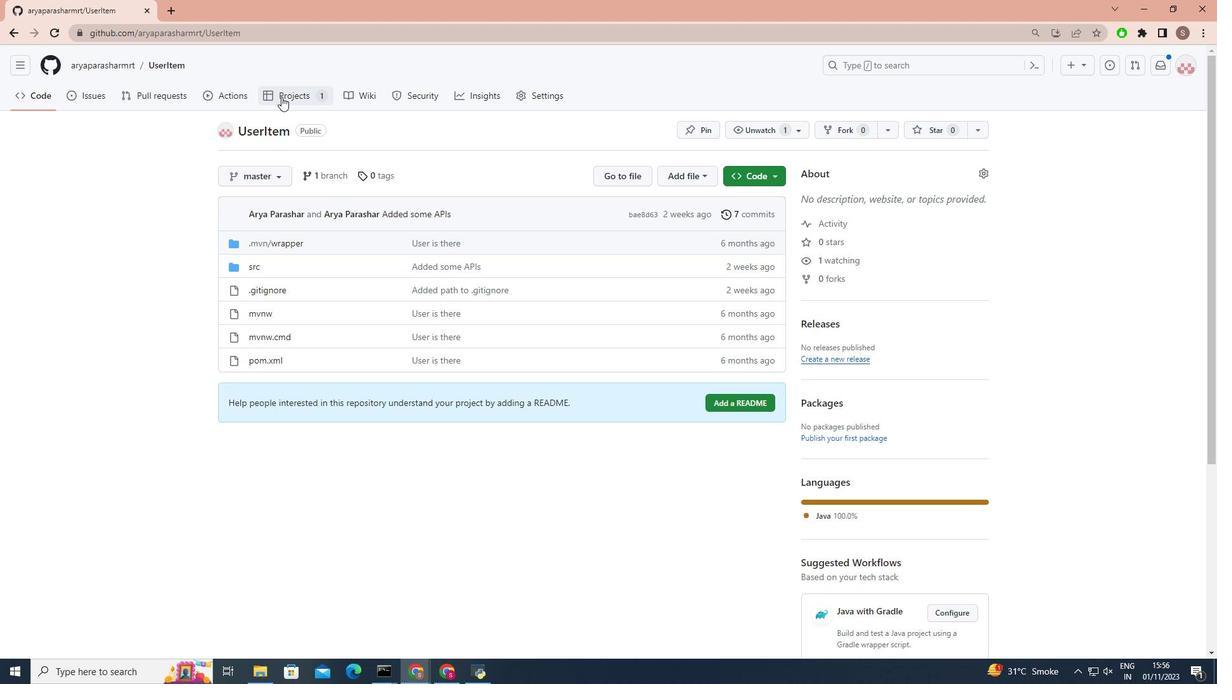 
Action: Mouse pressed left at (281, 96)
Screenshot: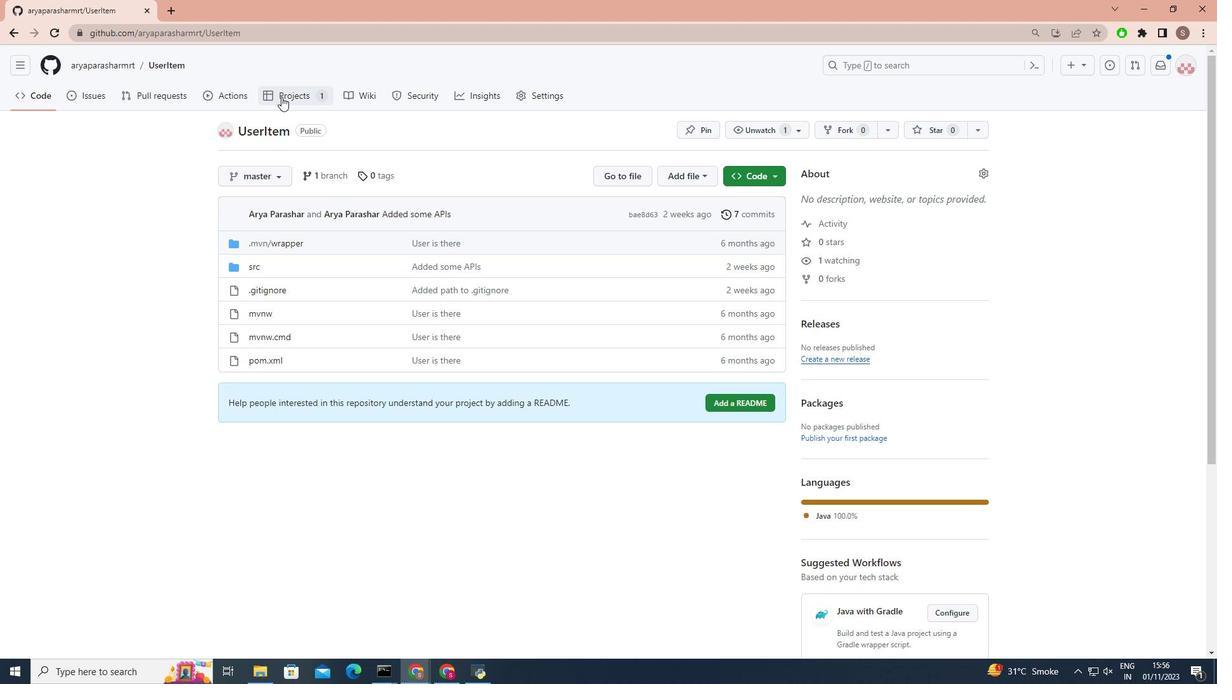 
Action: Mouse moved to (16, 29)
Screenshot: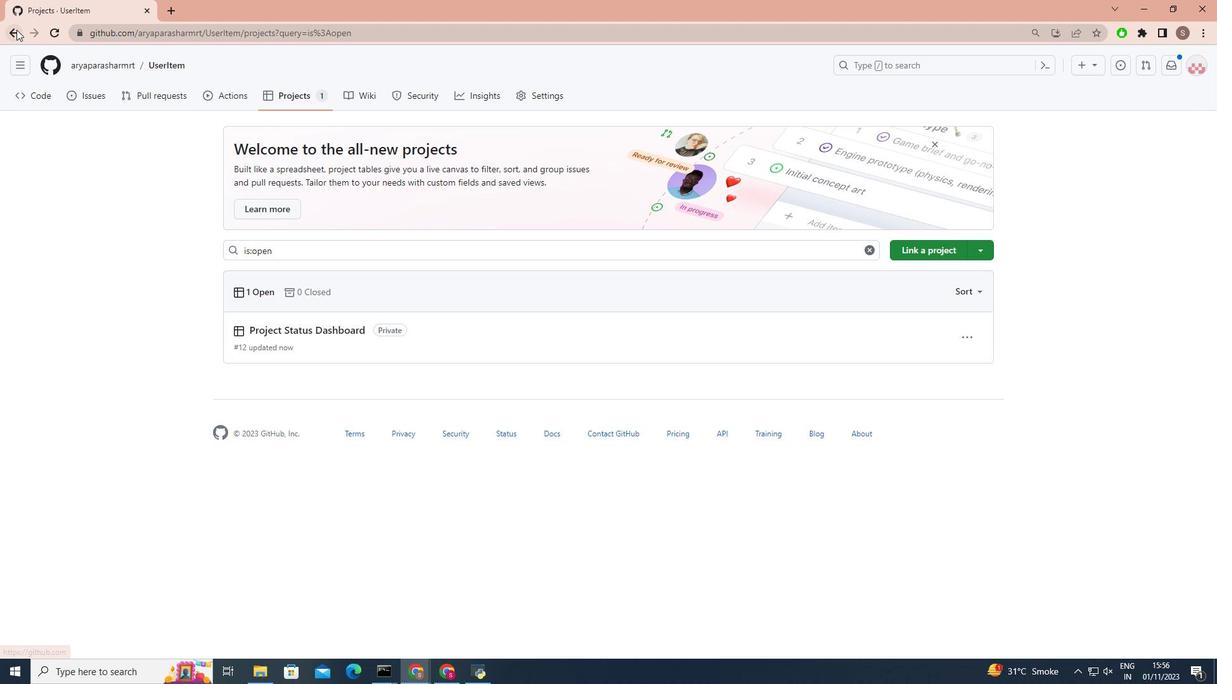 
Action: Mouse pressed left at (16, 29)
Screenshot: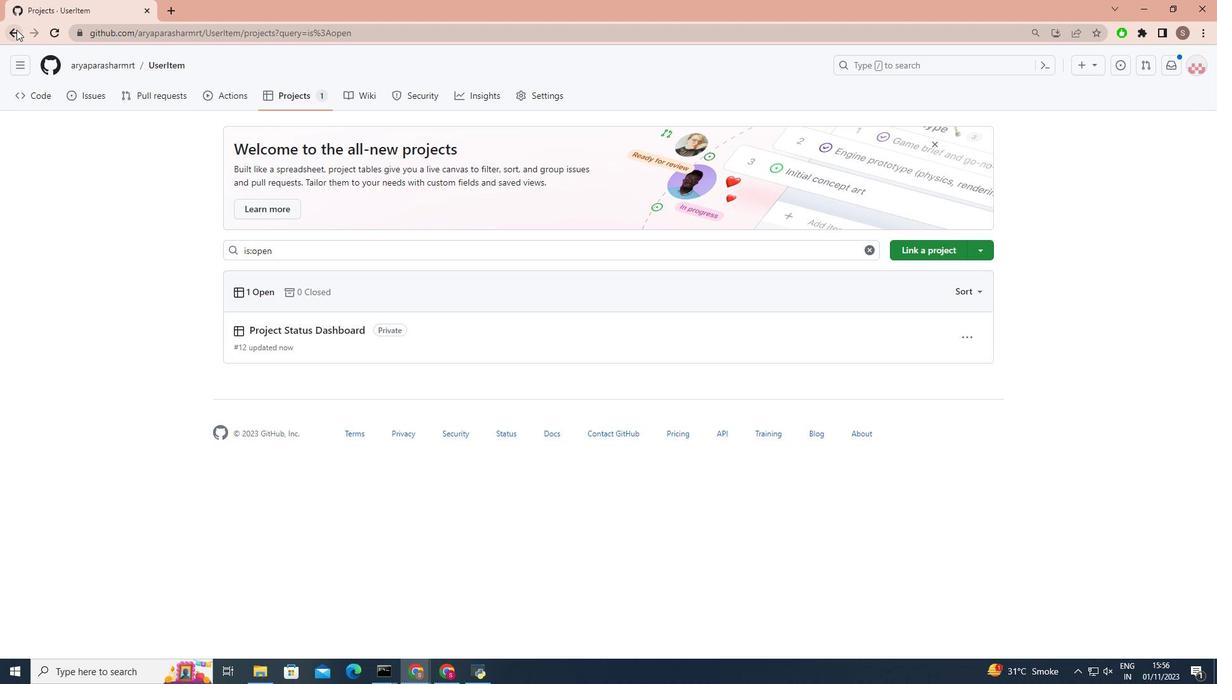 
Action: Mouse moved to (251, 266)
Screenshot: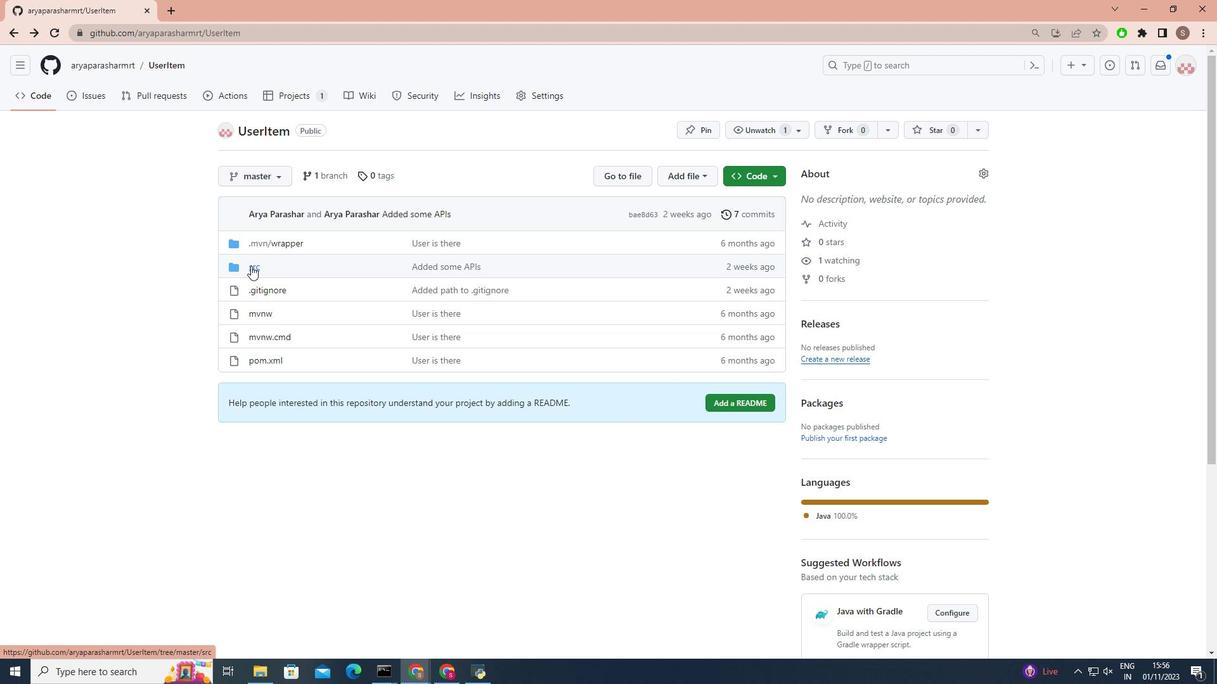 
Action: Mouse pressed left at (251, 266)
Screenshot: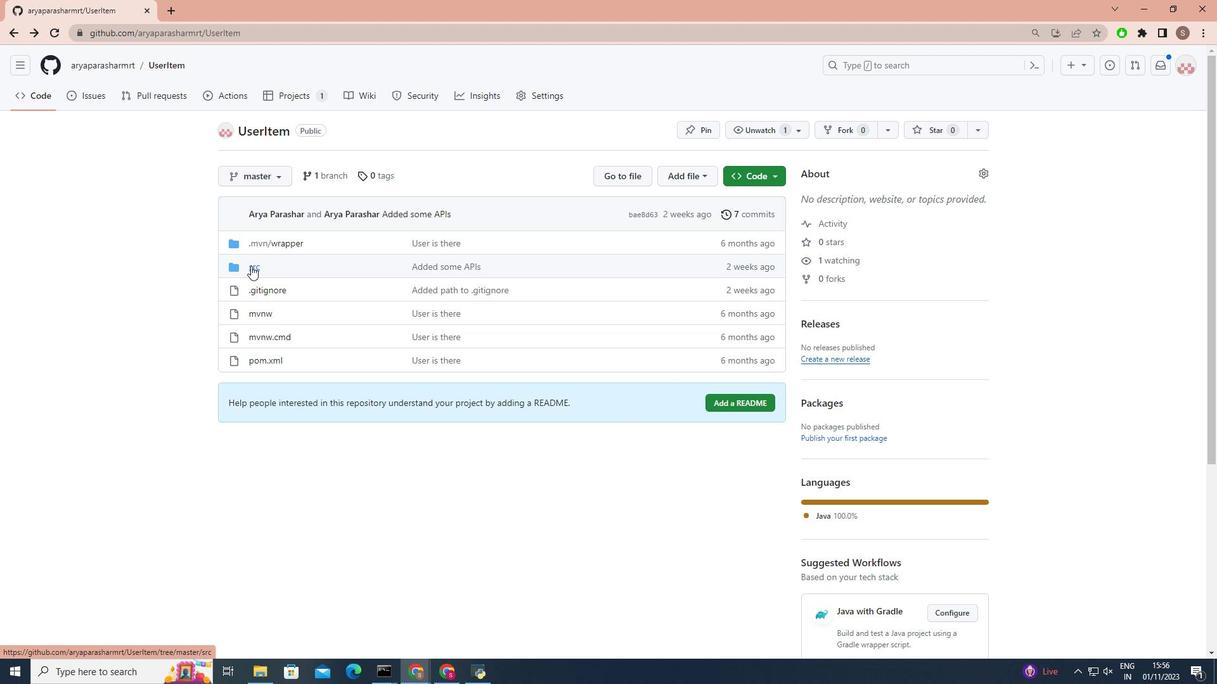 
Action: Mouse moved to (12, 34)
Screenshot: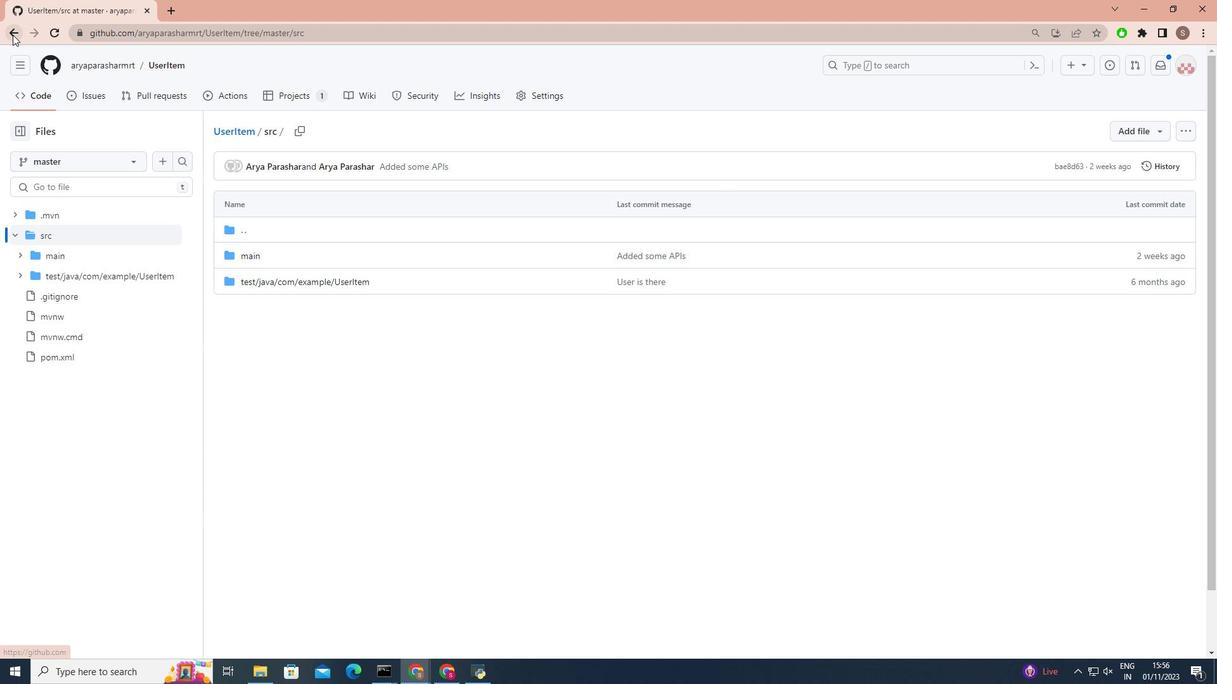 
Action: Mouse pressed left at (12, 34)
Screenshot: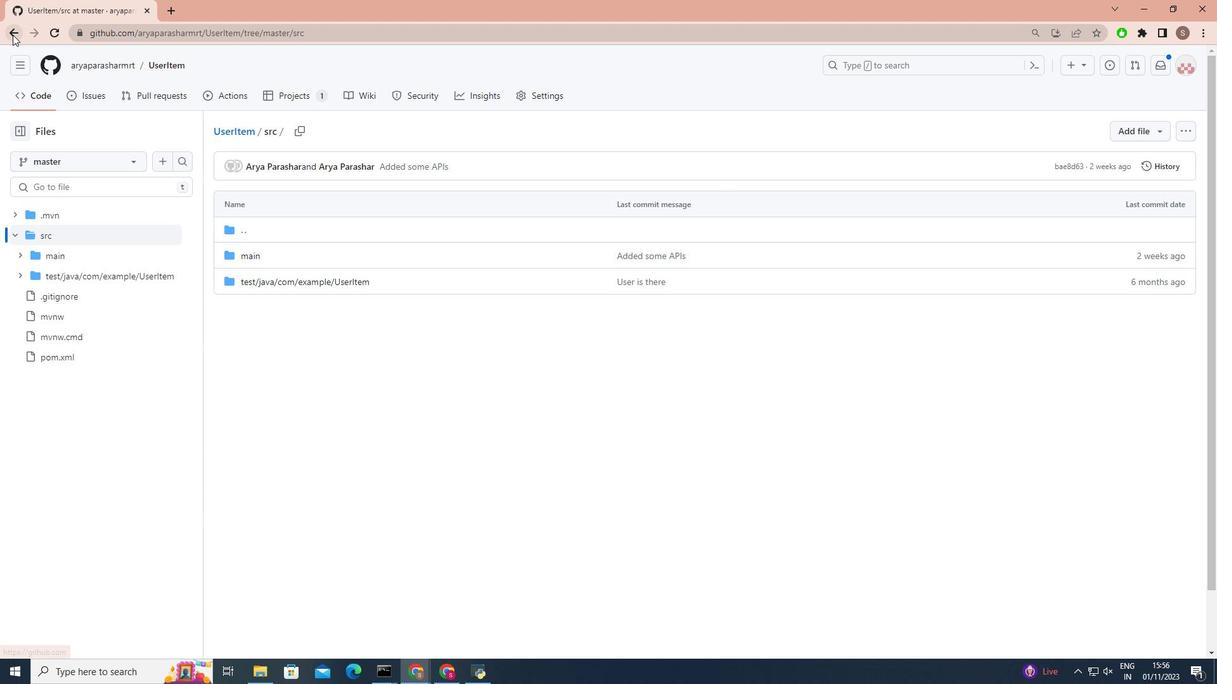 
Action: Mouse moved to (278, 355)
Screenshot: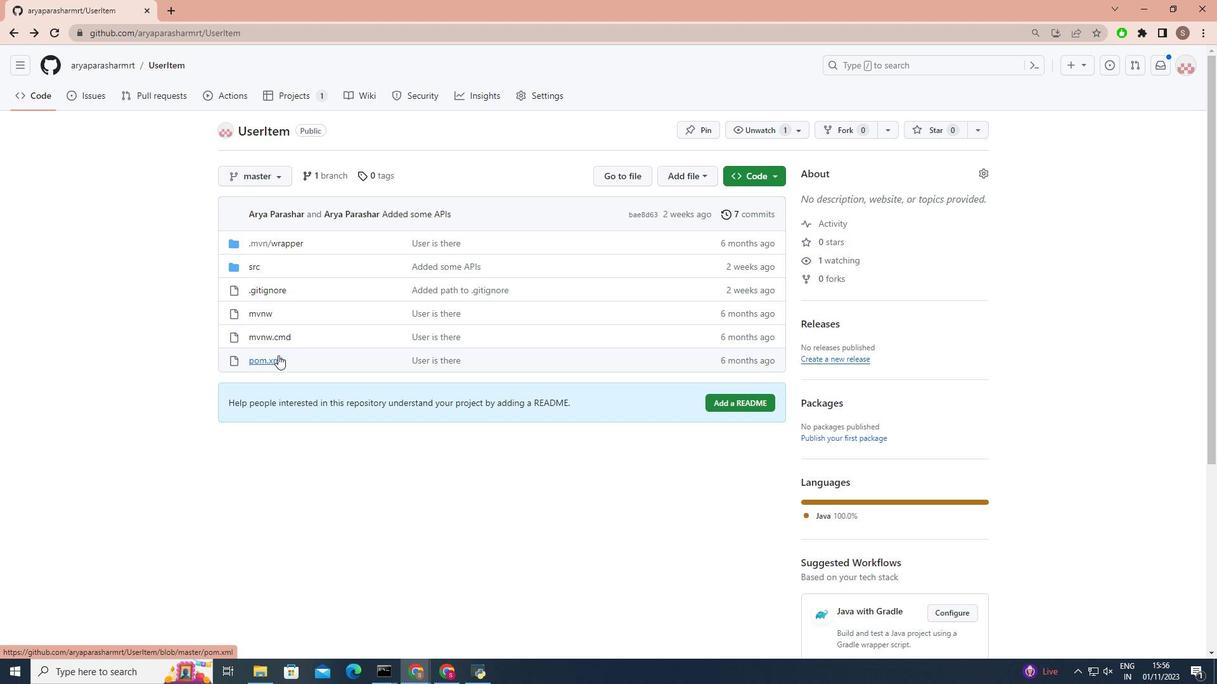 
Action: Mouse pressed left at (278, 355)
Screenshot: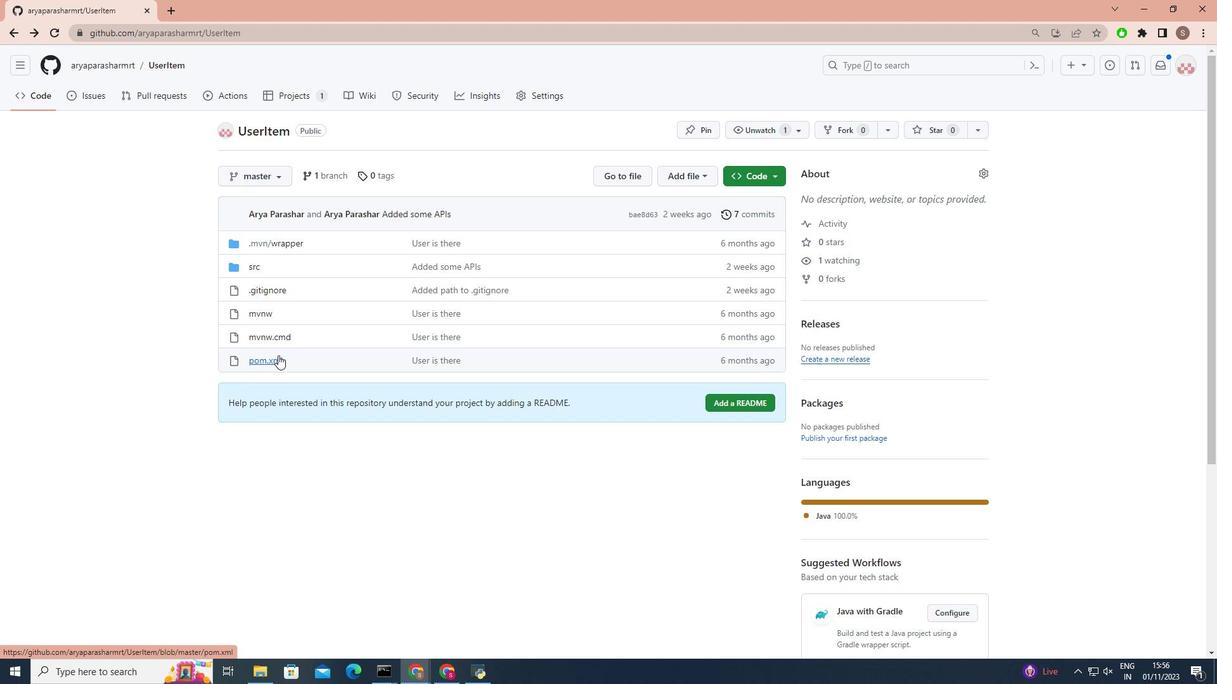 
Action: Mouse moved to (371, 342)
Screenshot: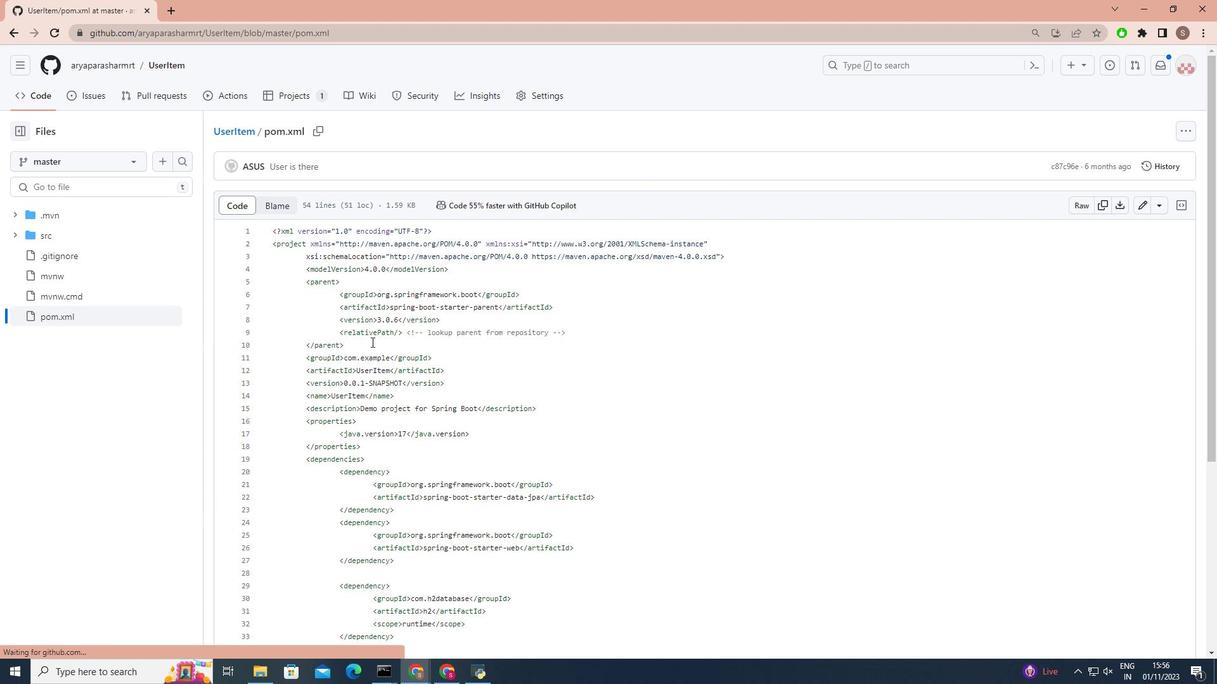 
Action: Mouse scrolled (371, 341) with delta (0, 0)
Screenshot: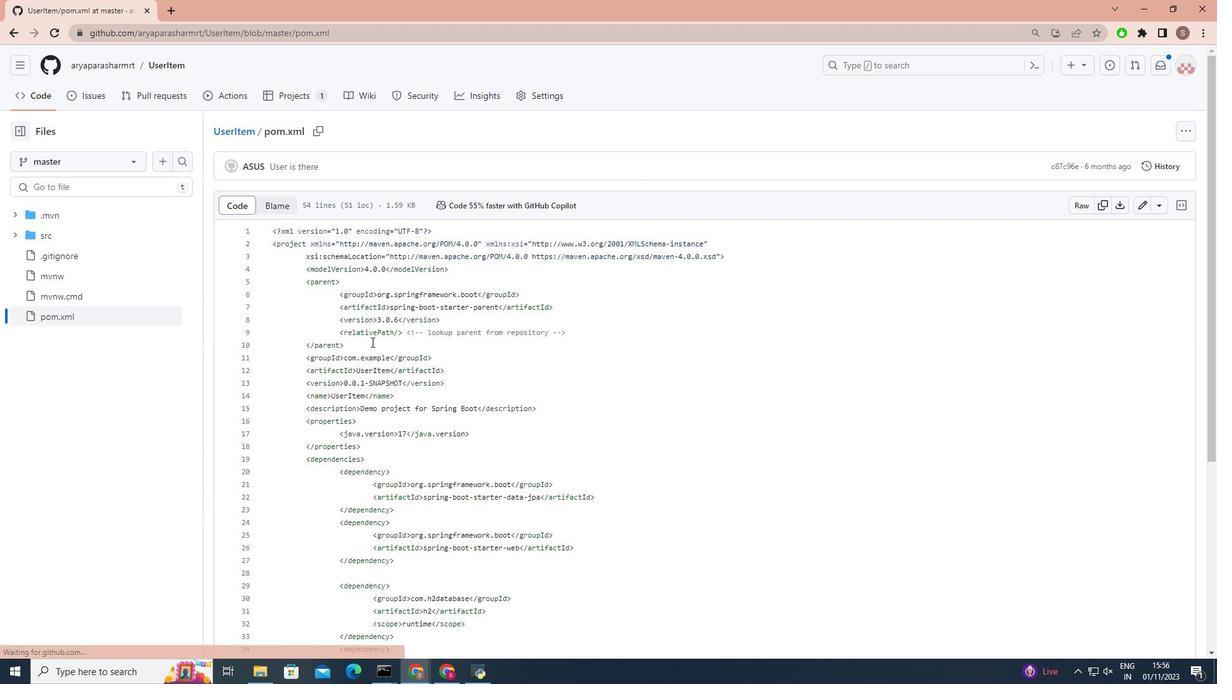
Action: Mouse scrolled (371, 341) with delta (0, 0)
Screenshot: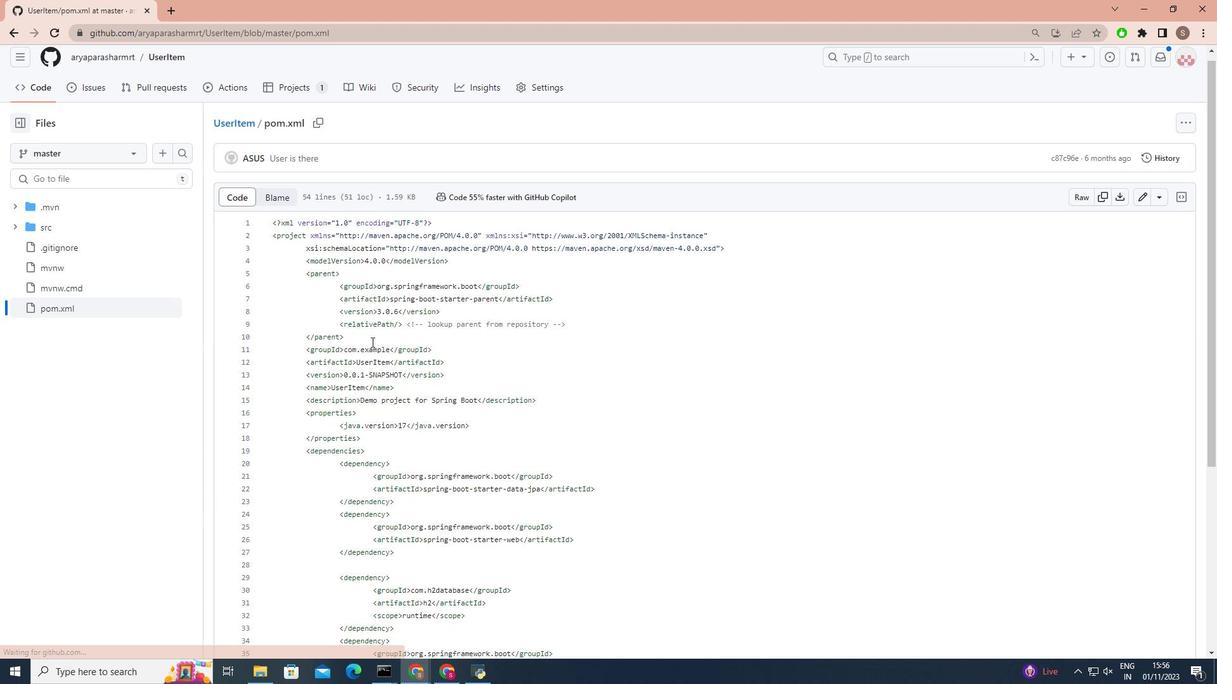 
Action: Mouse scrolled (371, 341) with delta (0, 0)
Screenshot: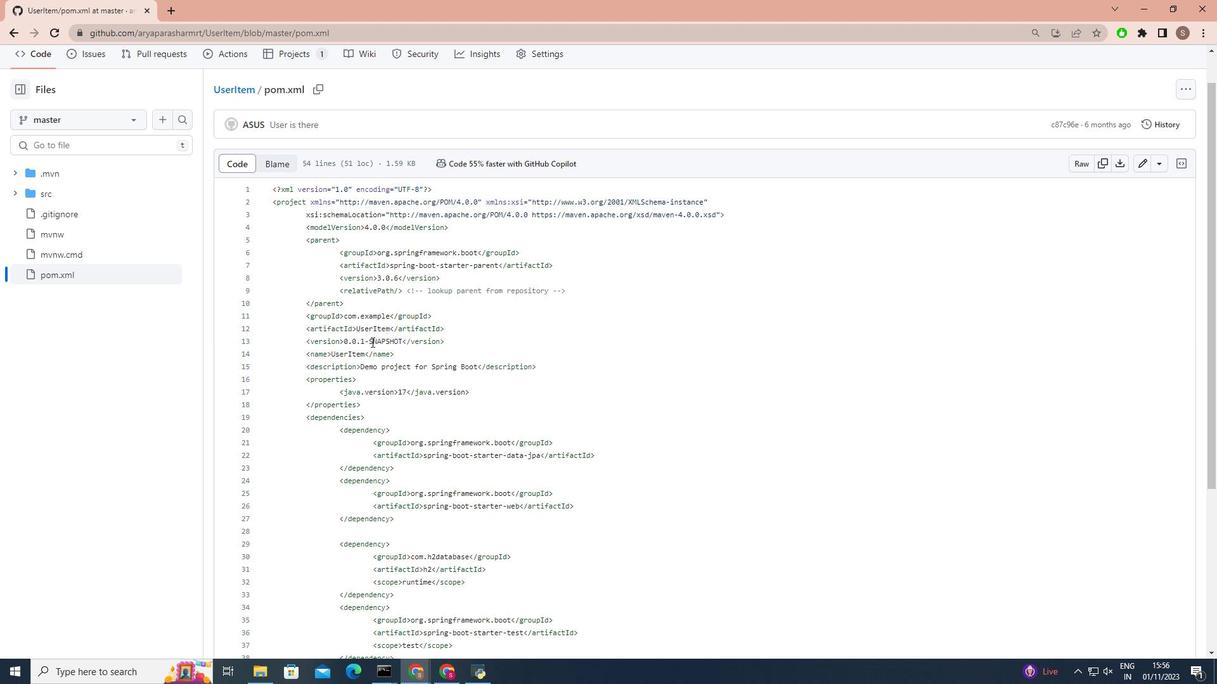 
Action: Mouse scrolled (371, 341) with delta (0, 0)
Screenshot: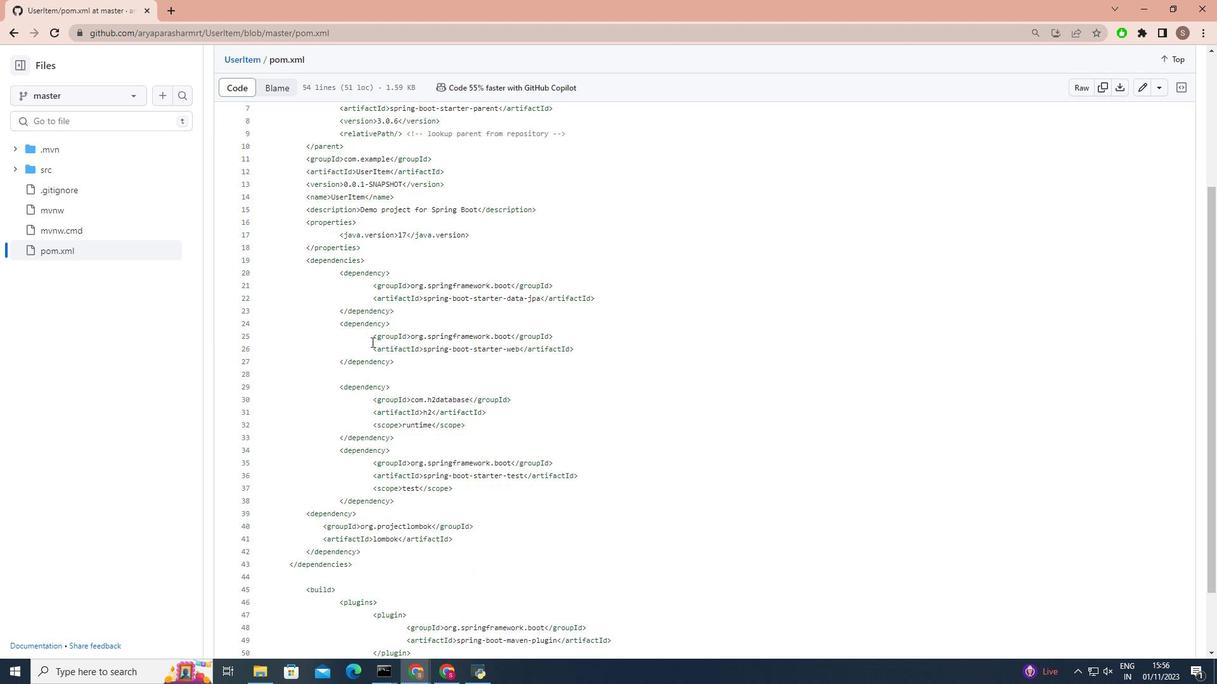 
Action: Mouse scrolled (371, 341) with delta (0, 0)
Screenshot: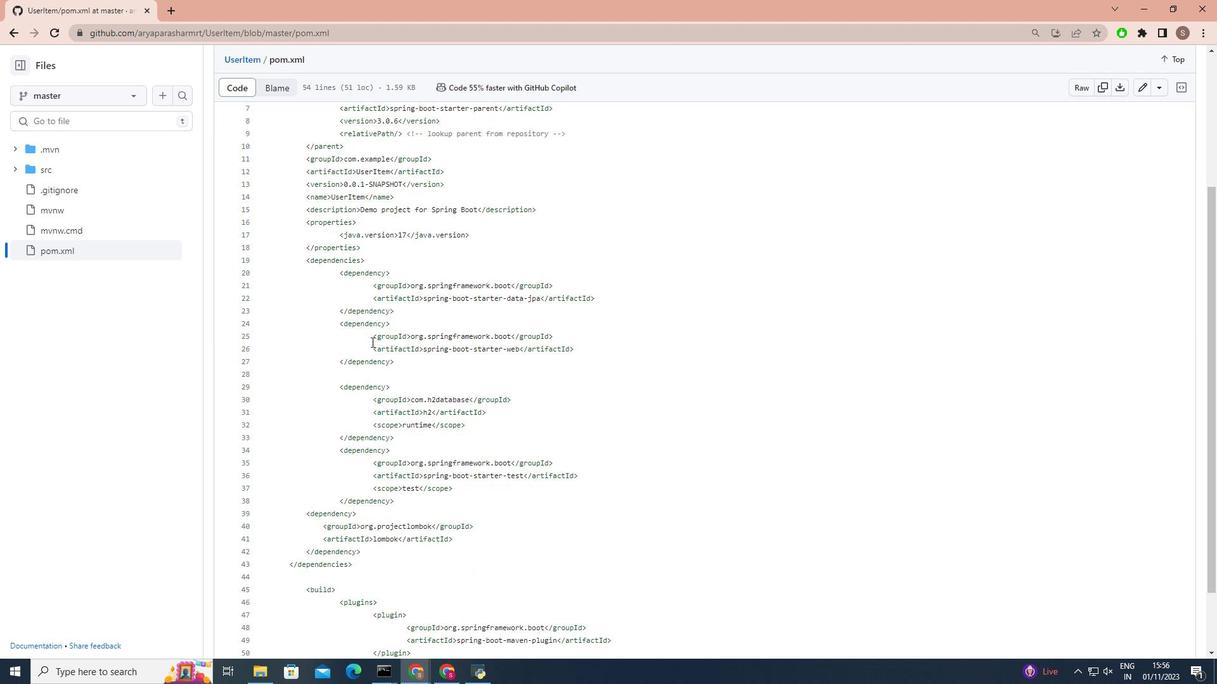 
Action: Mouse scrolled (371, 341) with delta (0, 0)
Screenshot: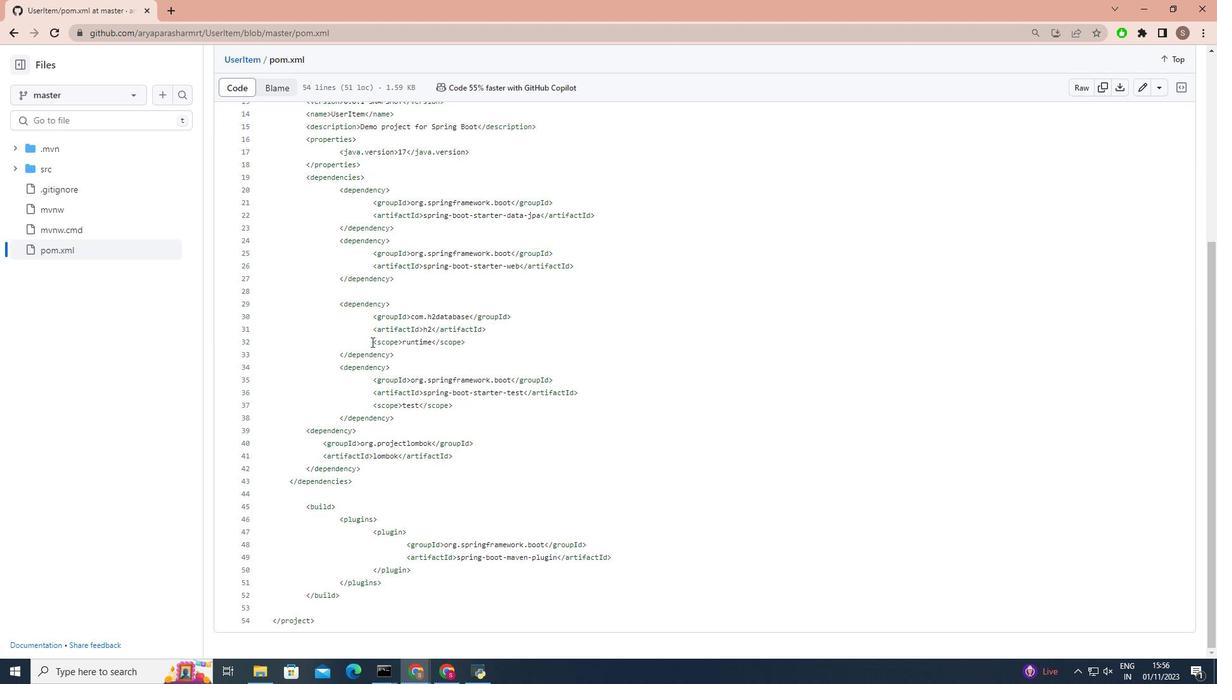 
Action: Mouse scrolled (371, 341) with delta (0, 0)
Screenshot: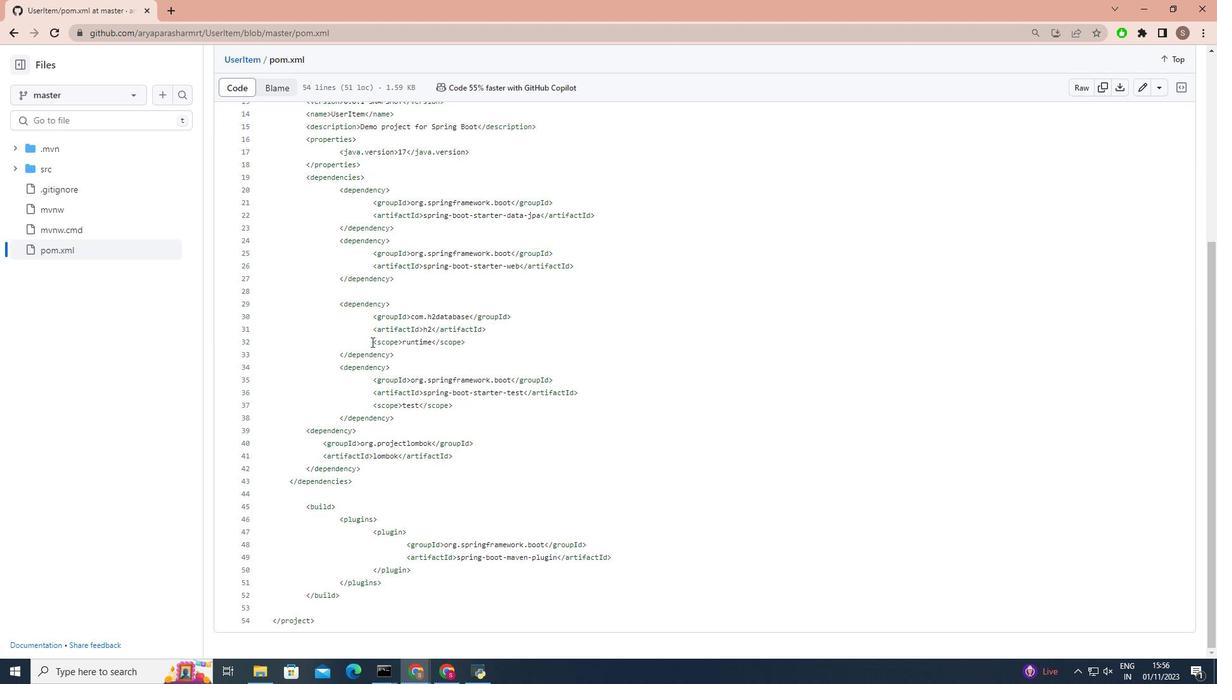 
Action: Mouse scrolled (371, 341) with delta (0, 0)
Screenshot: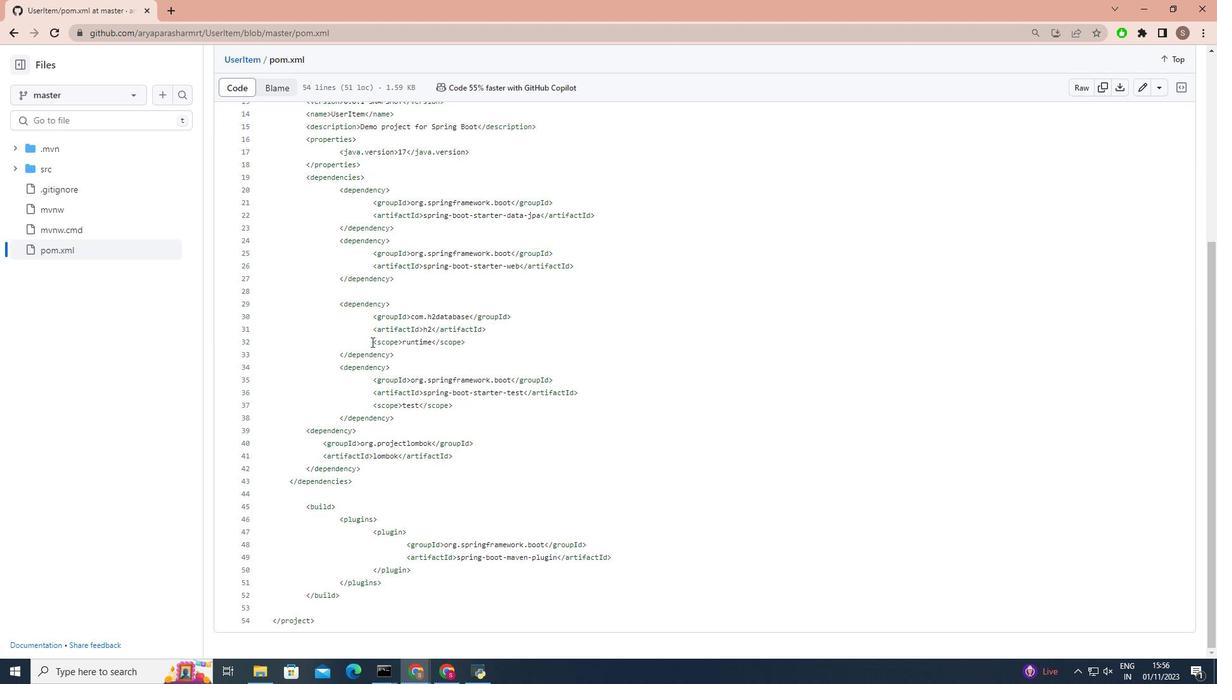 
Action: Mouse scrolled (371, 342) with delta (0, 0)
Screenshot: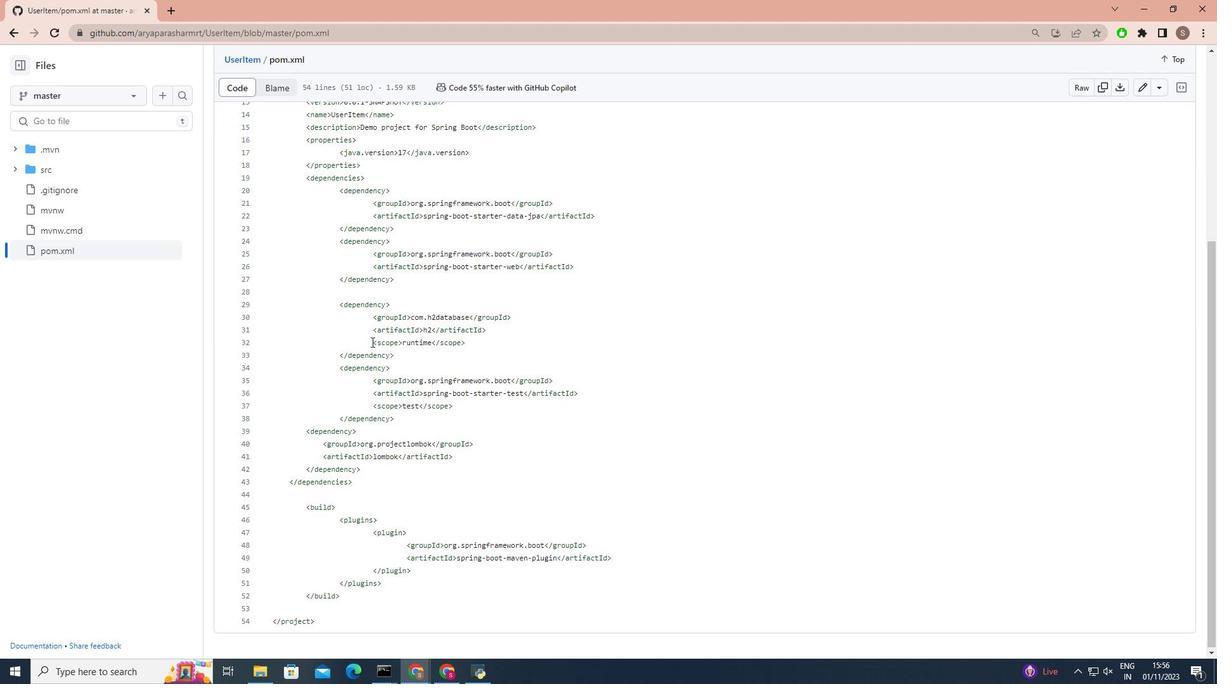 
Action: Mouse scrolled (371, 342) with delta (0, 0)
Screenshot: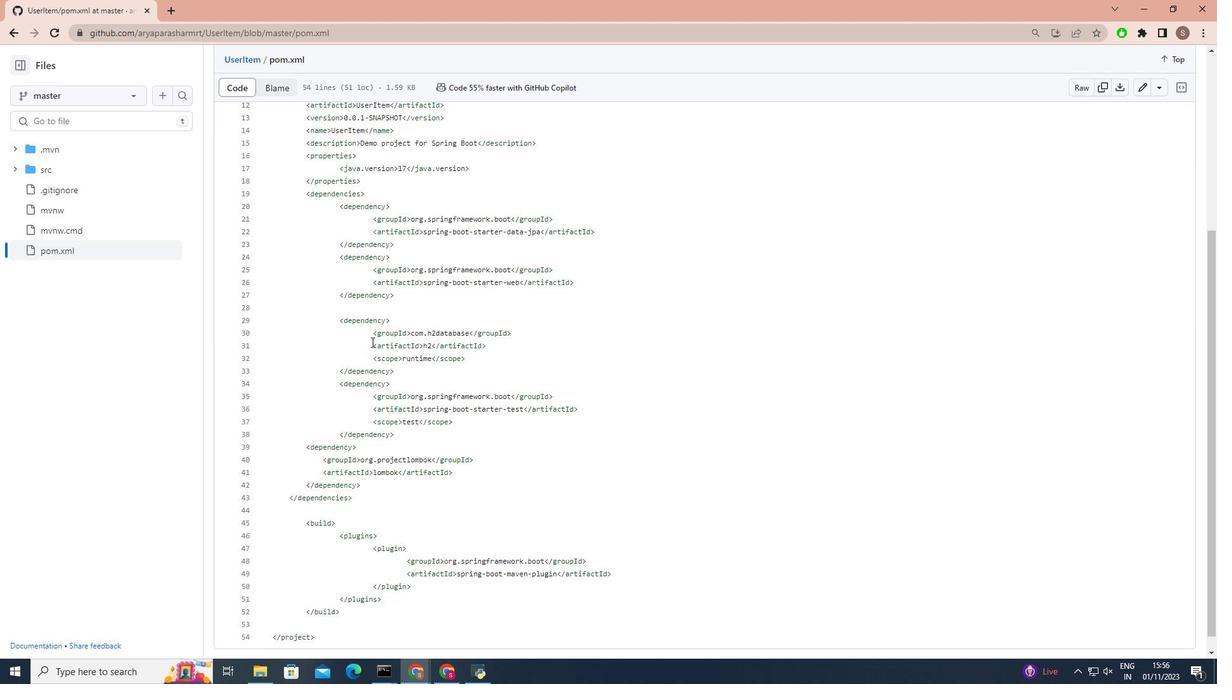 
Action: Mouse scrolled (371, 342) with delta (0, 0)
Screenshot: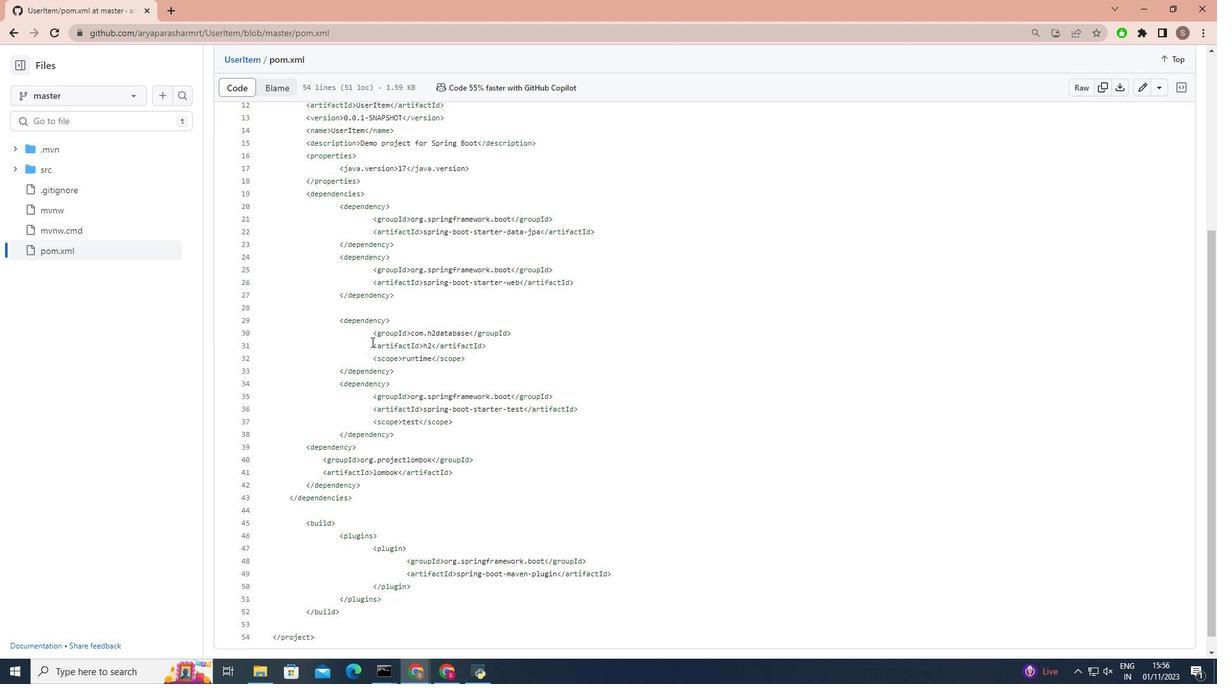 
Action: Mouse scrolled (371, 342) with delta (0, 0)
Screenshot: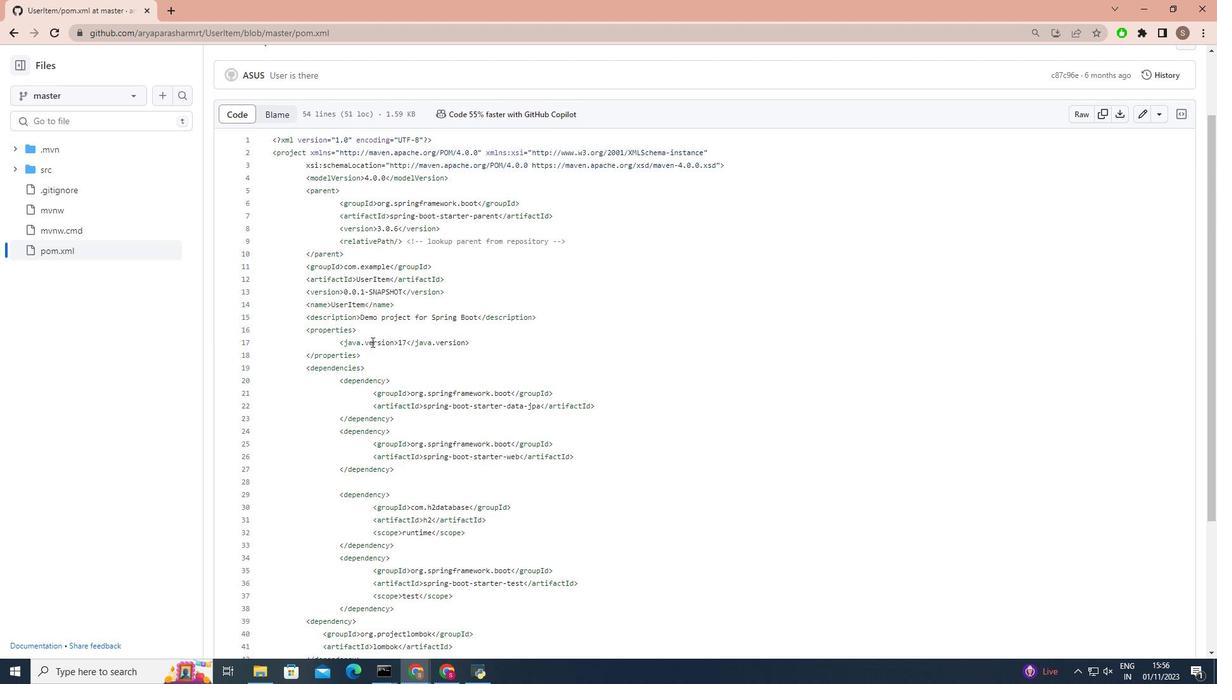 
Action: Mouse scrolled (371, 342) with delta (0, 0)
Screenshot: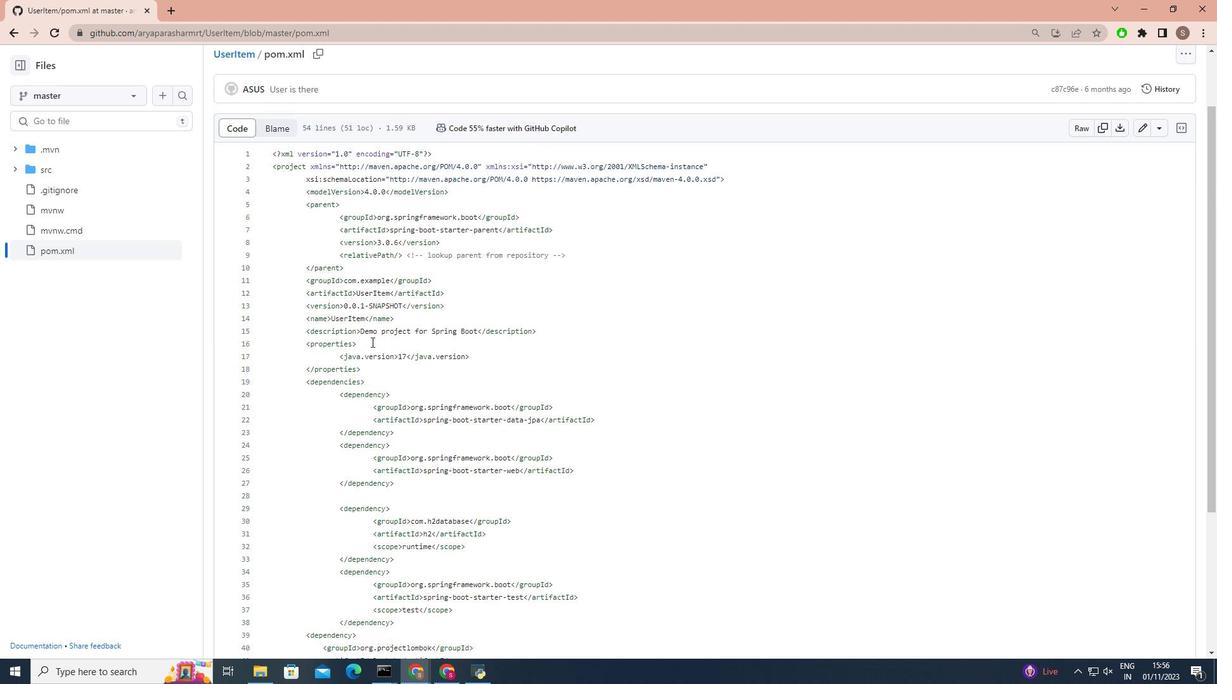 
Action: Mouse moved to (398, 440)
Screenshot: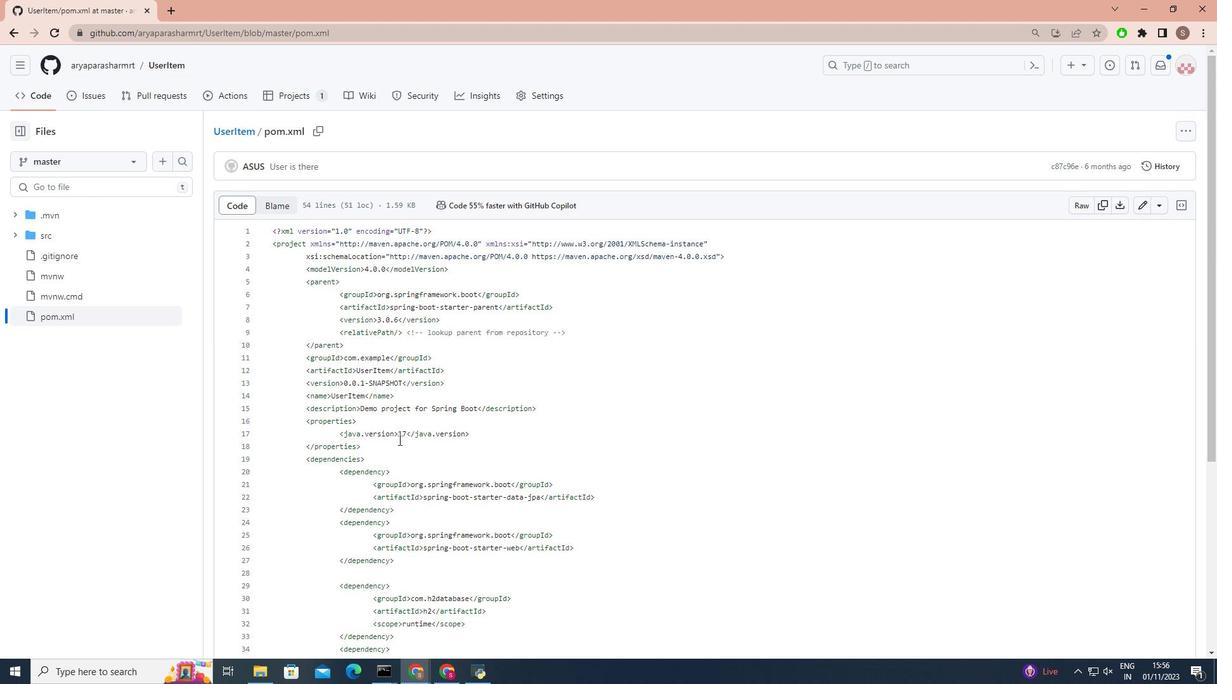 
Action: Mouse scrolled (398, 439) with delta (0, 0)
Screenshot: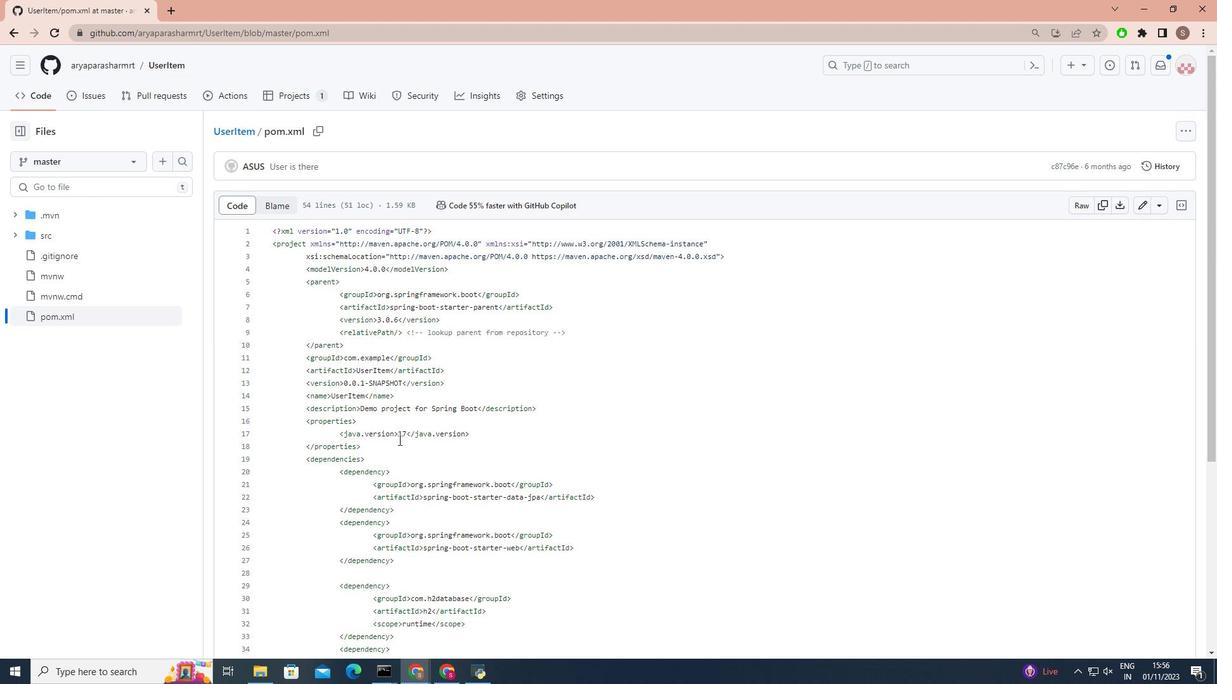 
Action: Mouse scrolled (398, 439) with delta (0, 0)
Screenshot: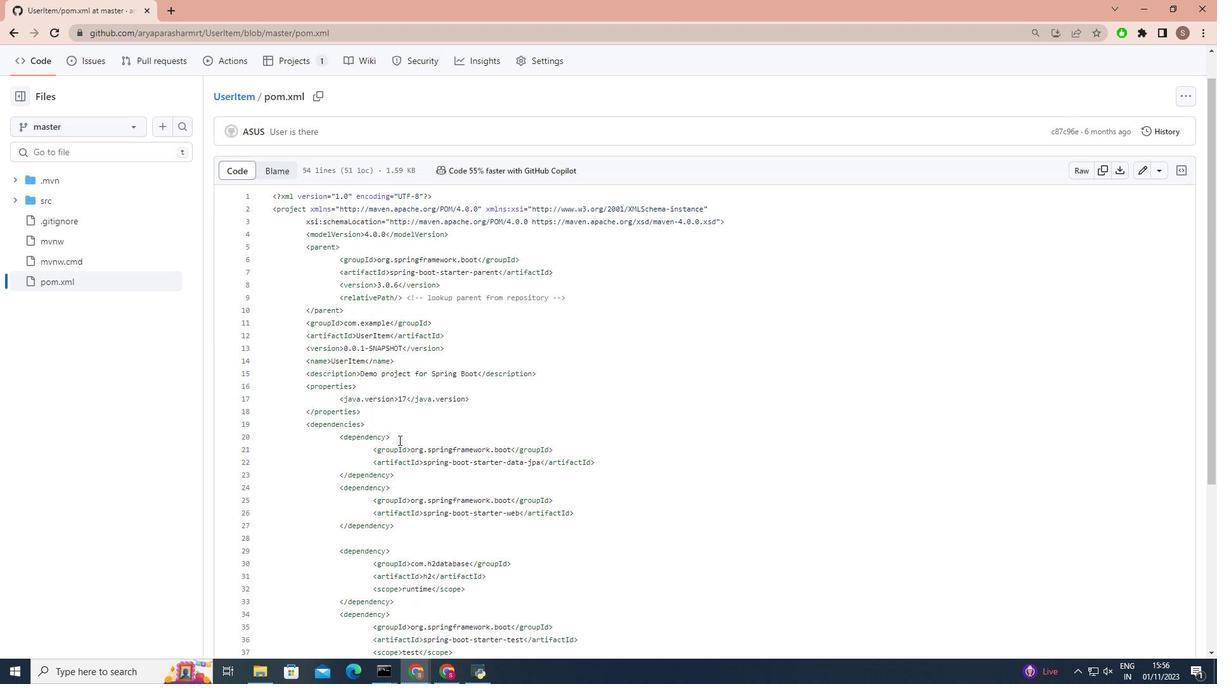 
Action: Mouse moved to (464, 456)
Screenshot: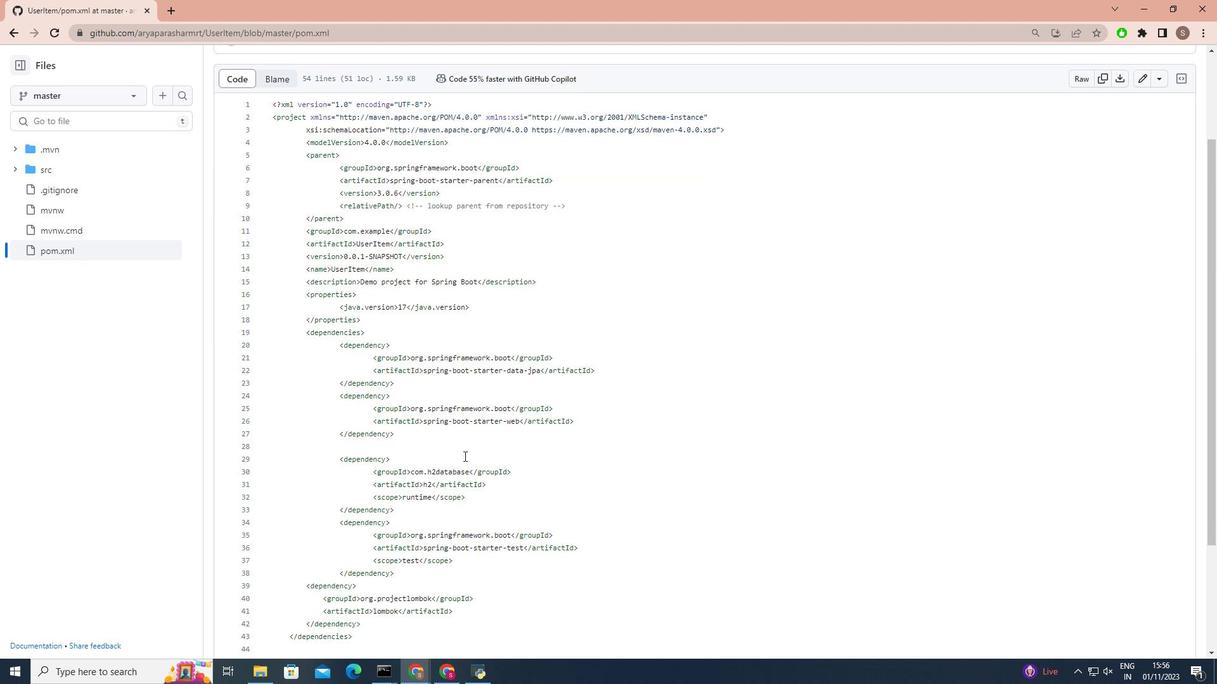 
Action: Mouse scrolled (464, 455) with delta (0, 0)
Screenshot: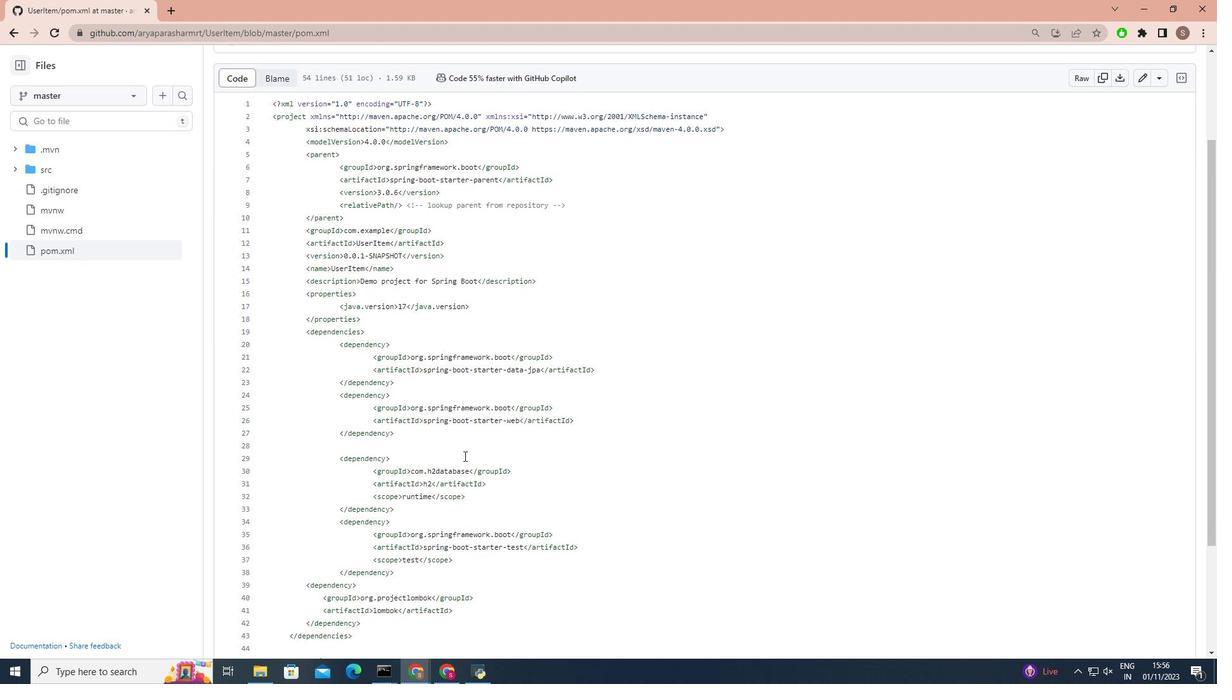 
Action: Mouse scrolled (464, 455) with delta (0, 0)
Screenshot: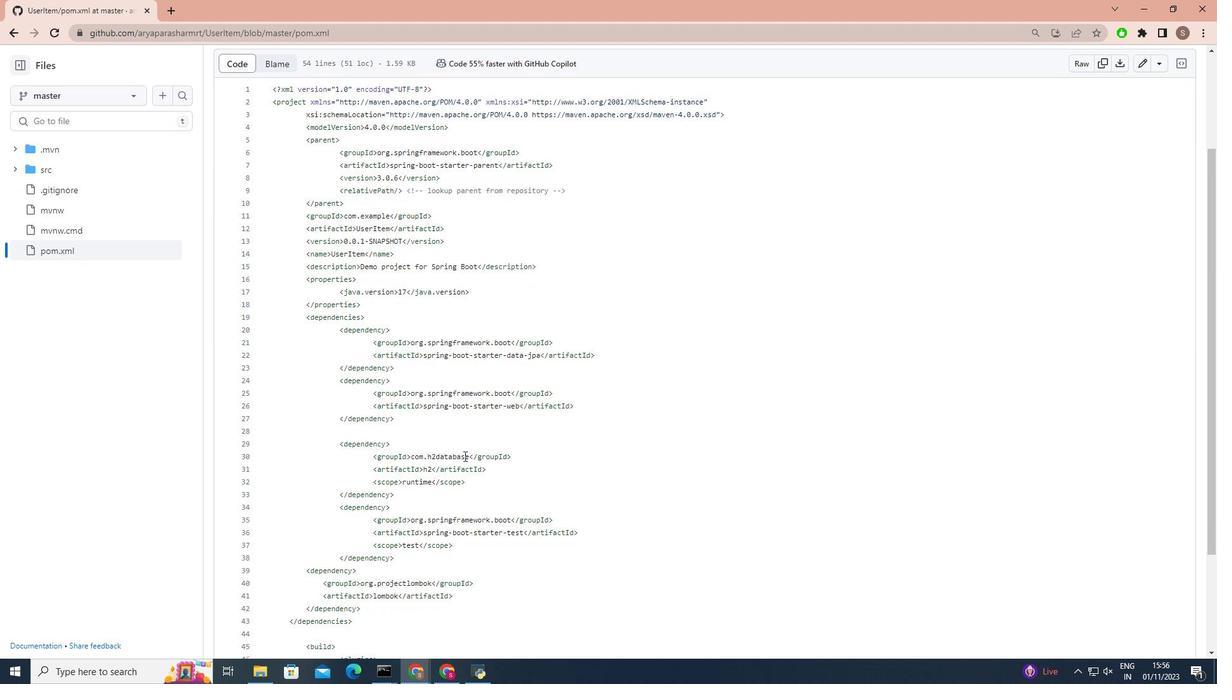 
Action: Mouse moved to (18, 33)
Screenshot: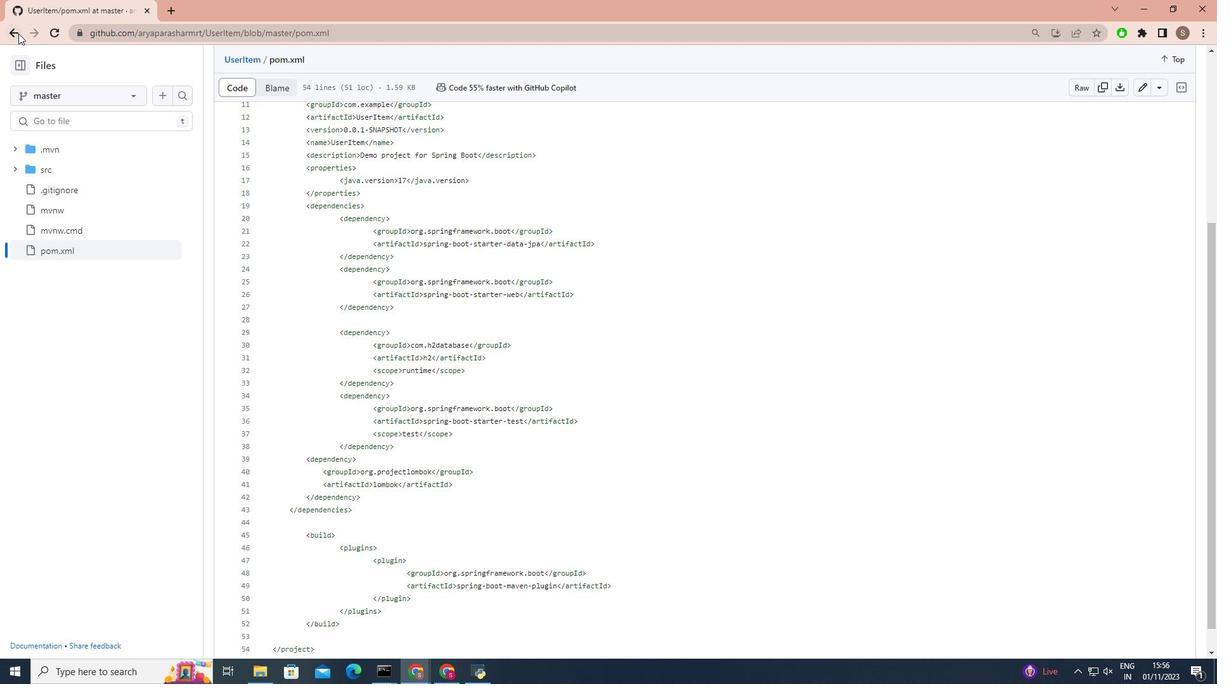 
Action: Mouse pressed left at (18, 33)
Screenshot: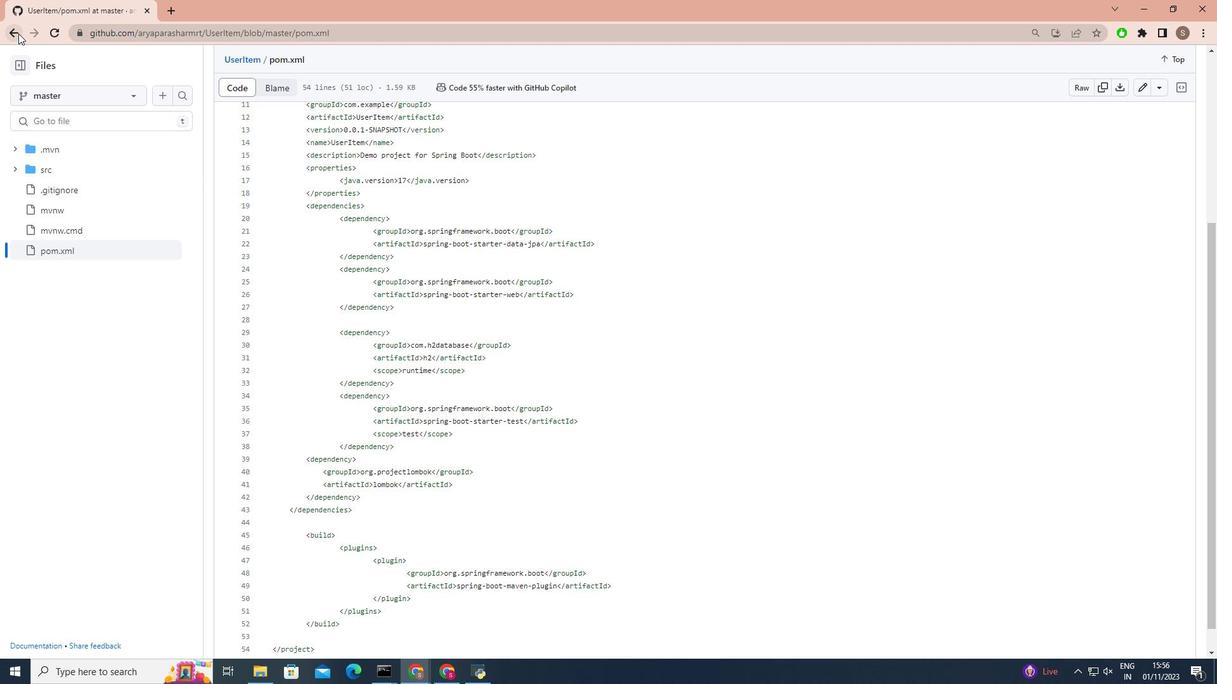 
Action: Mouse moved to (252, 267)
Screenshot: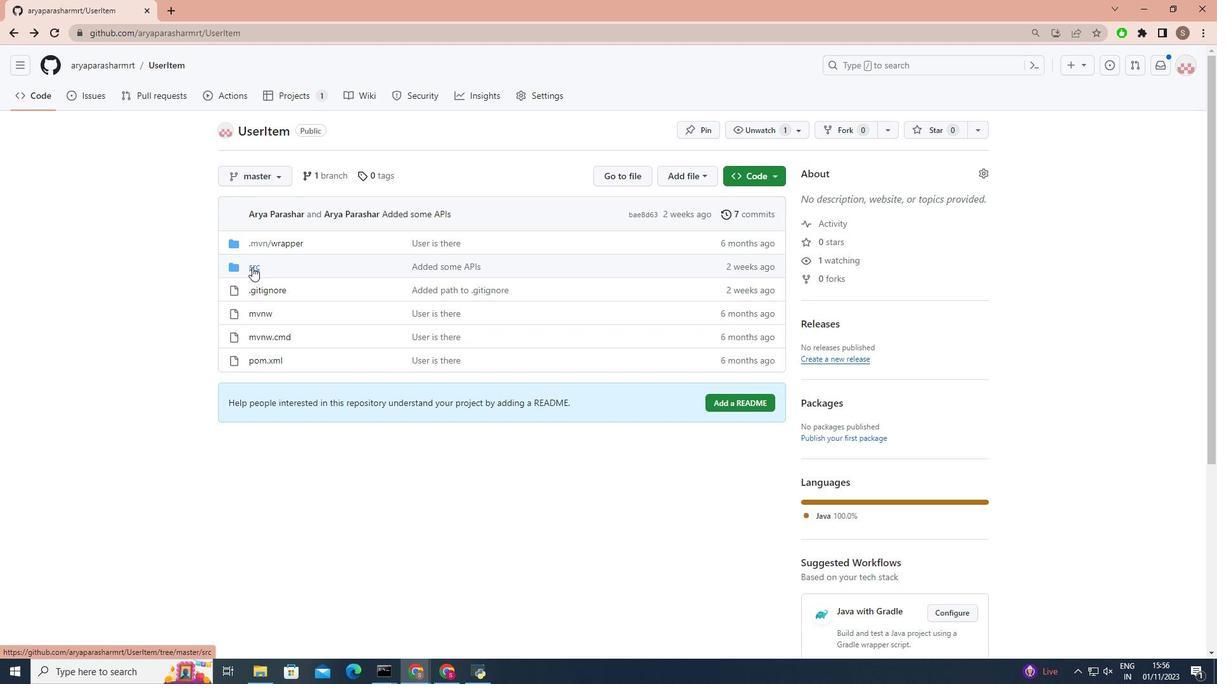 
Action: Mouse pressed left at (252, 267)
Screenshot: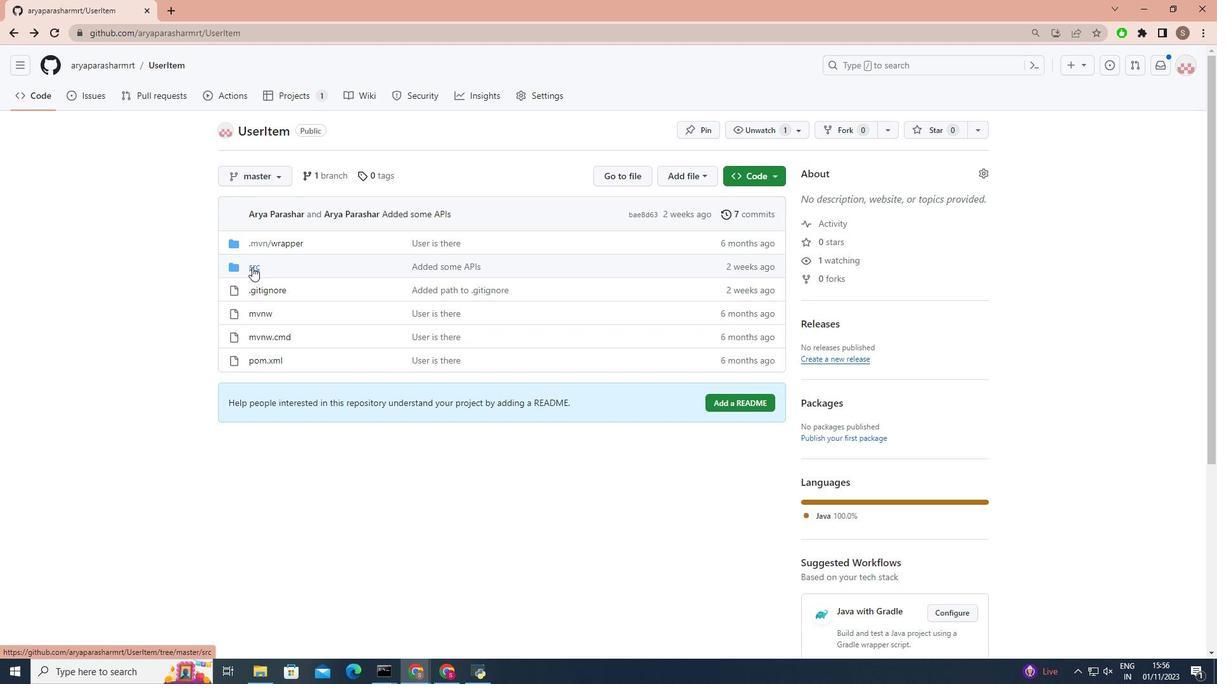 
Action: Mouse moved to (256, 276)
Screenshot: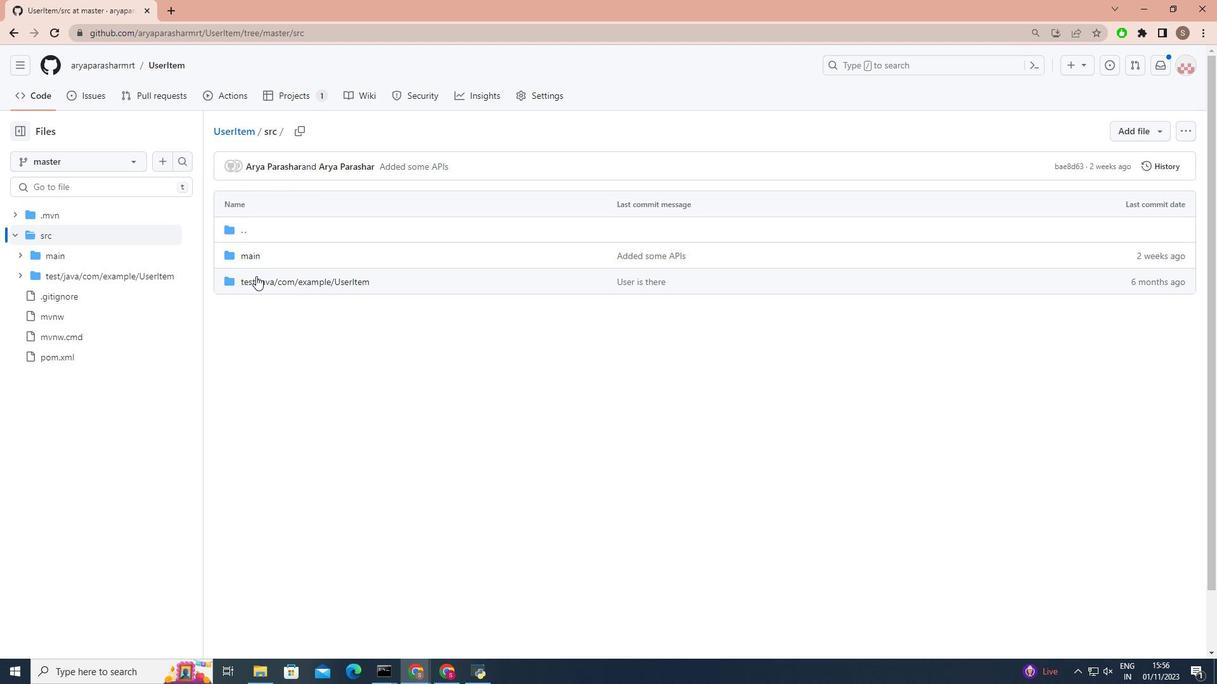 
Action: Mouse pressed left at (256, 276)
Screenshot: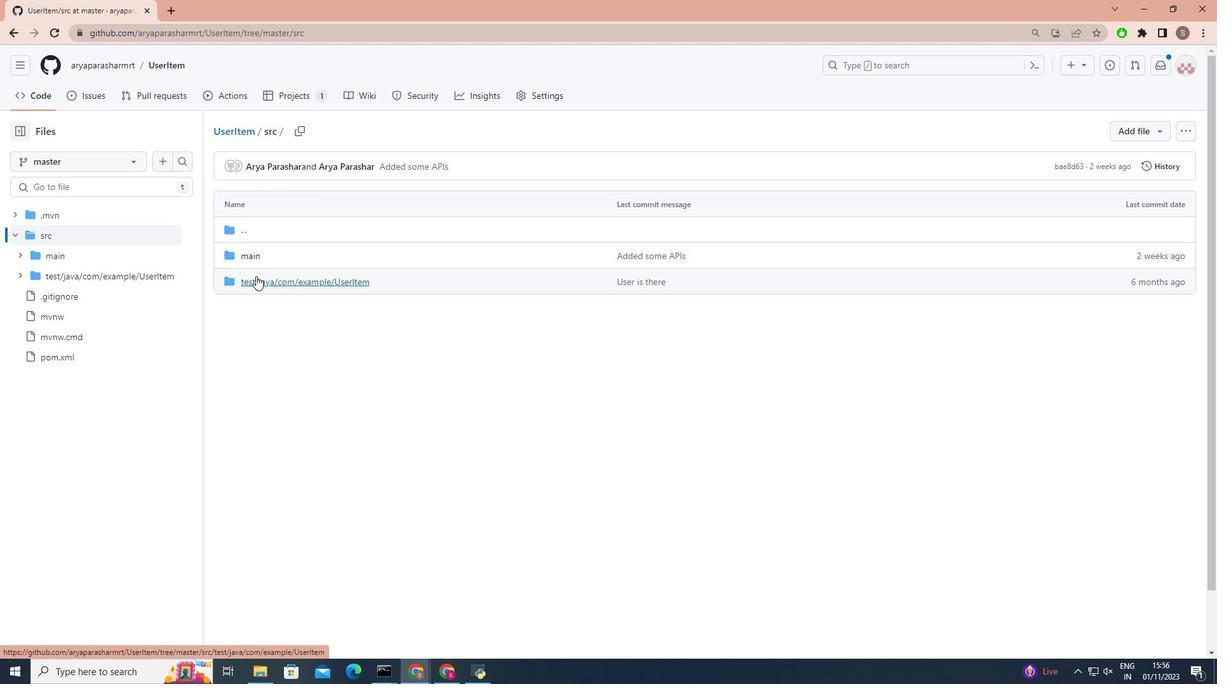 
Action: Mouse moved to (239, 222)
Screenshot: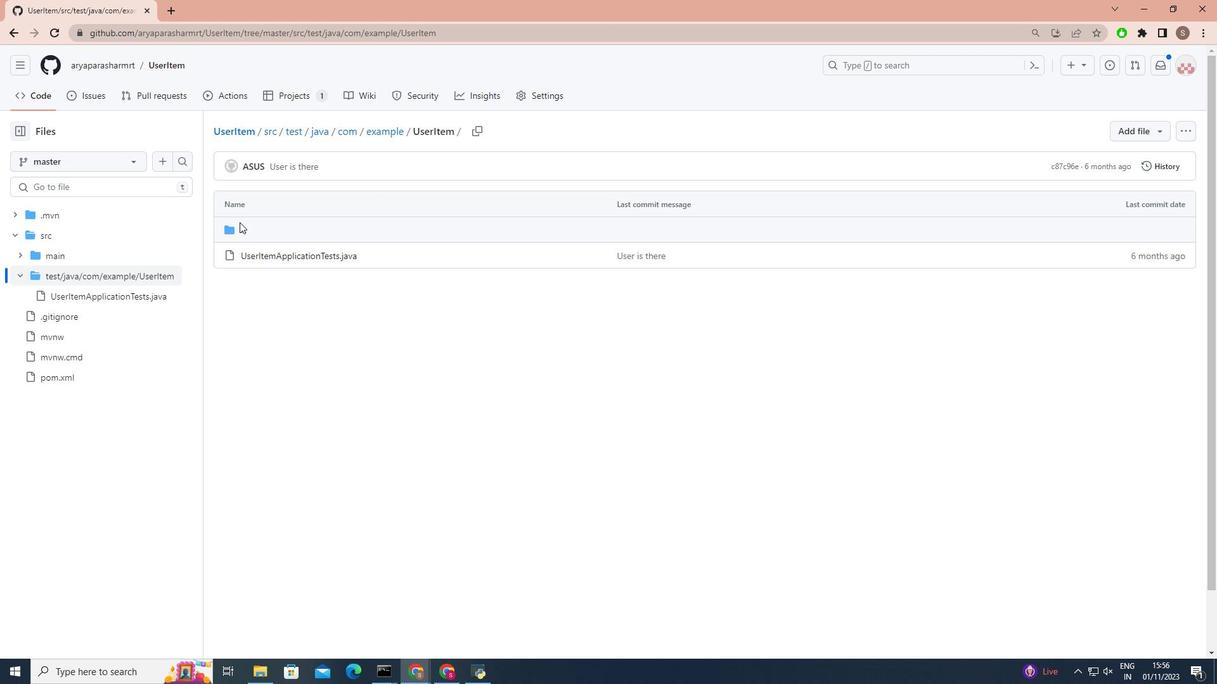 
Action: Mouse pressed left at (239, 222)
Screenshot: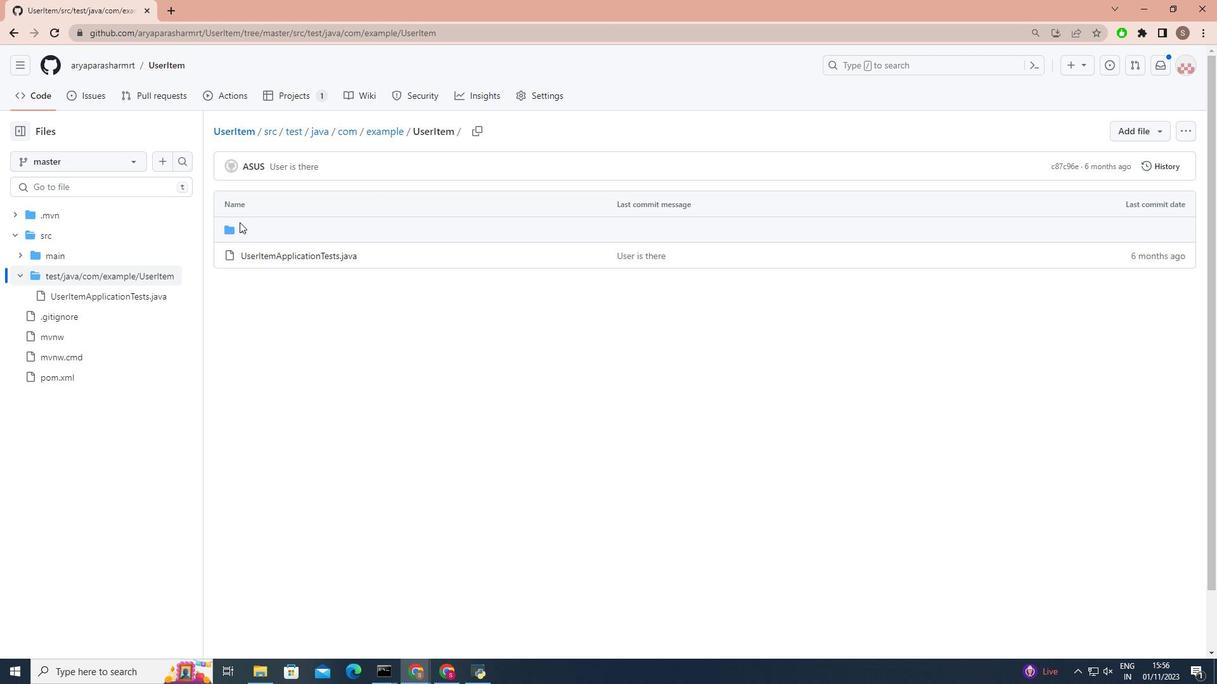 
Action: Mouse moved to (237, 225)
Screenshot: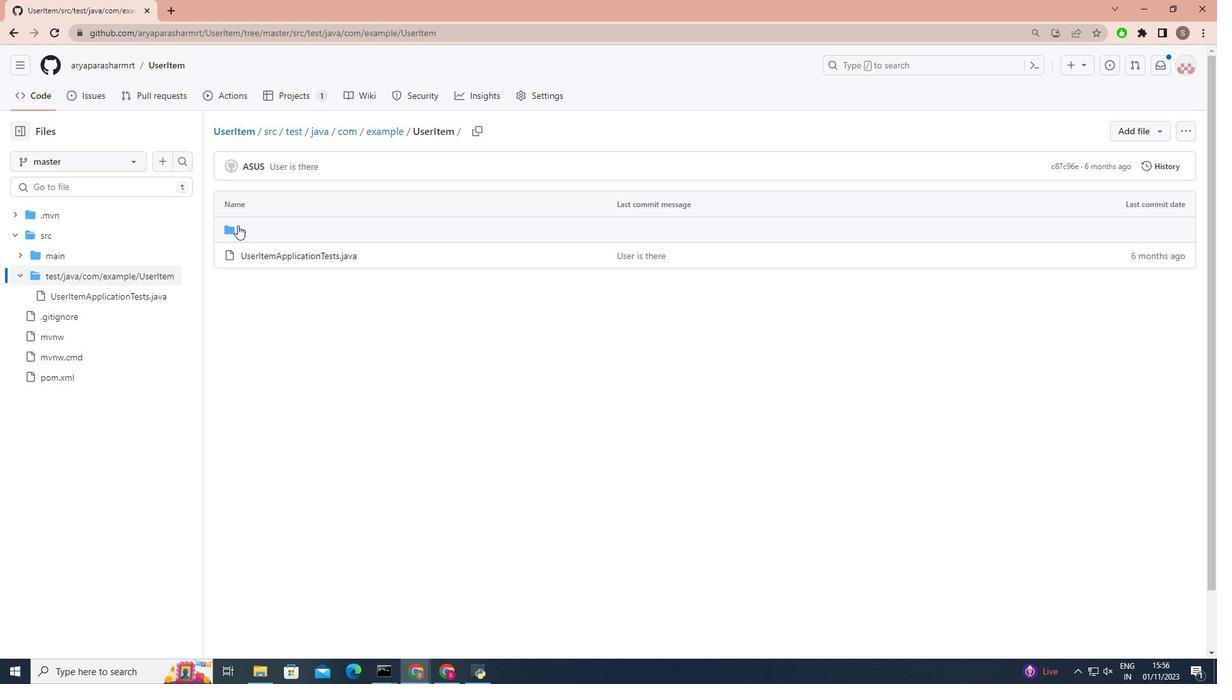 
Action: Mouse pressed left at (237, 225)
Screenshot: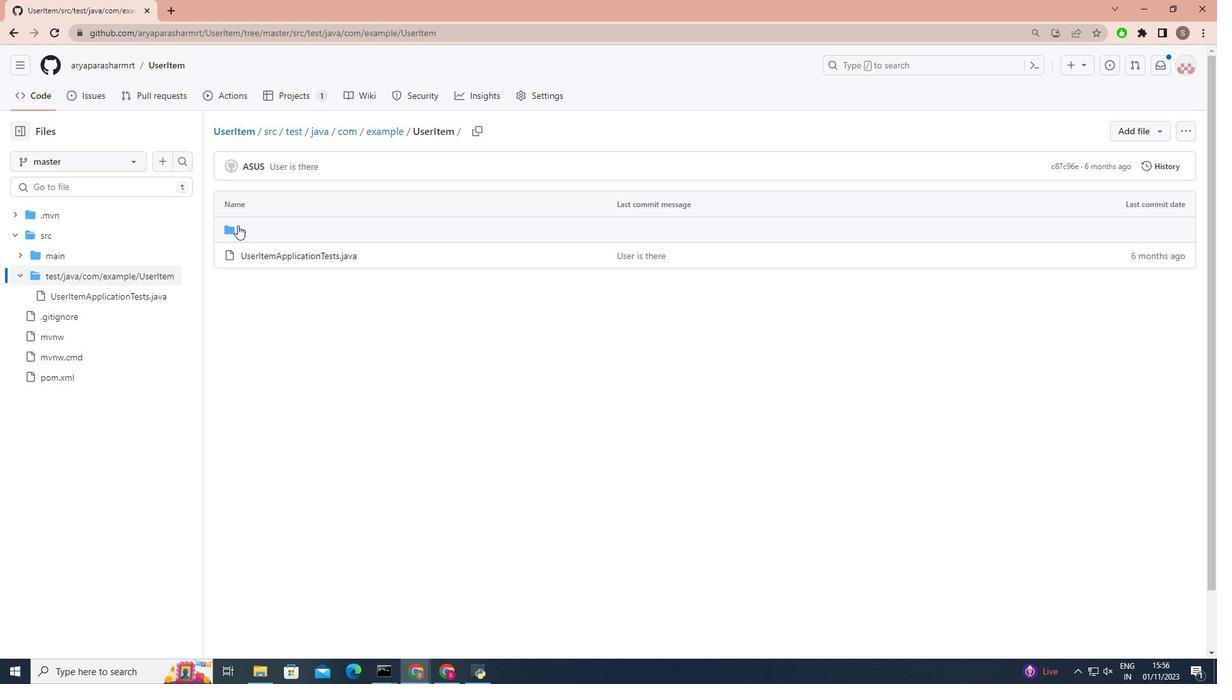 
Action: Mouse moved to (71, 316)
Screenshot: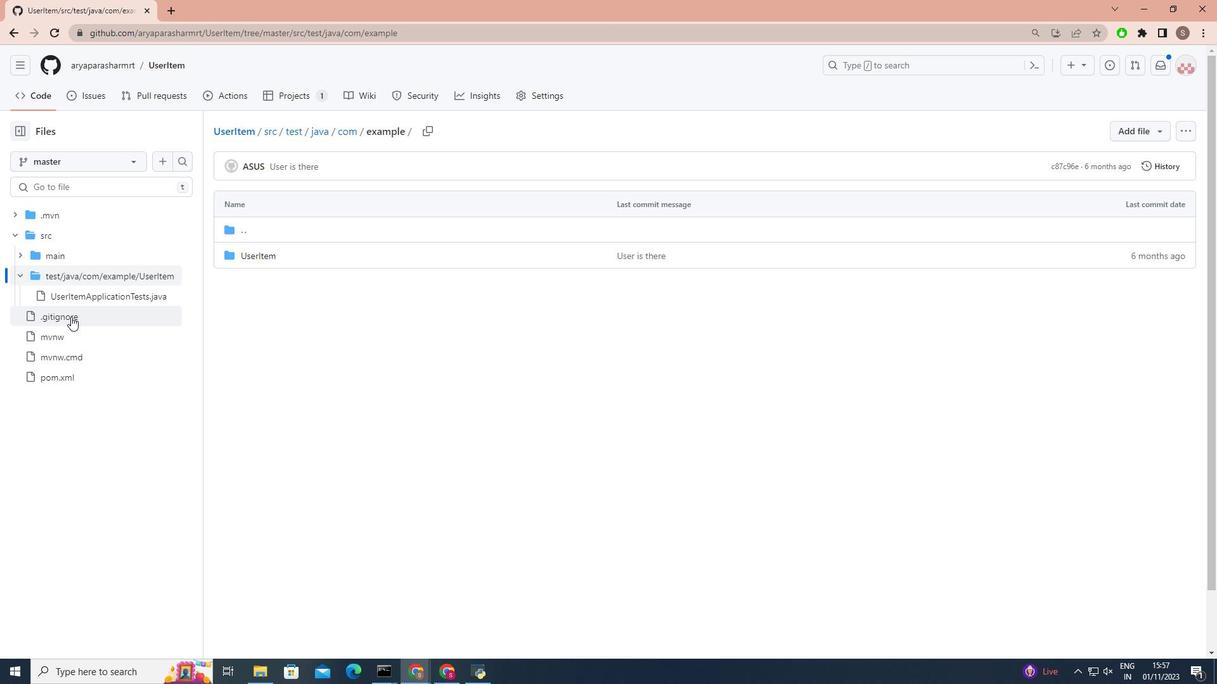
Action: Mouse pressed left at (71, 316)
Screenshot: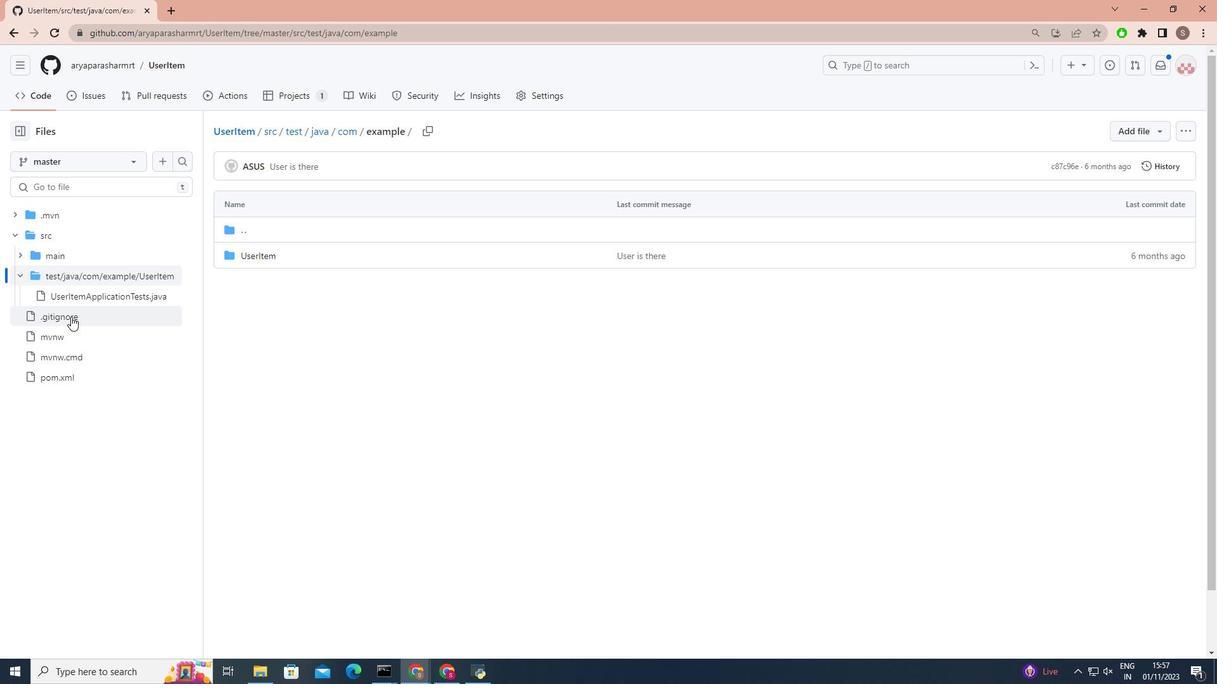 
Action: Mouse moved to (280, 313)
Screenshot: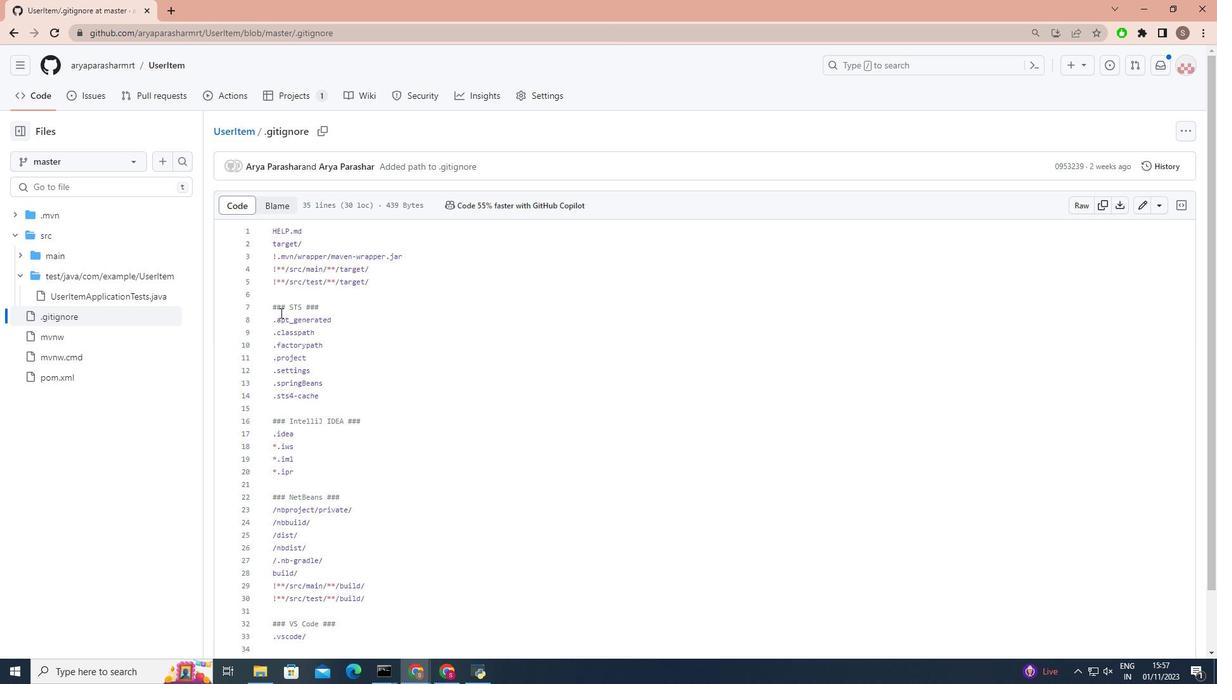 
Action: Mouse scrolled (280, 312) with delta (0, 0)
Screenshot: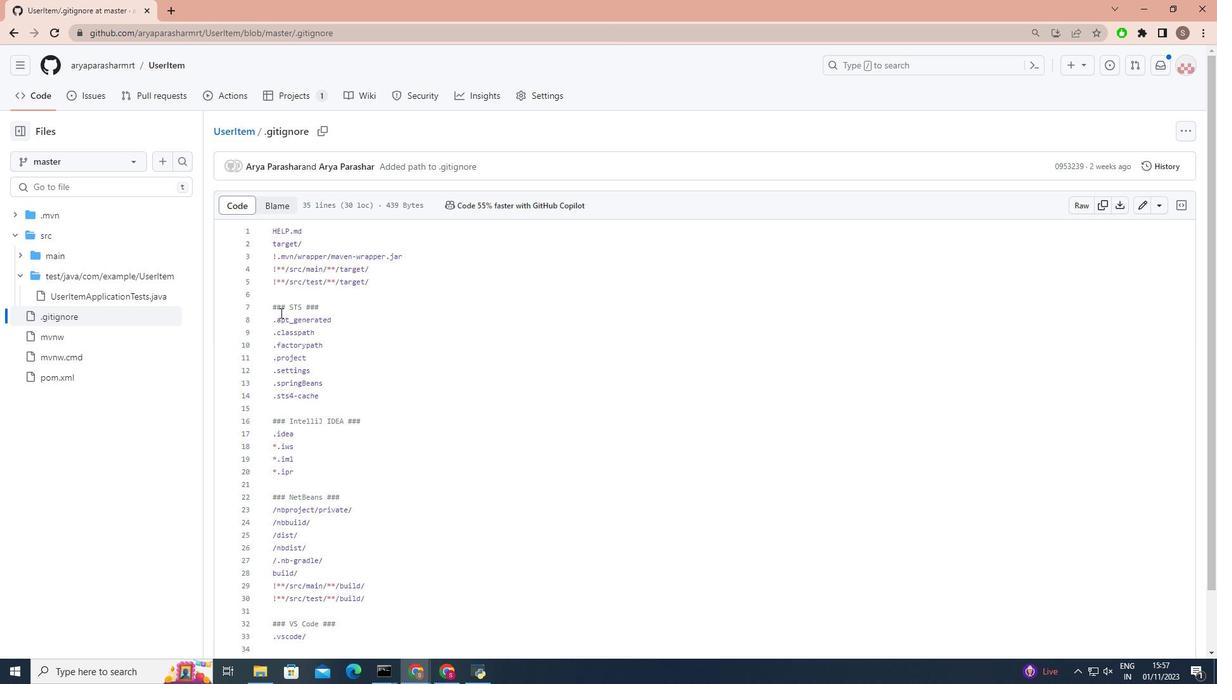
Action: Mouse scrolled (280, 312) with delta (0, 0)
Screenshot: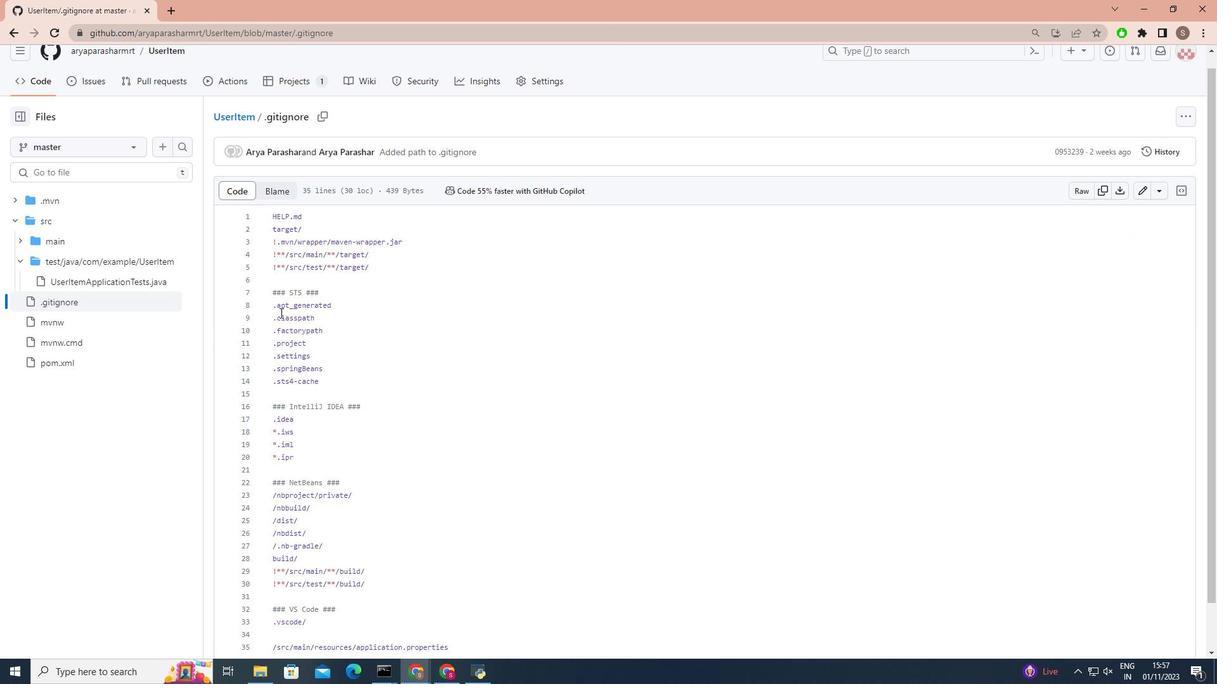
Action: Mouse moved to (80, 316)
Screenshot: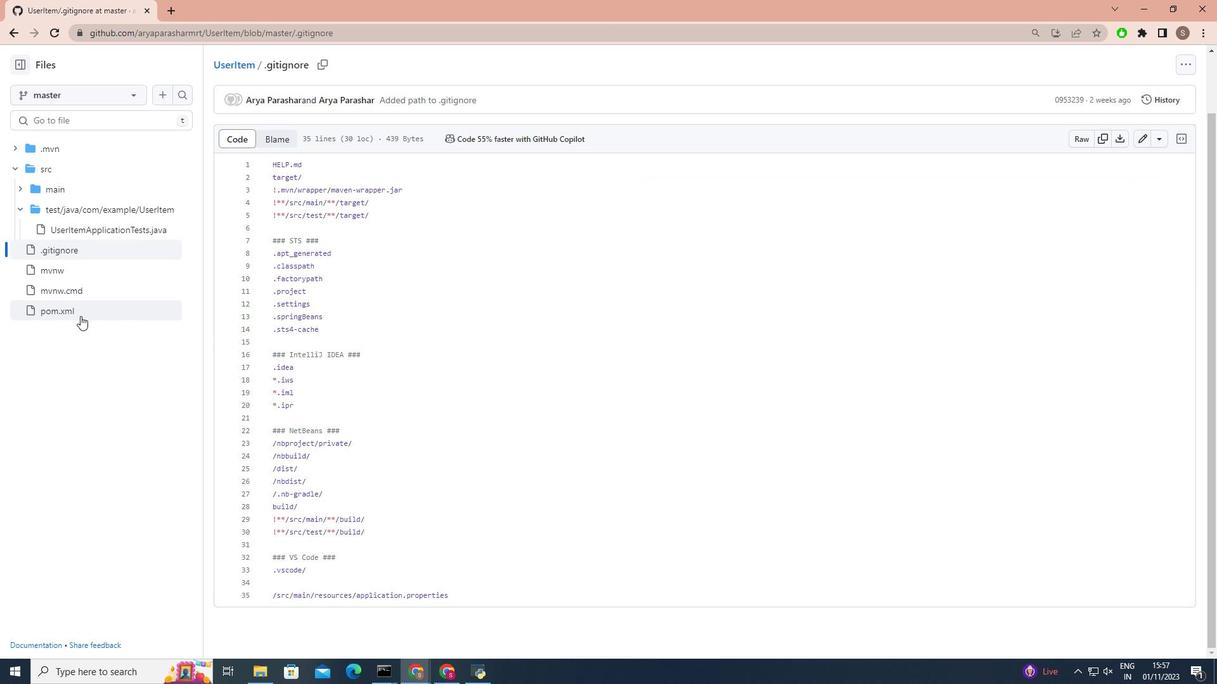 
Action: Mouse pressed left at (80, 316)
Screenshot: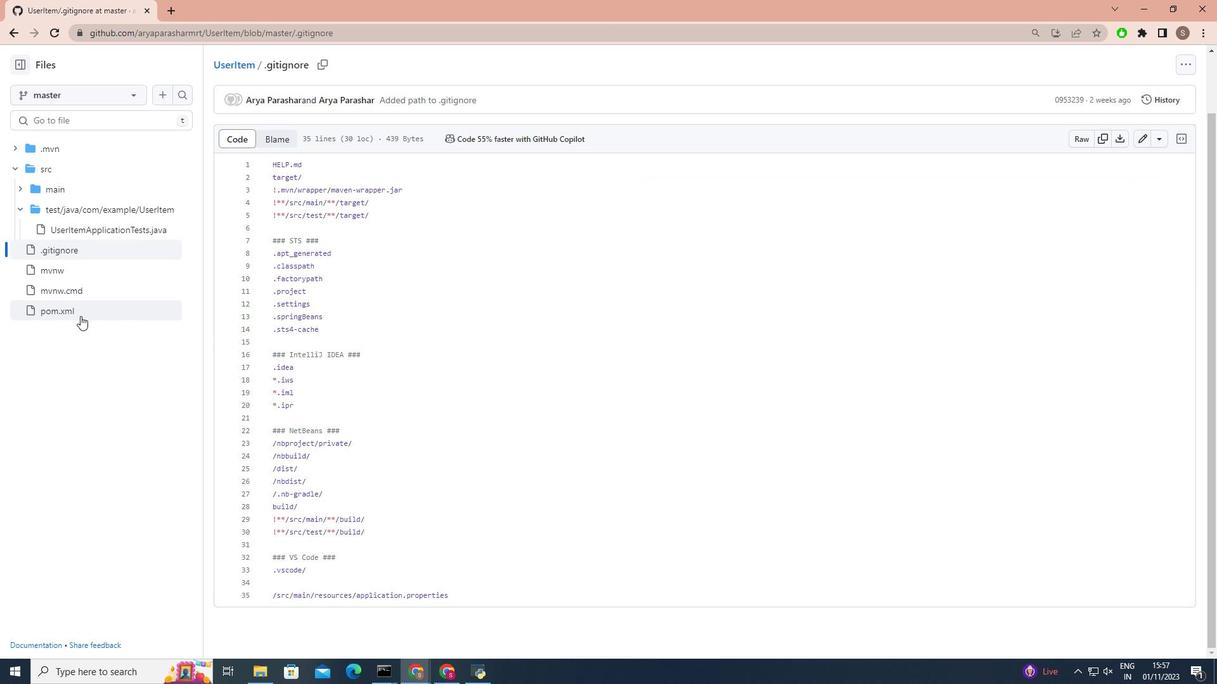 
Action: Mouse moved to (331, 358)
Screenshot: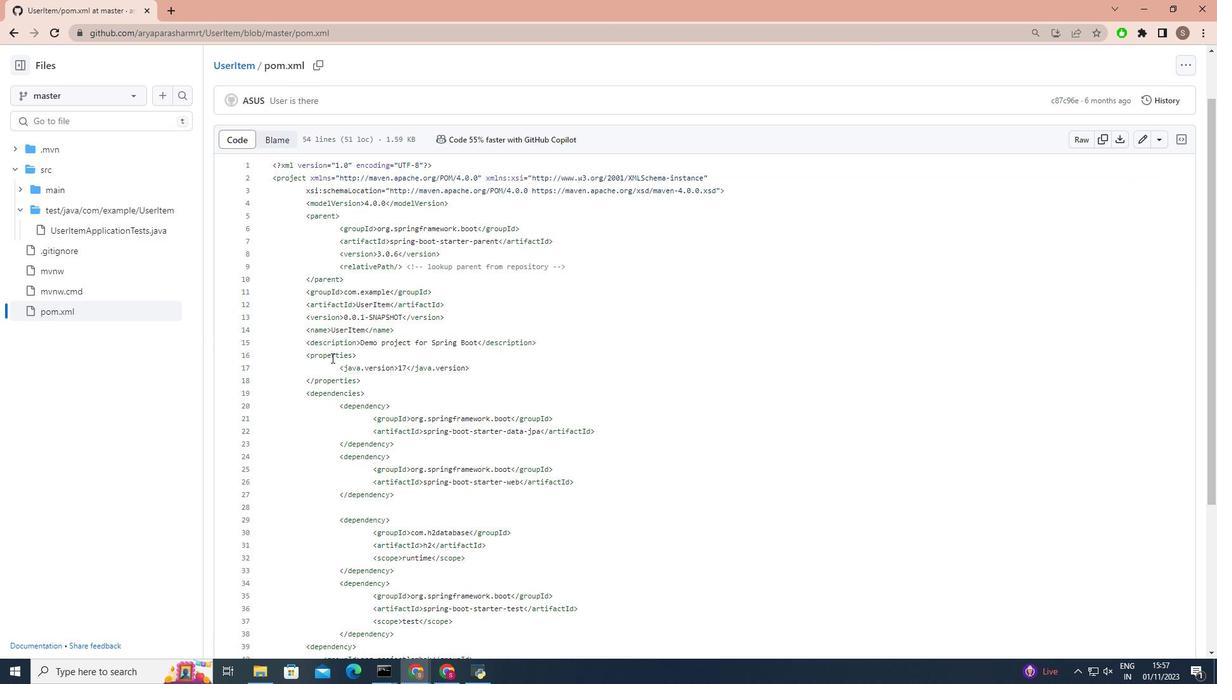 
Action: Mouse scrolled (331, 357) with delta (0, 0)
Screenshot: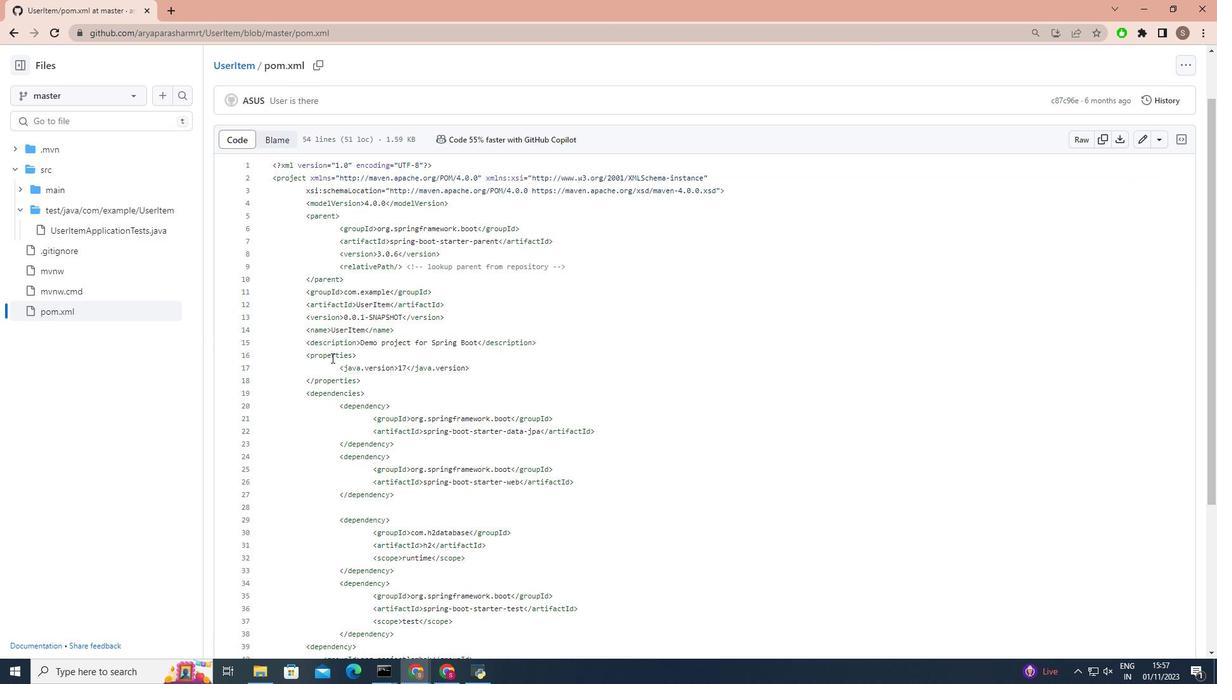 
Action: Mouse scrolled (331, 357) with delta (0, 0)
Screenshot: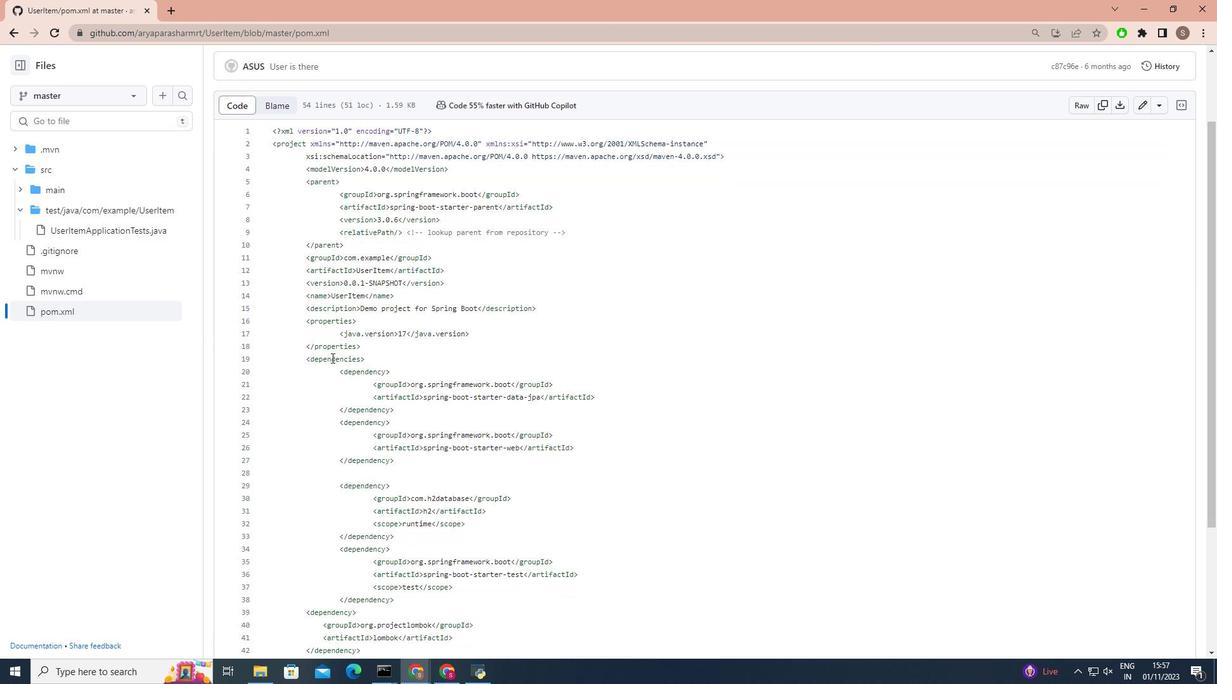 
Action: Mouse moved to (372, 34)
Screenshot: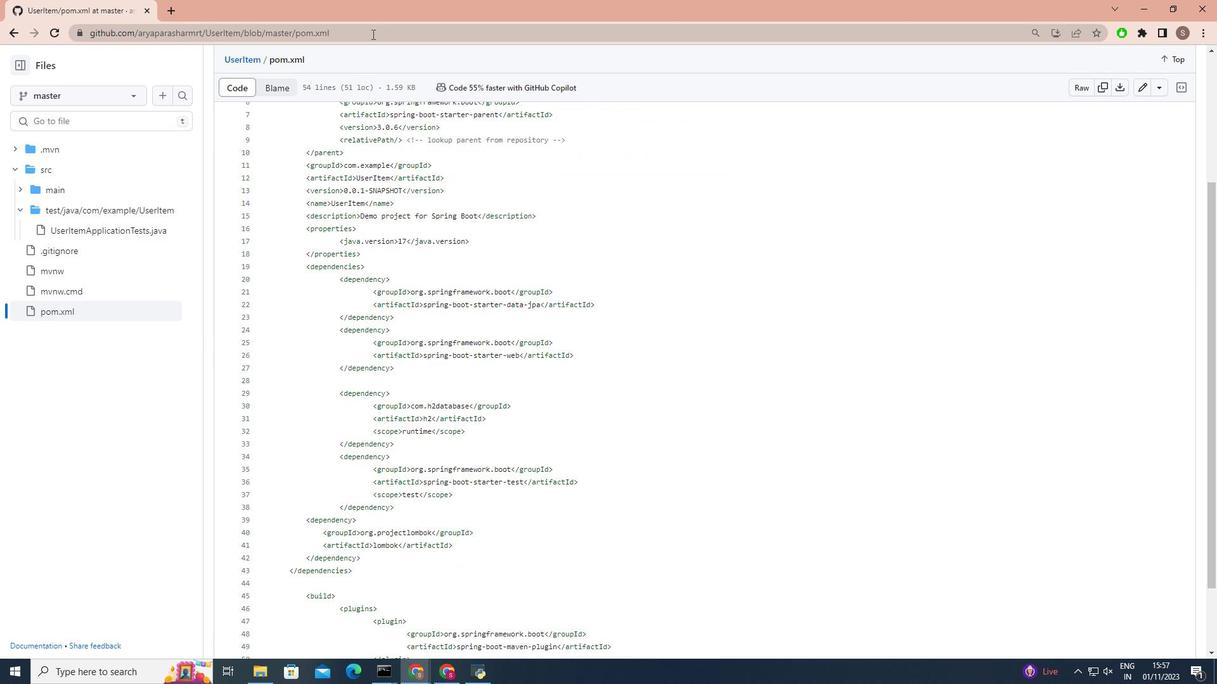 
Action: Mouse pressed left at (372, 34)
Screenshot: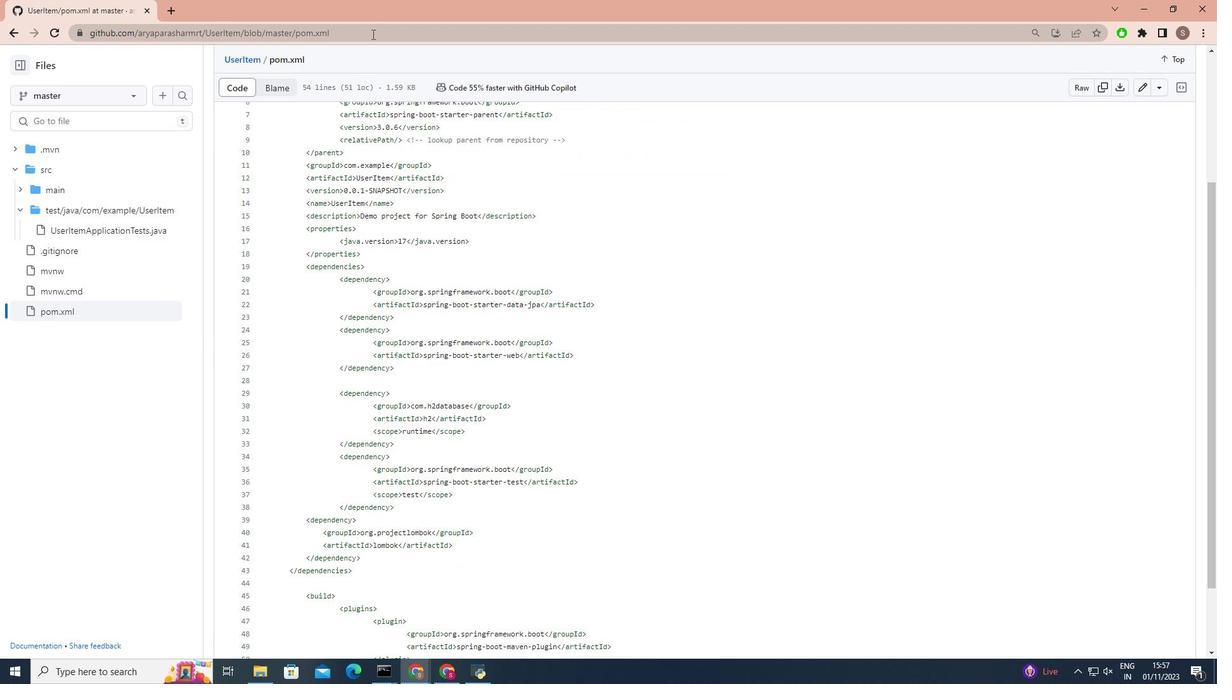 
Action: Mouse moved to (371, 33)
Screenshot: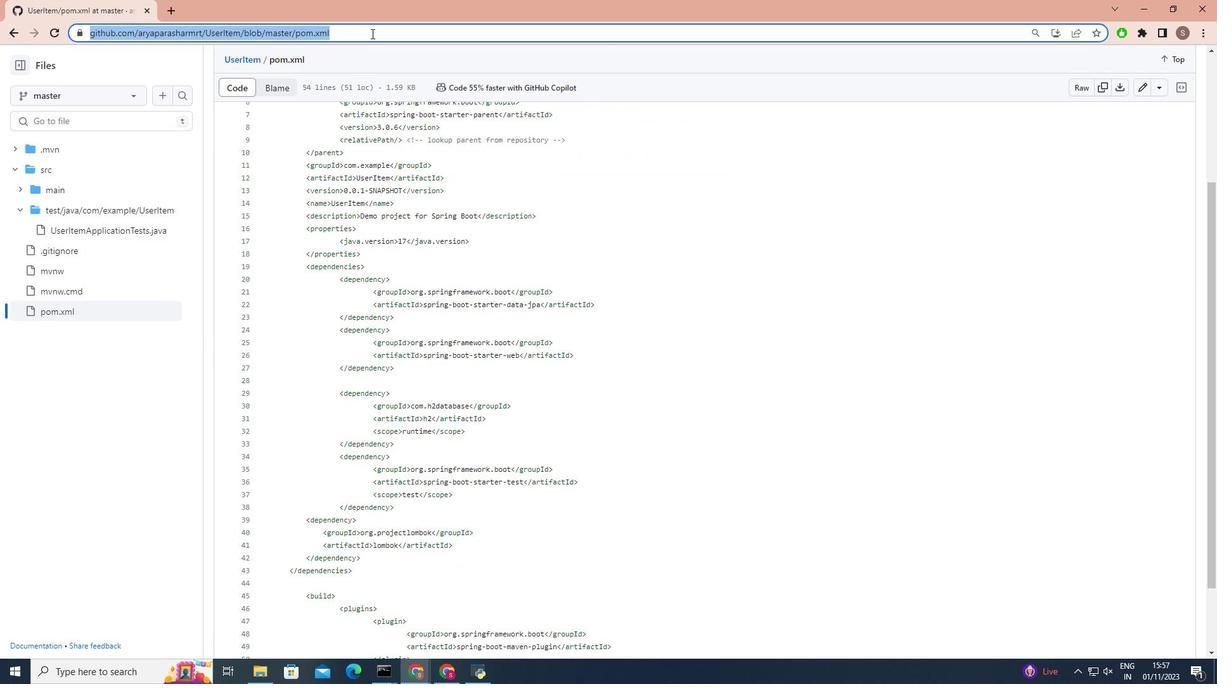 
Action: Key pressed ctrl+C
Screenshot: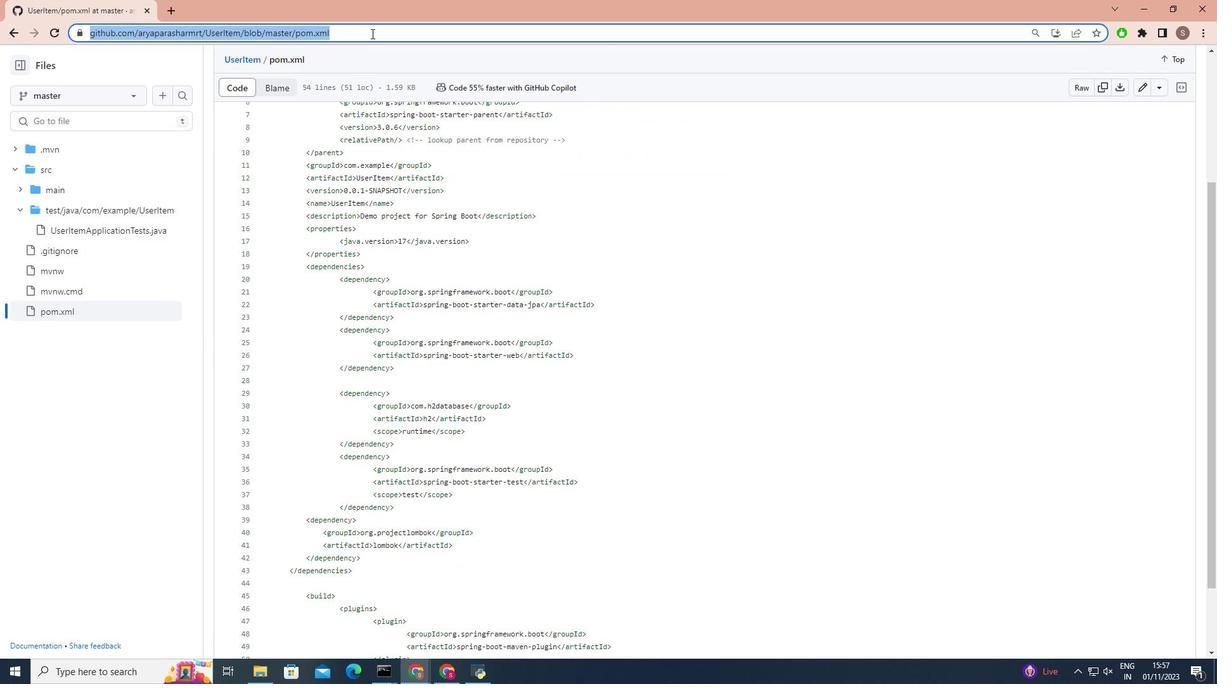 
Action: Mouse moved to (262, 350)
Screenshot: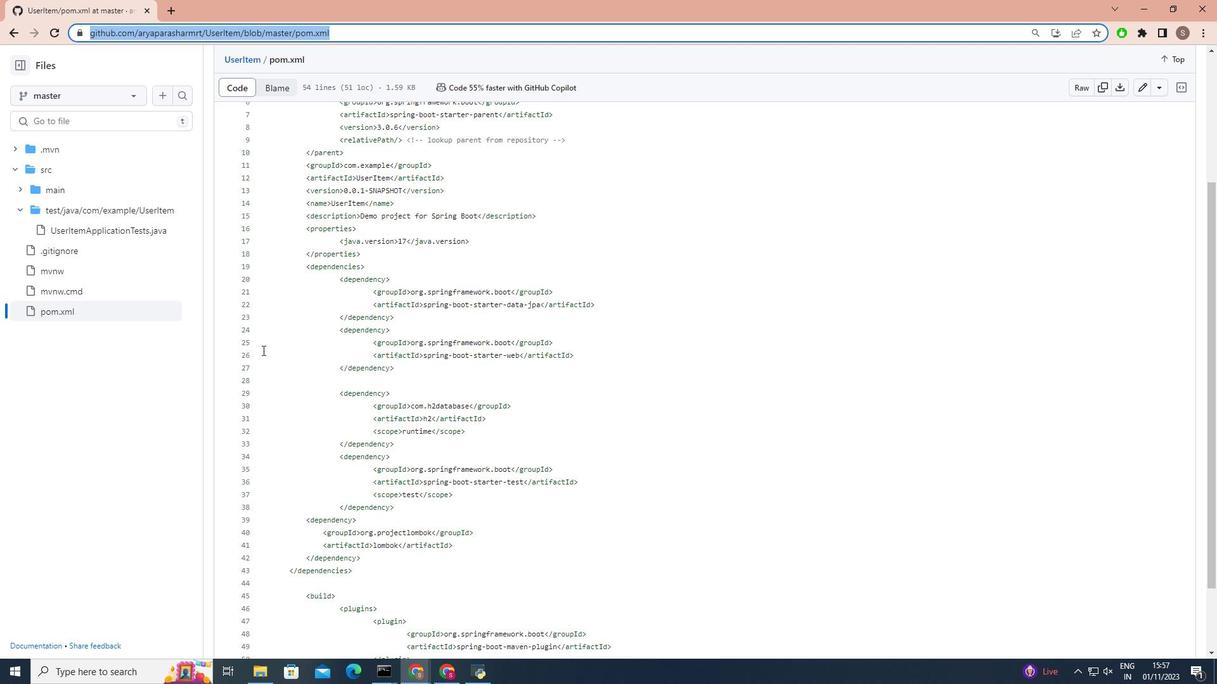 
Action: Mouse pressed left at (262, 350)
Screenshot: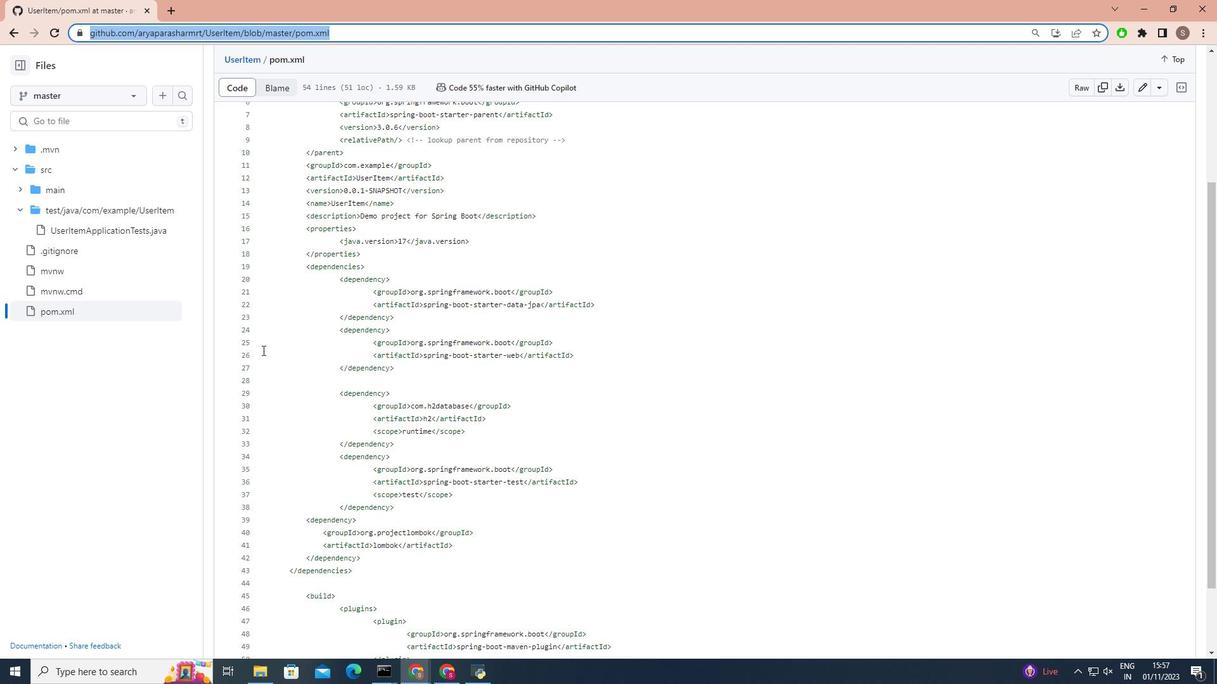 
Action: Mouse moved to (216, 139)
Screenshot: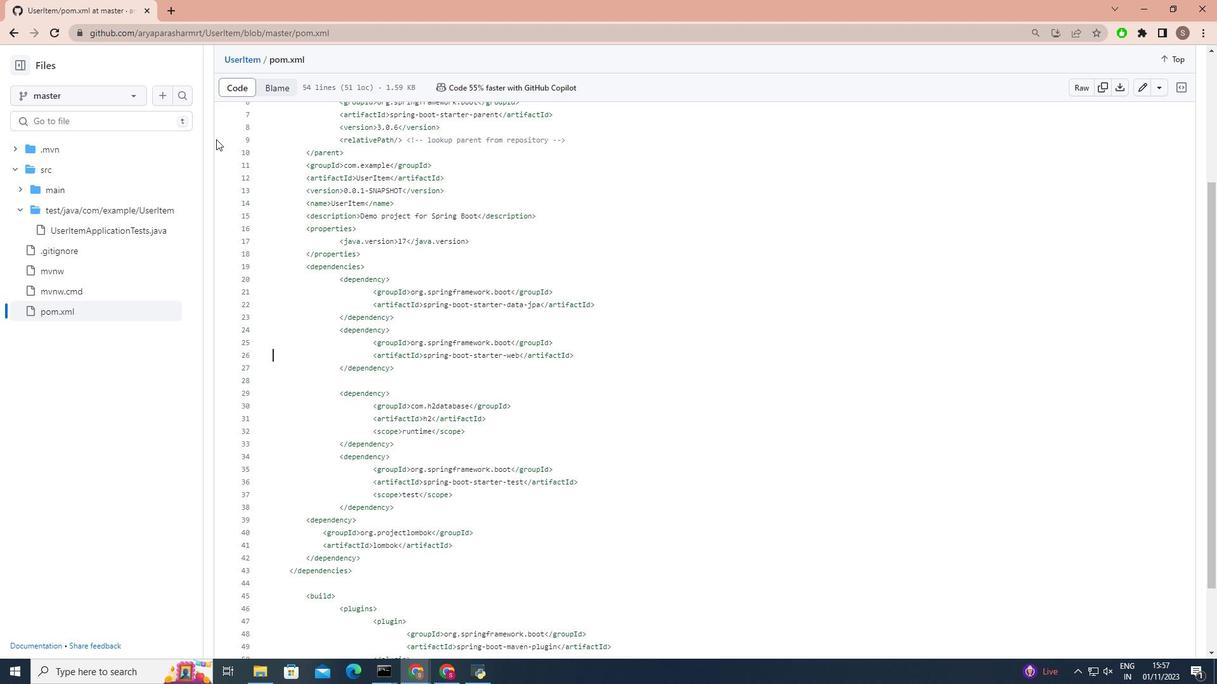
Action: Mouse scrolled (216, 140) with delta (0, 0)
Screenshot: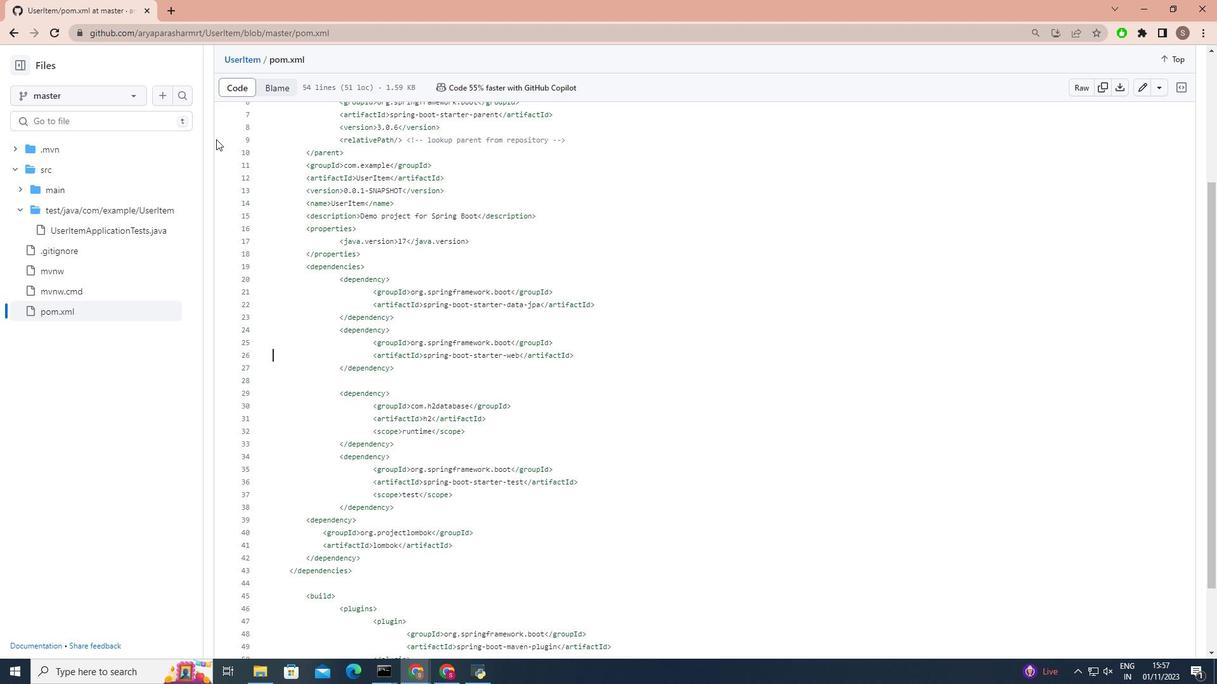 
Action: Mouse scrolled (216, 140) with delta (0, 0)
Screenshot: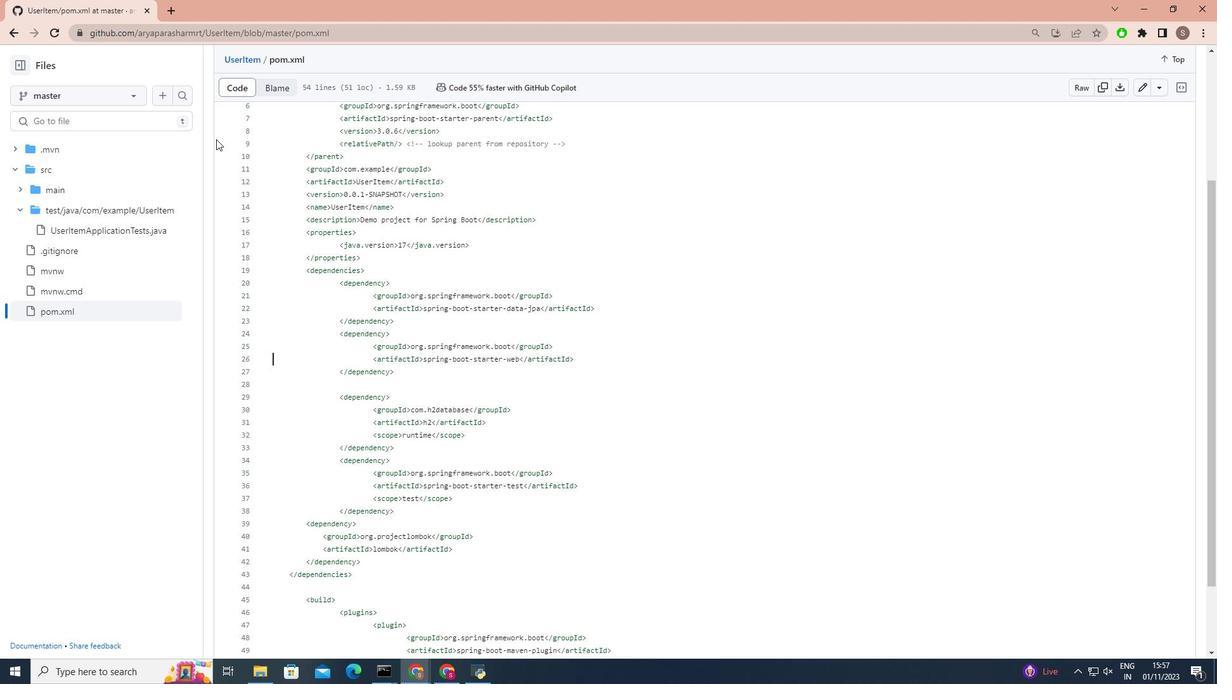 
Action: Mouse scrolled (216, 140) with delta (0, 0)
Screenshot: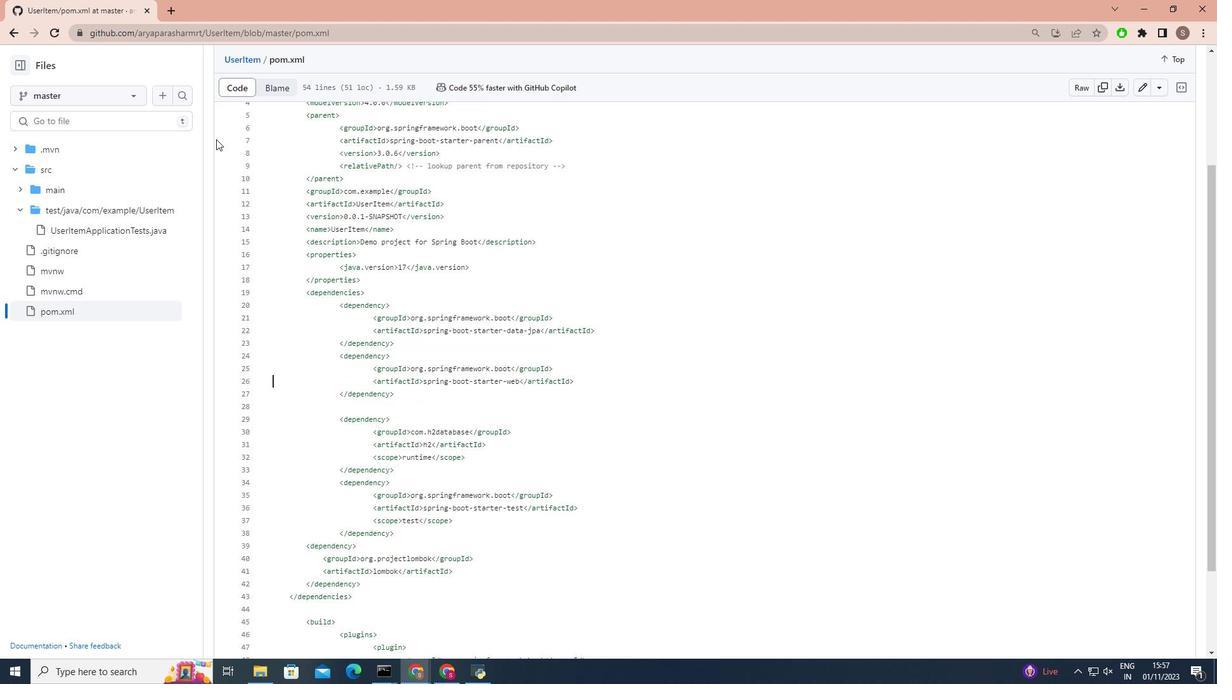 
Action: Mouse scrolled (216, 140) with delta (0, 0)
Screenshot: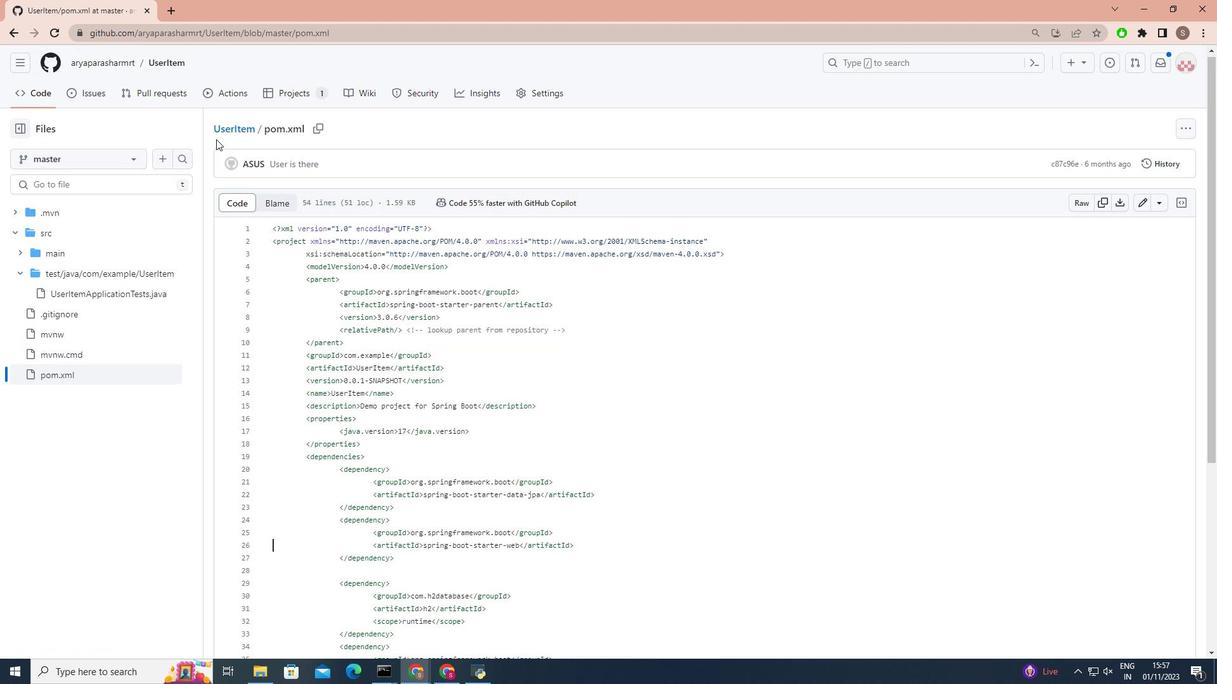 
Action: Mouse scrolled (216, 140) with delta (0, 0)
Screenshot: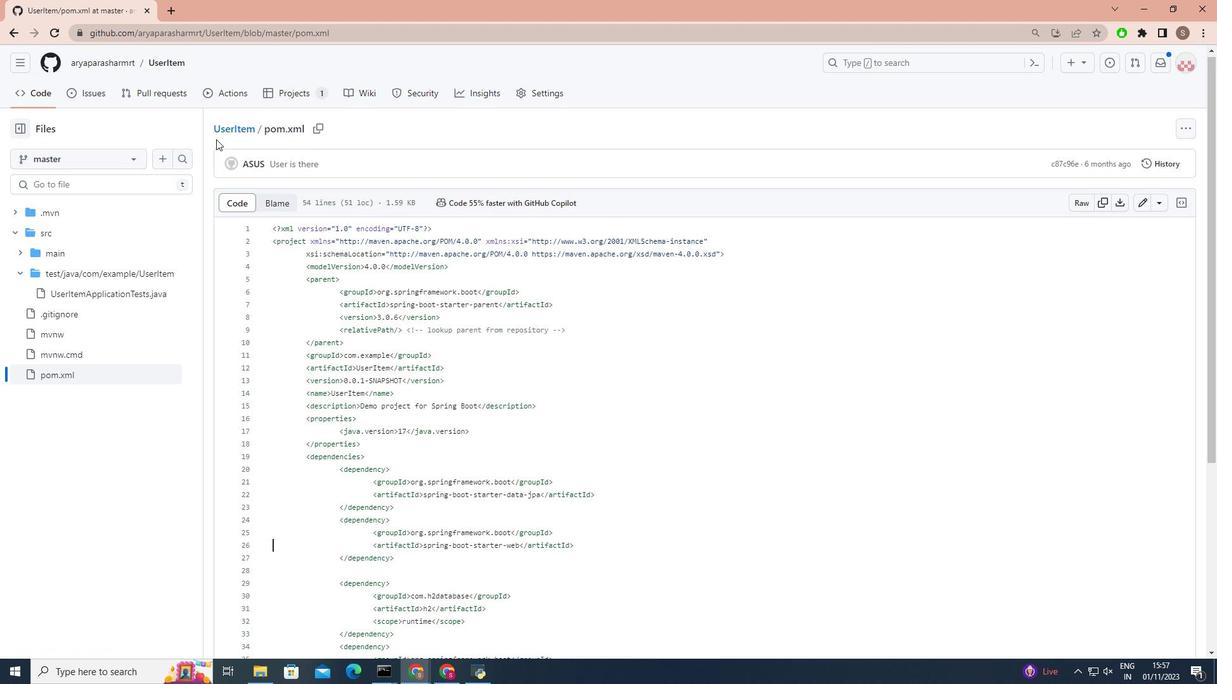 
Action: Mouse scrolled (216, 140) with delta (0, 0)
Screenshot: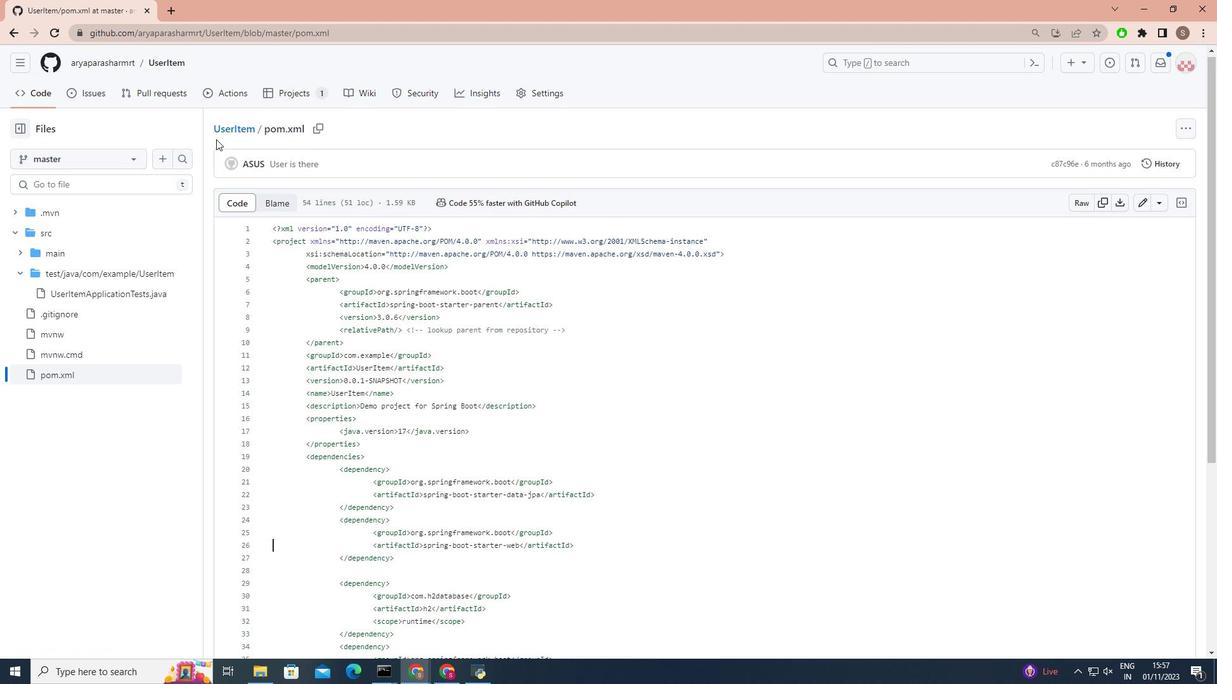 
Action: Mouse moved to (274, 97)
Screenshot: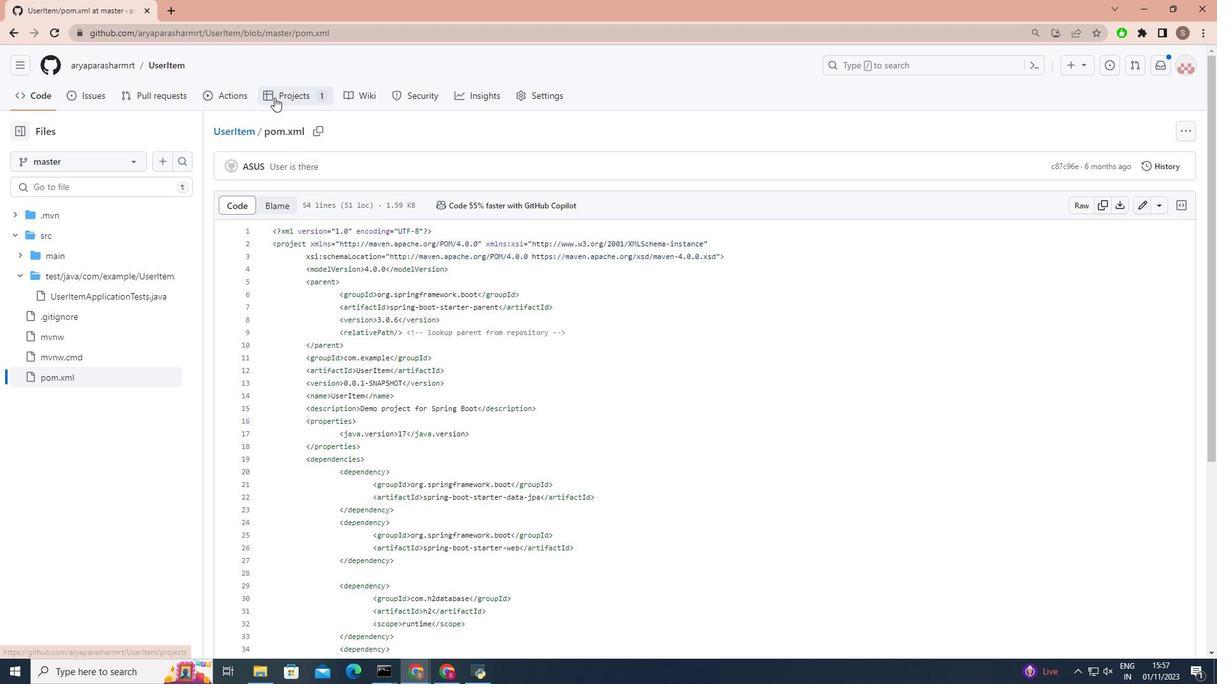 
Action: Mouse pressed left at (274, 97)
Screenshot: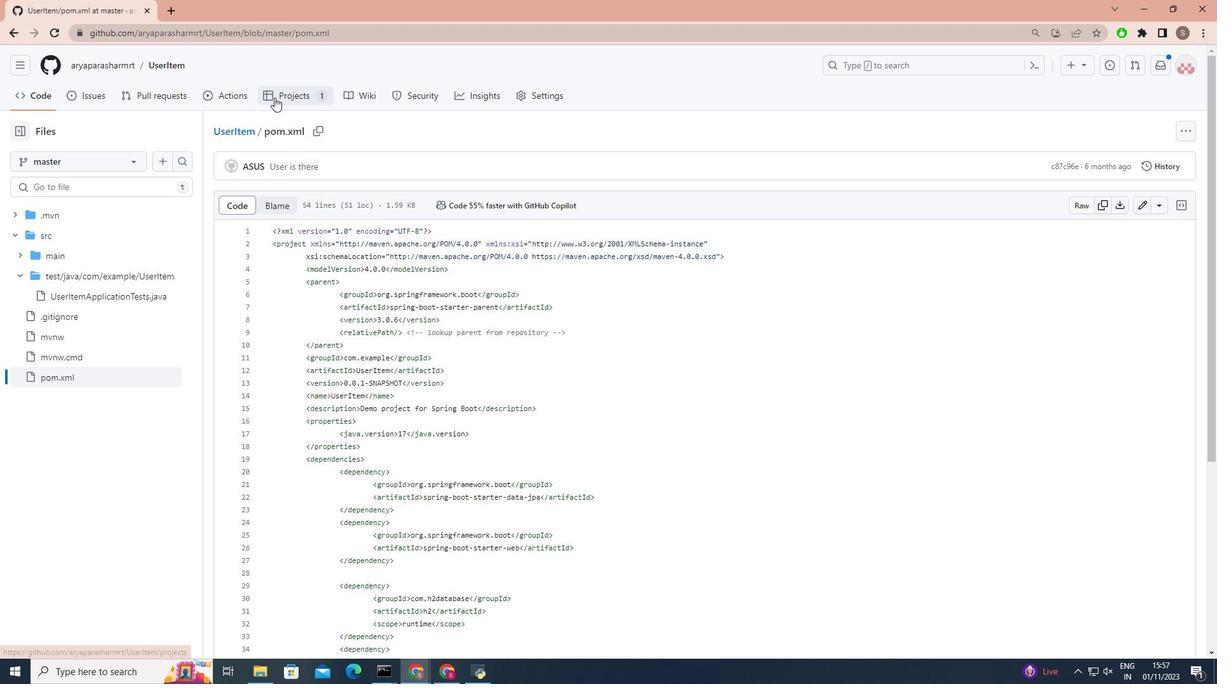 
Action: Mouse moved to (343, 333)
Screenshot: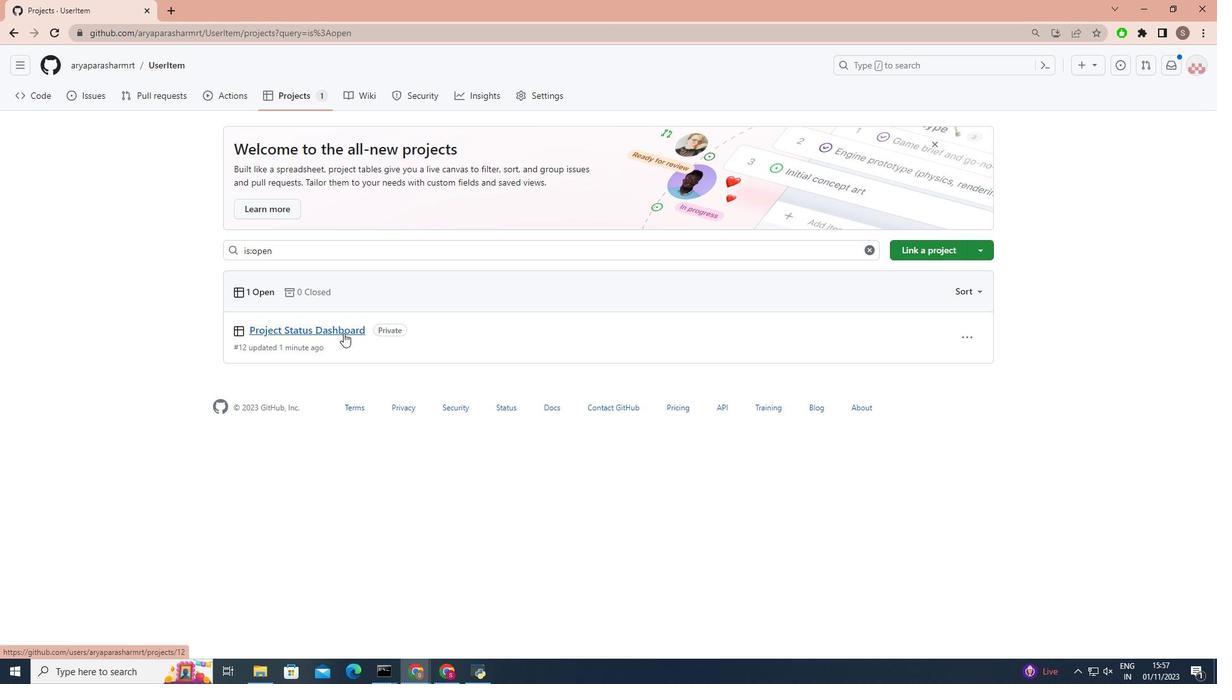 
Action: Mouse pressed left at (343, 333)
Screenshot: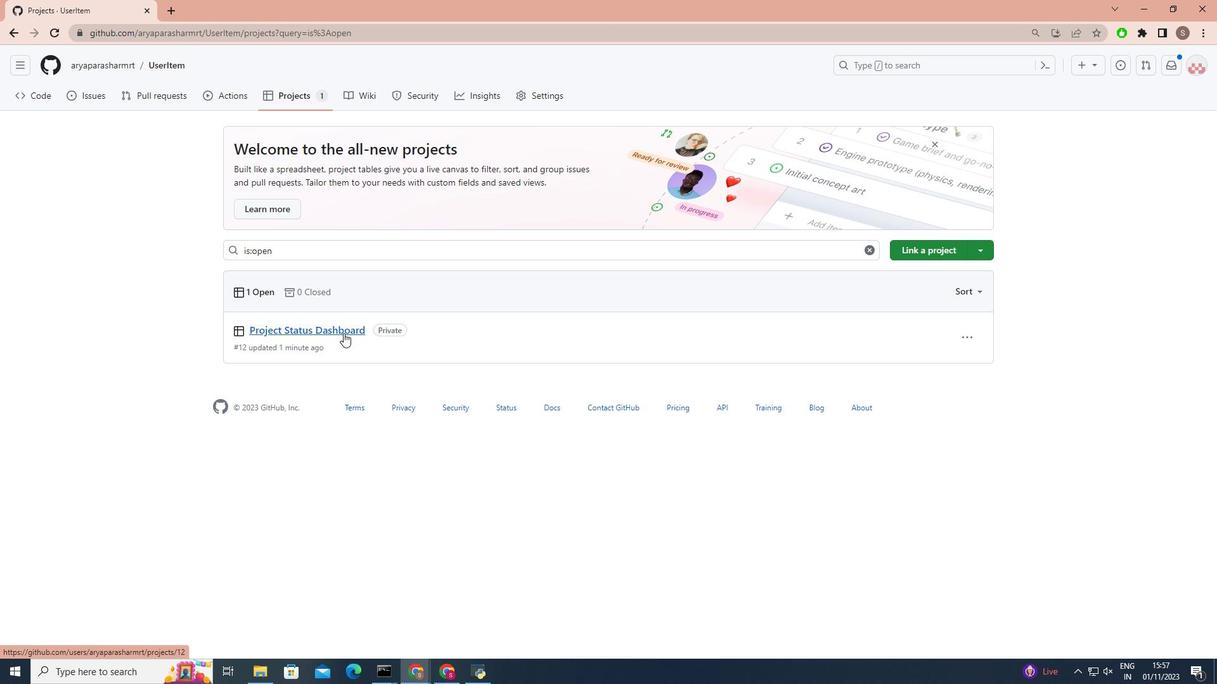 
Action: Mouse moved to (12, 232)
Screenshot: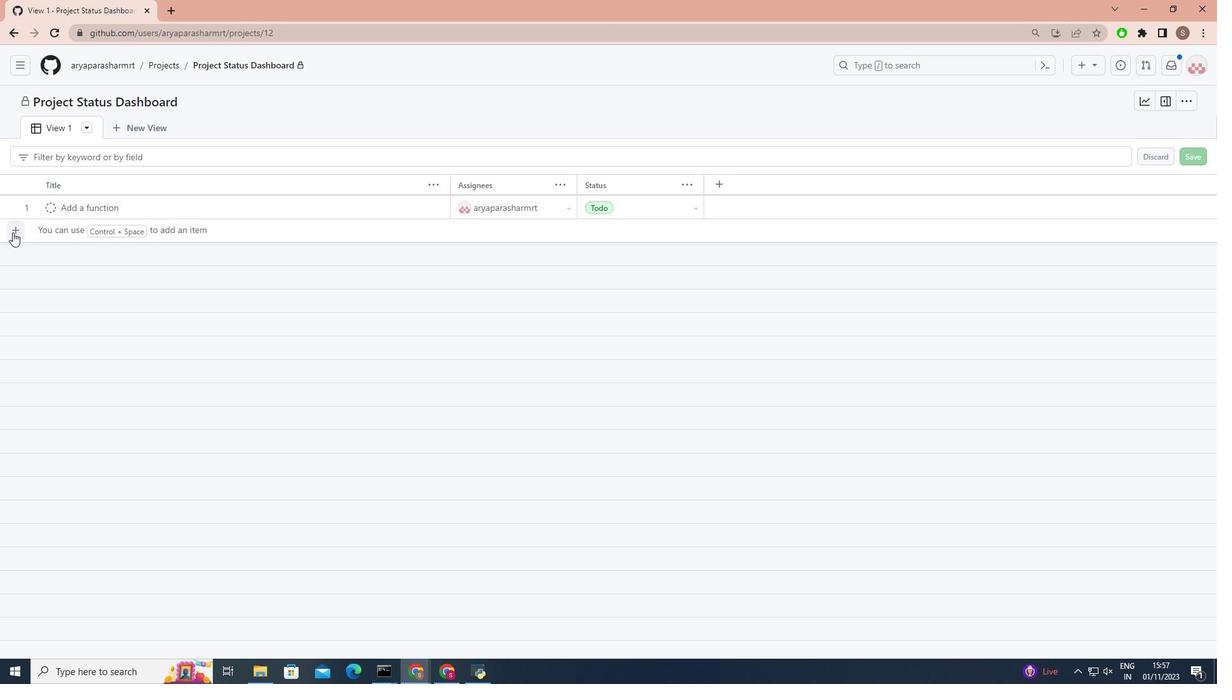 
Action: Mouse pressed left at (12, 232)
Screenshot: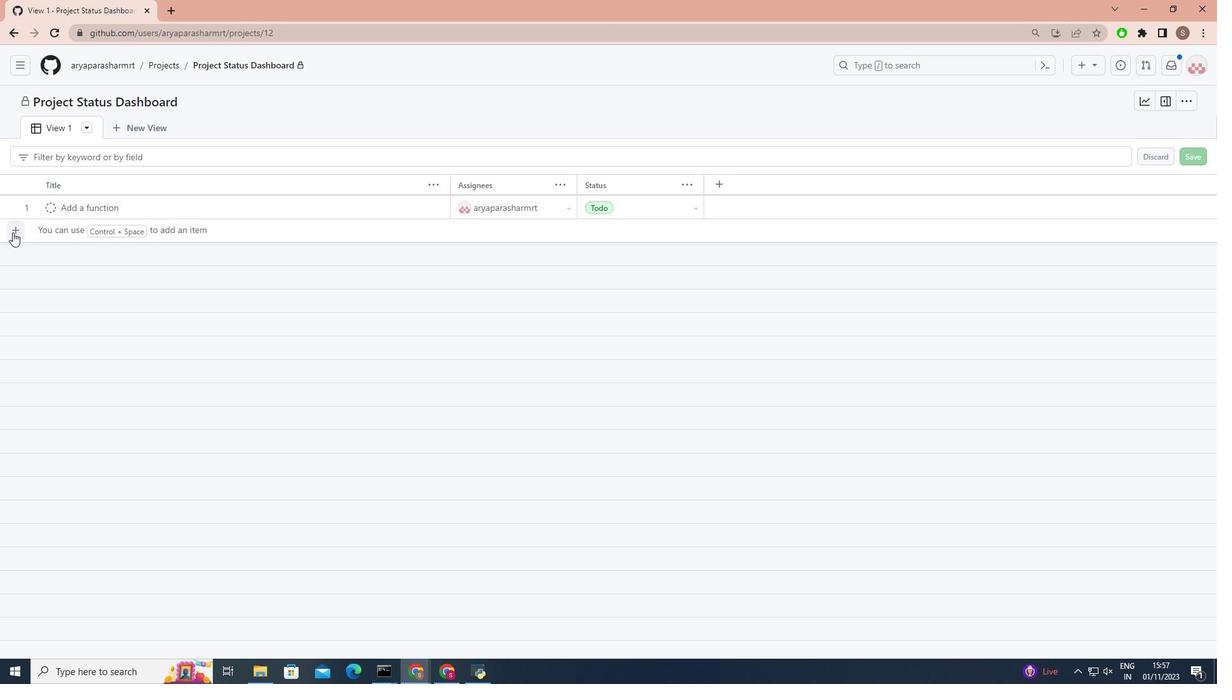 
Action: Mouse moved to (104, 230)
Screenshot: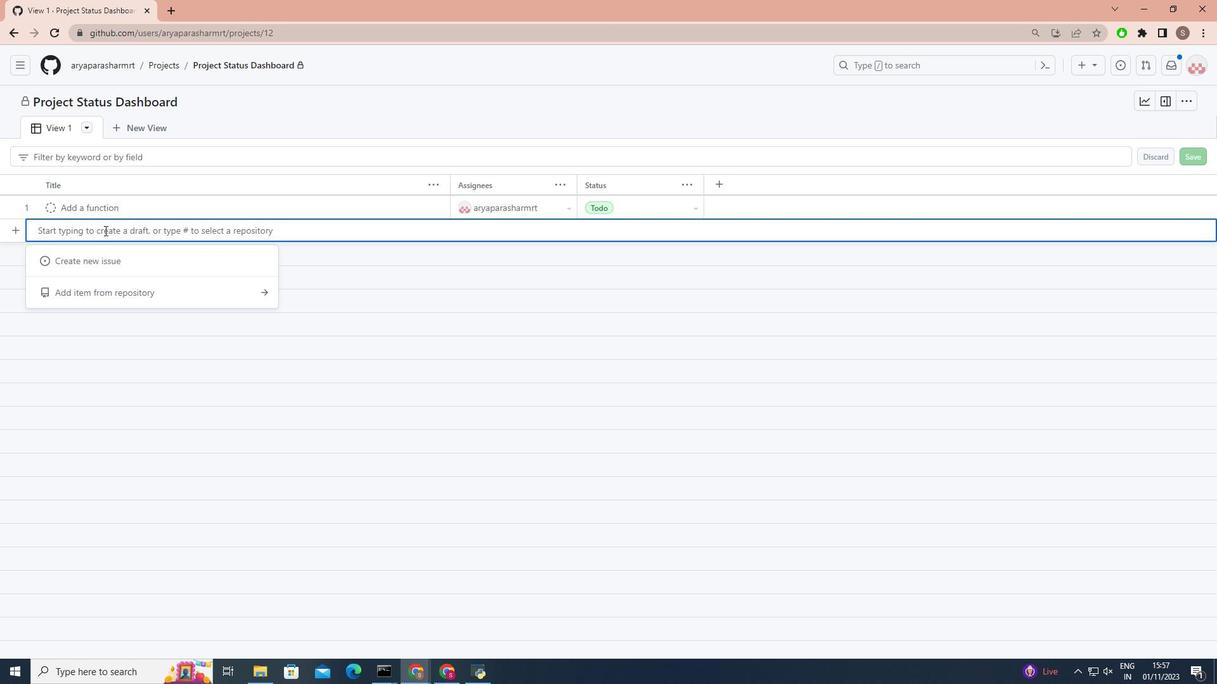 
Action: Mouse pressed left at (104, 230)
Screenshot: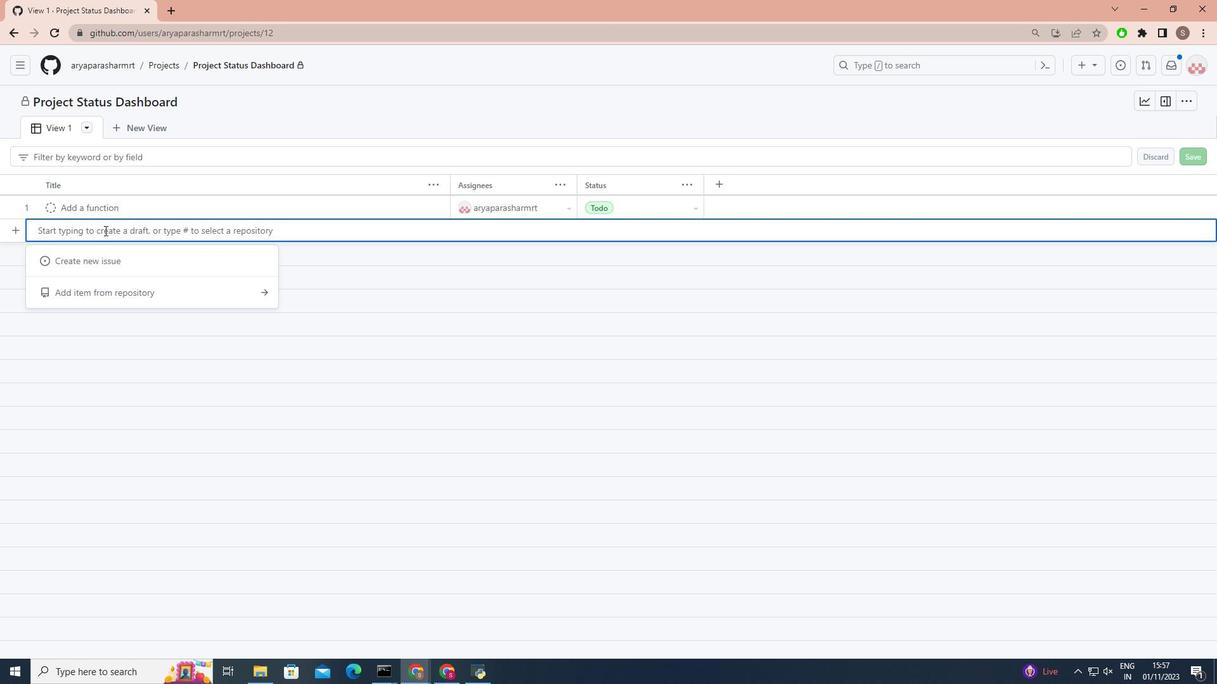 
Action: Mouse moved to (10, 225)
Screenshot: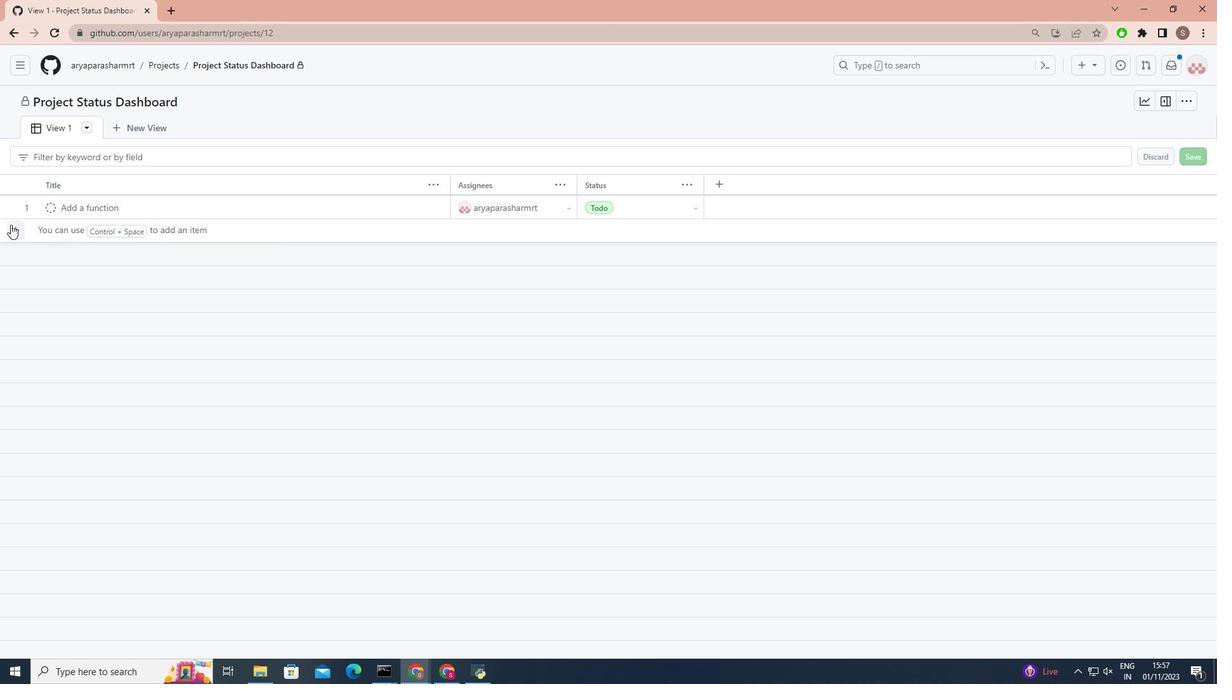 
Action: Mouse pressed left at (10, 225)
Screenshot: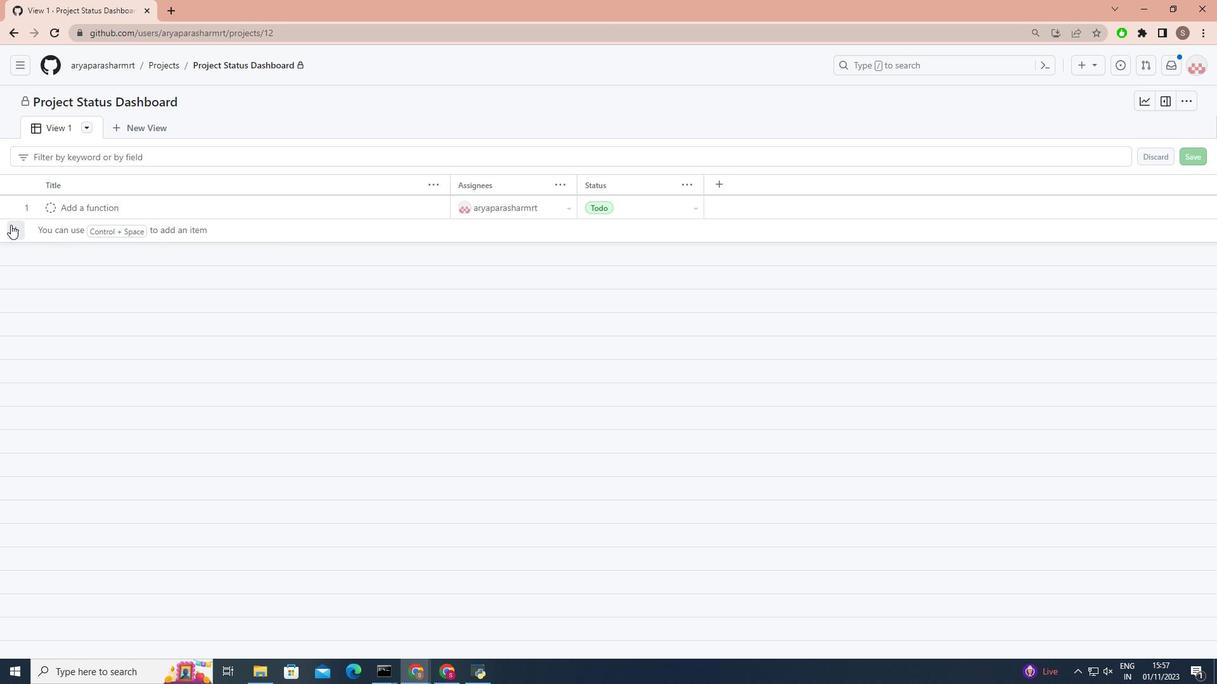 
Action: Mouse moved to (86, 261)
Screenshot: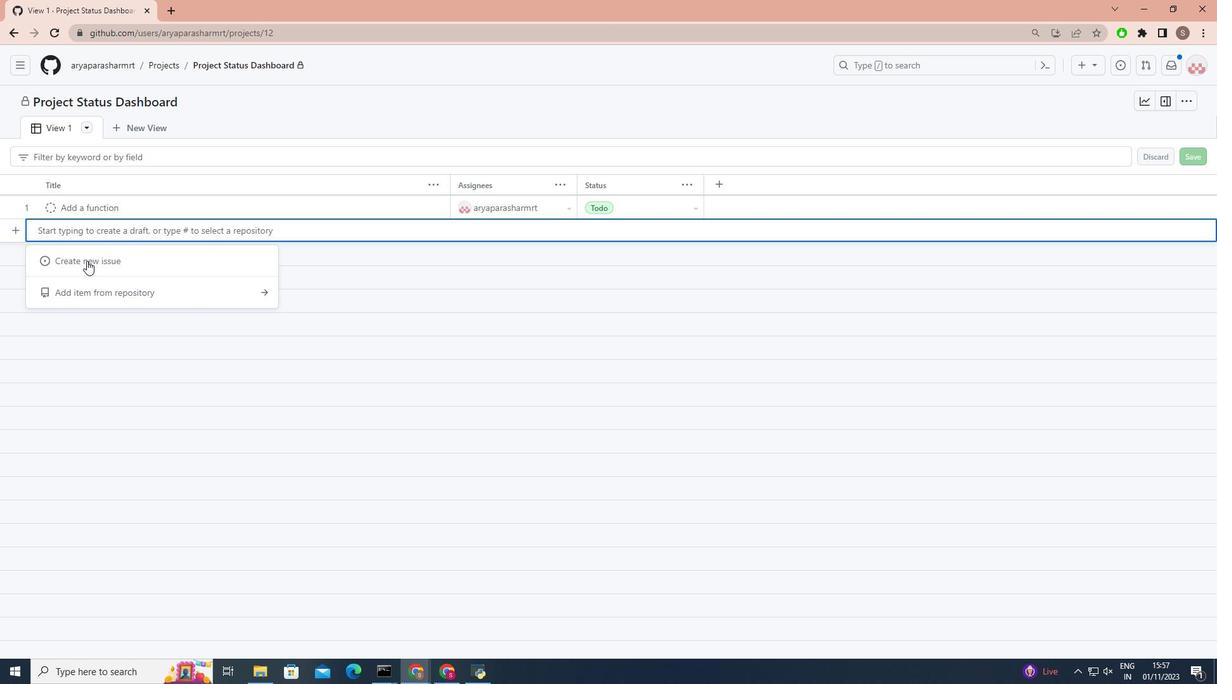 
Action: Mouse pressed left at (86, 261)
Screenshot: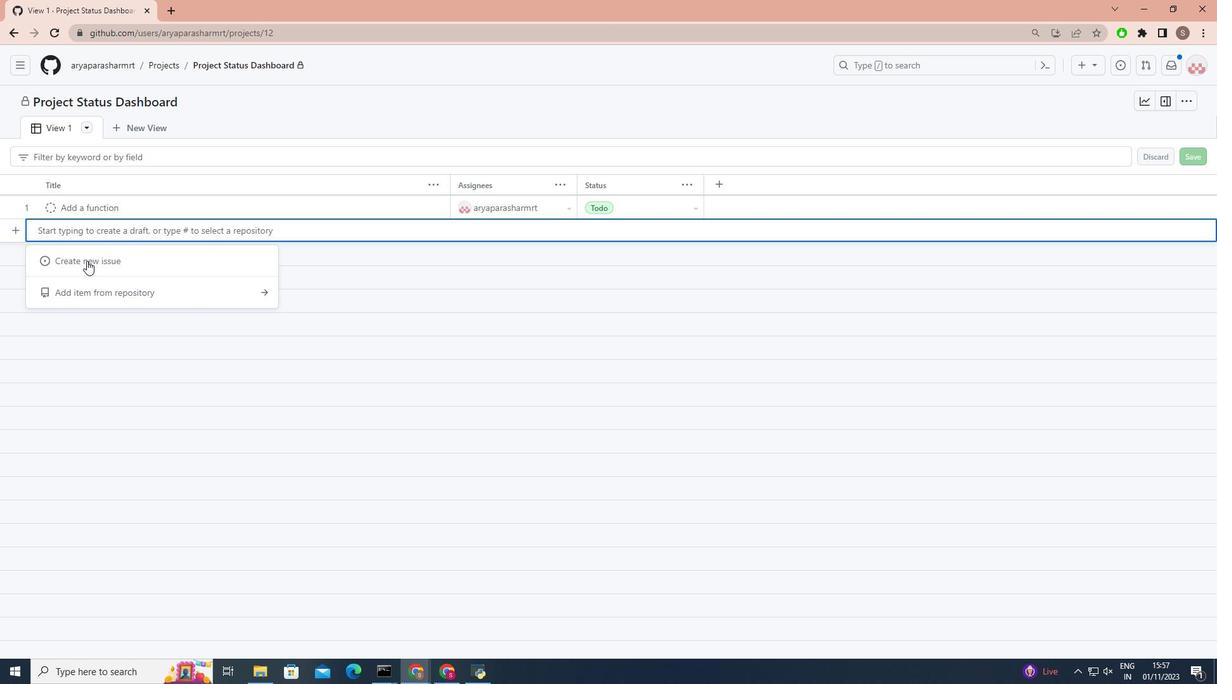 
Action: Mouse moved to (459, 233)
Screenshot: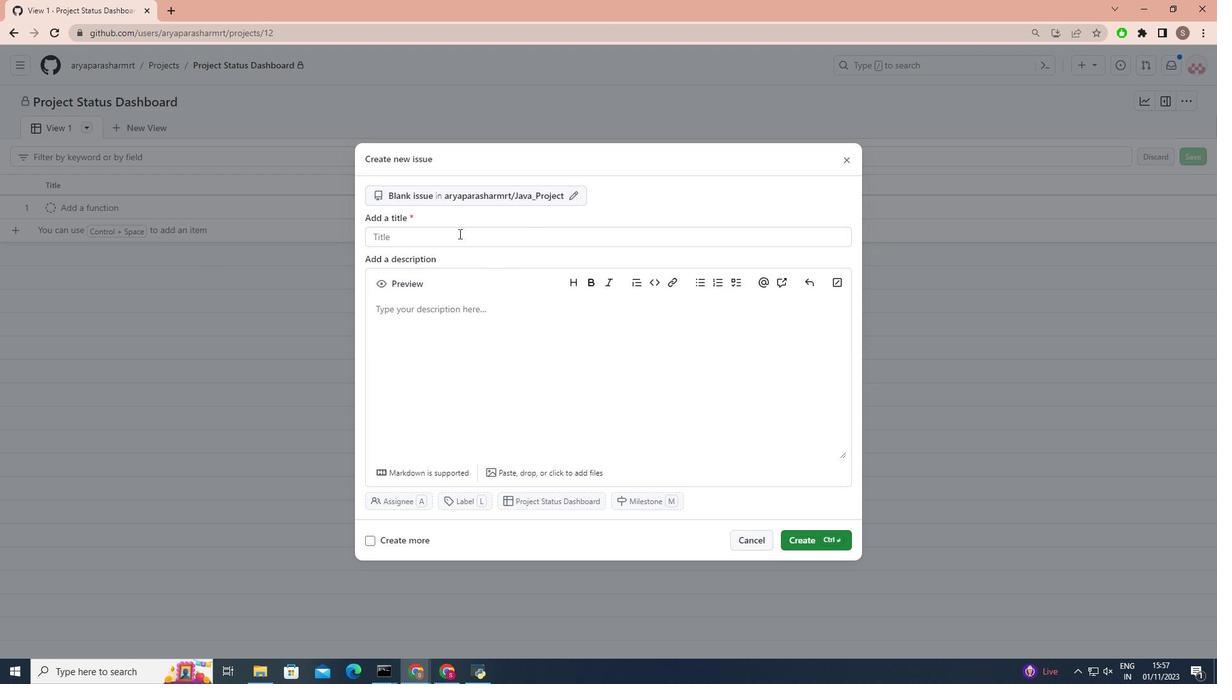 
Action: Mouse pressed left at (459, 233)
Screenshot: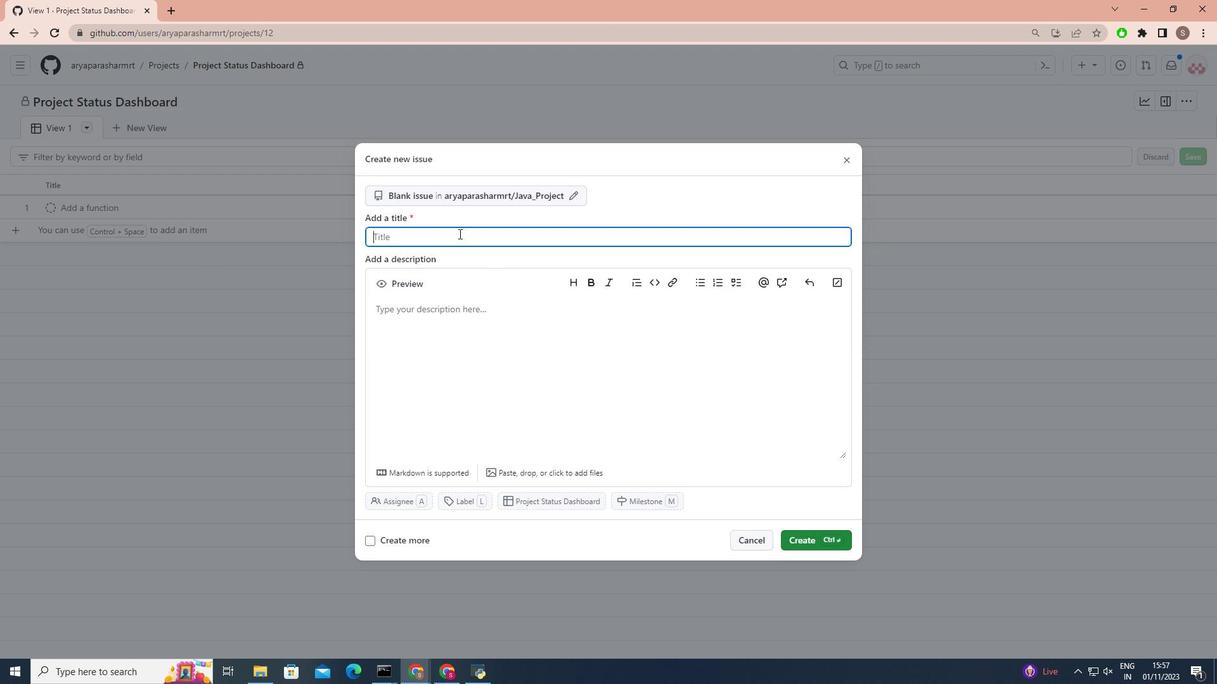 
Action: Mouse moved to (455, 234)
Screenshot: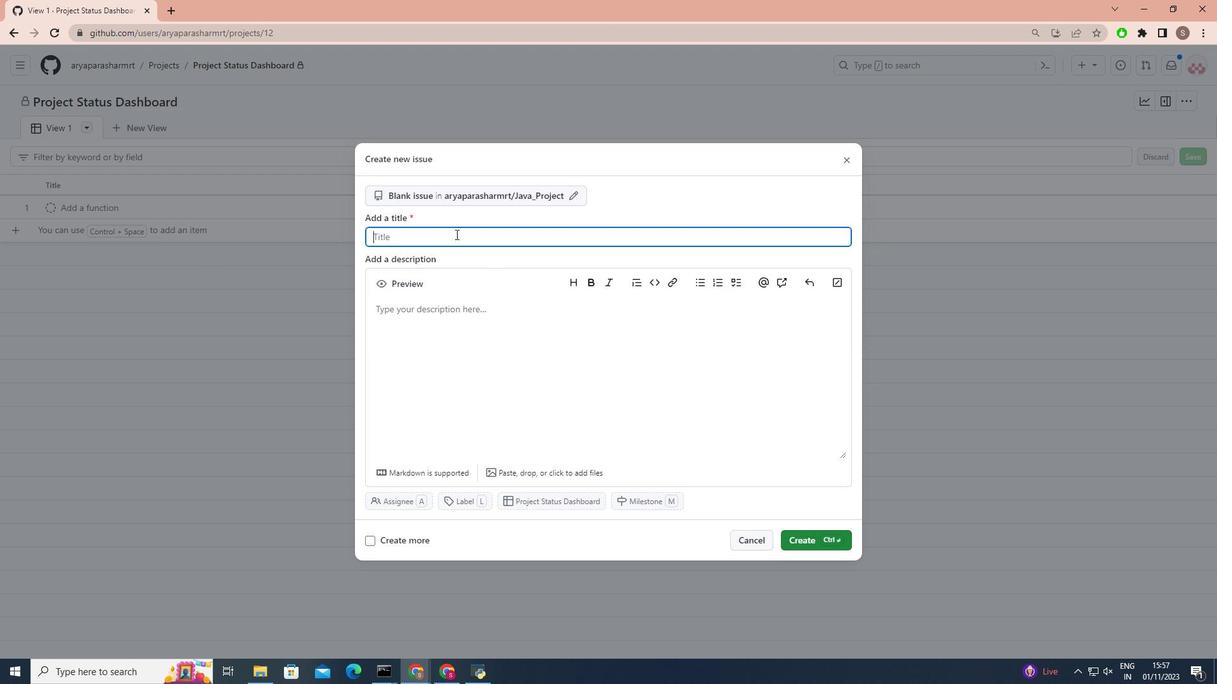 
Action: Key pressed <Key.shift>Add<Key.space><Key.shift>Comments
Screenshot: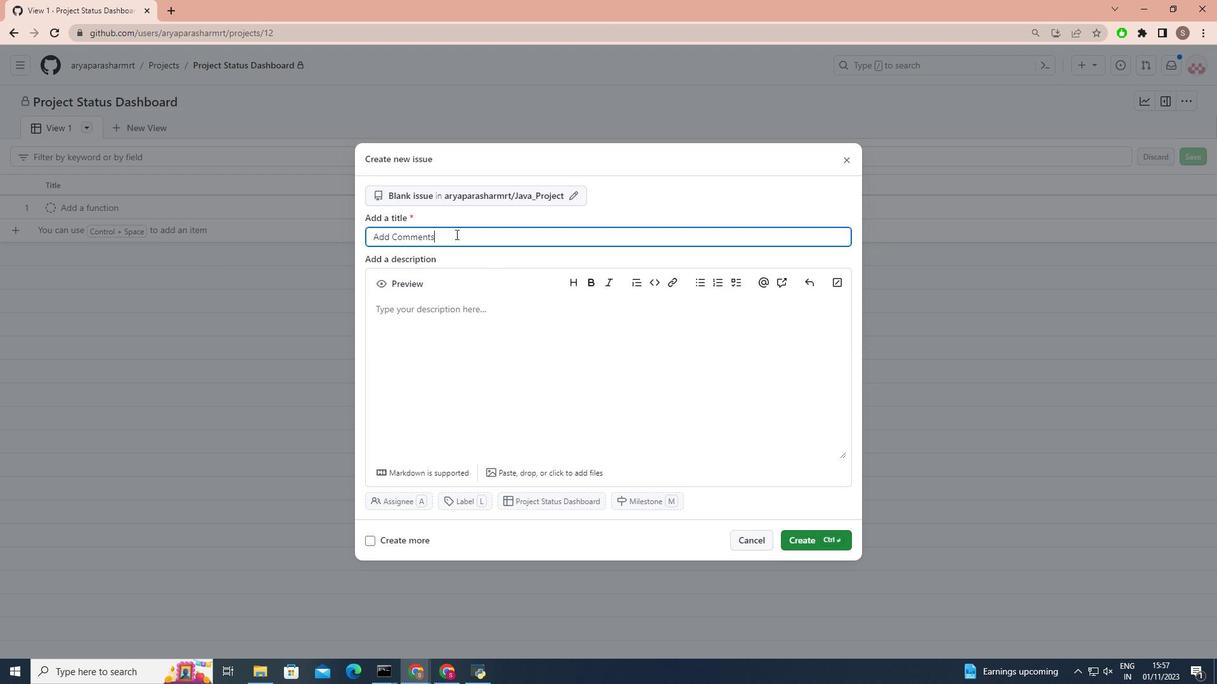 
Action: Mouse moved to (463, 318)
Screenshot: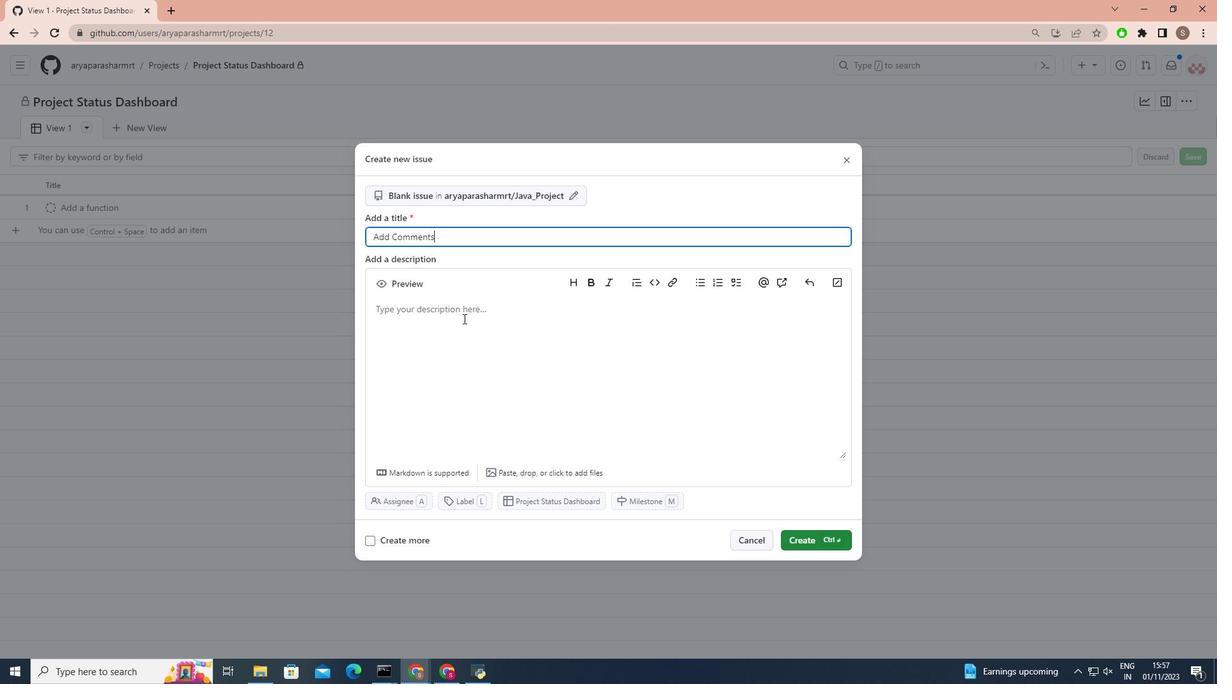 
Action: Mouse pressed left at (463, 318)
Screenshot: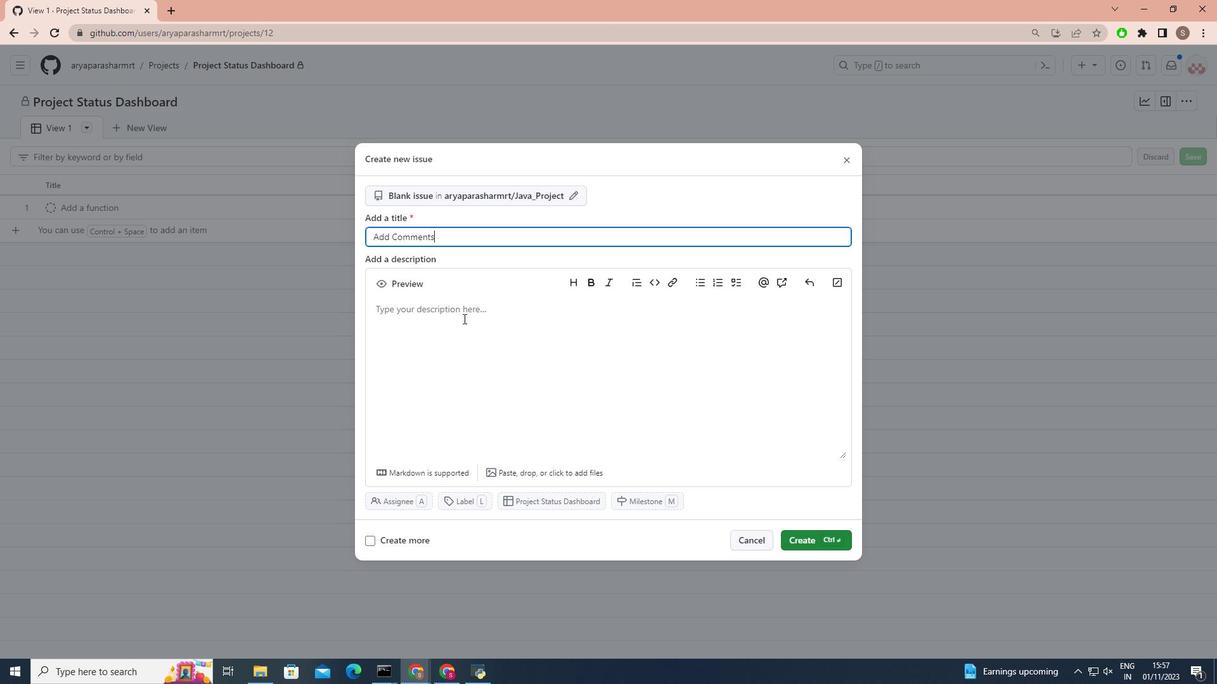 
Action: Key pressed <Key.shift>Add<Key.space><Key.shift>Comments<Key.space>to<Key.space>file<Key.space><Key.backspace><Key.backspace><Key.backspace><Key.backspace><Key.backspace>pom/<Key.backspace>.xml<Key.space>fie<Key.backspace>le<Key.space><Key.backspace>.<Key.backspace>,<Key.space>p<Key.backspace>have<Key.space>this<Key.space>link<Key.space>for<Key.space>further<Key.space>reference
Screenshot: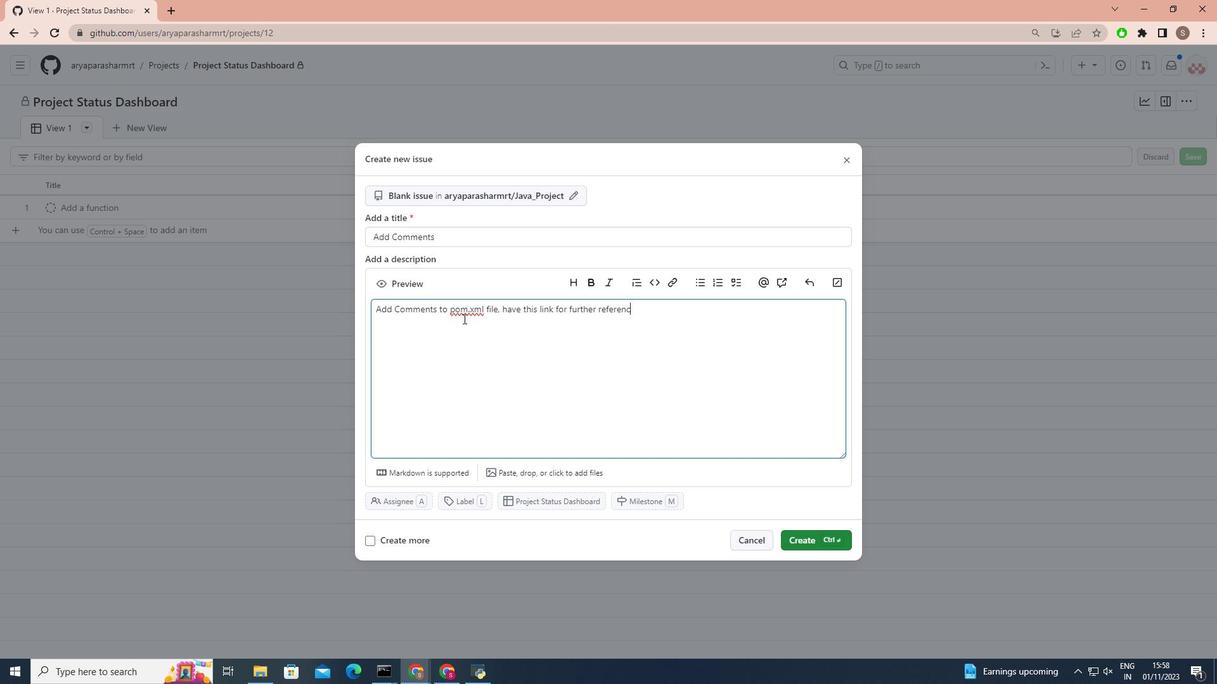 
Action: Mouse moved to (654, 323)
Screenshot: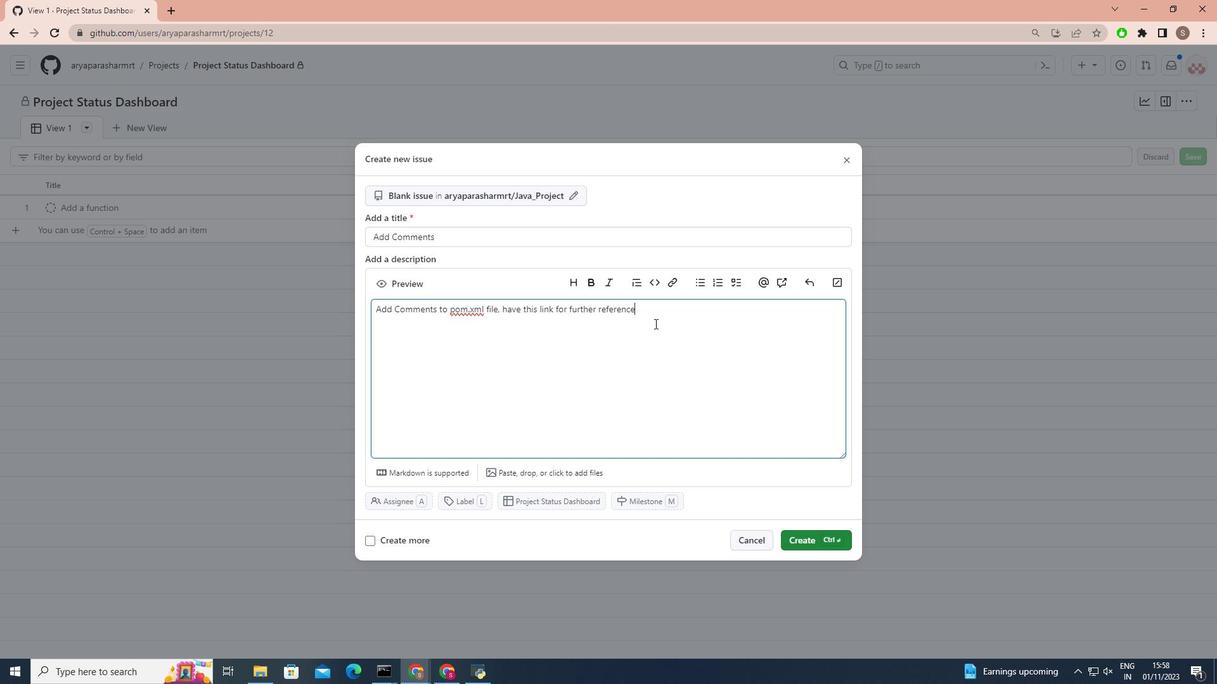 
Action: Key pressed <Key.space>
Screenshot: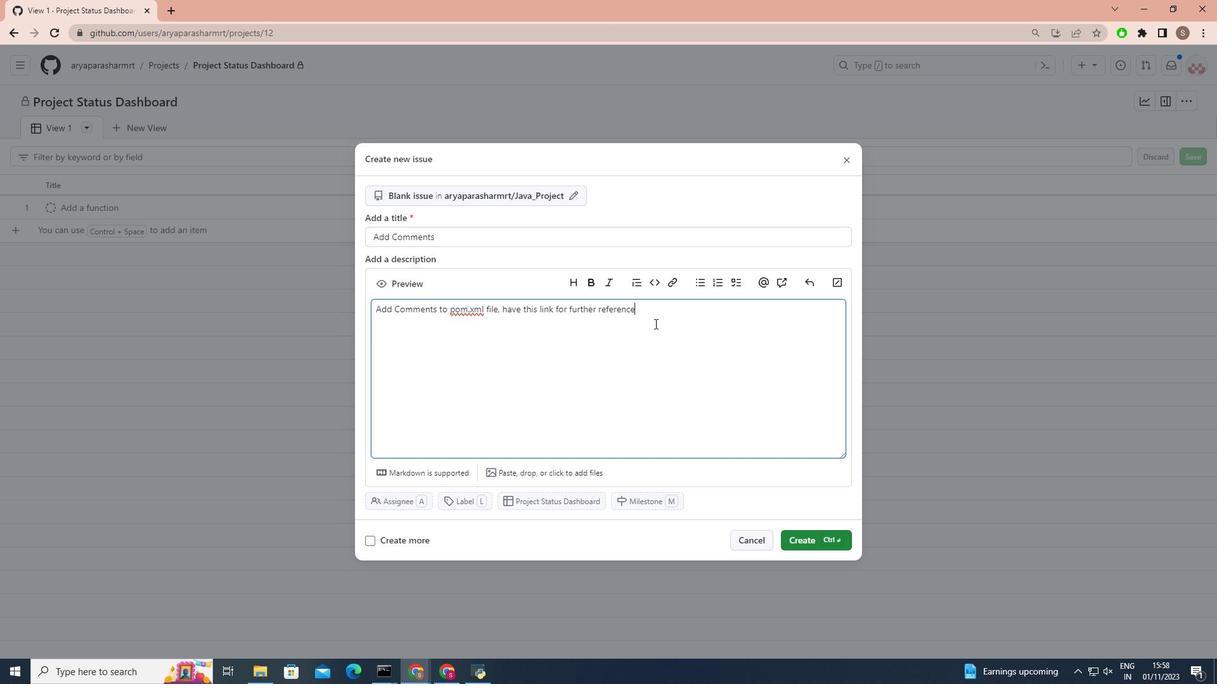 
Action: Mouse moved to (669, 283)
Screenshot: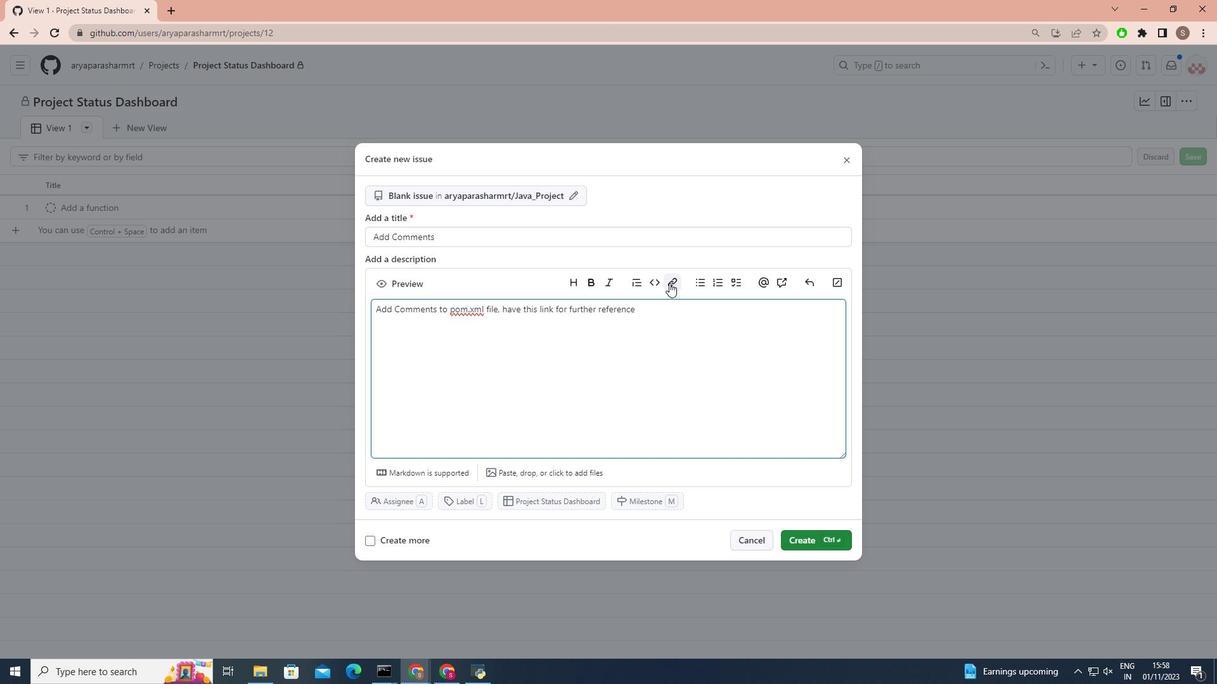 
Action: Mouse pressed left at (669, 283)
Screenshot: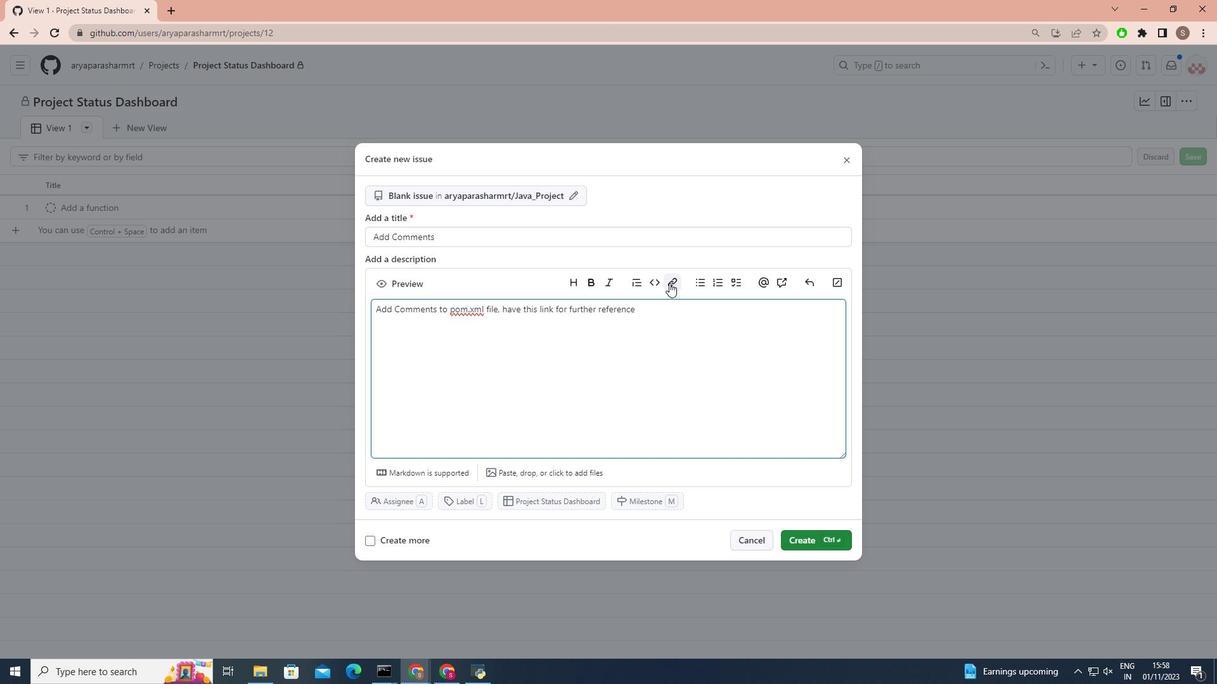 
Action: Mouse moved to (611, 344)
